 Task: Buy 4 Zesters from Graters, Peelers & Slicers section under best seller category for shipping address: Julie Green, 2771 Fieldcrest Road, New York, New York 10005, Cell Number 6318992398. Pay from credit card ending with 9757, CVV 798
Action: Mouse moved to (22, 88)
Screenshot: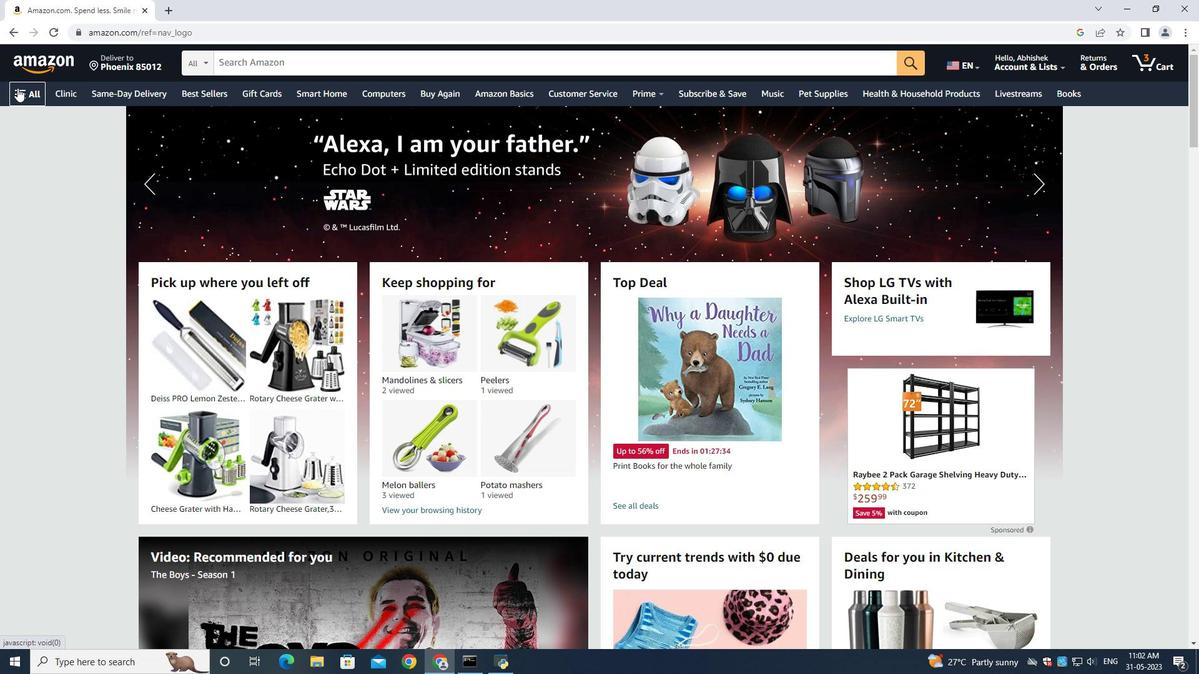
Action: Mouse pressed left at (22, 88)
Screenshot: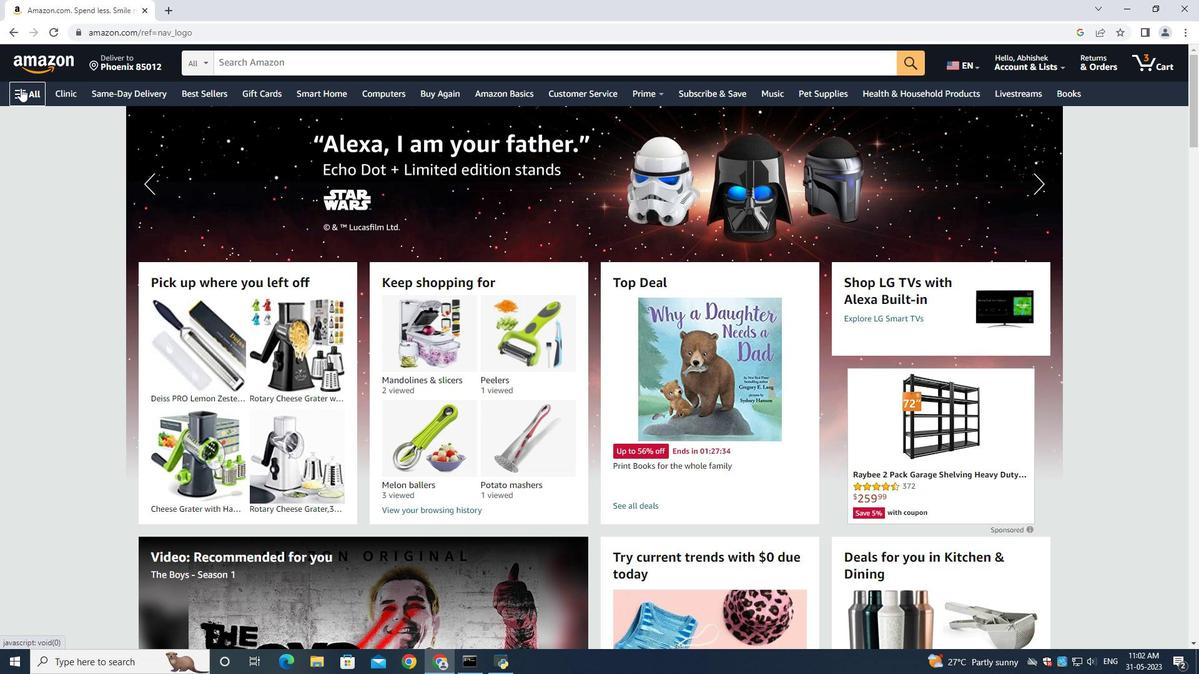 
Action: Mouse moved to (58, 119)
Screenshot: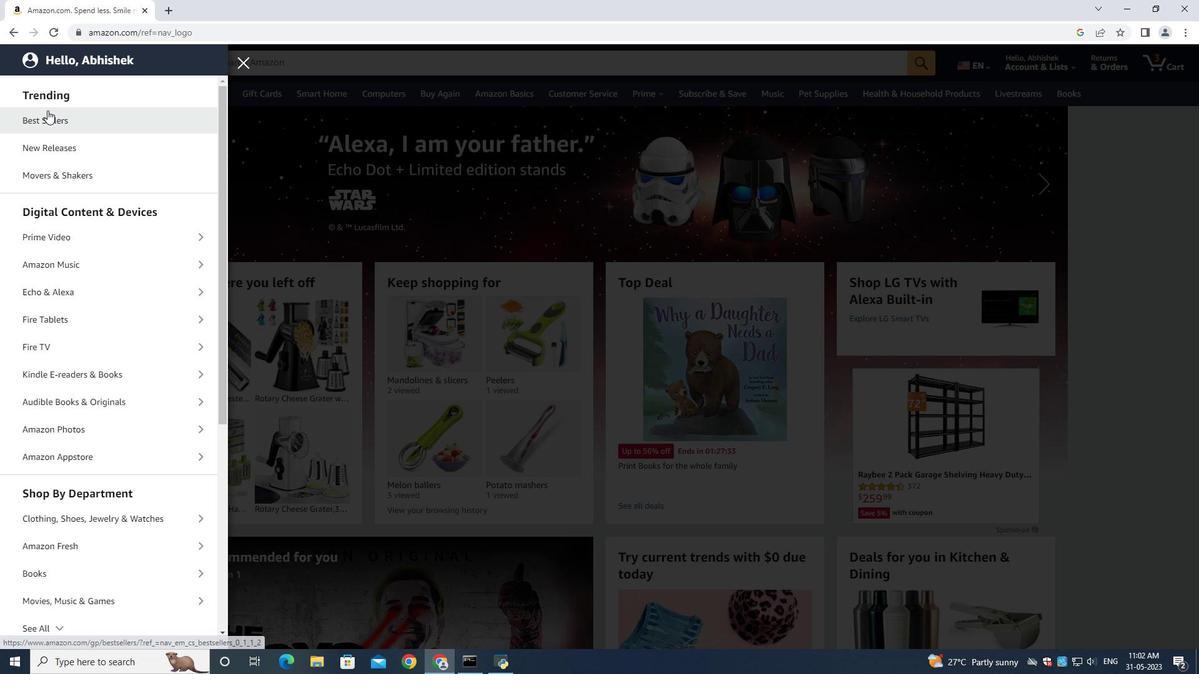 
Action: Mouse pressed left at (58, 119)
Screenshot: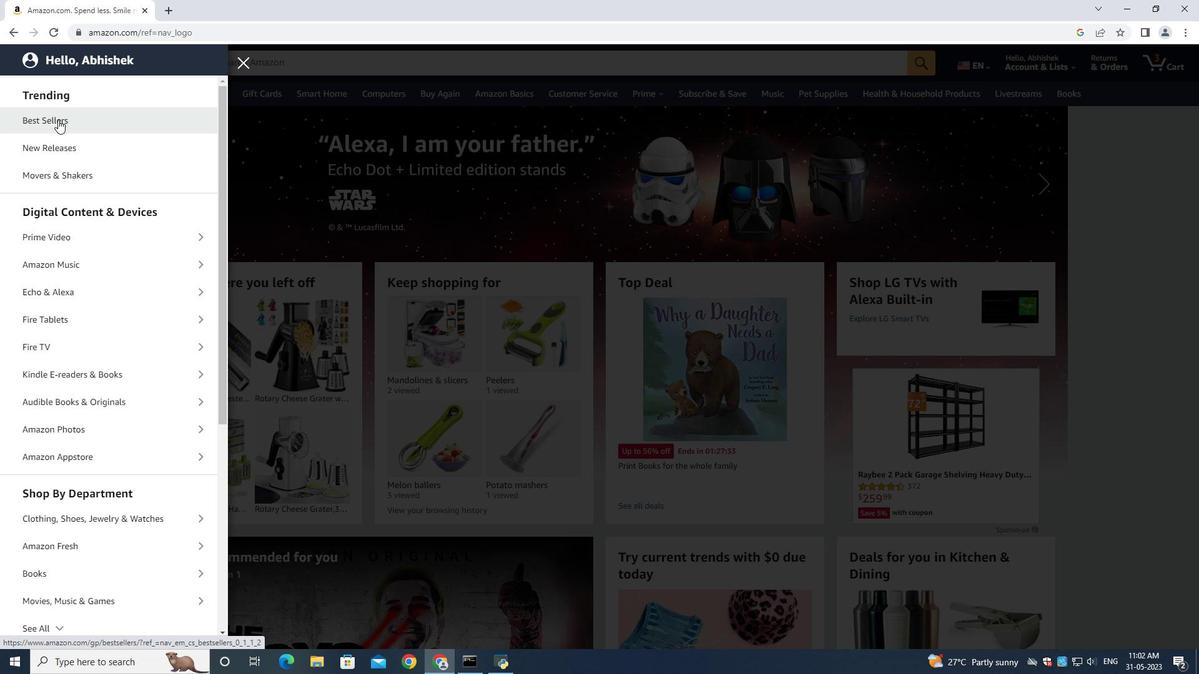 
Action: Mouse moved to (246, 66)
Screenshot: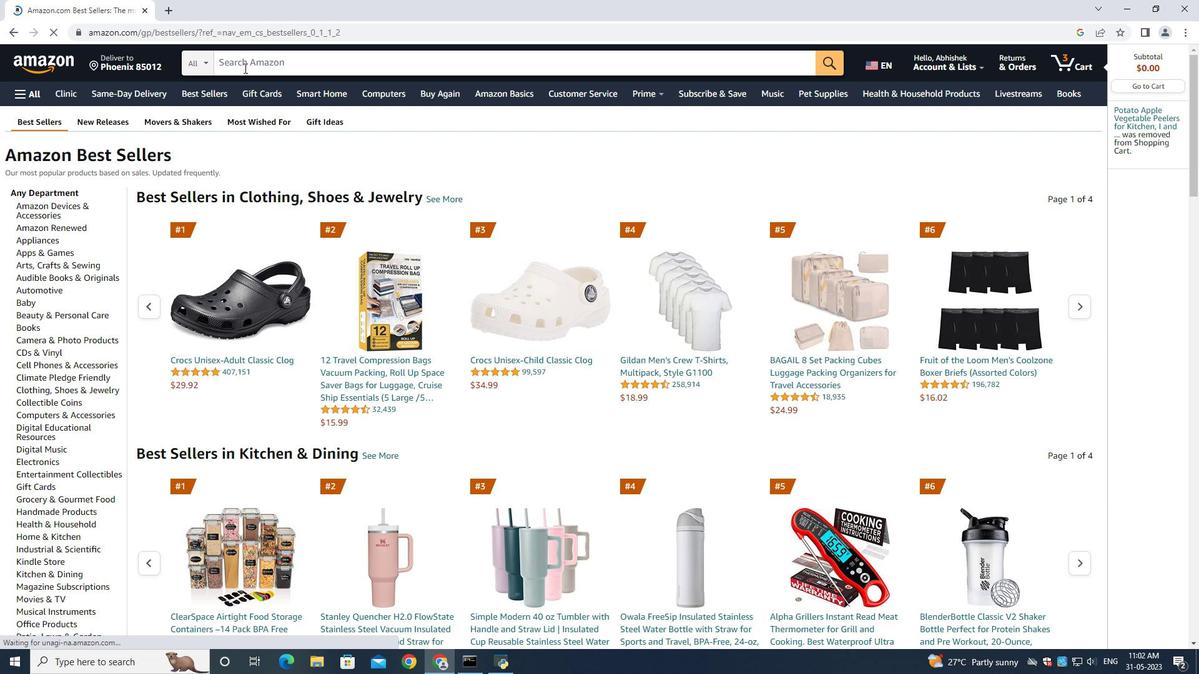 
Action: Mouse pressed left at (246, 66)
Screenshot: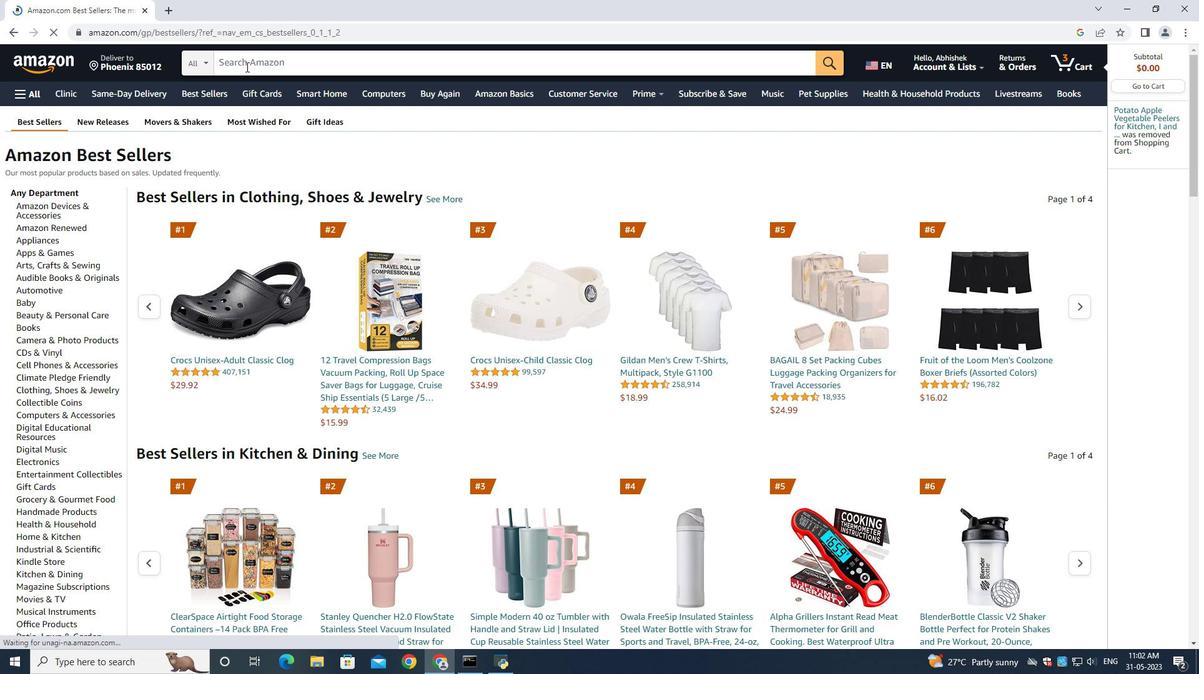 
Action: Mouse moved to (246, 64)
Screenshot: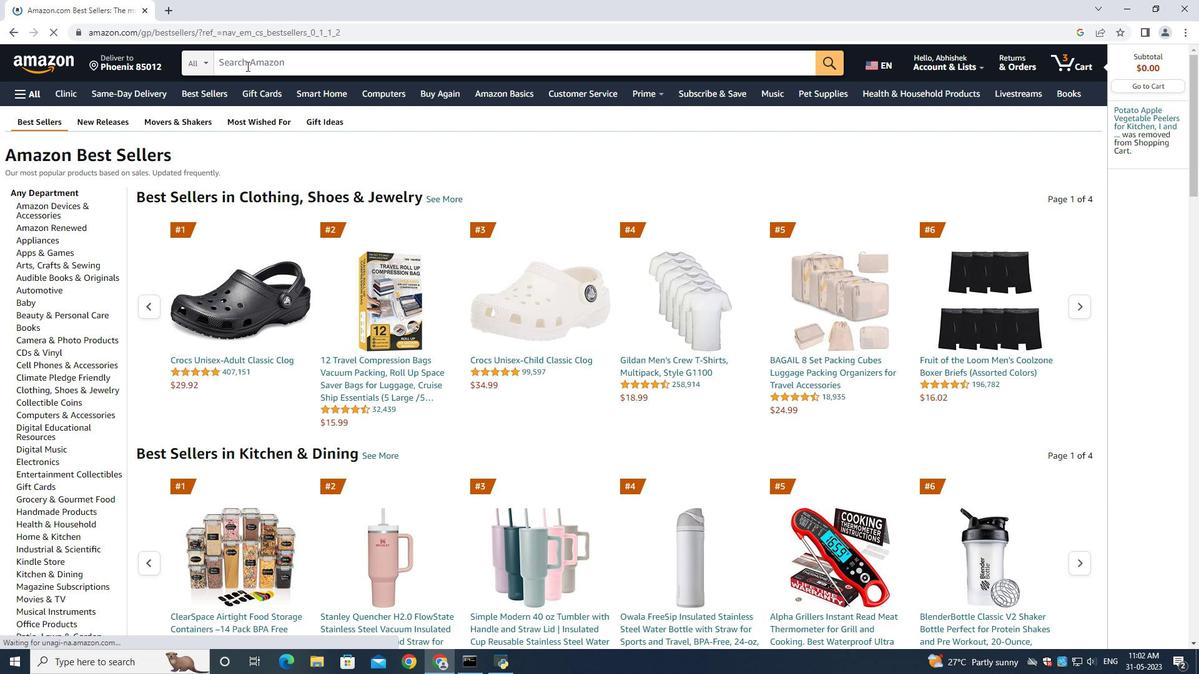 
Action: Key pressed <Key.shift>Zesters<Key.enter>
Screenshot: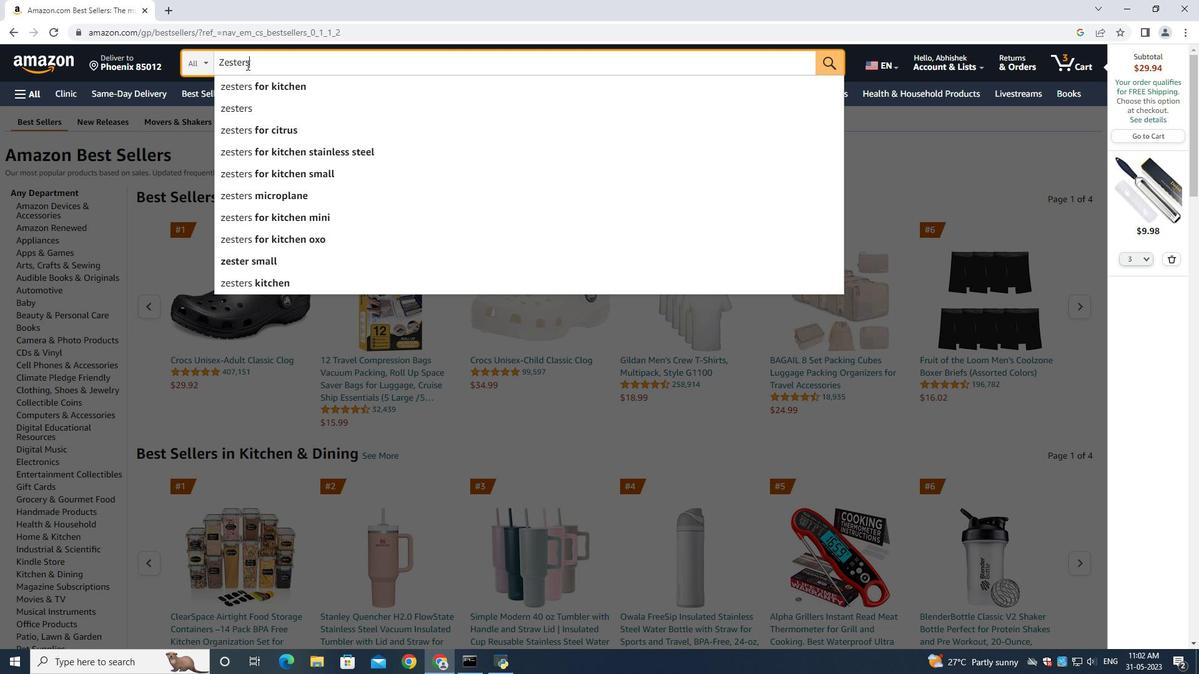 
Action: Mouse moved to (1173, 259)
Screenshot: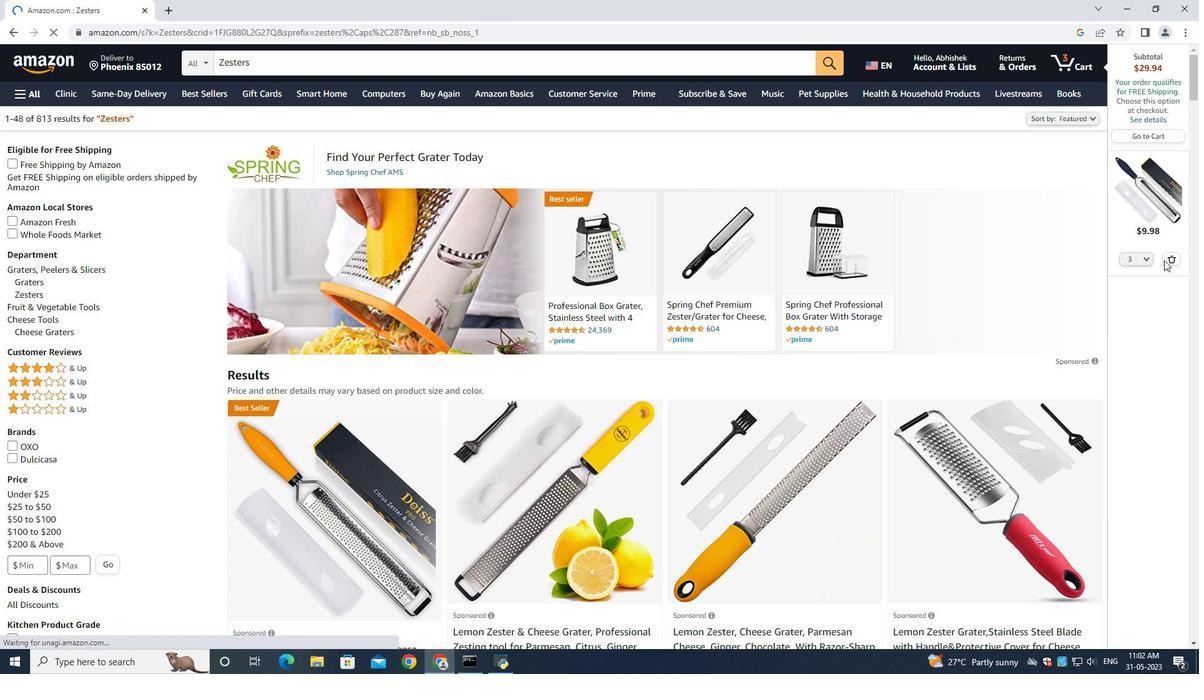 
Action: Mouse pressed left at (1173, 259)
Screenshot: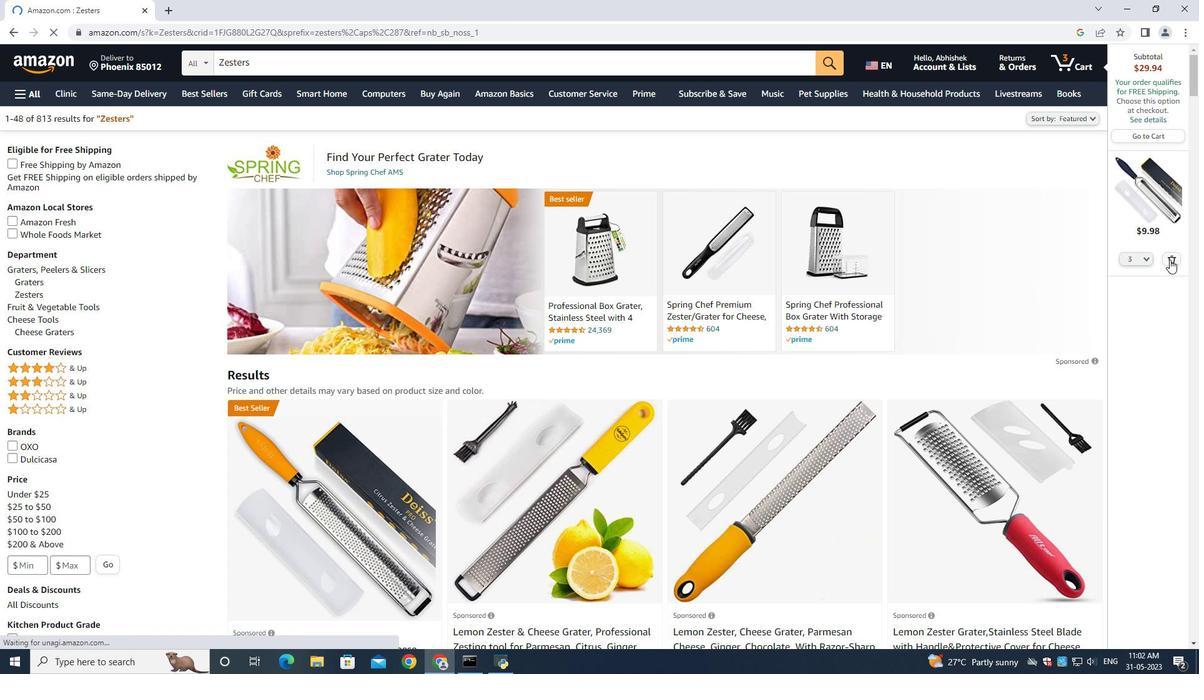 
Action: Mouse moved to (43, 267)
Screenshot: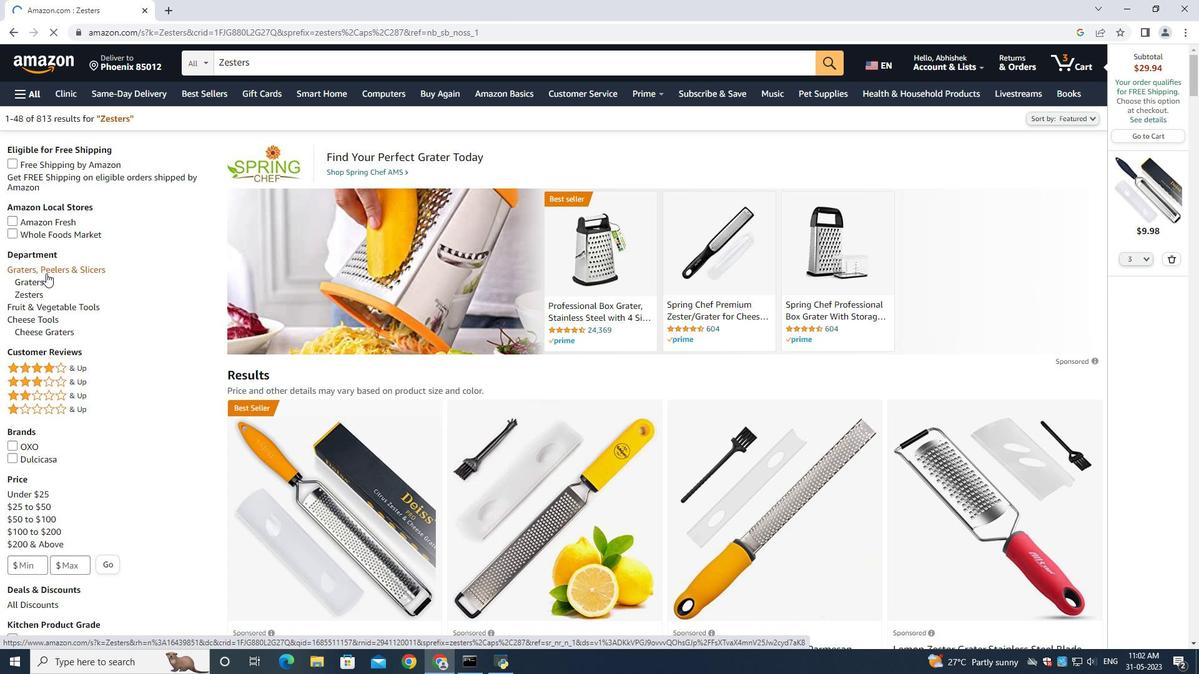 
Action: Mouse pressed left at (43, 267)
Screenshot: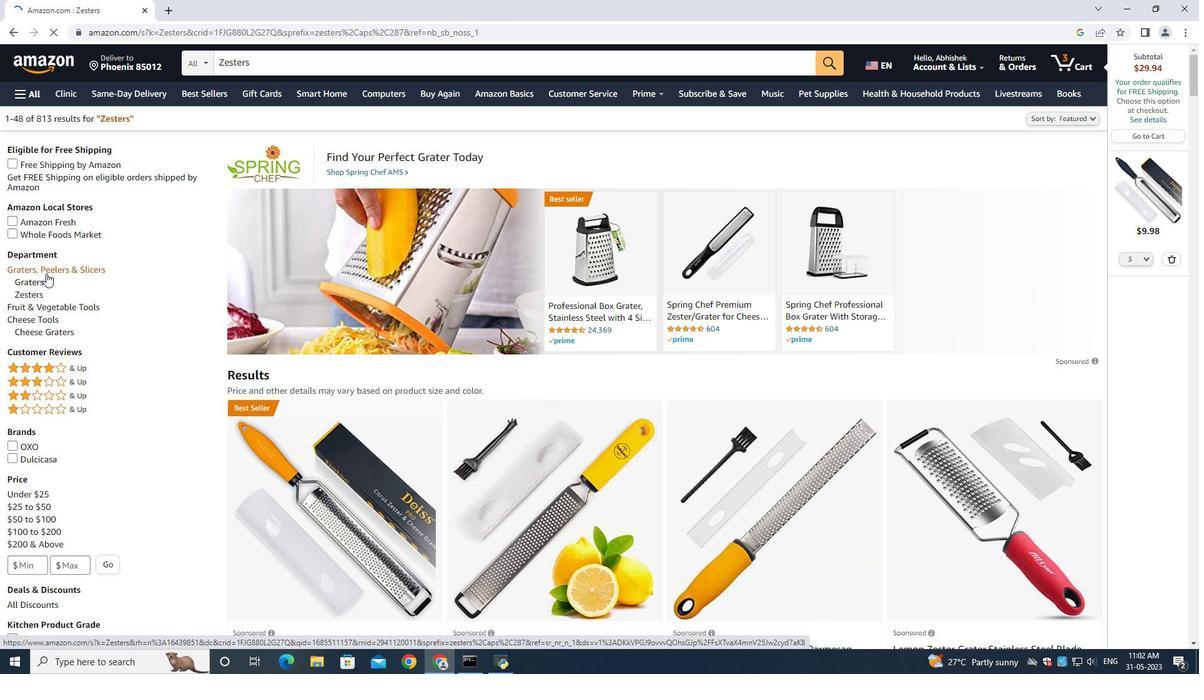 
Action: Mouse moved to (522, 380)
Screenshot: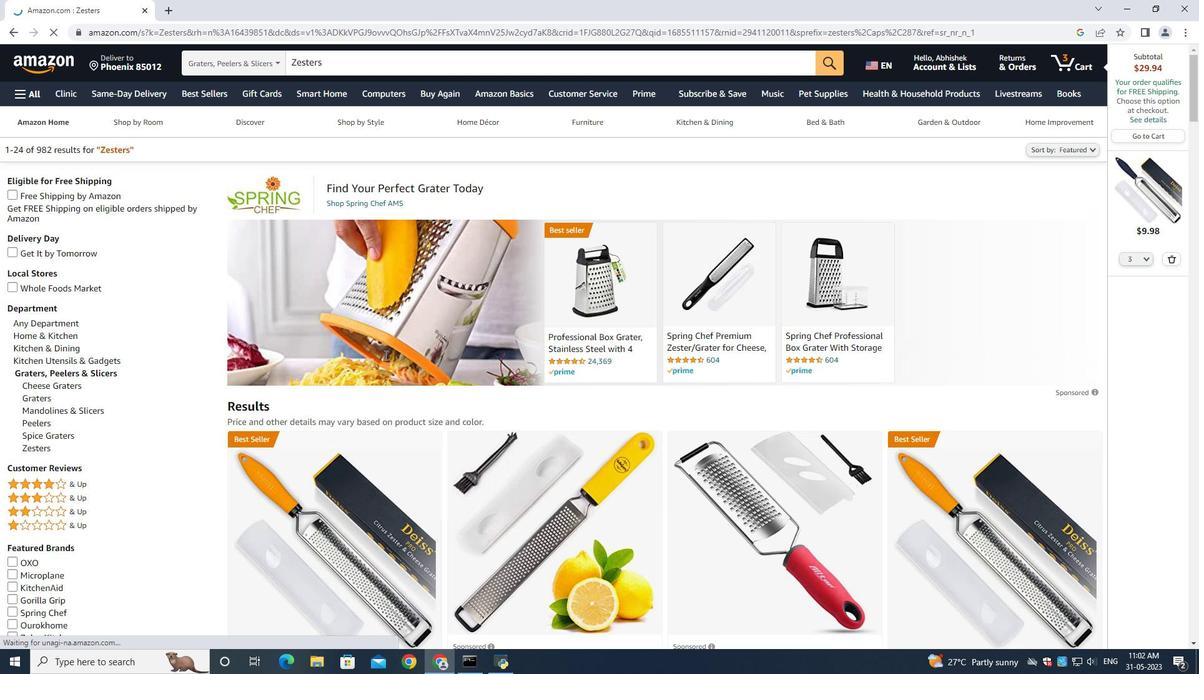 
Action: Mouse scrolled (522, 379) with delta (0, 0)
Screenshot: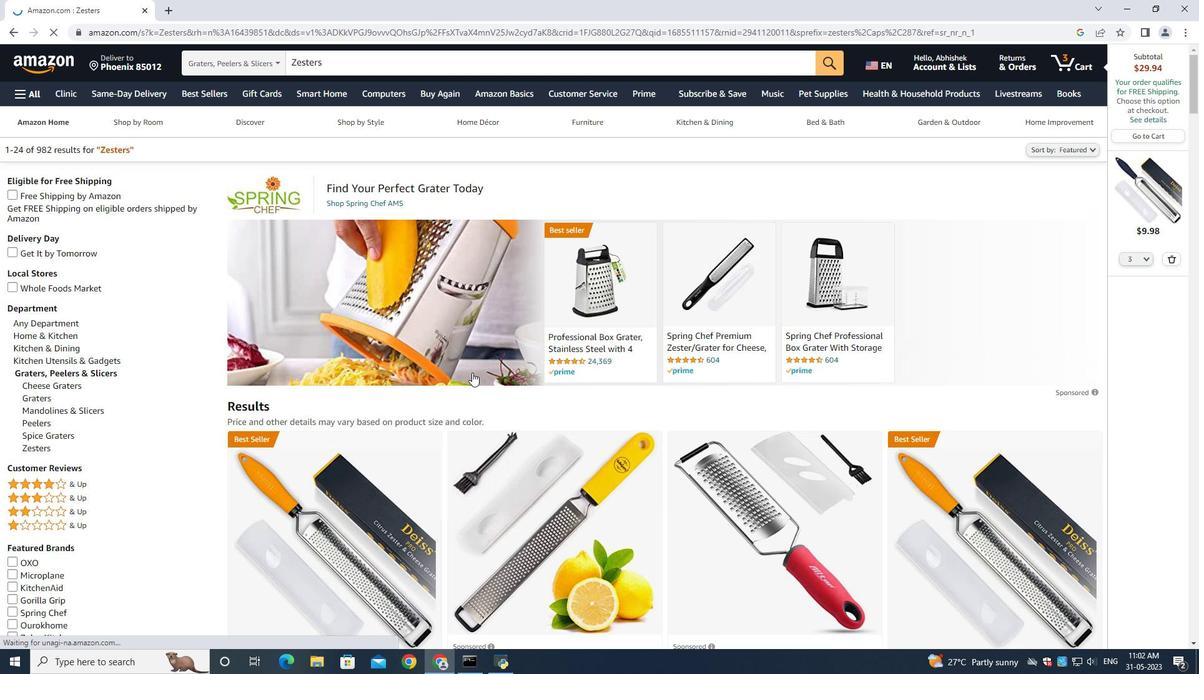 
Action: Mouse scrolled (522, 379) with delta (0, 0)
Screenshot: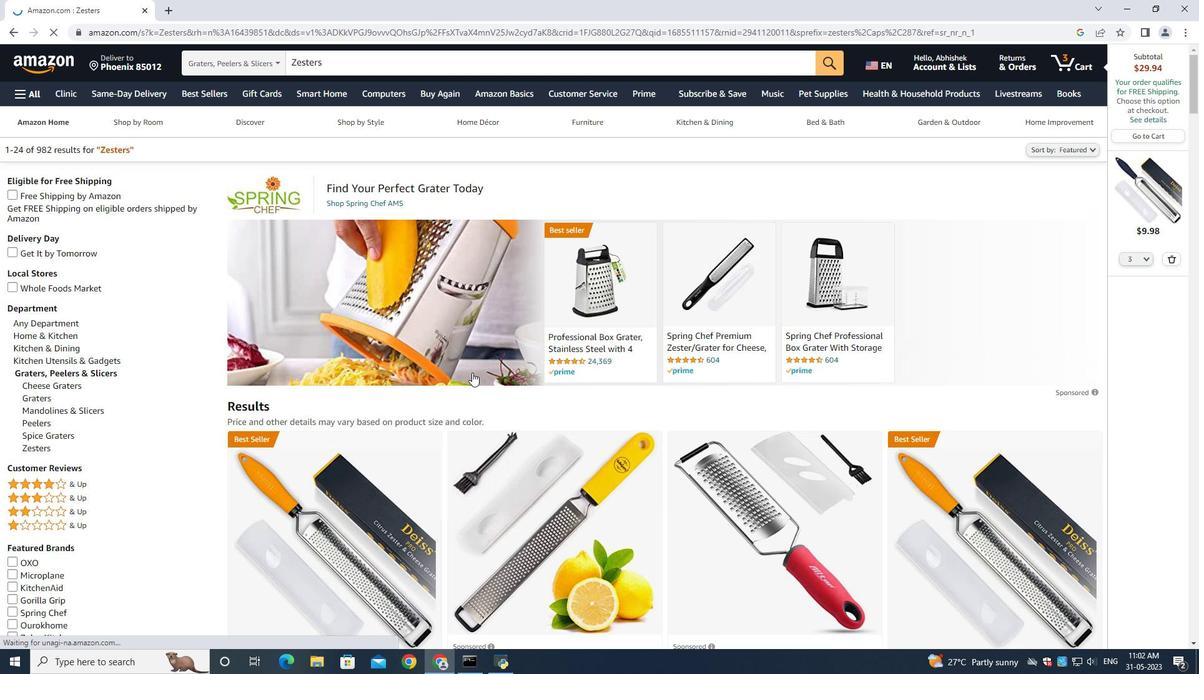 
Action: Mouse scrolled (522, 379) with delta (0, 0)
Screenshot: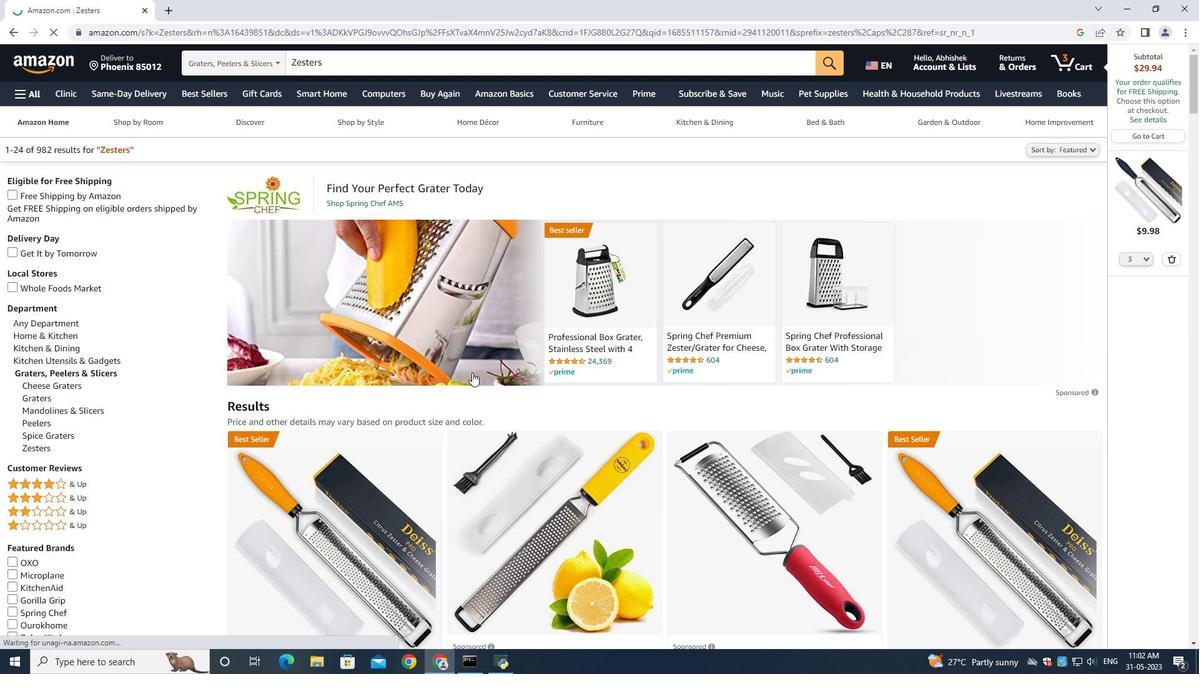 
Action: Mouse scrolled (522, 379) with delta (0, 0)
Screenshot: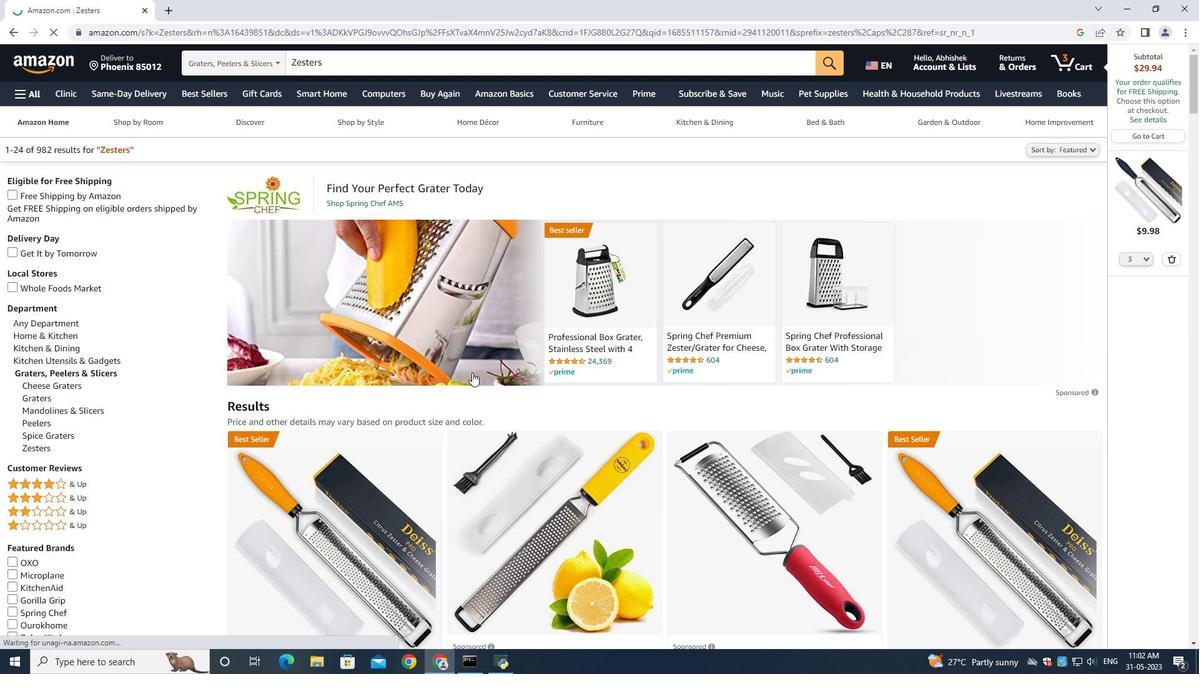 
Action: Mouse scrolled (522, 379) with delta (0, 0)
Screenshot: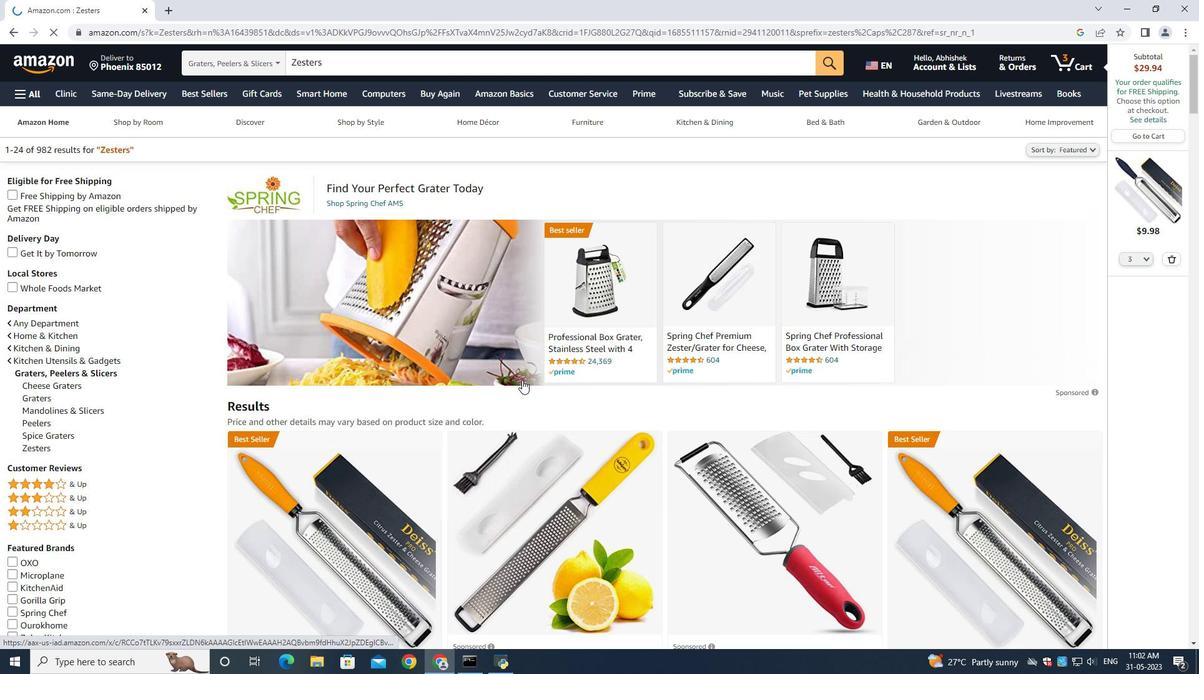 
Action: Mouse moved to (532, 382)
Screenshot: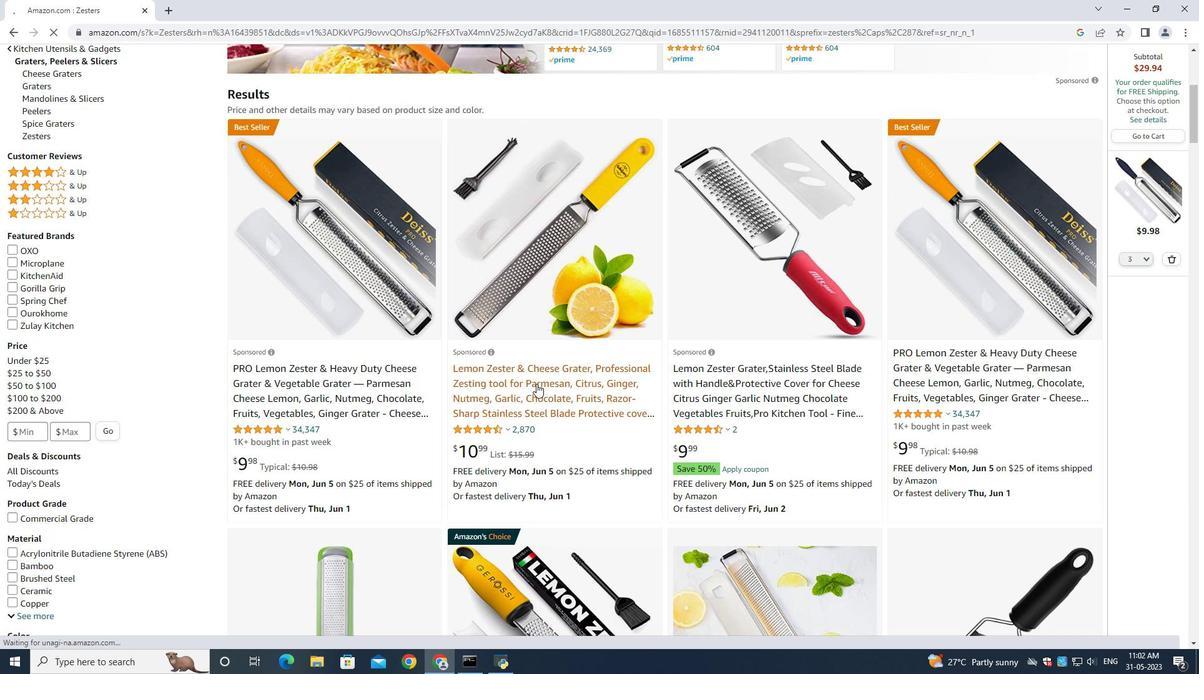 
Action: Mouse pressed left at (532, 382)
Screenshot: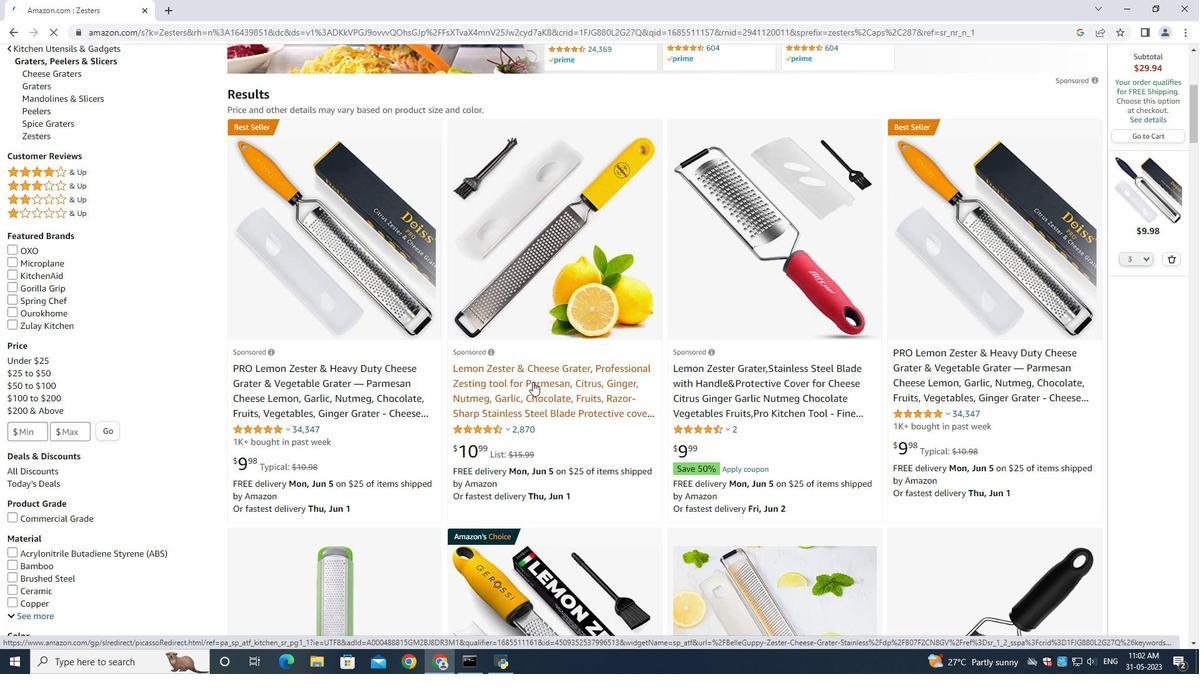 
Action: Mouse moved to (1169, 261)
Screenshot: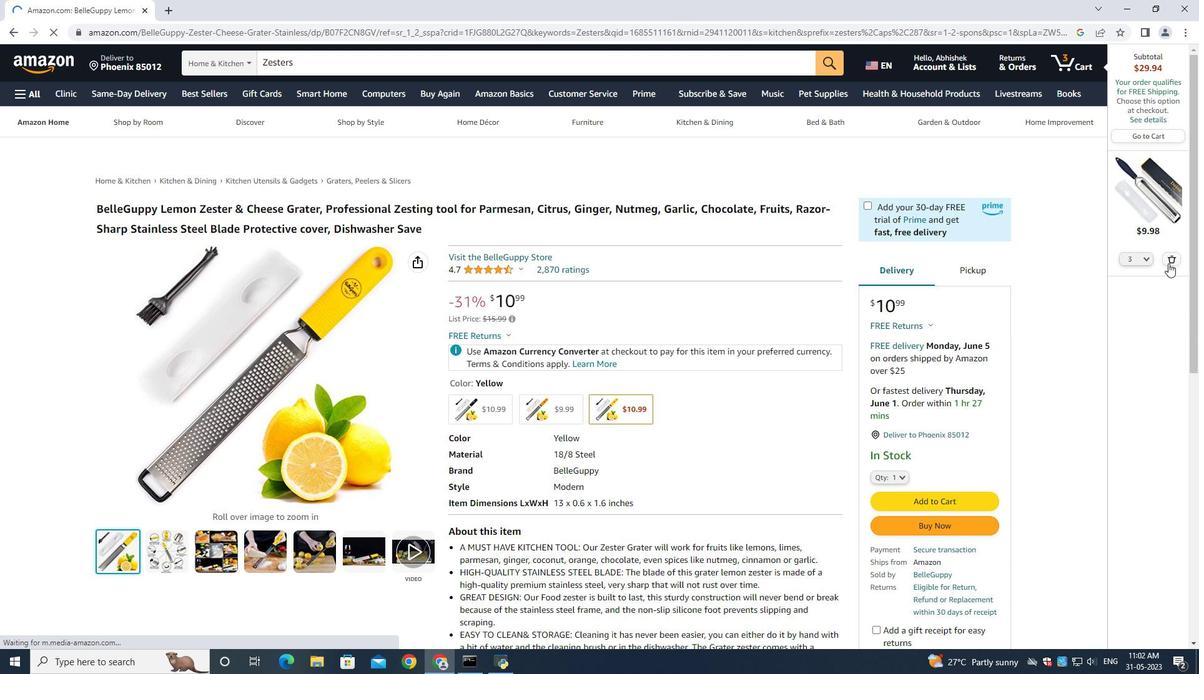 
Action: Mouse pressed left at (1169, 261)
Screenshot: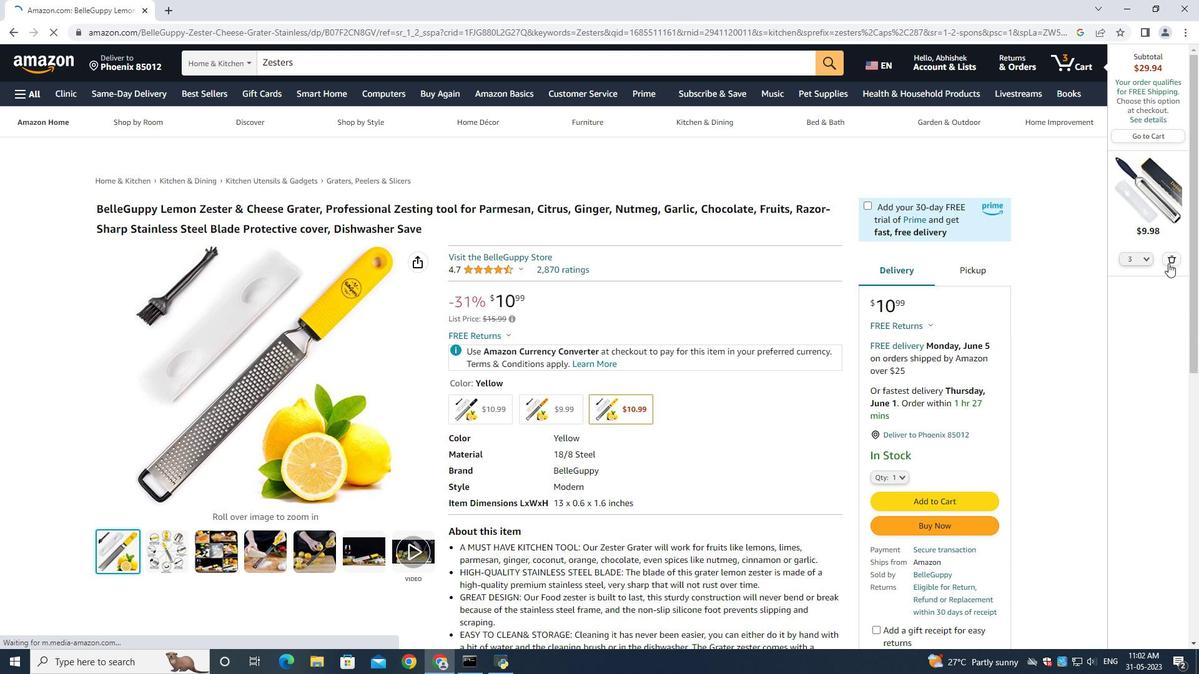 
Action: Mouse moved to (1173, 259)
Screenshot: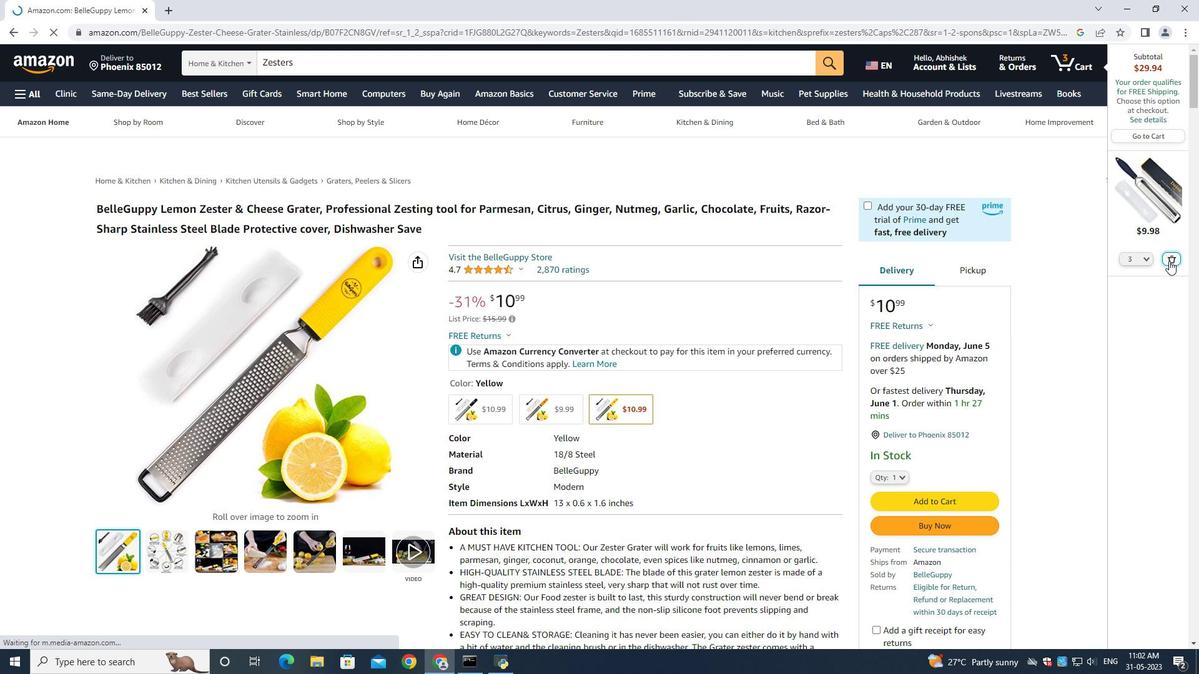 
Action: Mouse pressed left at (1173, 259)
Screenshot: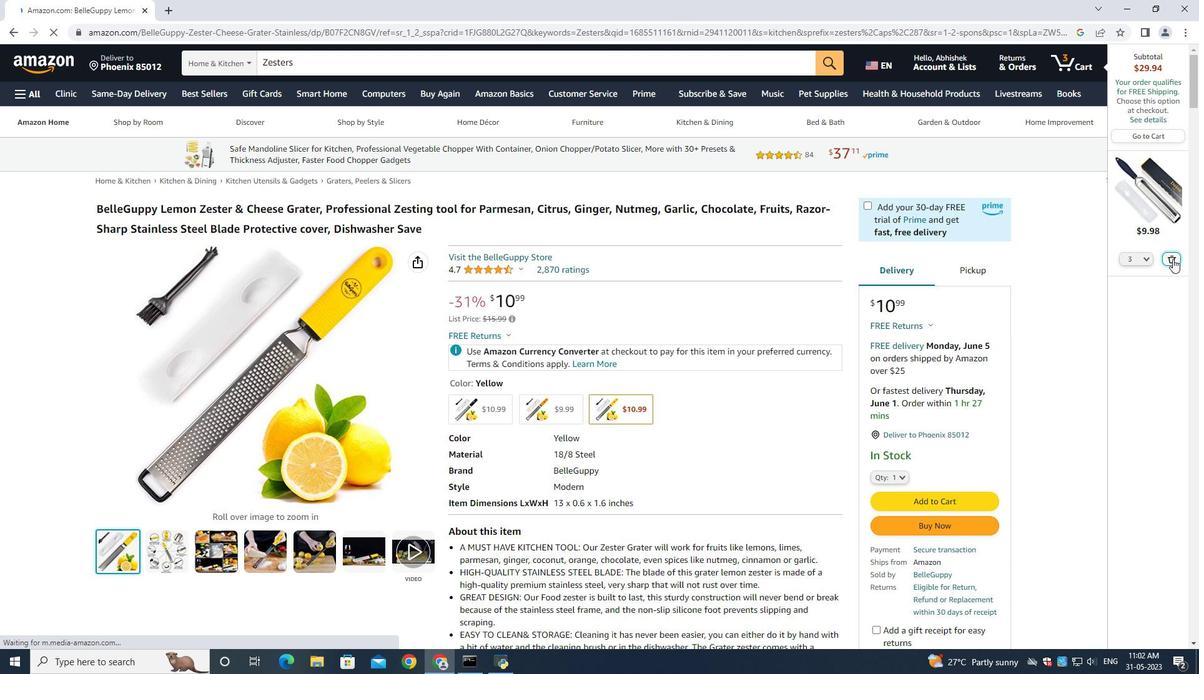 
Action: Mouse moved to (1169, 259)
Screenshot: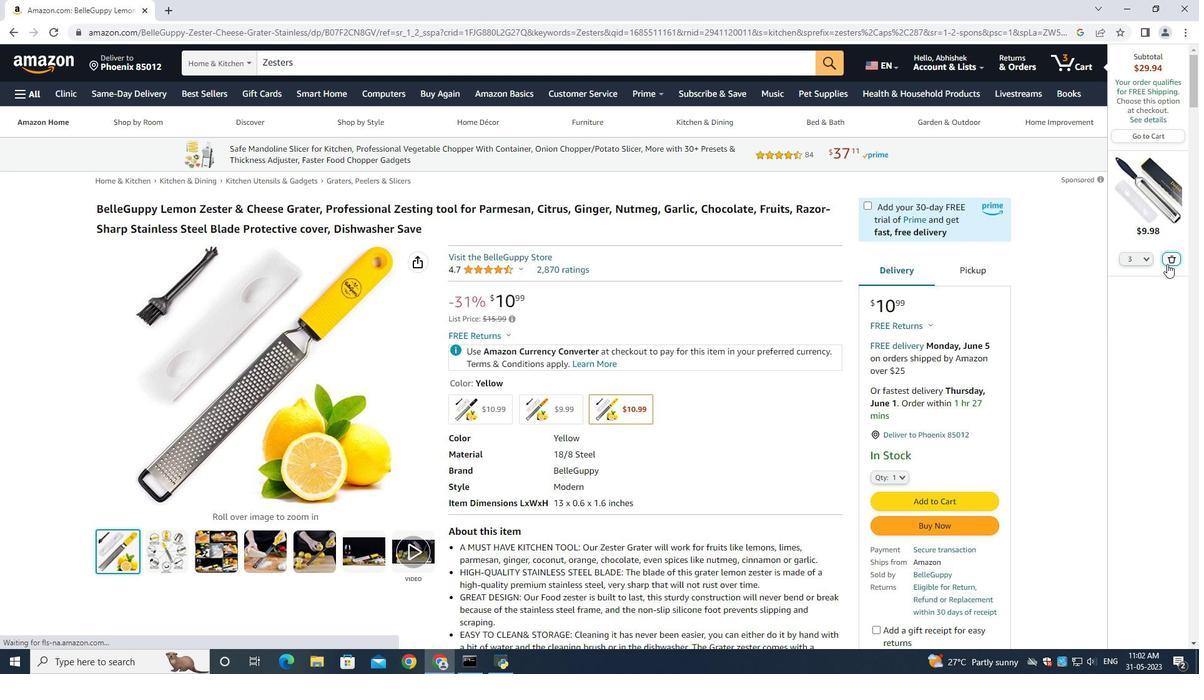 
Action: Mouse pressed left at (1169, 259)
Screenshot: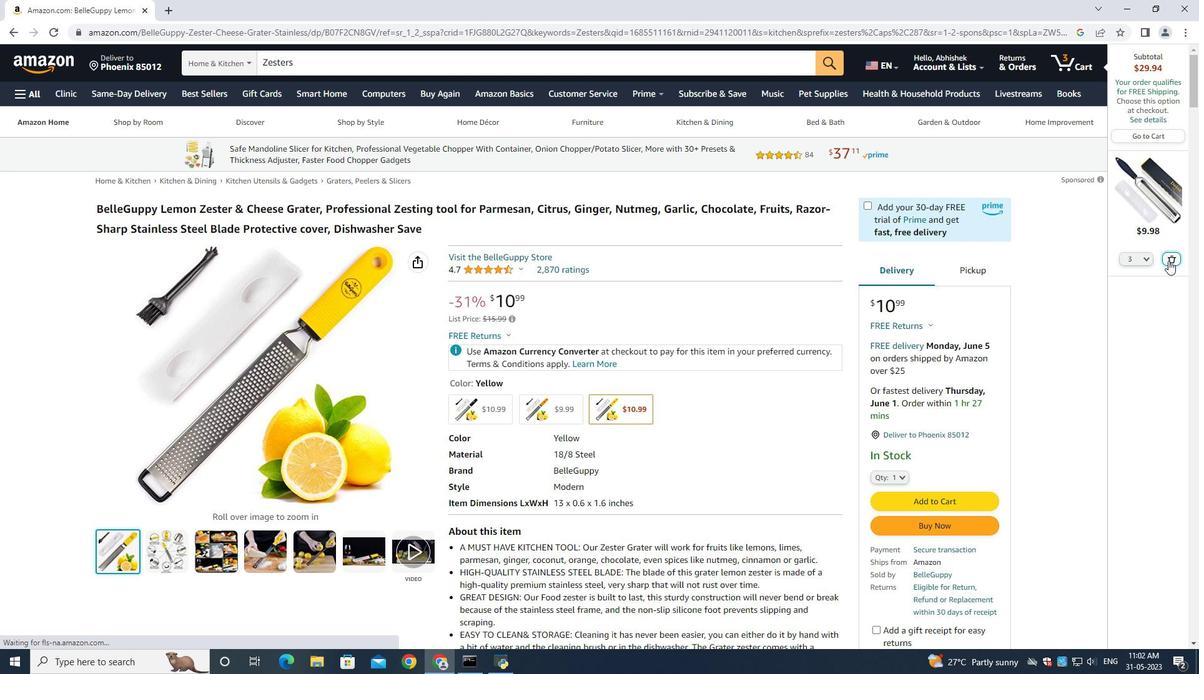 
Action: Mouse moved to (410, 559)
Screenshot: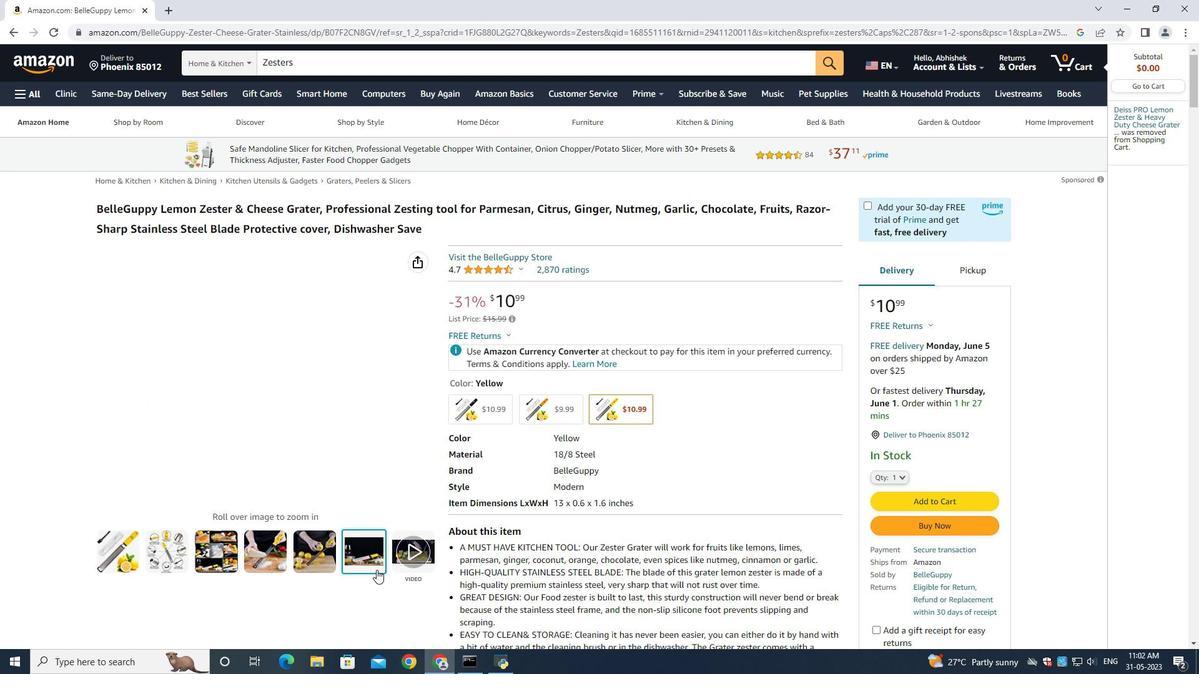 
Action: Mouse pressed left at (410, 559)
Screenshot: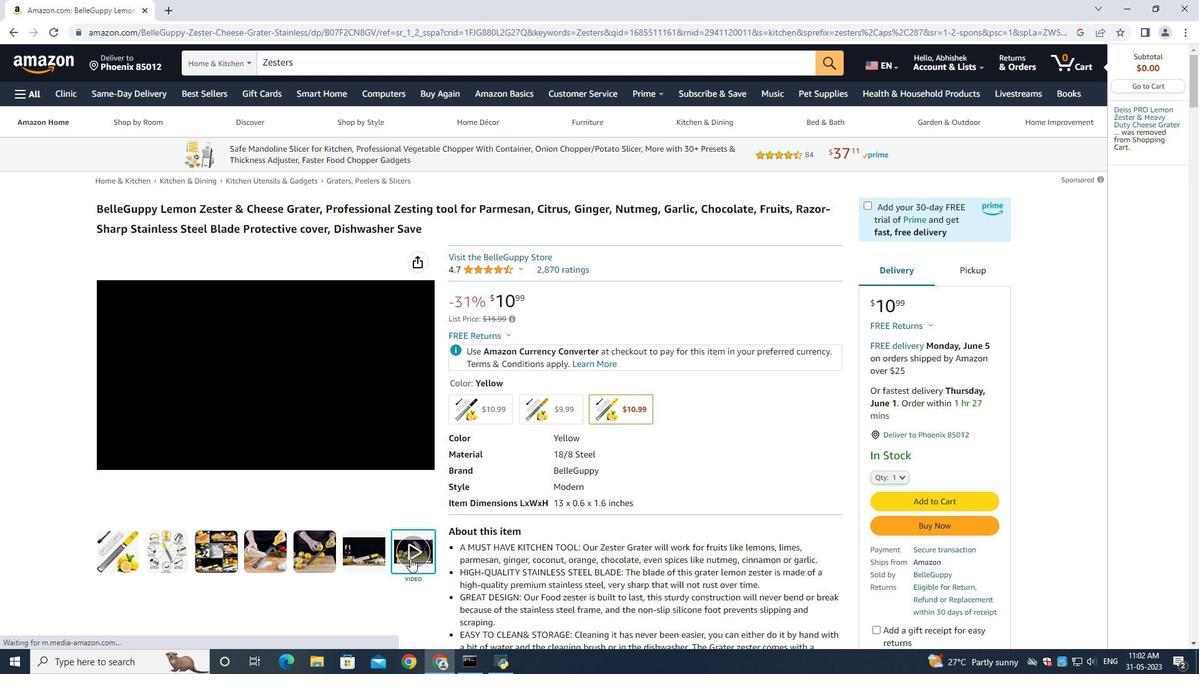 
Action: Mouse moved to (617, 529)
Screenshot: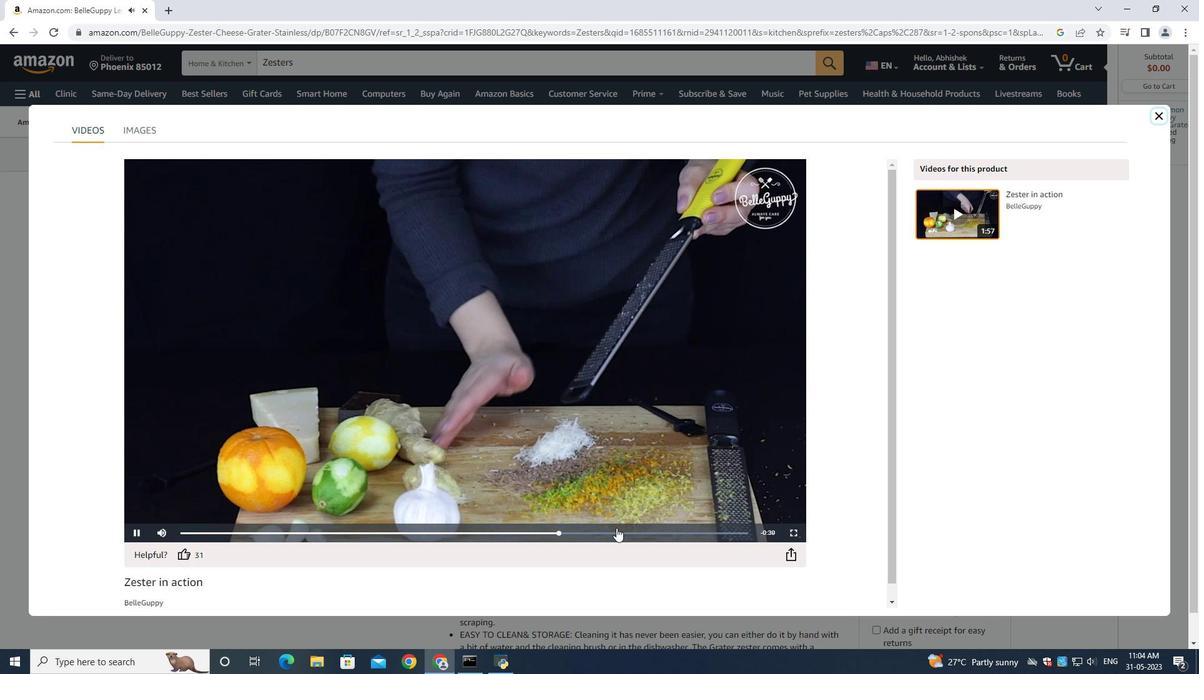 
Action: Mouse pressed left at (617, 529)
Screenshot: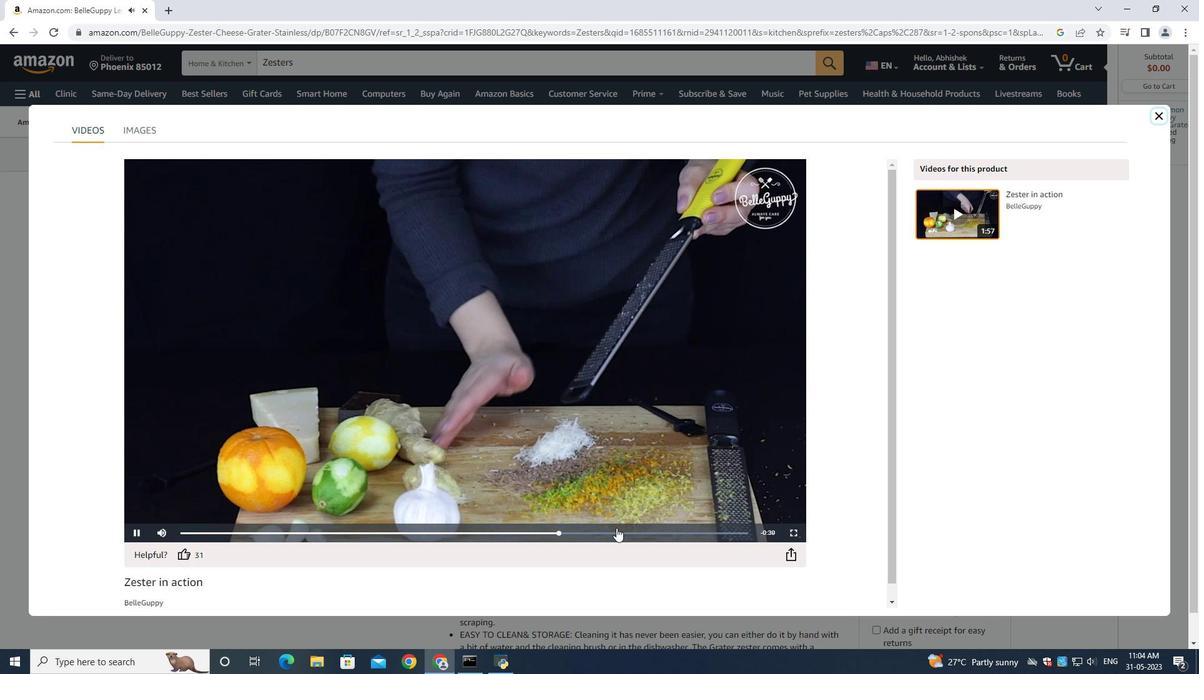 
Action: Mouse moved to (1155, 116)
Screenshot: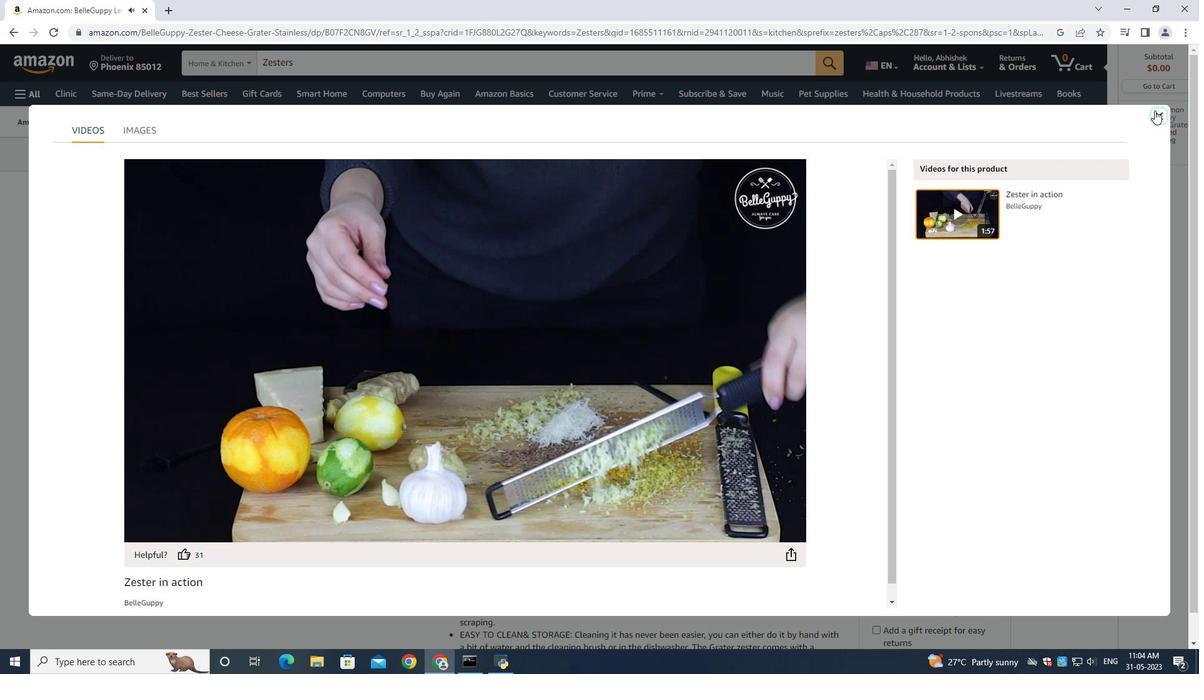 
Action: Mouse pressed left at (1155, 116)
Screenshot: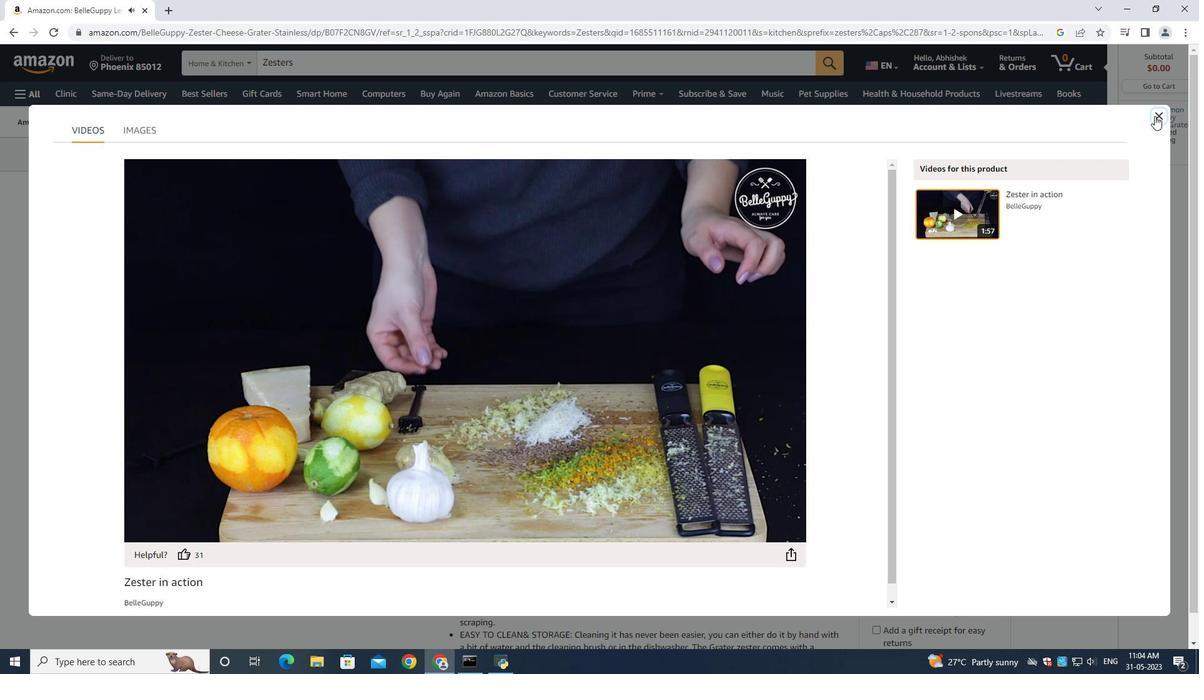 
Action: Mouse moved to (885, 478)
Screenshot: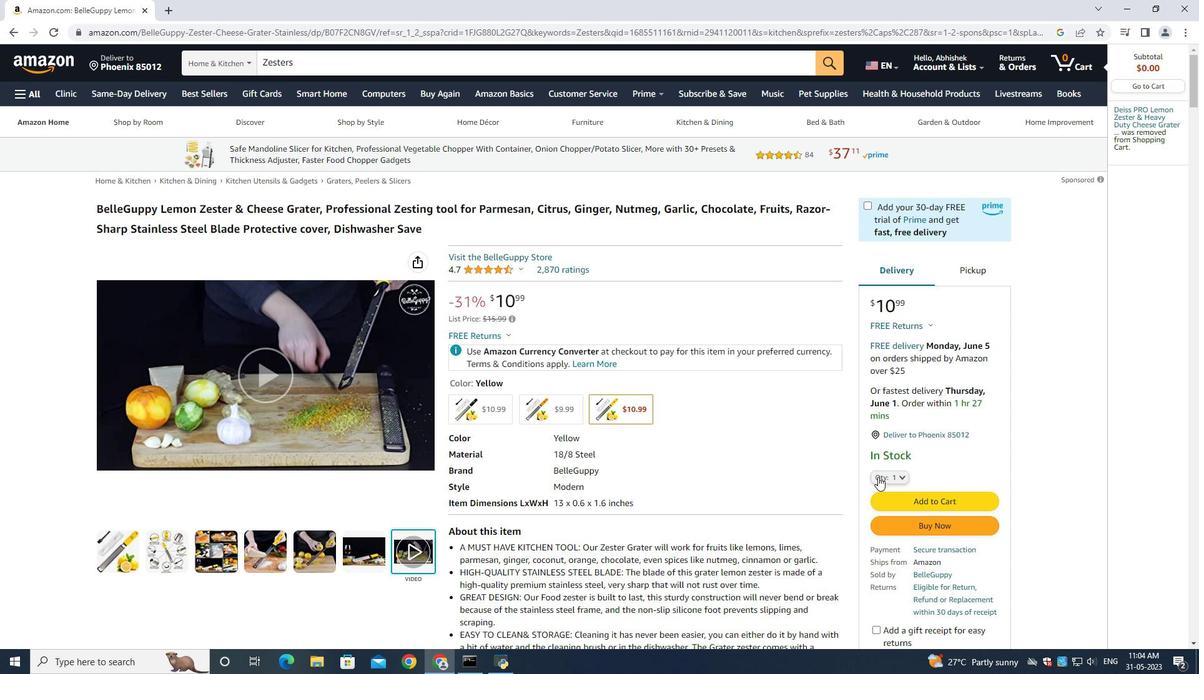 
Action: Mouse pressed left at (885, 478)
Screenshot: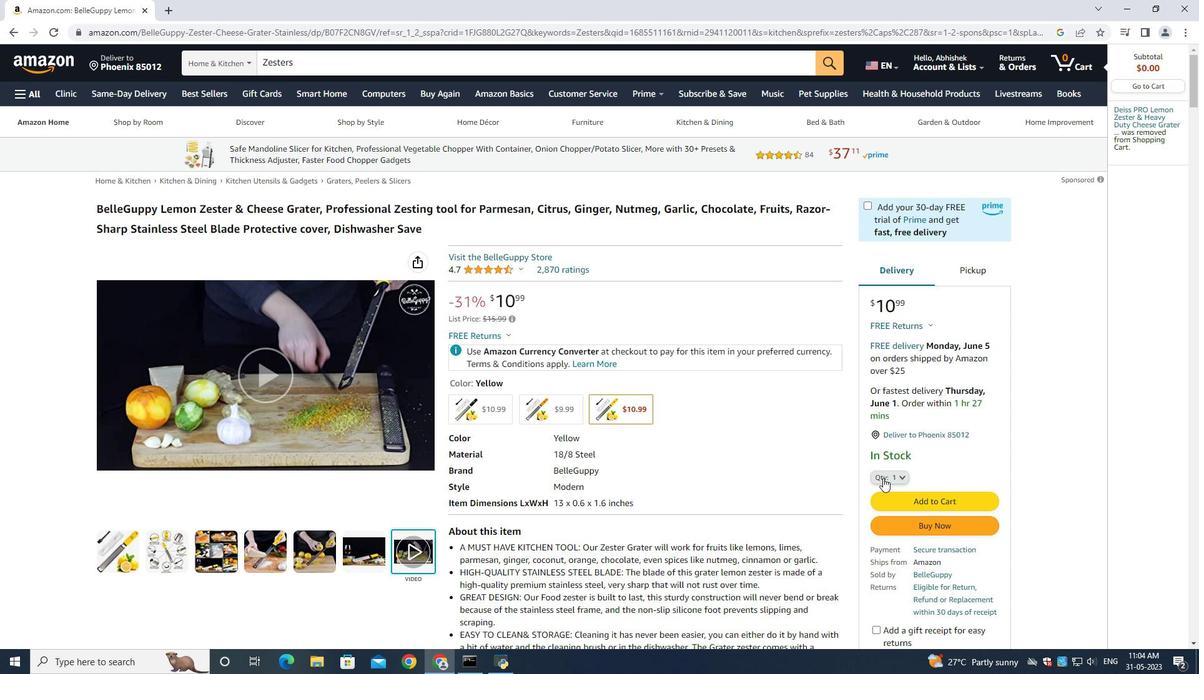 
Action: Mouse moved to (889, 374)
Screenshot: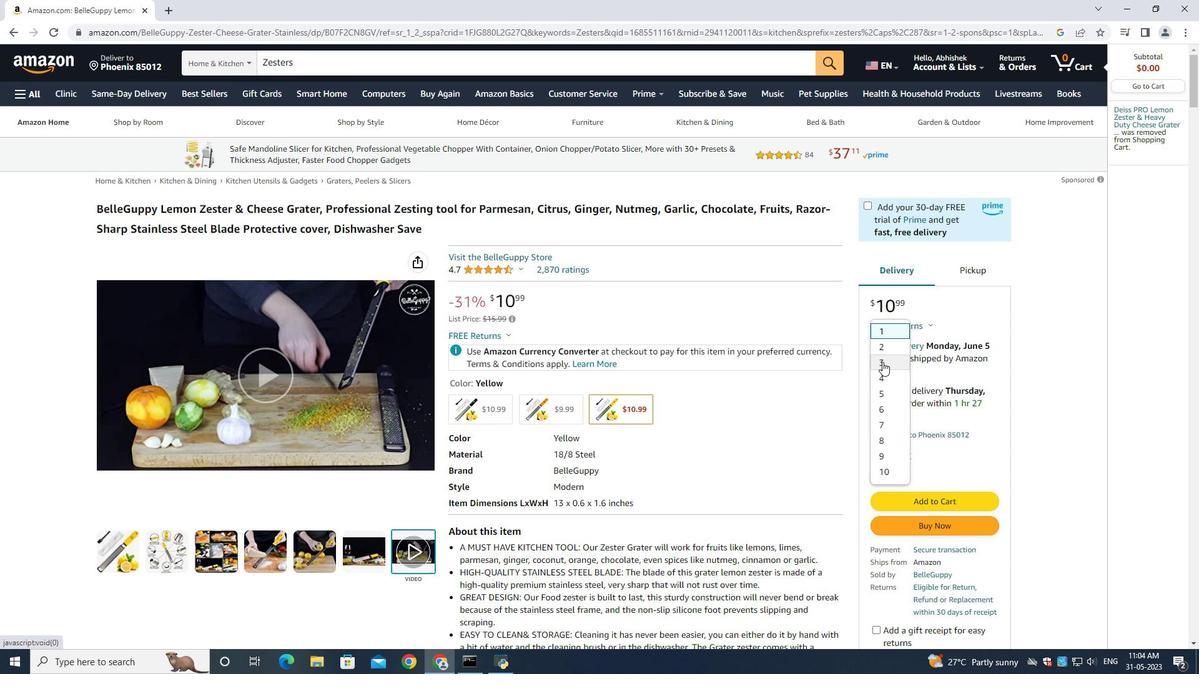 
Action: Mouse pressed left at (889, 374)
Screenshot: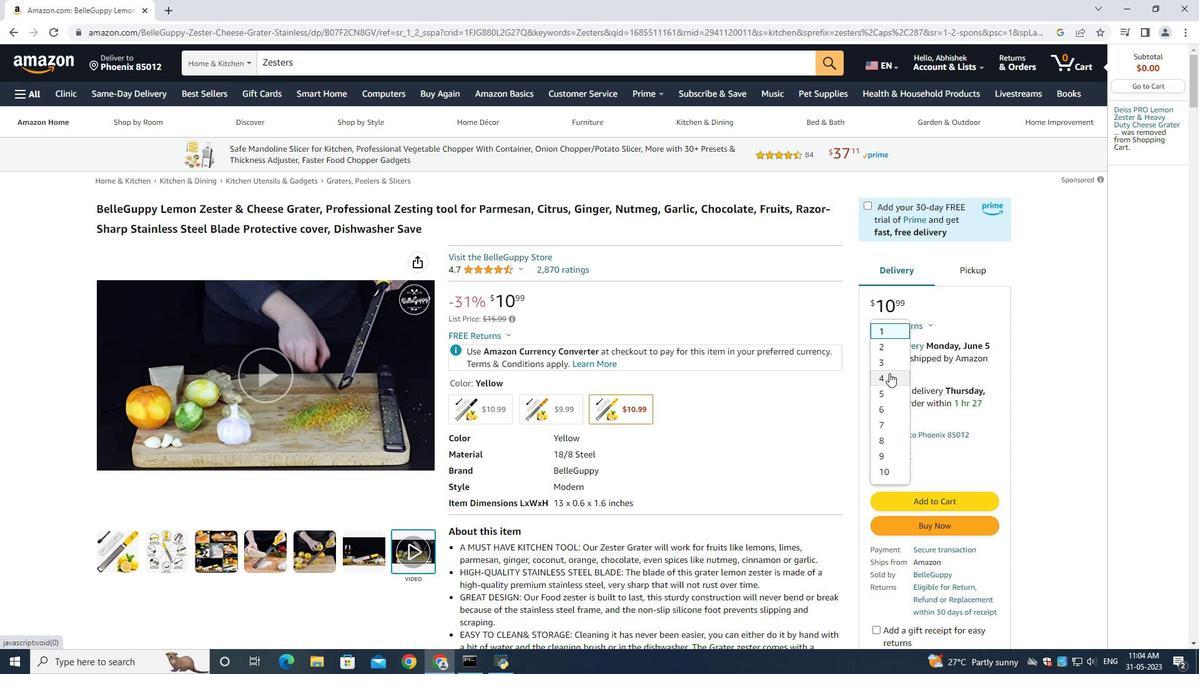 
Action: Mouse moved to (935, 502)
Screenshot: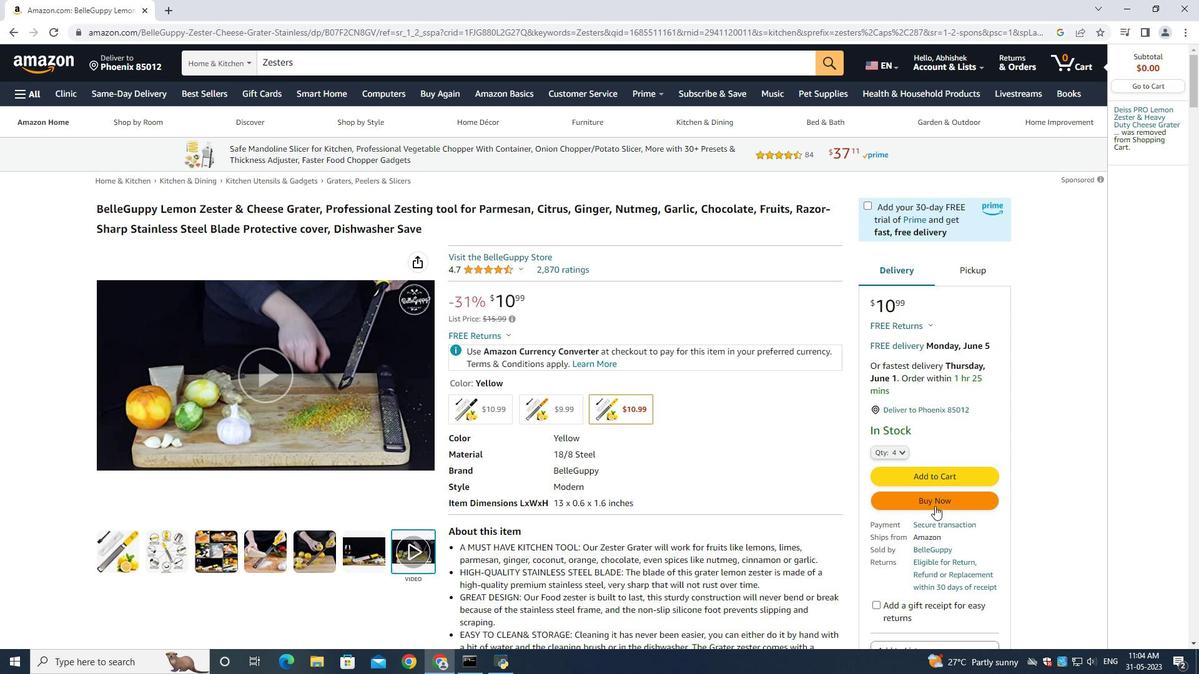 
Action: Mouse pressed left at (935, 502)
Screenshot: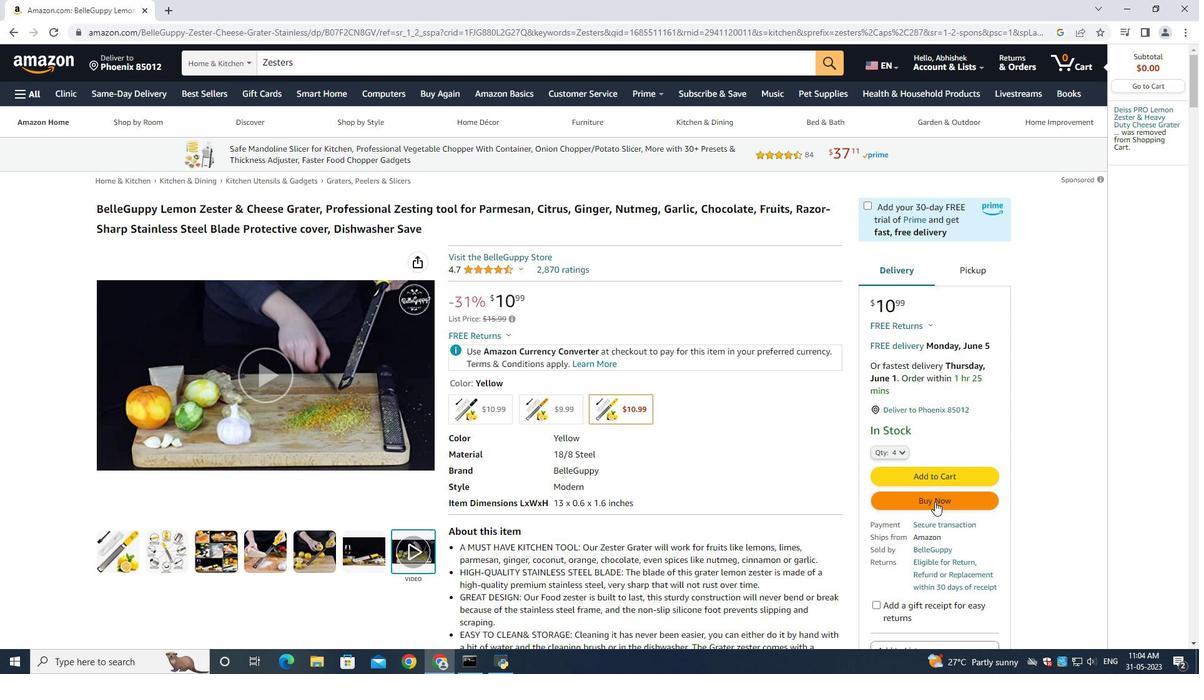 
Action: Mouse moved to (698, 279)
Screenshot: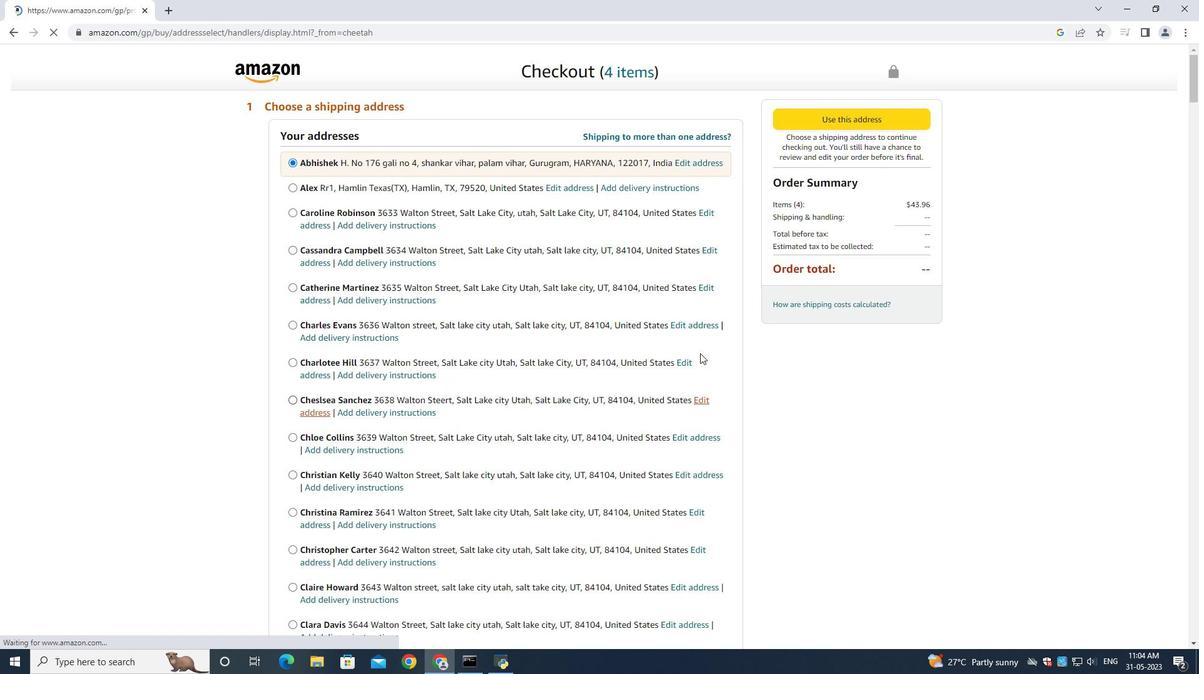 
Action: Mouse scrolled (698, 278) with delta (0, 0)
Screenshot: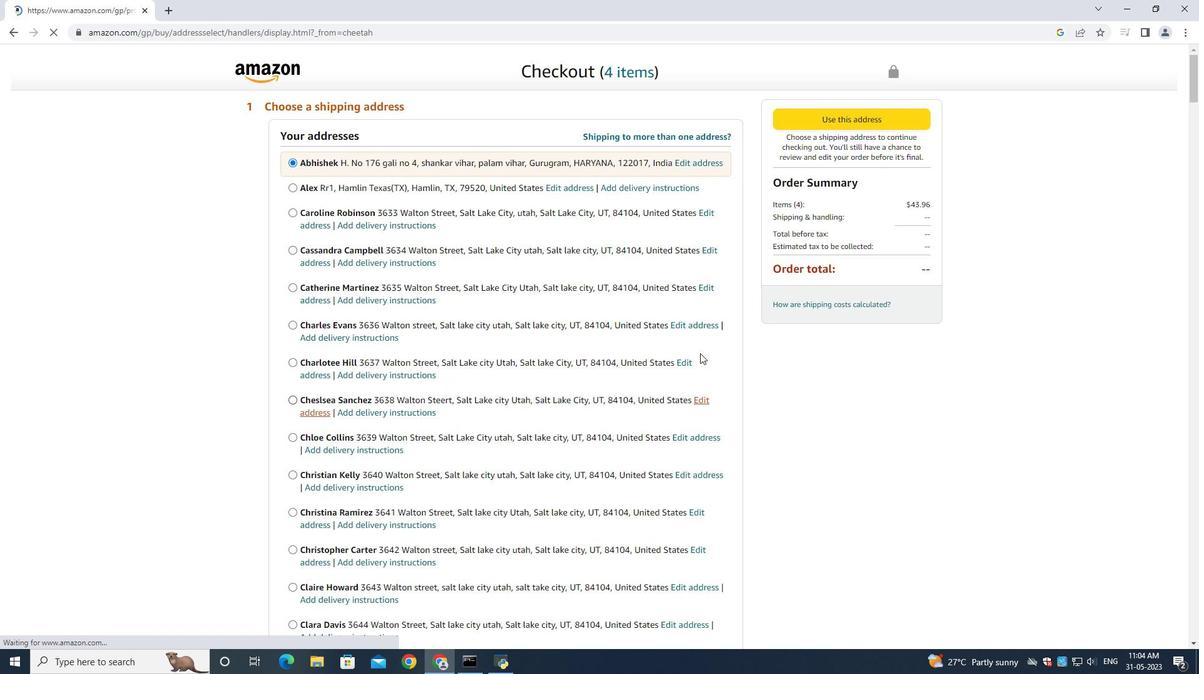 
Action: Mouse moved to (698, 279)
Screenshot: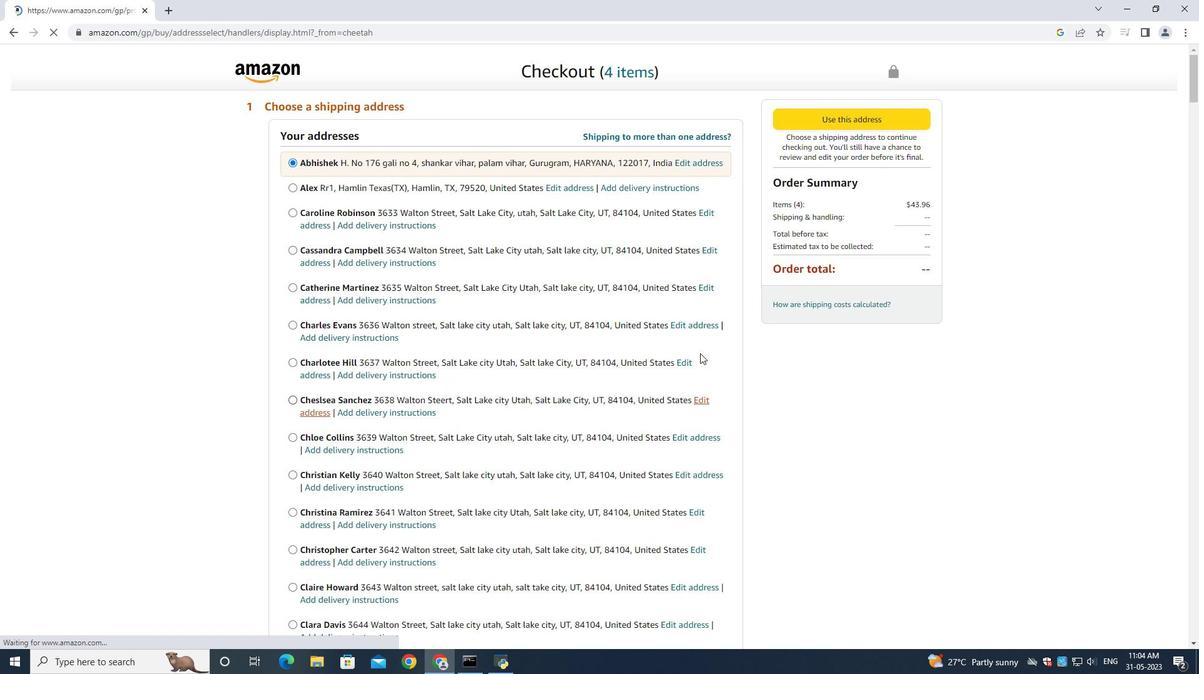 
Action: Mouse scrolled (698, 278) with delta (0, 0)
Screenshot: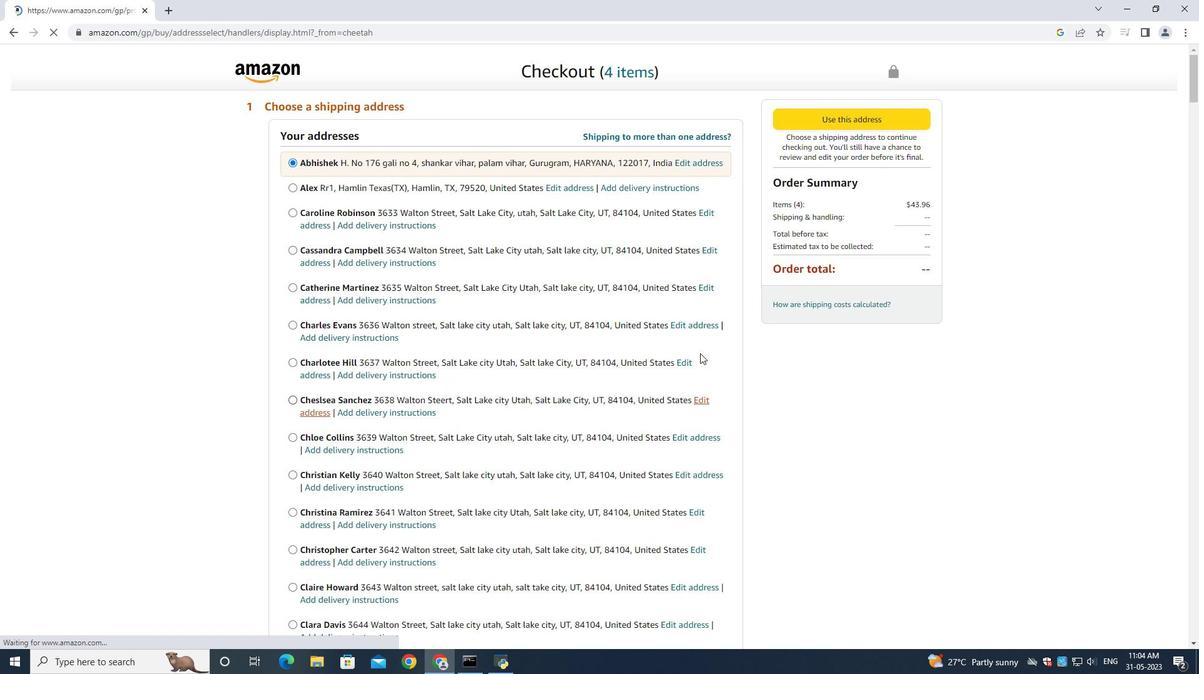 
Action: Mouse moved to (699, 279)
Screenshot: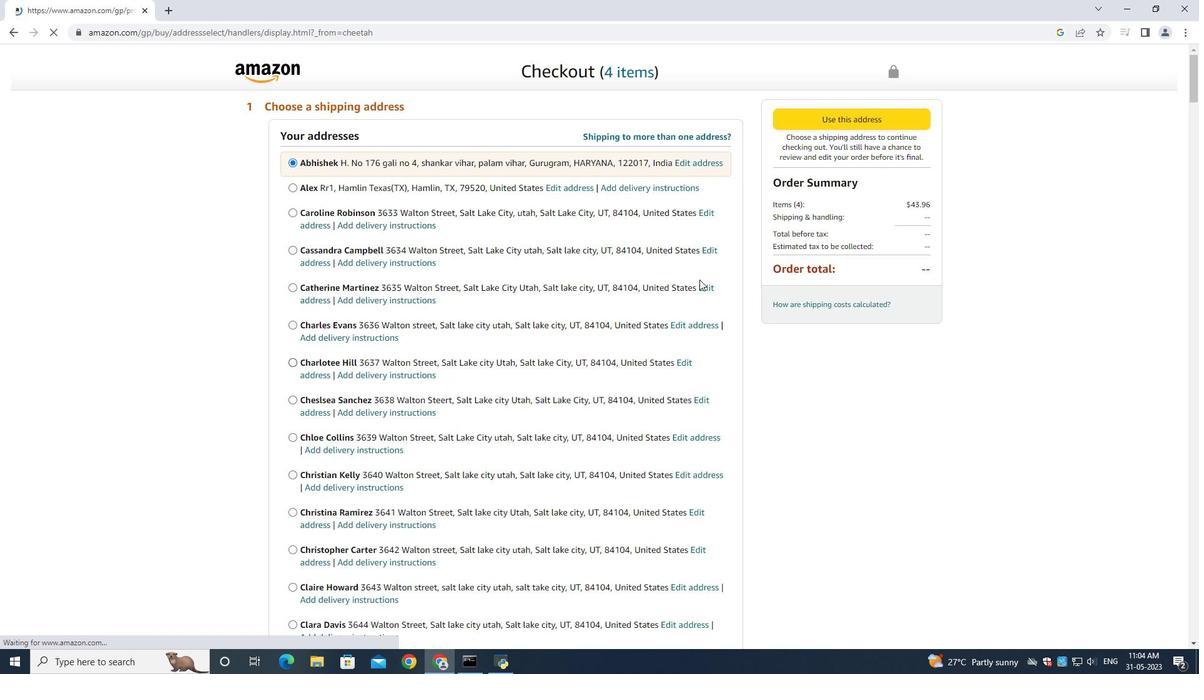 
Action: Mouse scrolled (698, 278) with delta (0, 0)
Screenshot: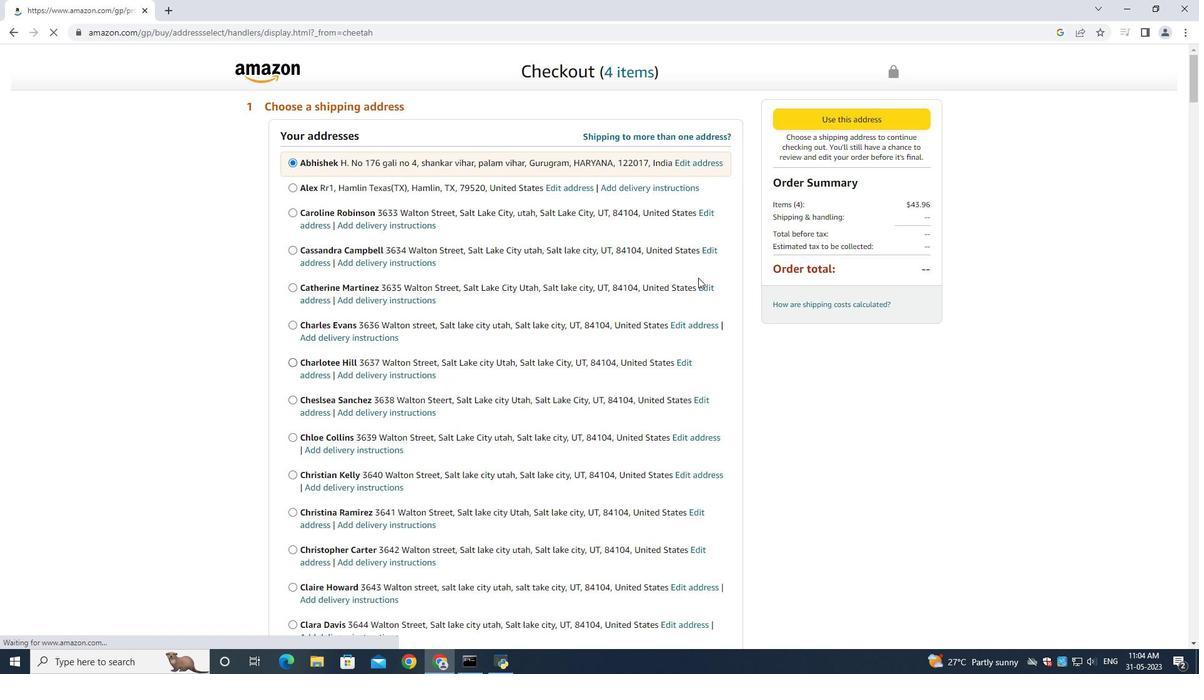 
Action: Mouse moved to (698, 279)
Screenshot: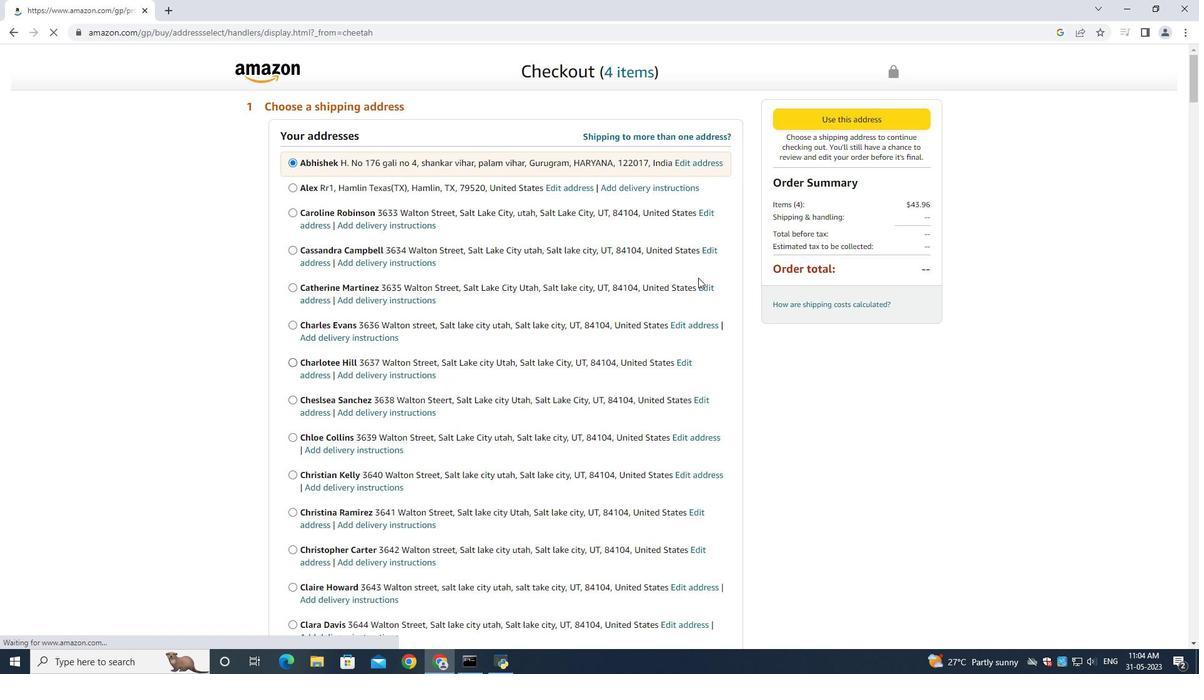 
Action: Mouse scrolled (698, 278) with delta (0, 0)
Screenshot: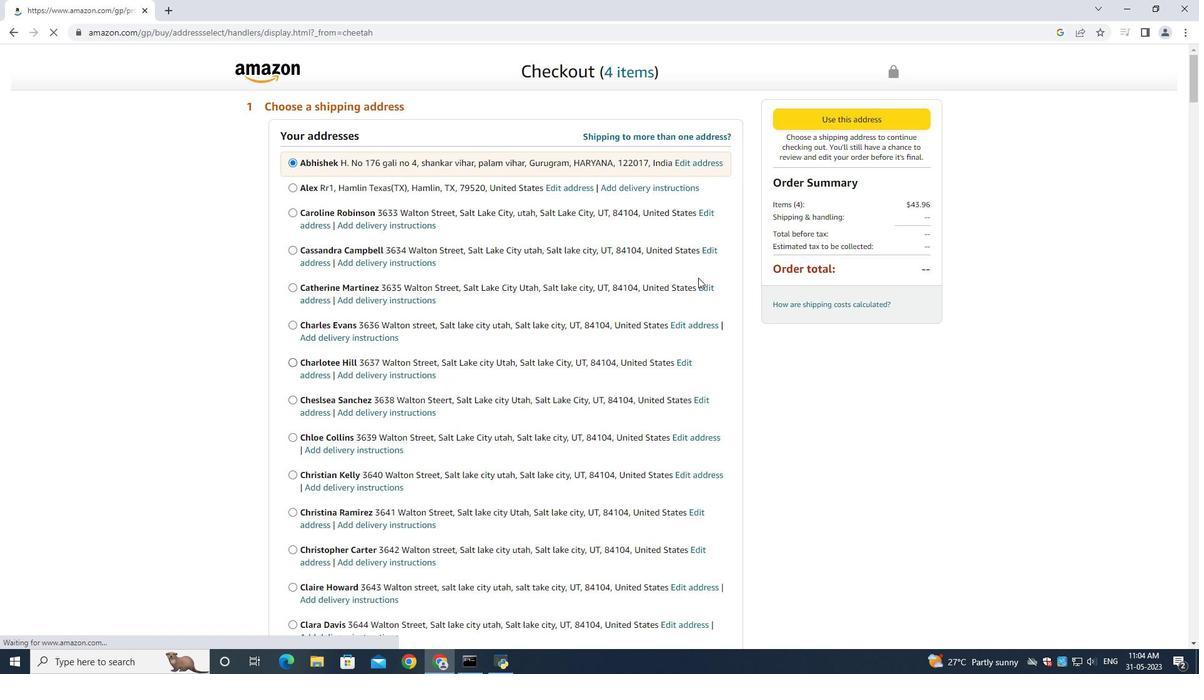 
Action: Mouse moved to (697, 279)
Screenshot: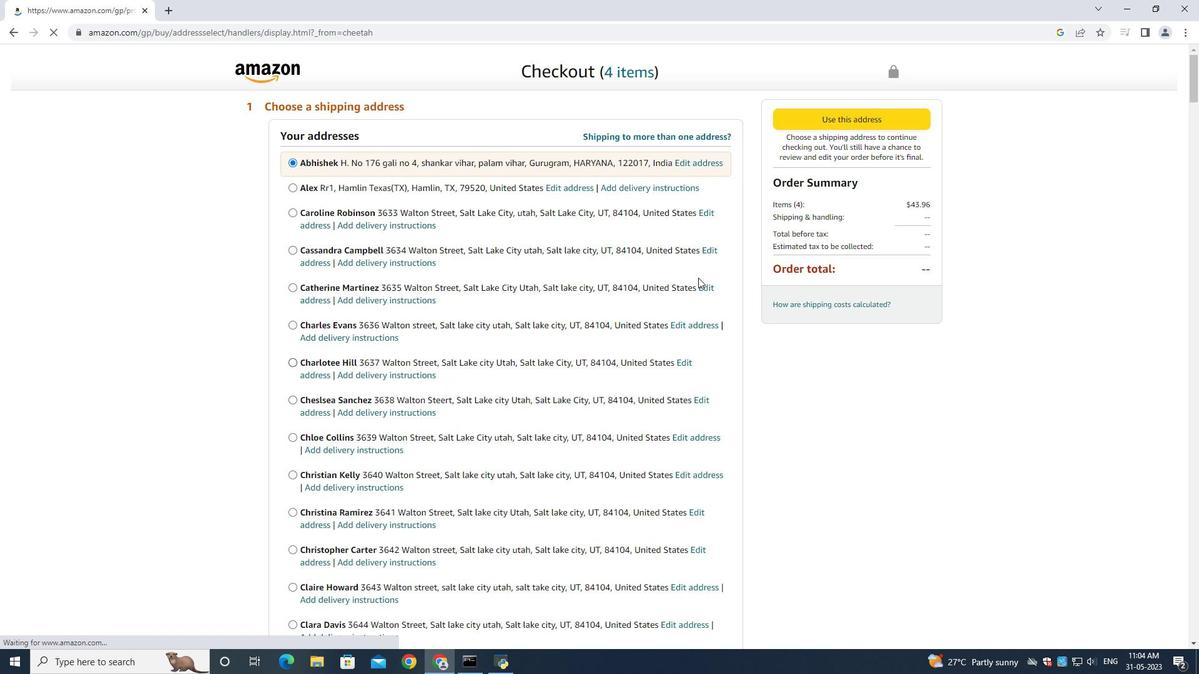 
Action: Mouse scrolled (698, 278) with delta (0, 0)
Screenshot: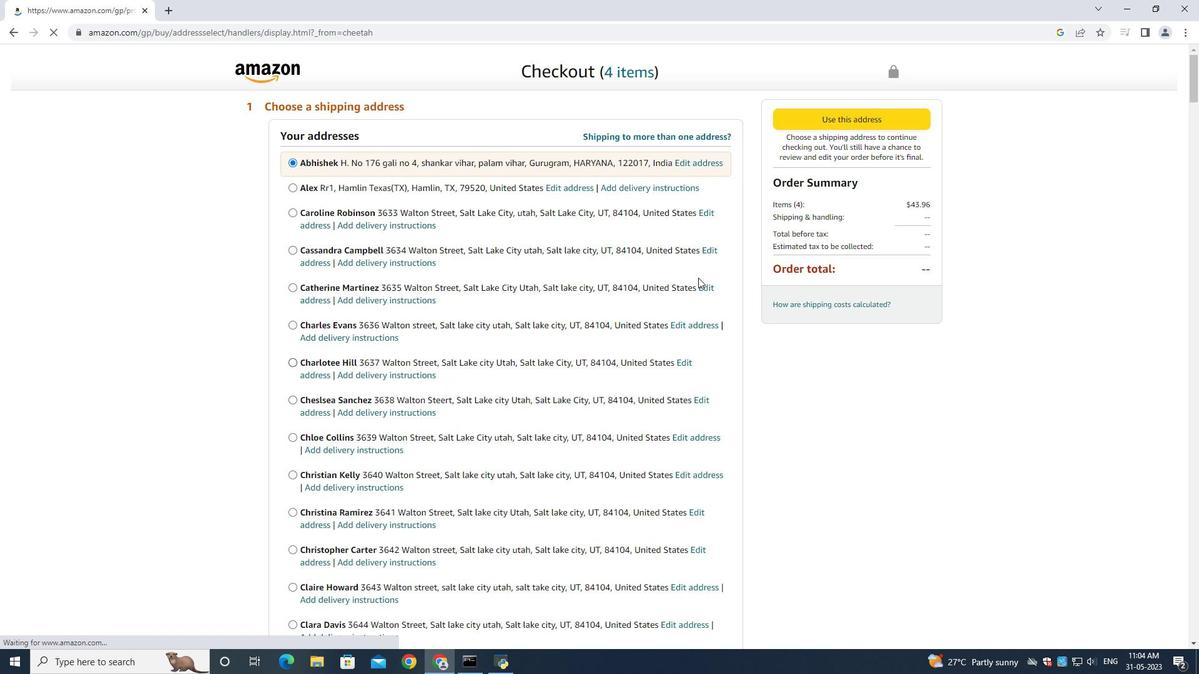 
Action: Mouse moved to (695, 278)
Screenshot: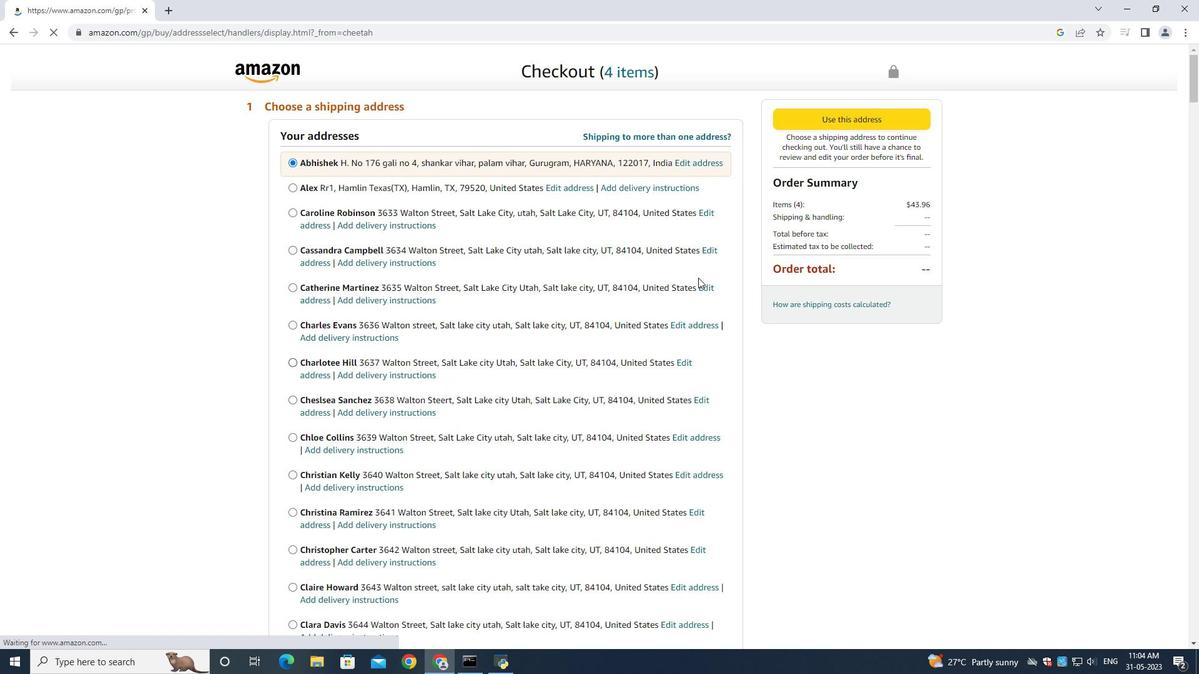
Action: Mouse scrolled (698, 278) with delta (0, 0)
Screenshot: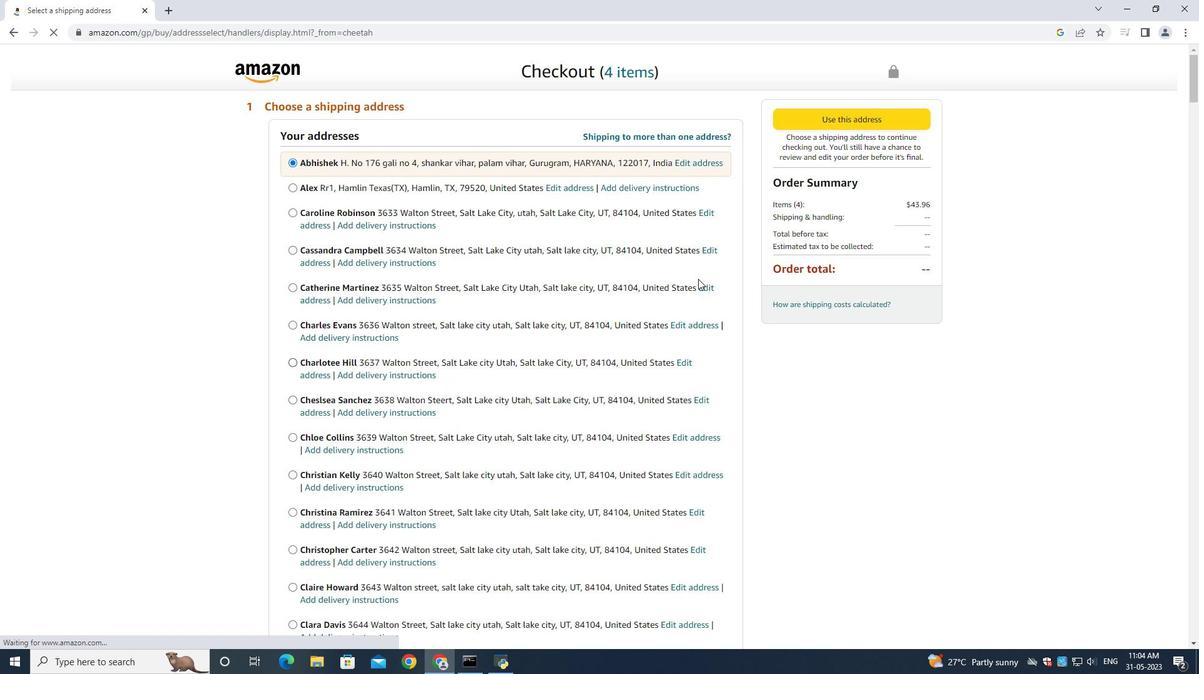 
Action: Mouse moved to (694, 278)
Screenshot: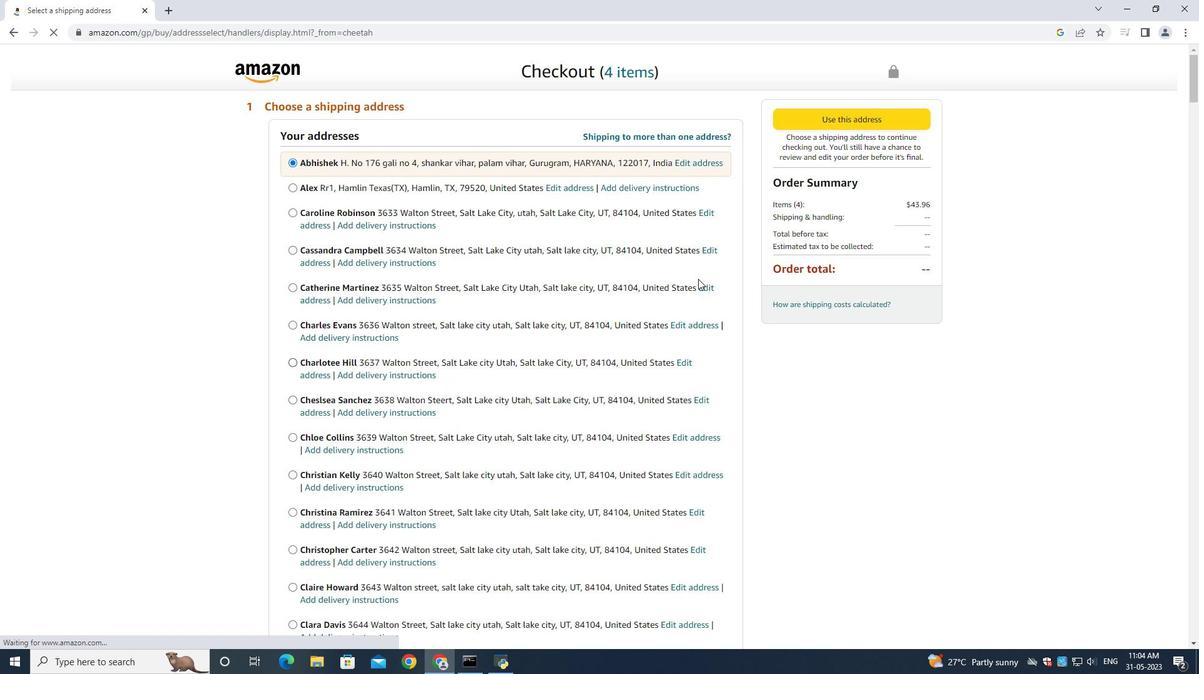 
Action: Mouse scrolled (698, 278) with delta (0, 0)
Screenshot: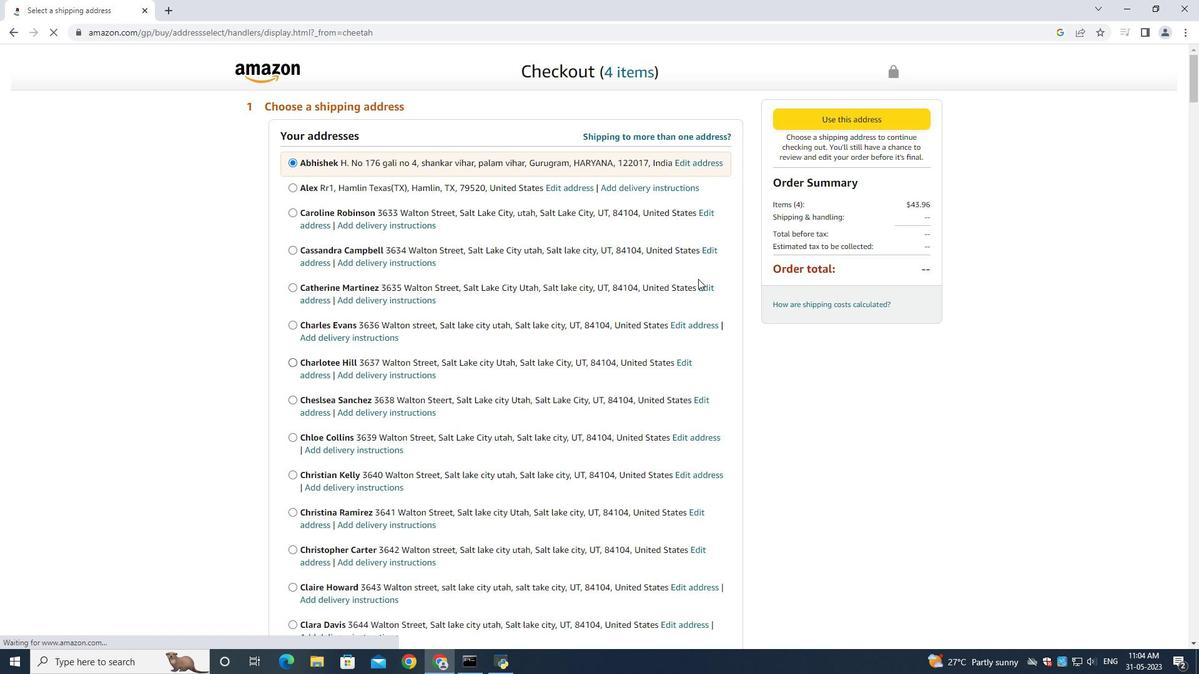 
Action: Mouse moved to (680, 289)
Screenshot: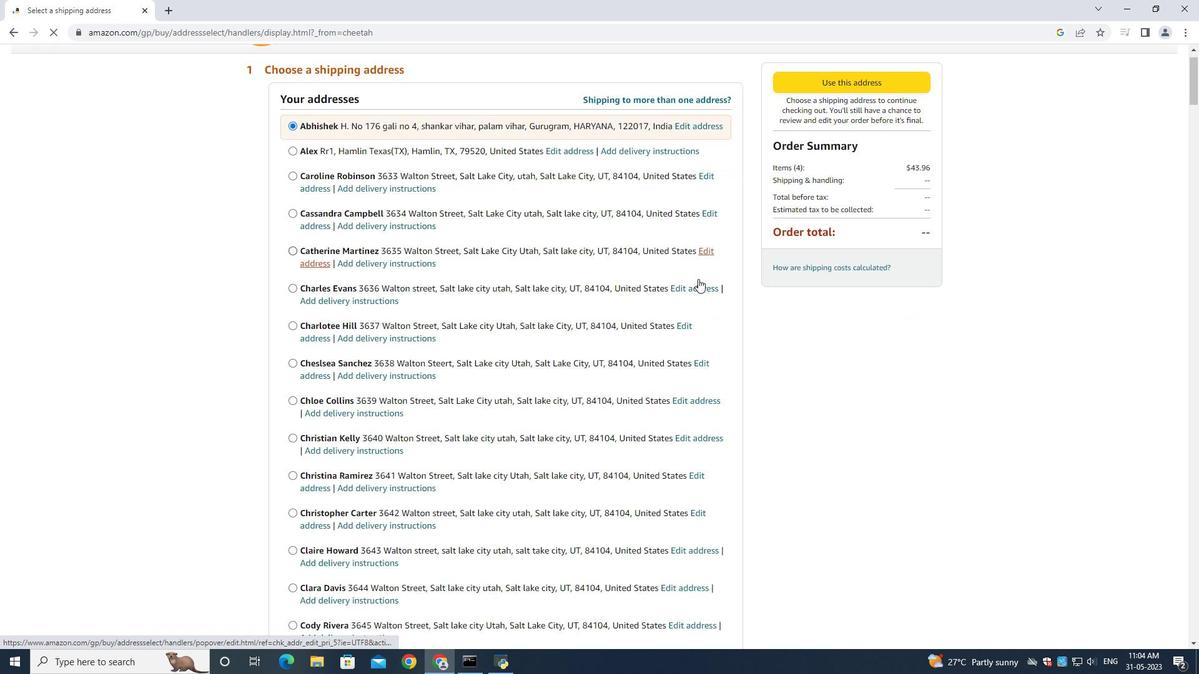 
Action: Mouse scrolled (682, 285) with delta (0, 0)
Screenshot: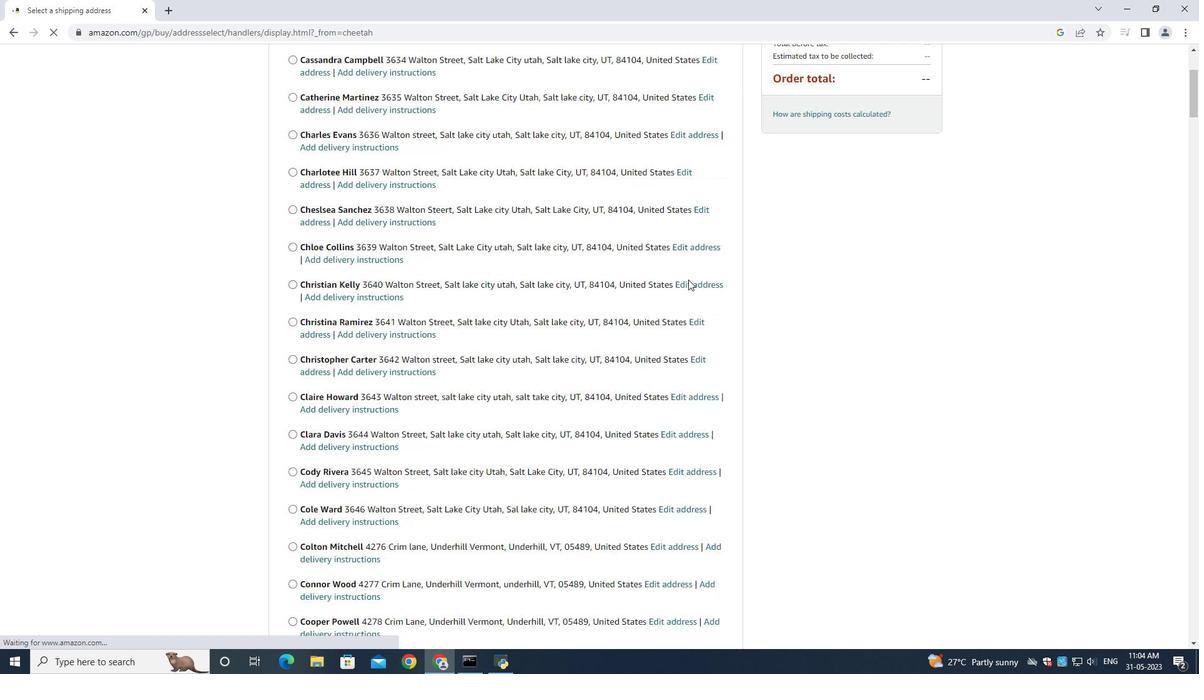 
Action: Mouse moved to (676, 292)
Screenshot: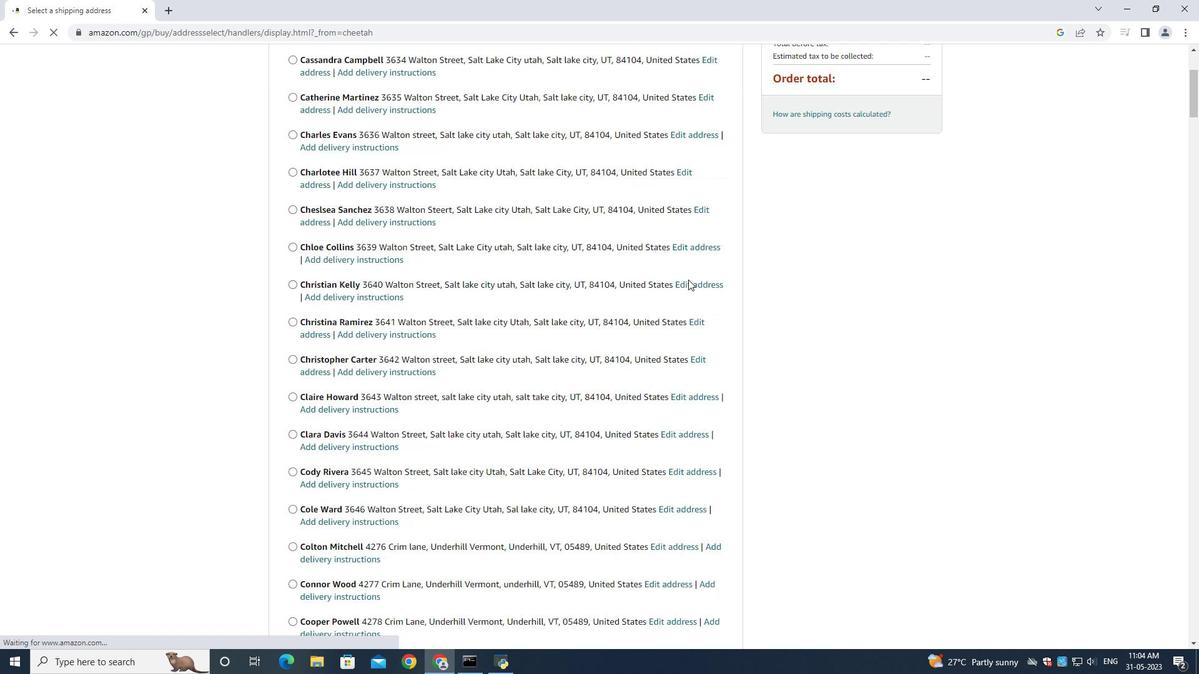 
Action: Mouse scrolled (678, 290) with delta (0, 0)
Screenshot: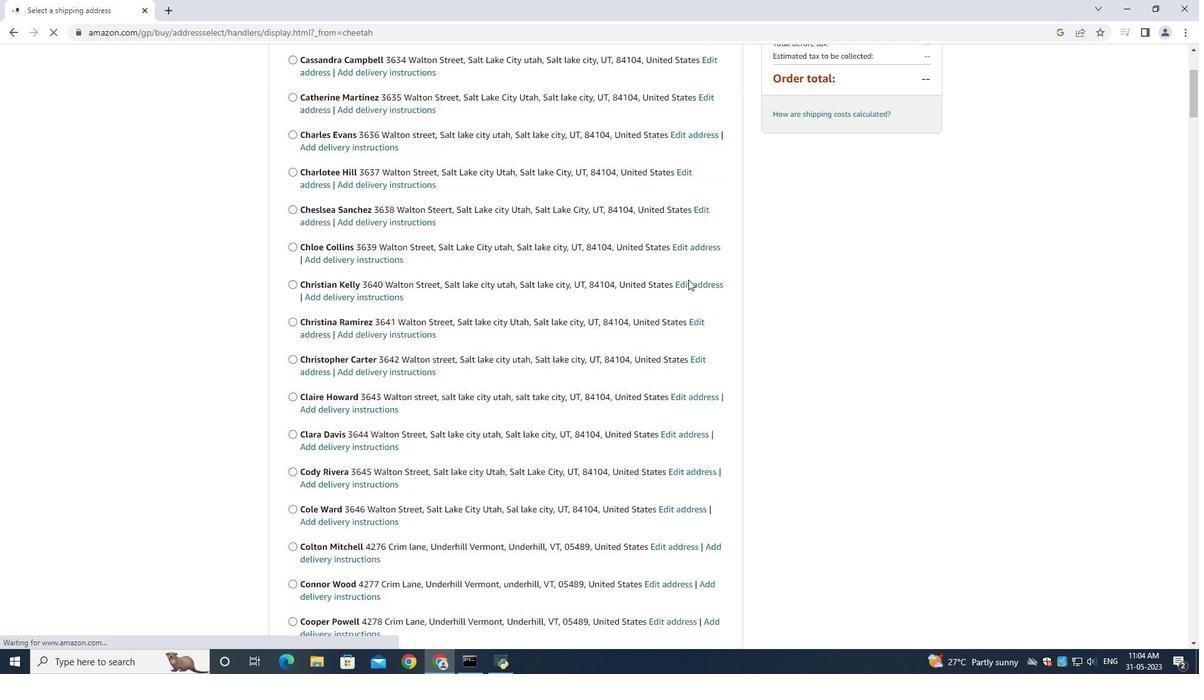 
Action: Mouse moved to (674, 292)
Screenshot: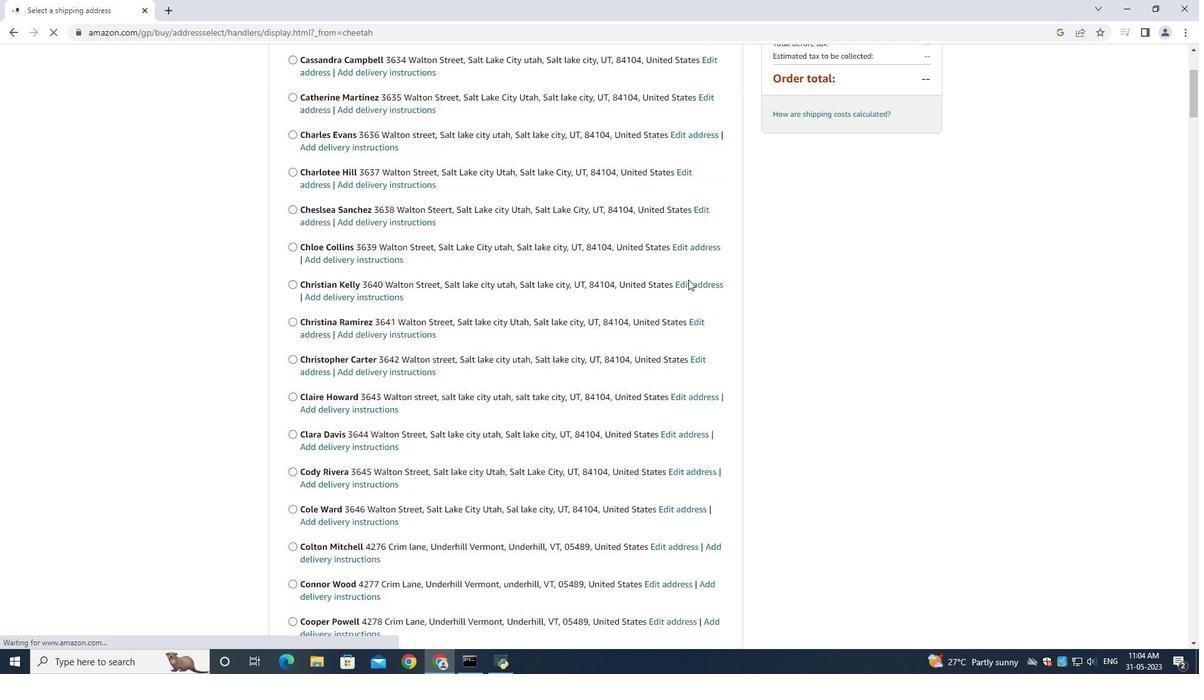
Action: Mouse scrolled (677, 291) with delta (0, 0)
Screenshot: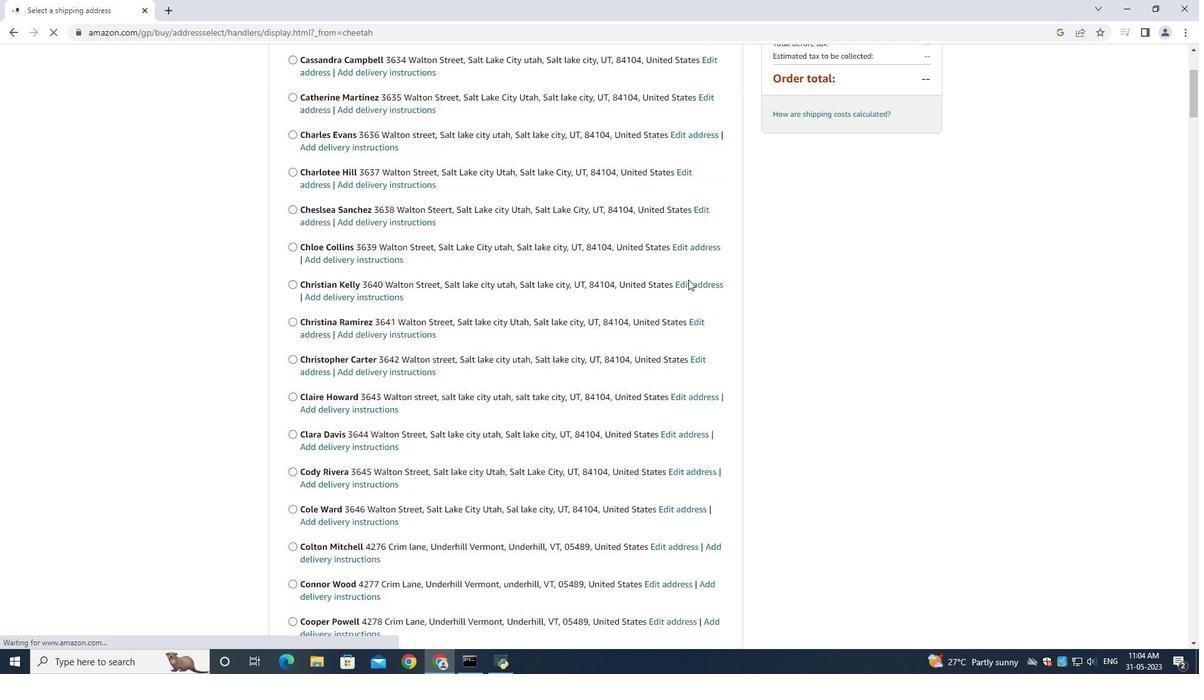 
Action: Mouse moved to (672, 292)
Screenshot: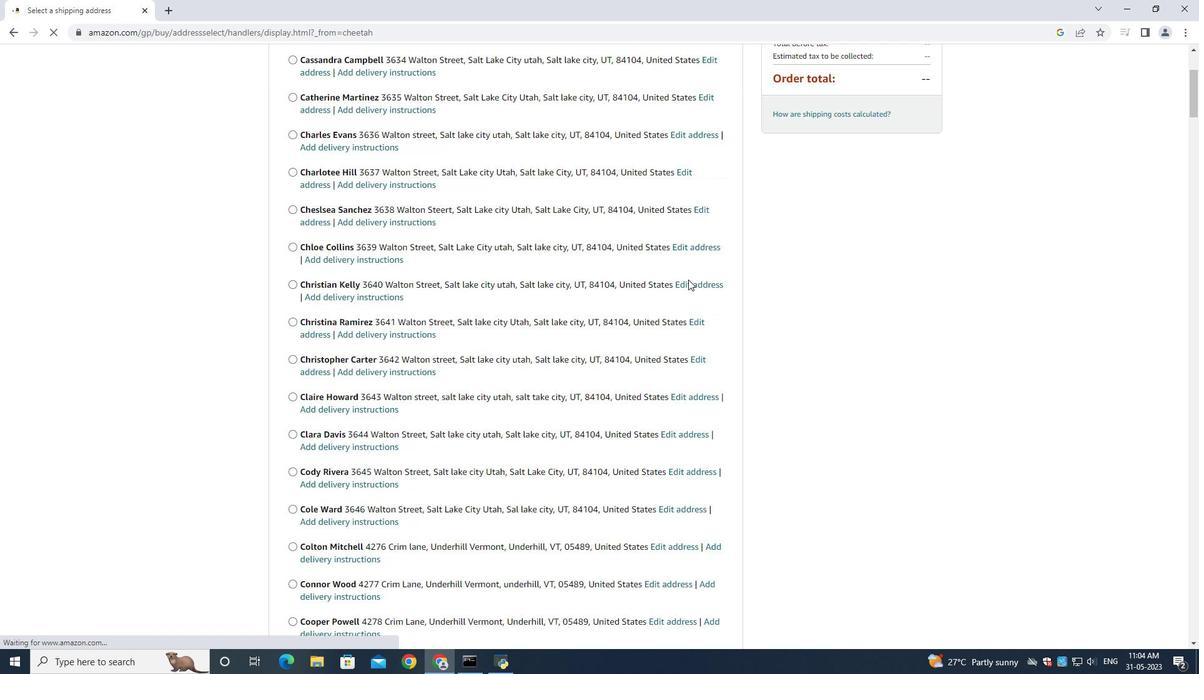 
Action: Mouse scrolled (677, 291) with delta (0, 0)
Screenshot: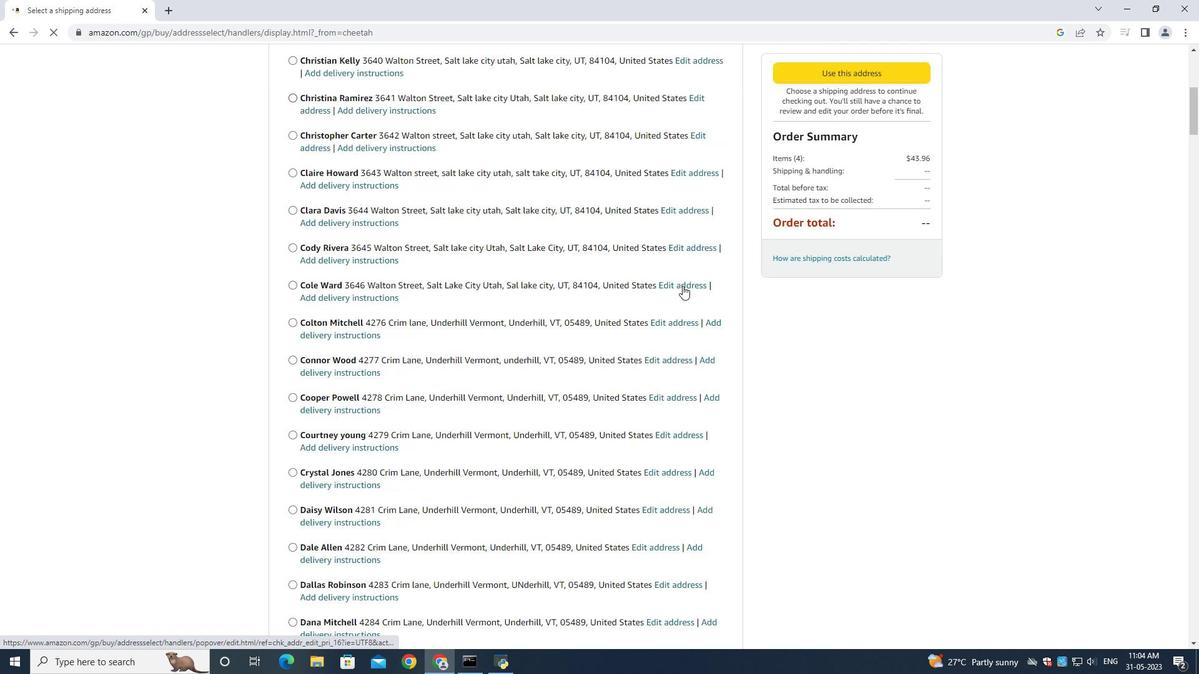 
Action: Mouse moved to (663, 292)
Screenshot: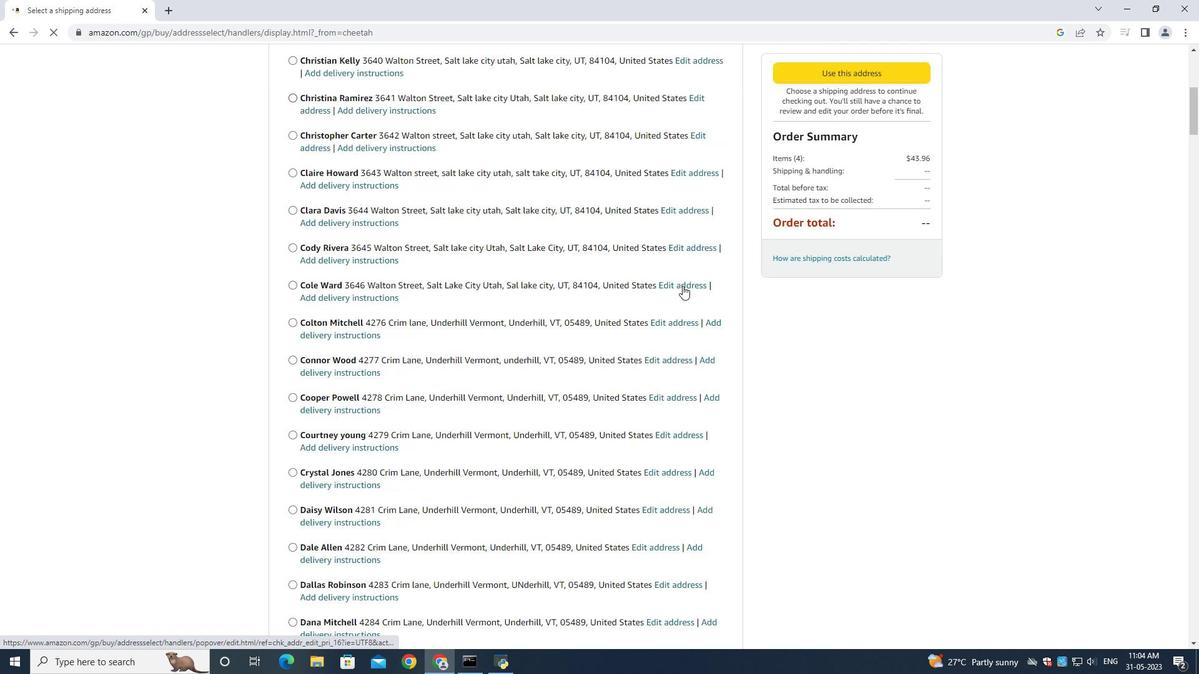 
Action: Mouse scrolled (677, 291) with delta (0, 0)
Screenshot: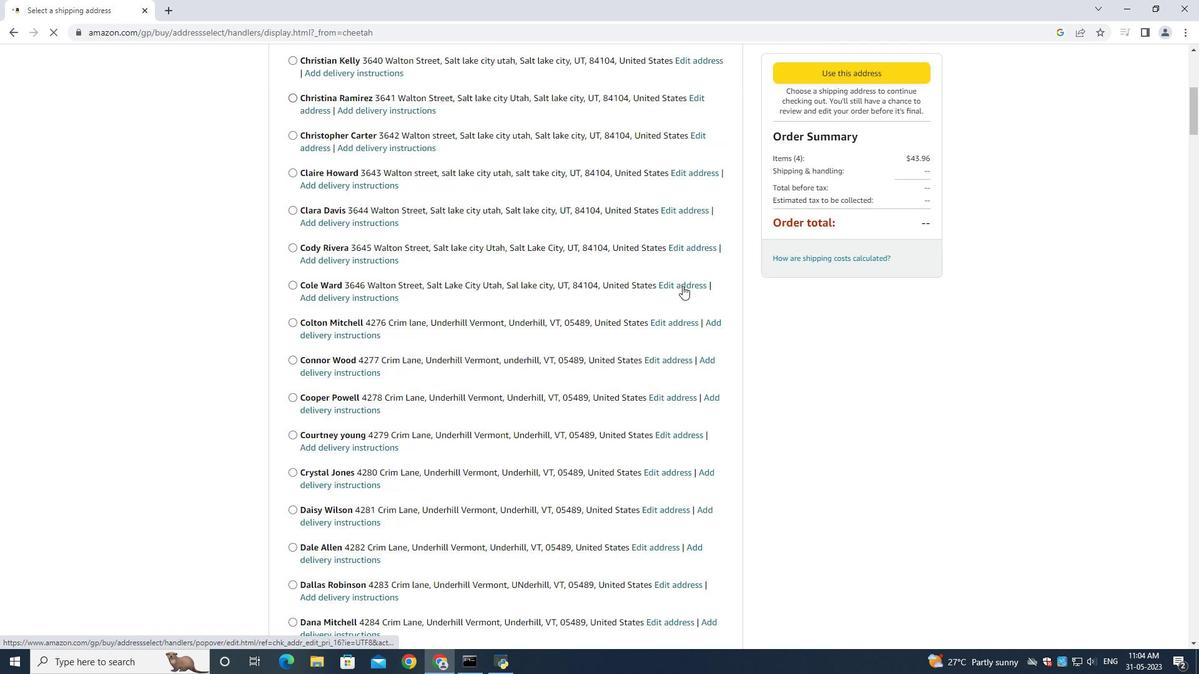
Action: Mouse moved to (658, 293)
Screenshot: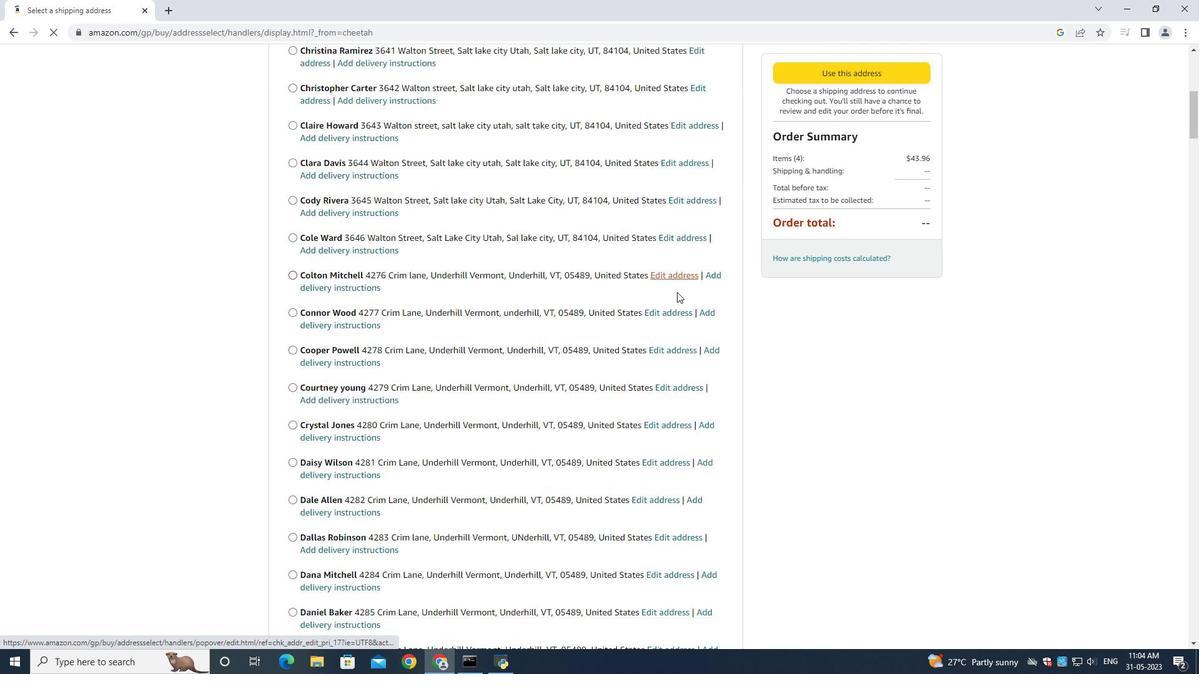 
Action: Mouse scrolled (676, 291) with delta (0, 0)
Screenshot: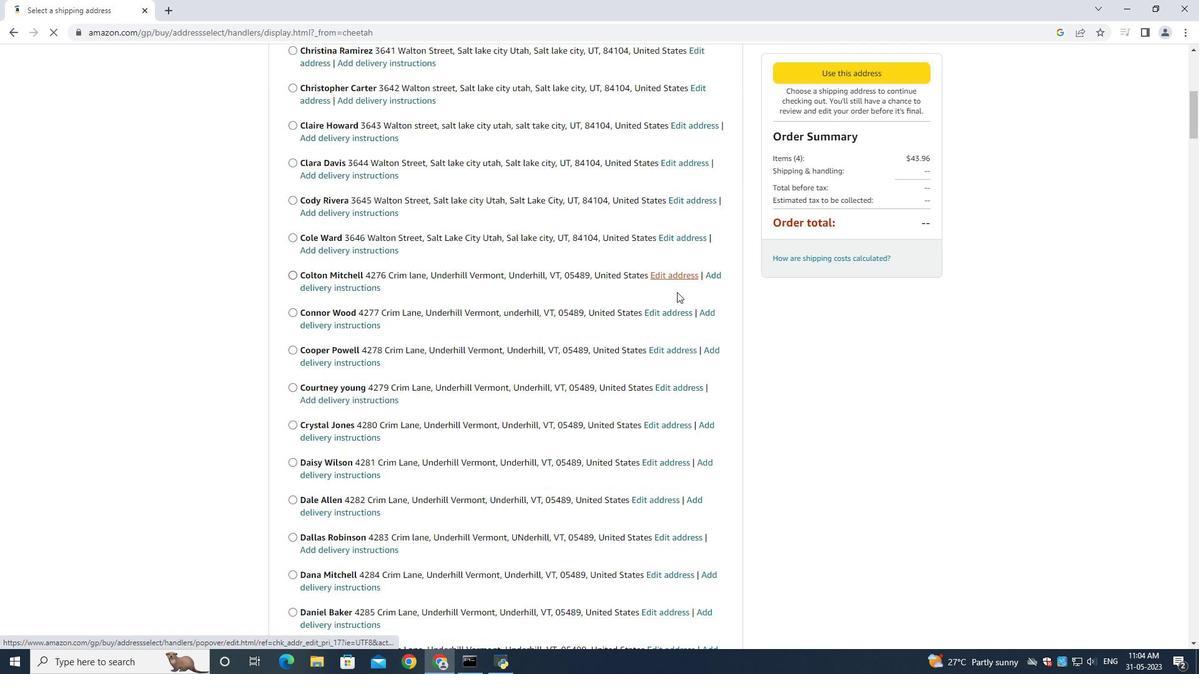 
Action: Mouse moved to (657, 294)
Screenshot: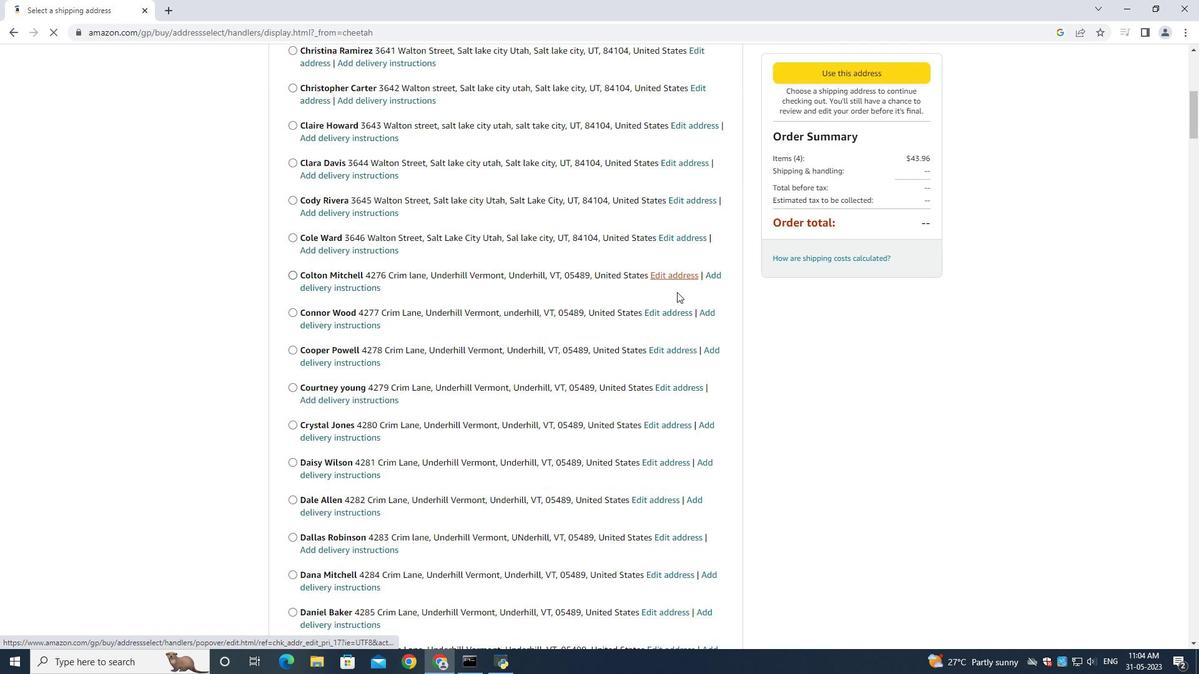 
Action: Mouse scrolled (674, 291) with delta (0, 0)
Screenshot: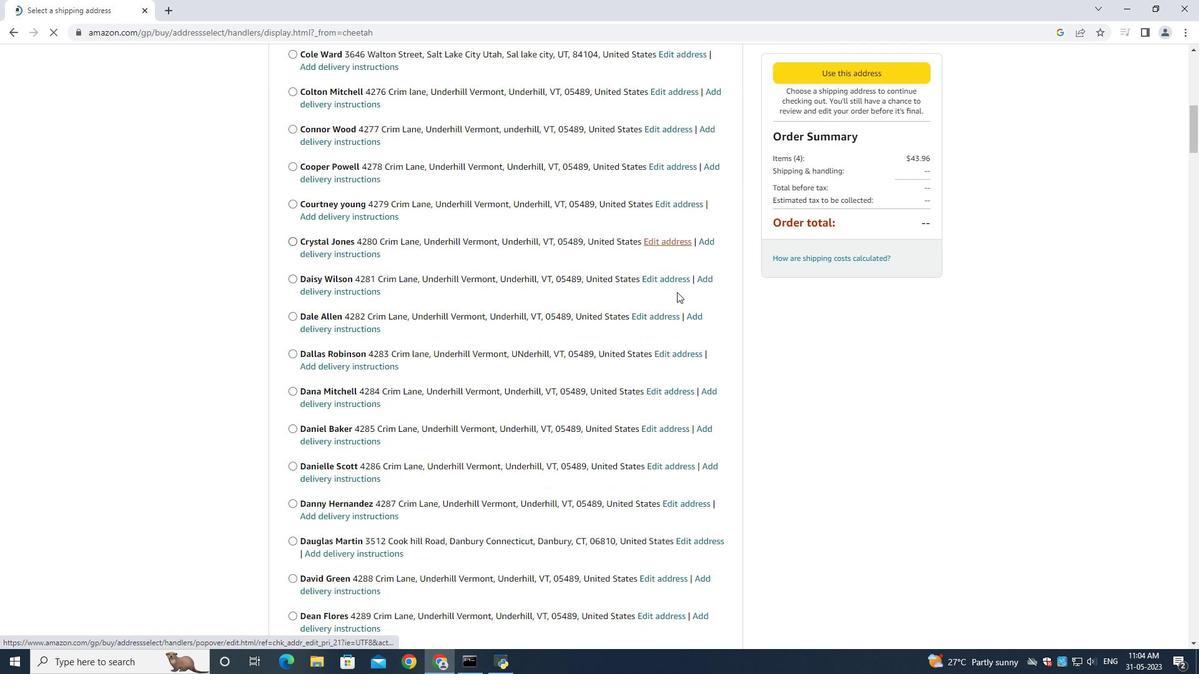
Action: Mouse moved to (655, 297)
Screenshot: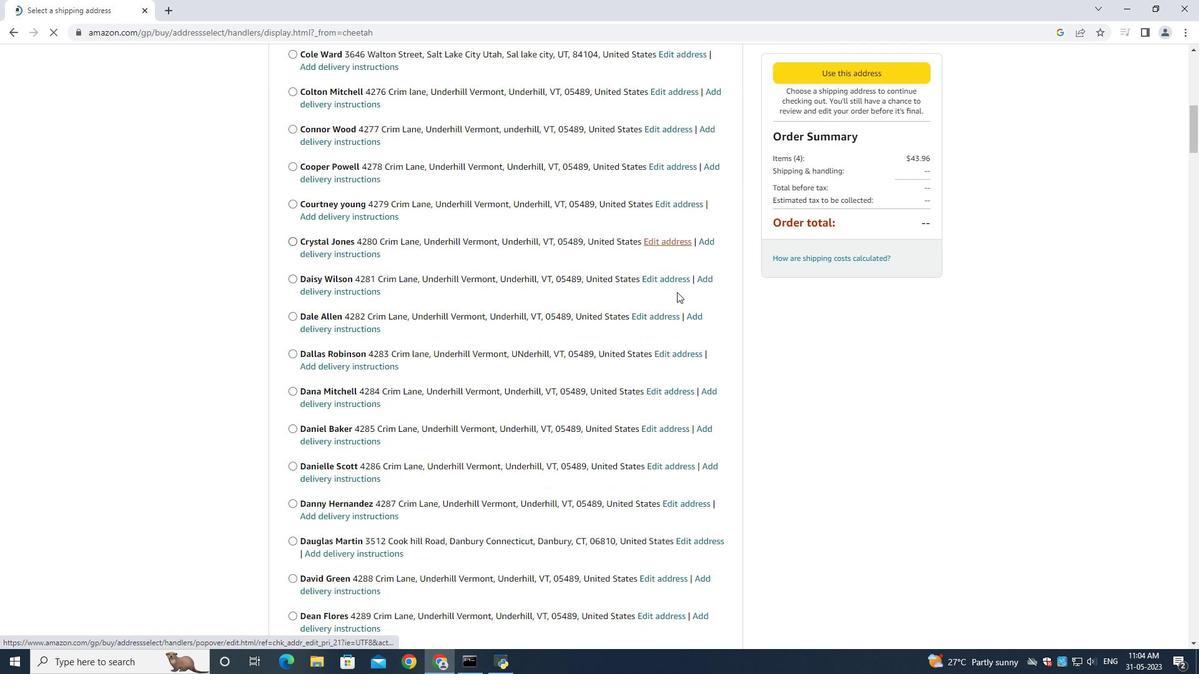 
Action: Mouse scrolled (672, 291) with delta (0, 0)
Screenshot: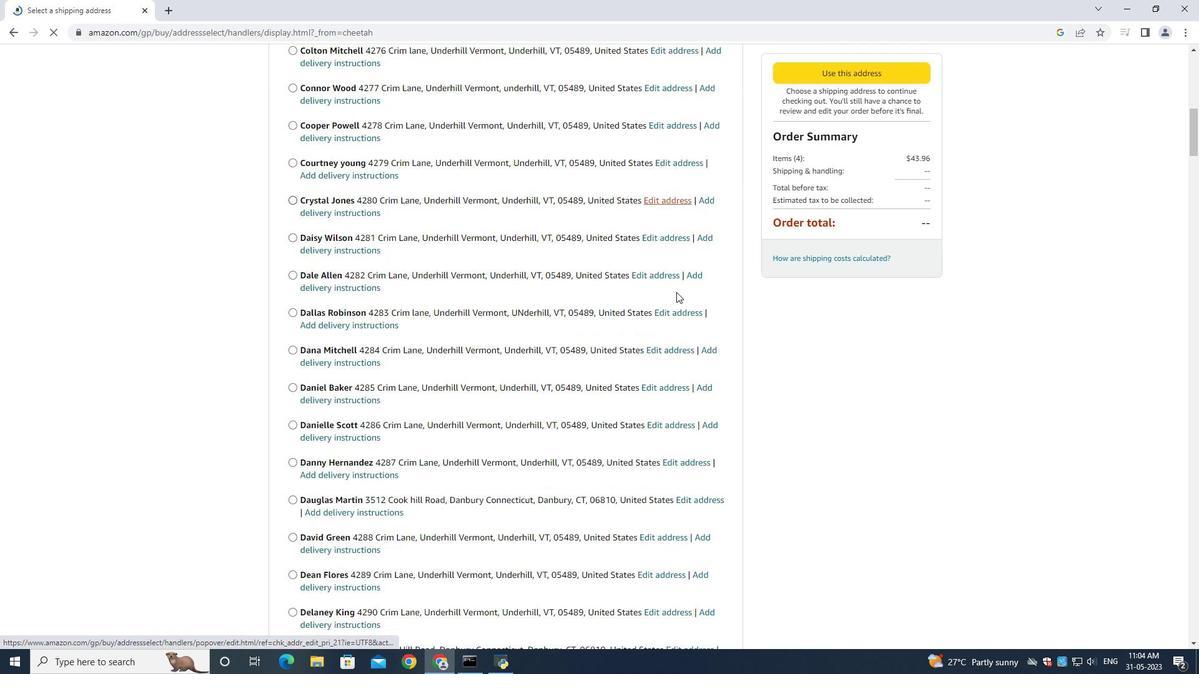 
Action: Mouse moved to (654, 299)
Screenshot: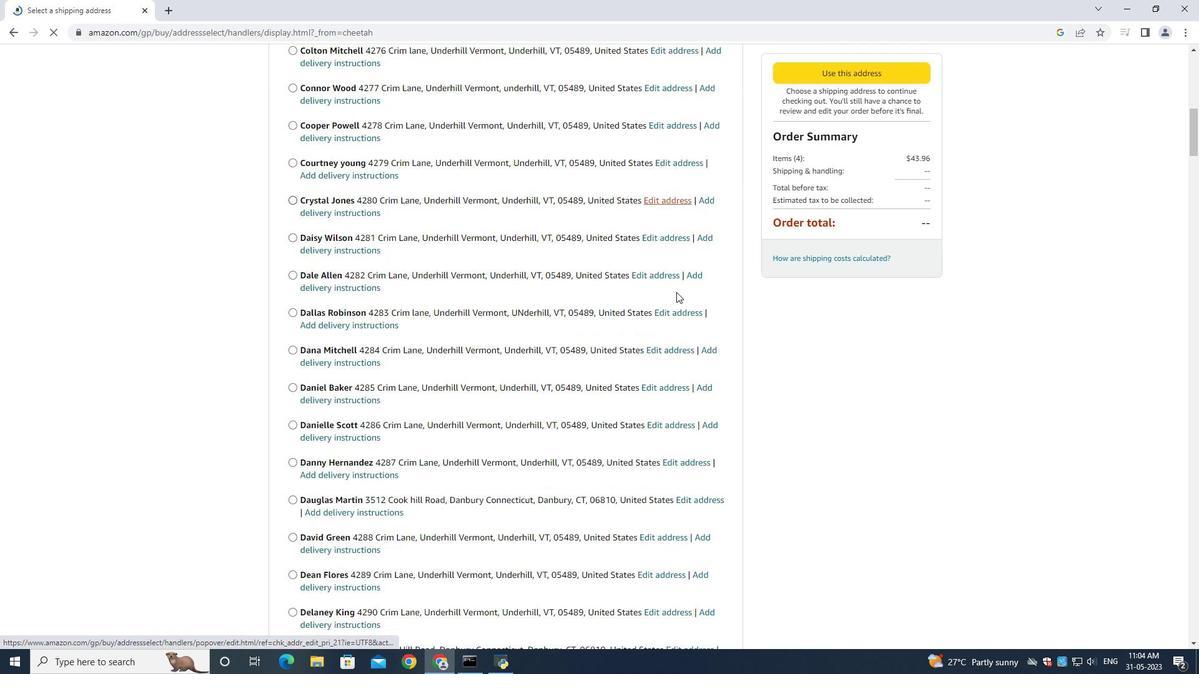 
Action: Mouse scrolled (655, 296) with delta (0, 0)
Screenshot: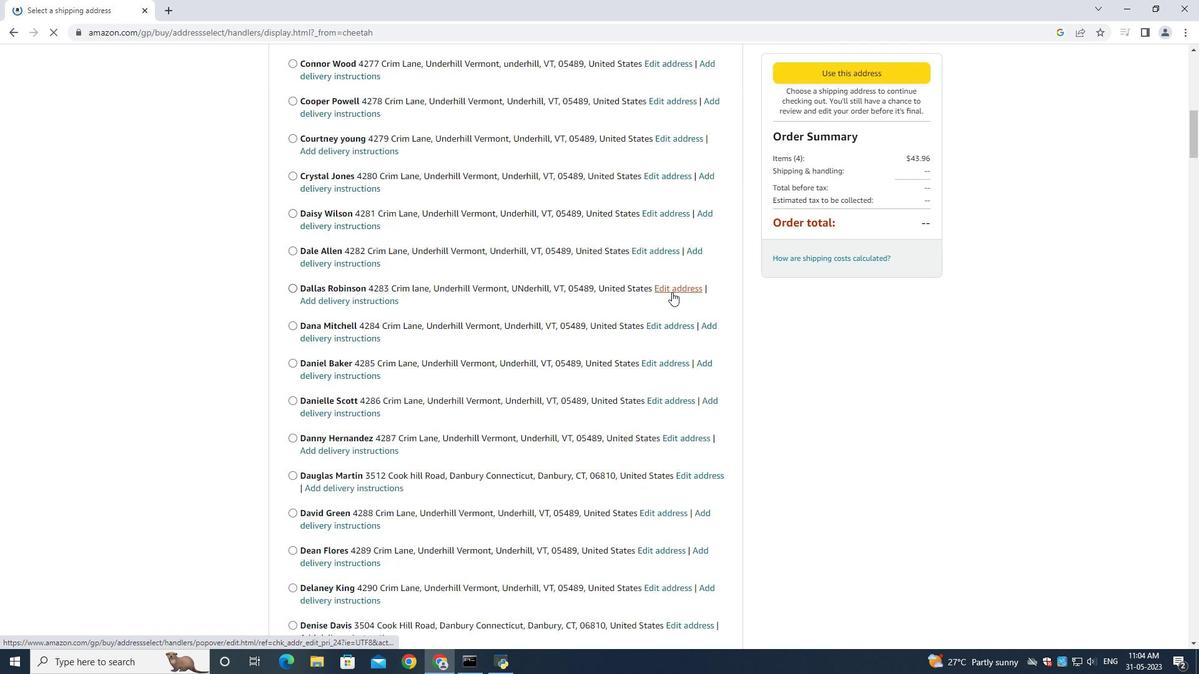 
Action: Mouse moved to (612, 299)
Screenshot: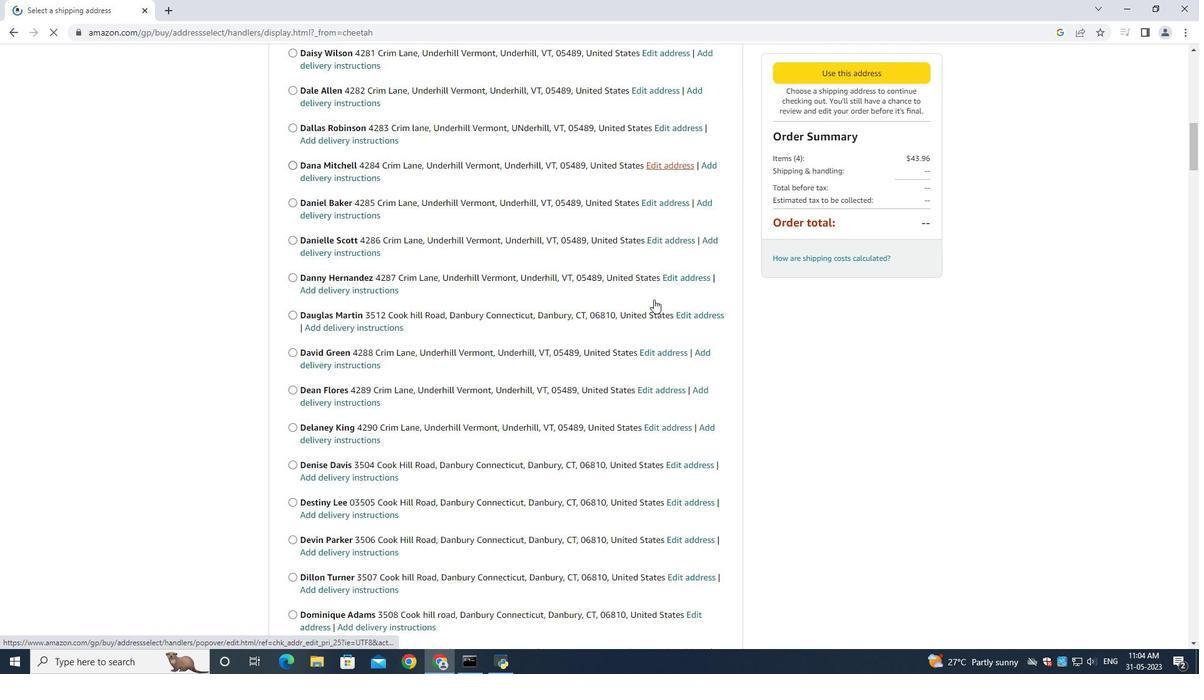 
Action: Mouse scrolled (652, 301) with delta (0, 0)
Screenshot: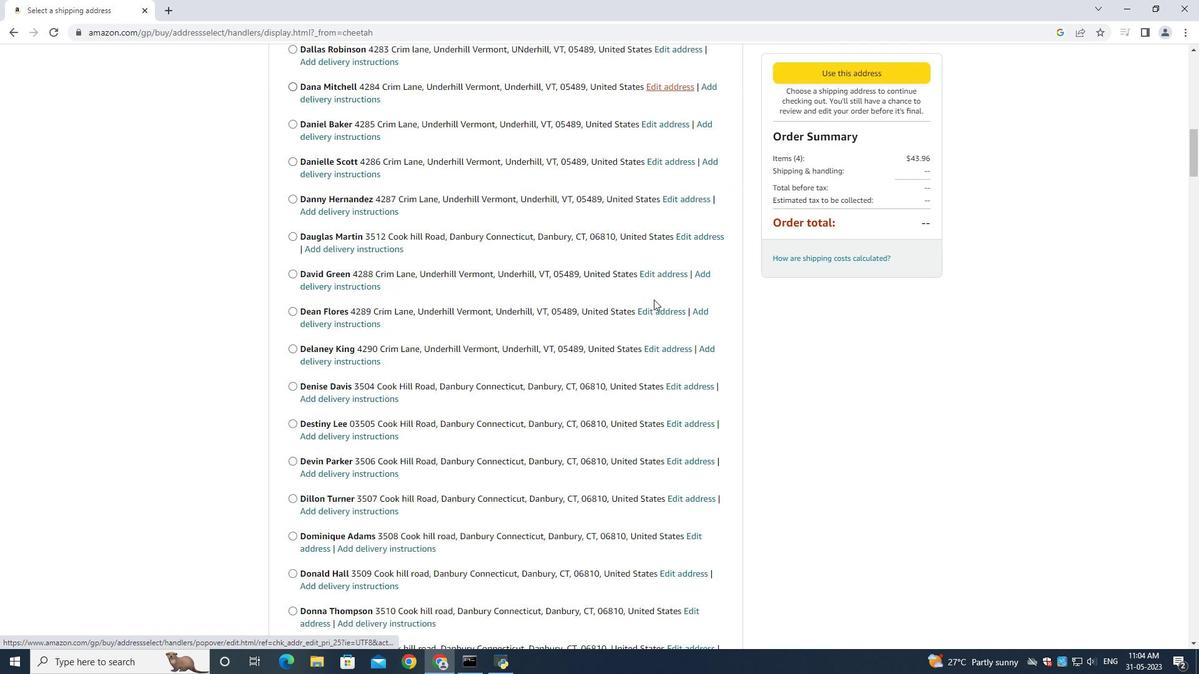 
Action: Mouse moved to (608, 300)
Screenshot: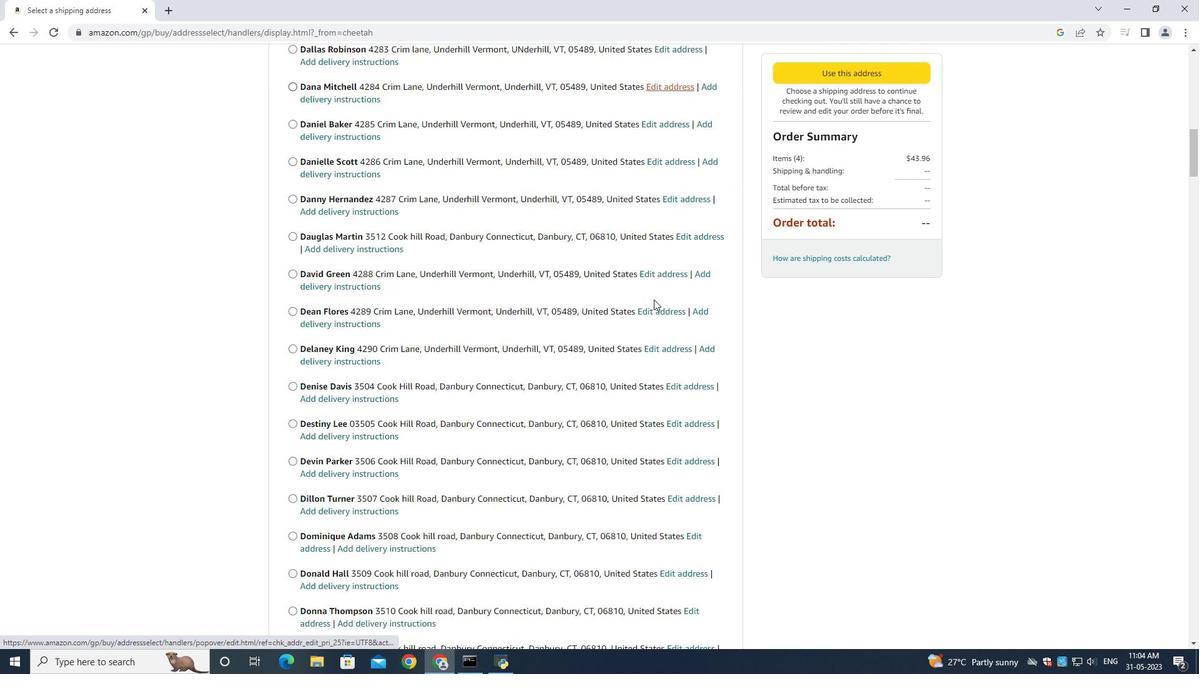 
Action: Mouse scrolled (650, 301) with delta (0, 0)
Screenshot: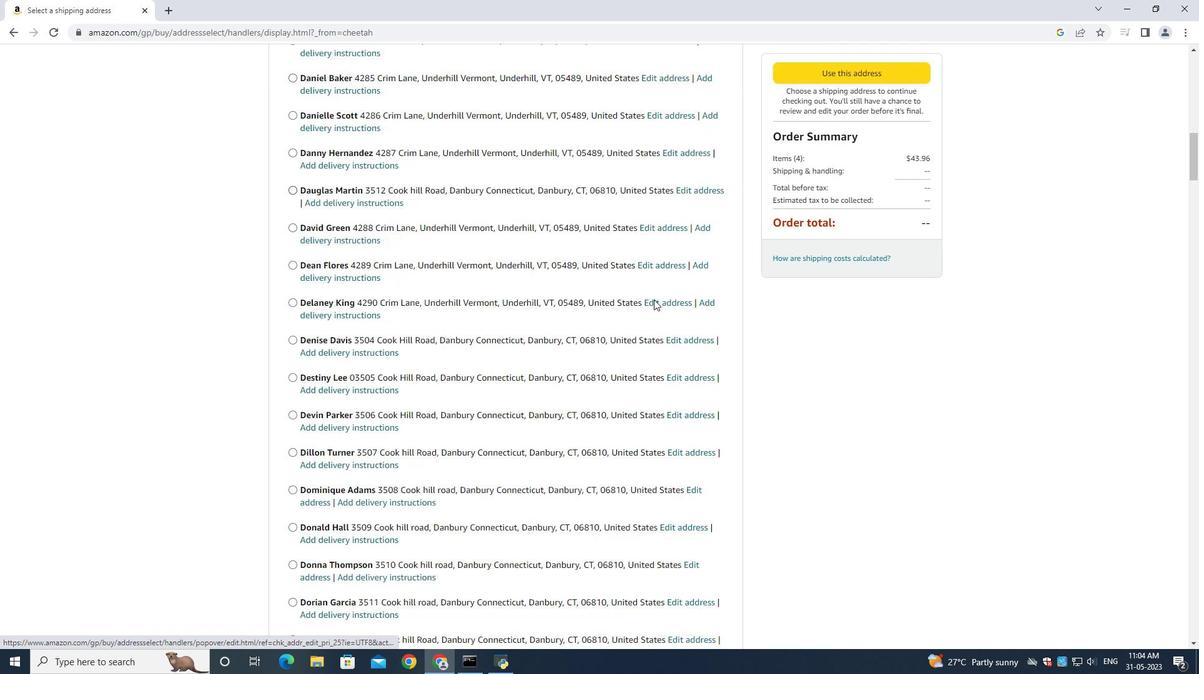 
Action: Mouse moved to (608, 301)
Screenshot: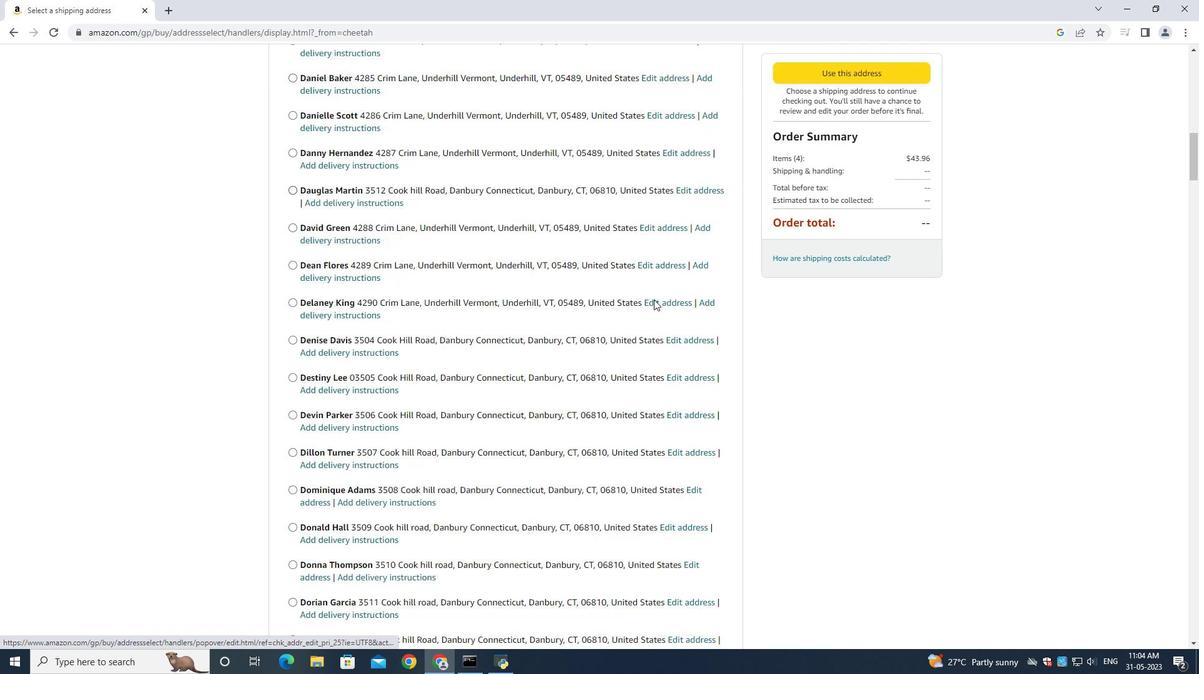
Action: Mouse scrolled (650, 301) with delta (0, -1)
Screenshot: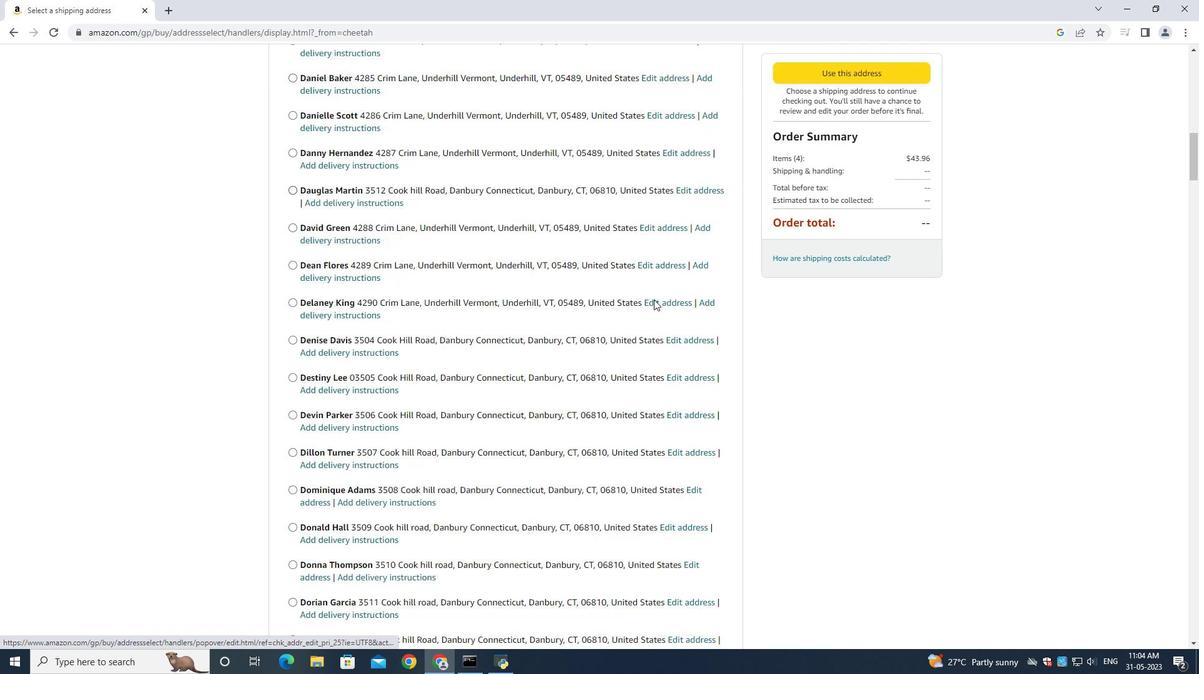 
Action: Mouse moved to (607, 301)
Screenshot: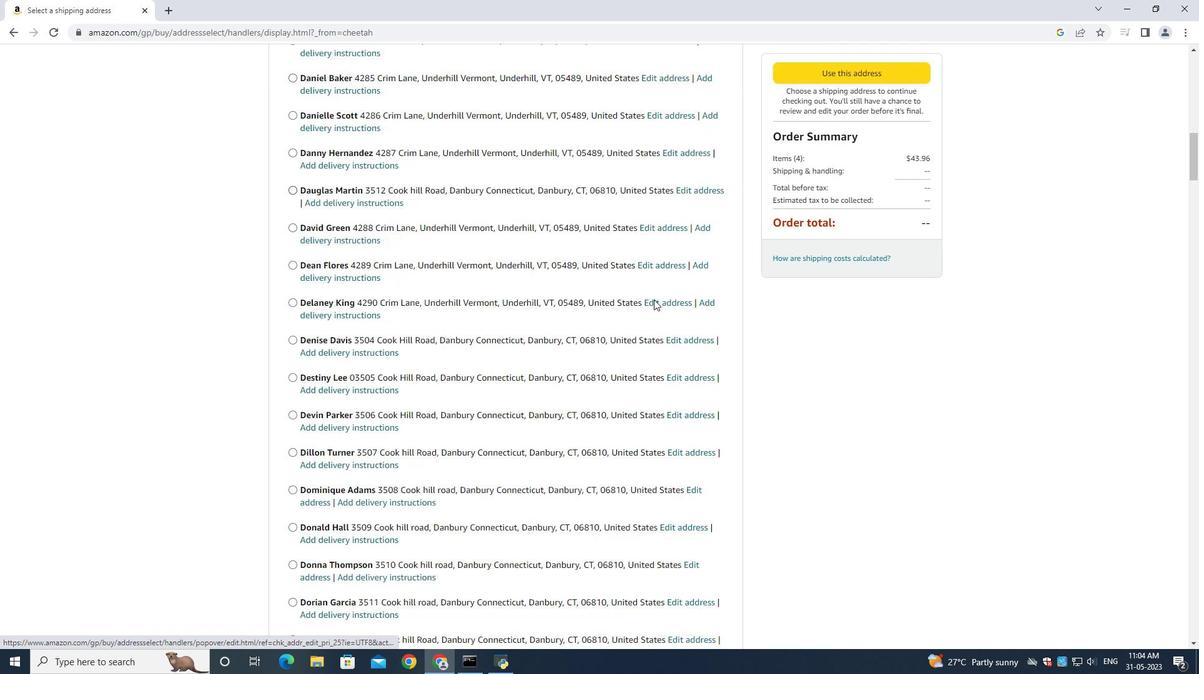 
Action: Mouse scrolled (650, 301) with delta (0, 0)
Screenshot: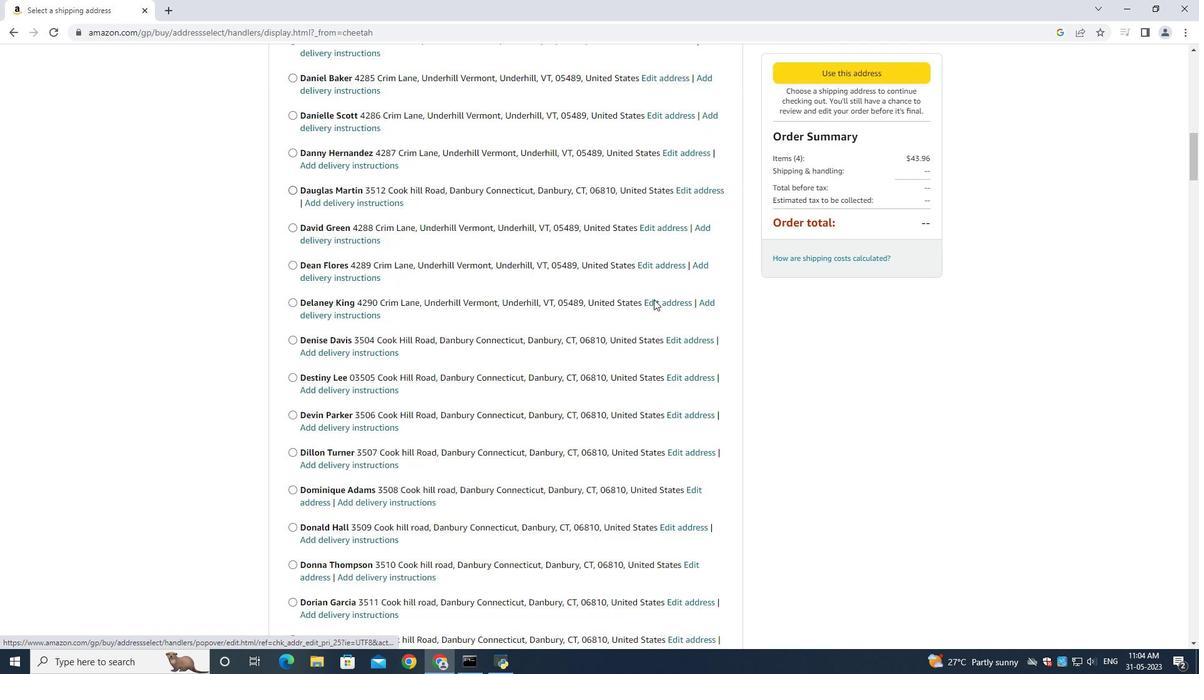 
Action: Mouse moved to (607, 302)
Screenshot: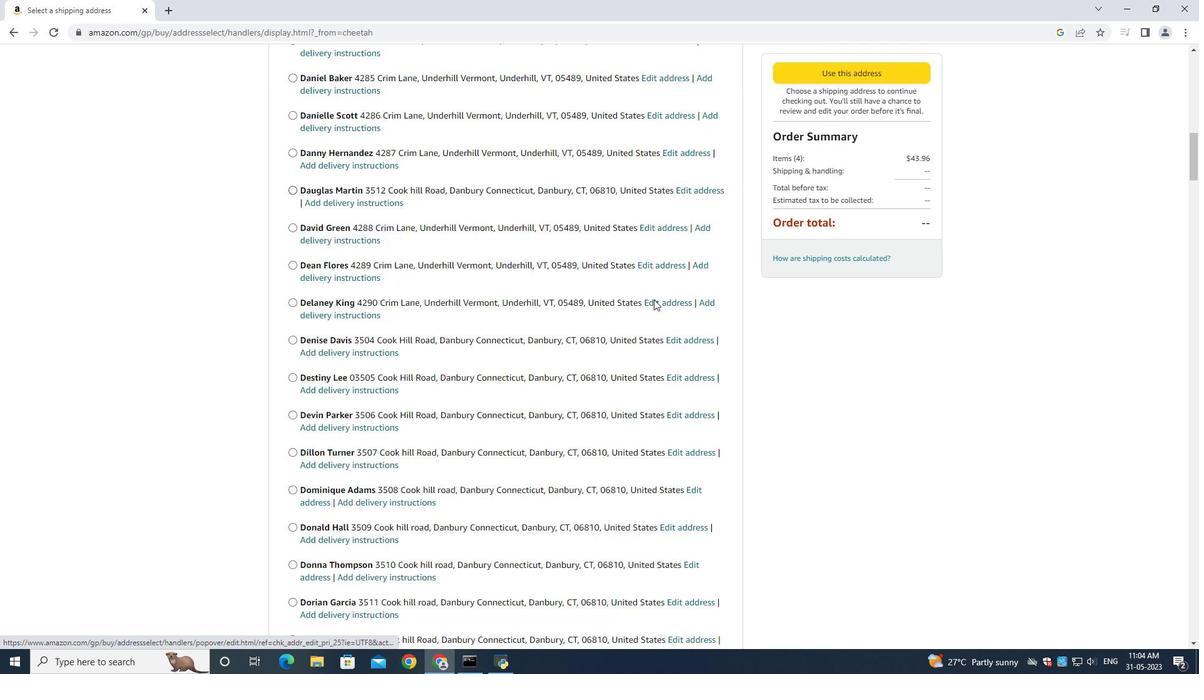 
Action: Mouse scrolled (650, 301) with delta (0, 0)
Screenshot: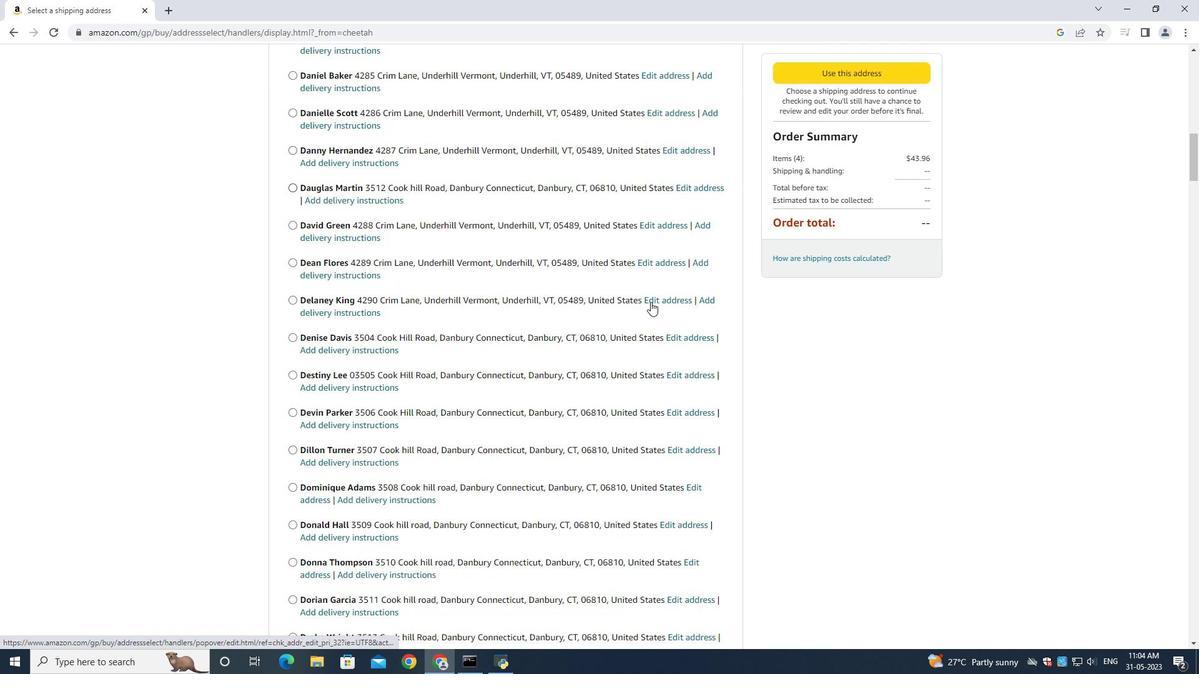 
Action: Mouse moved to (607, 302)
Screenshot: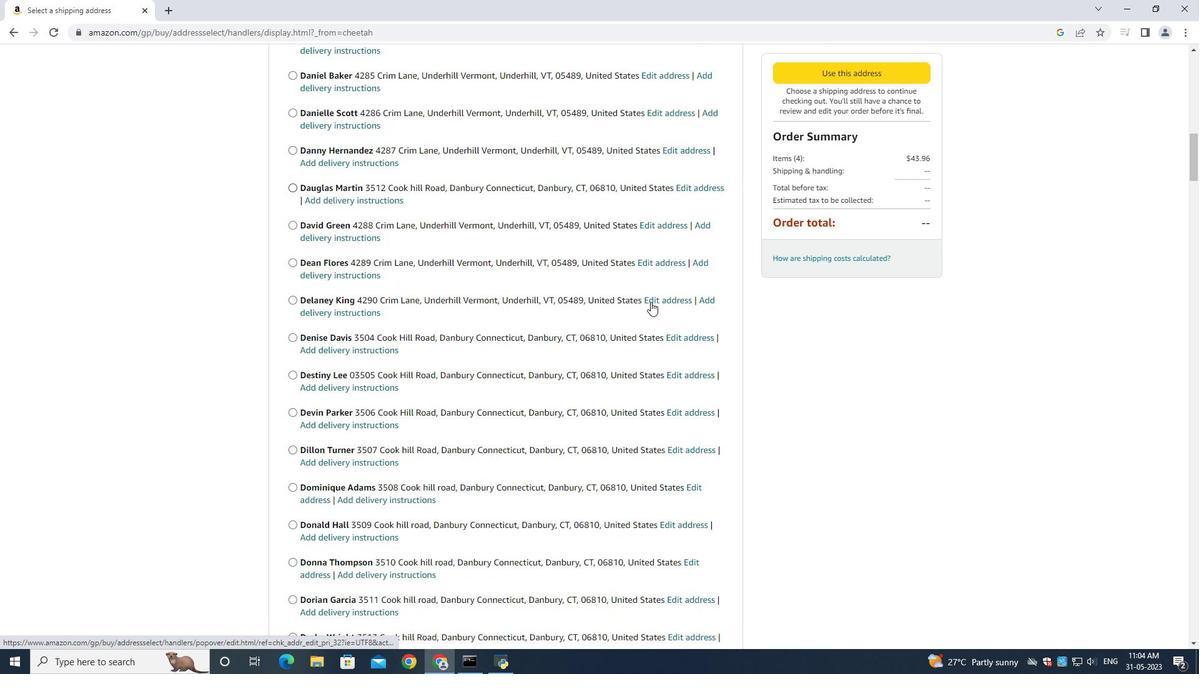 
Action: Mouse scrolled (645, 301) with delta (0, 0)
Screenshot: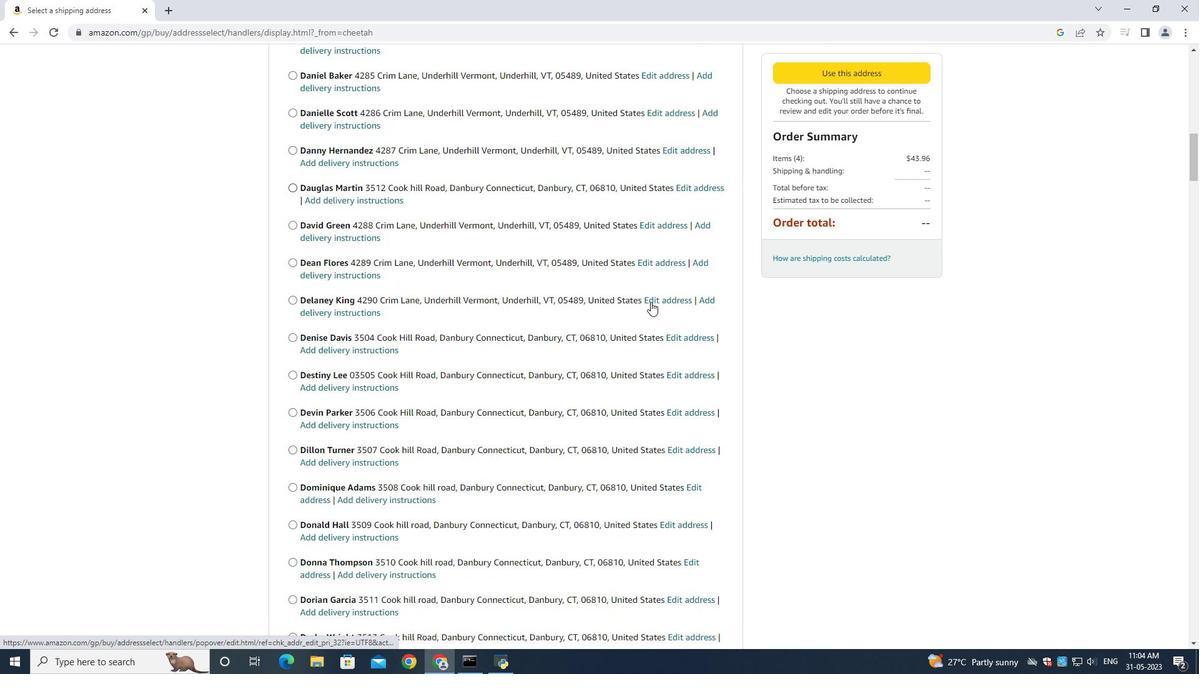
Action: Mouse moved to (591, 302)
Screenshot: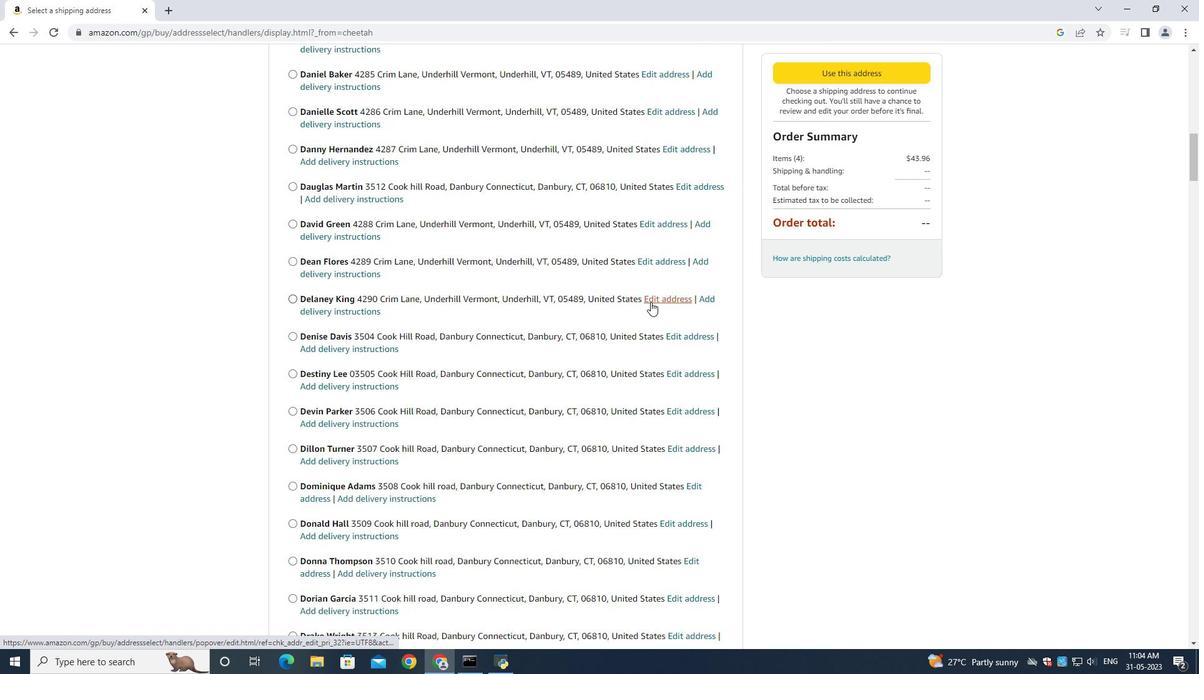 
Action: Mouse scrolled (640, 301) with delta (0, 0)
Screenshot: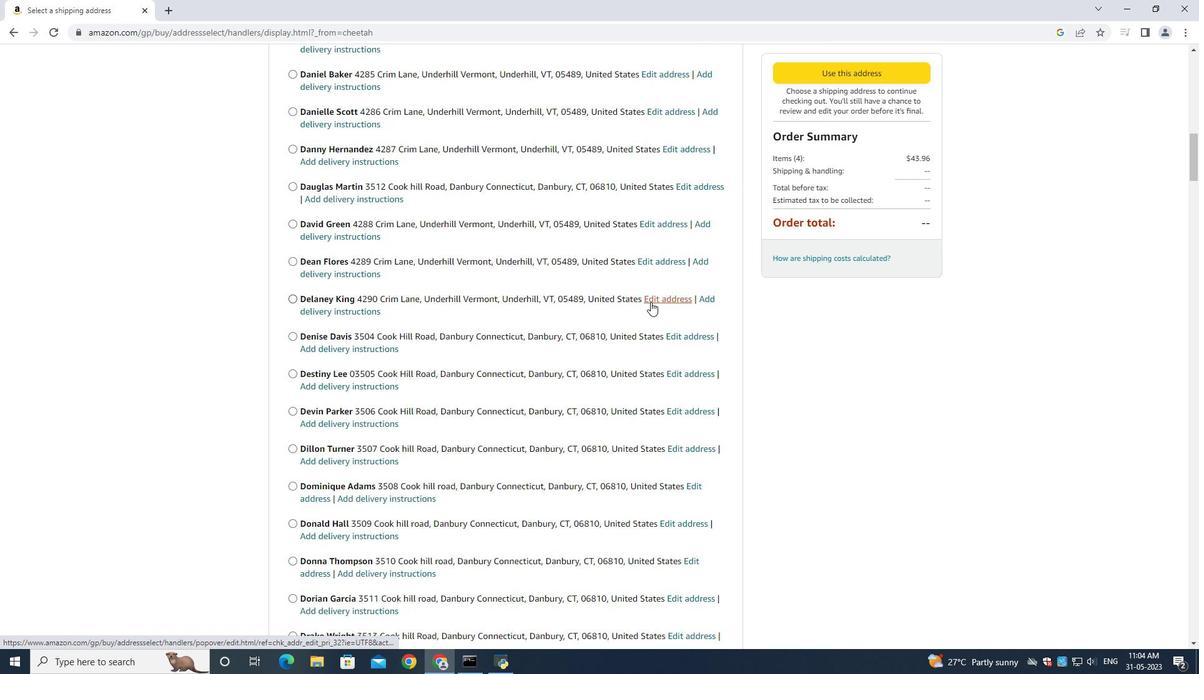
Action: Mouse moved to (587, 304)
Screenshot: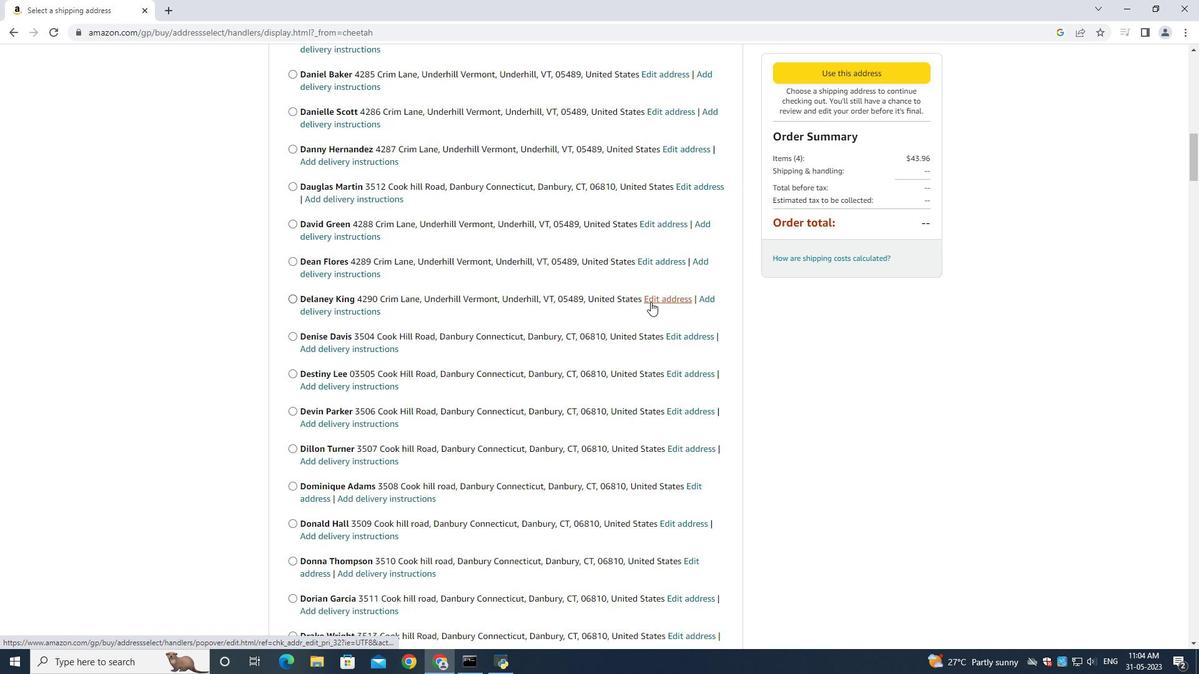 
Action: Mouse scrolled (608, 300) with delta (0, 0)
Screenshot: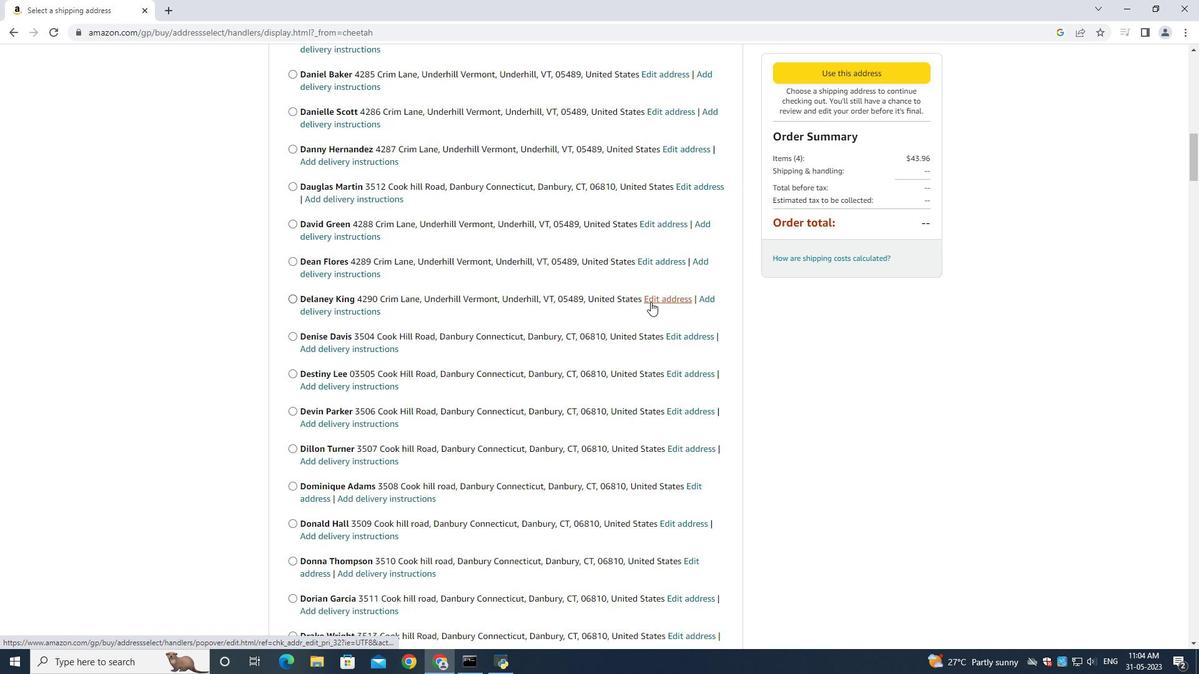 
Action: Mouse moved to (586, 304)
Screenshot: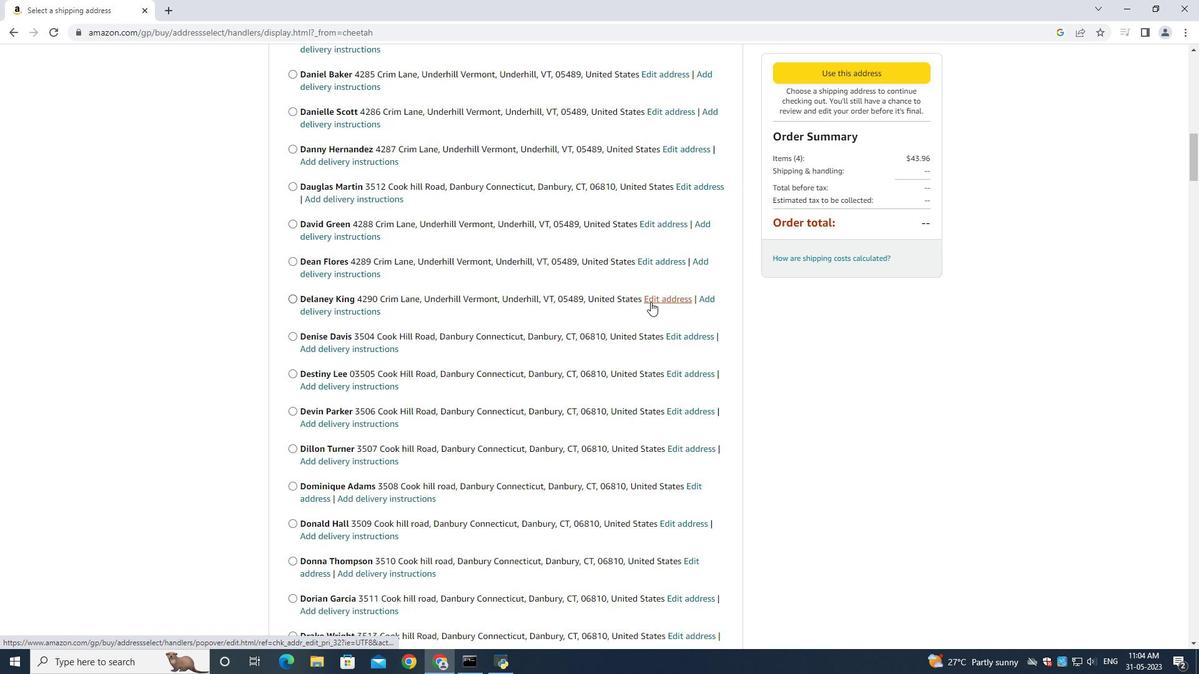 
Action: Mouse scrolled (607, 301) with delta (0, 0)
Screenshot: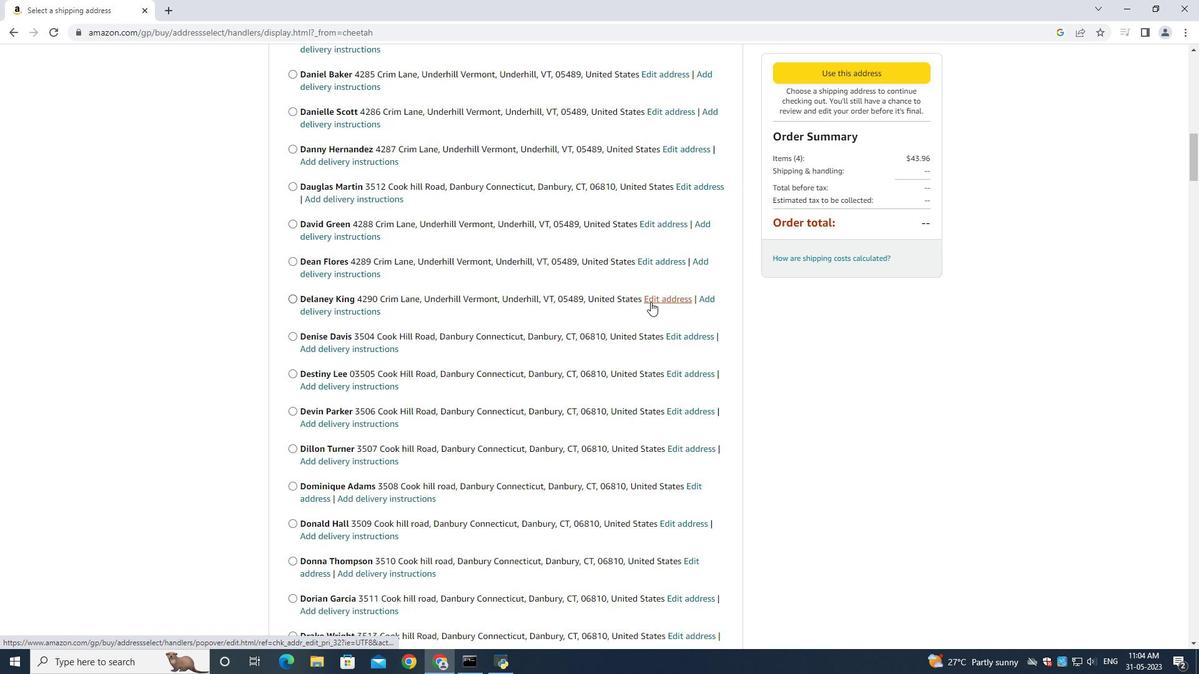 
Action: Mouse moved to (586, 305)
Screenshot: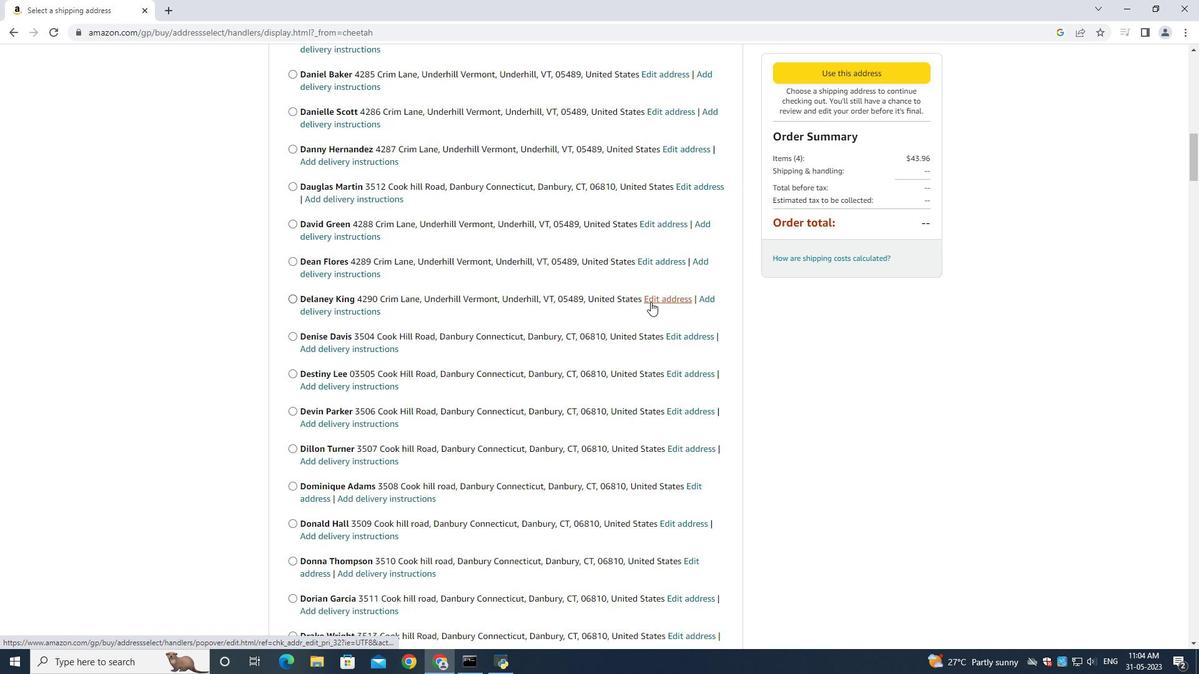 
Action: Mouse scrolled (607, 301) with delta (0, 0)
Screenshot: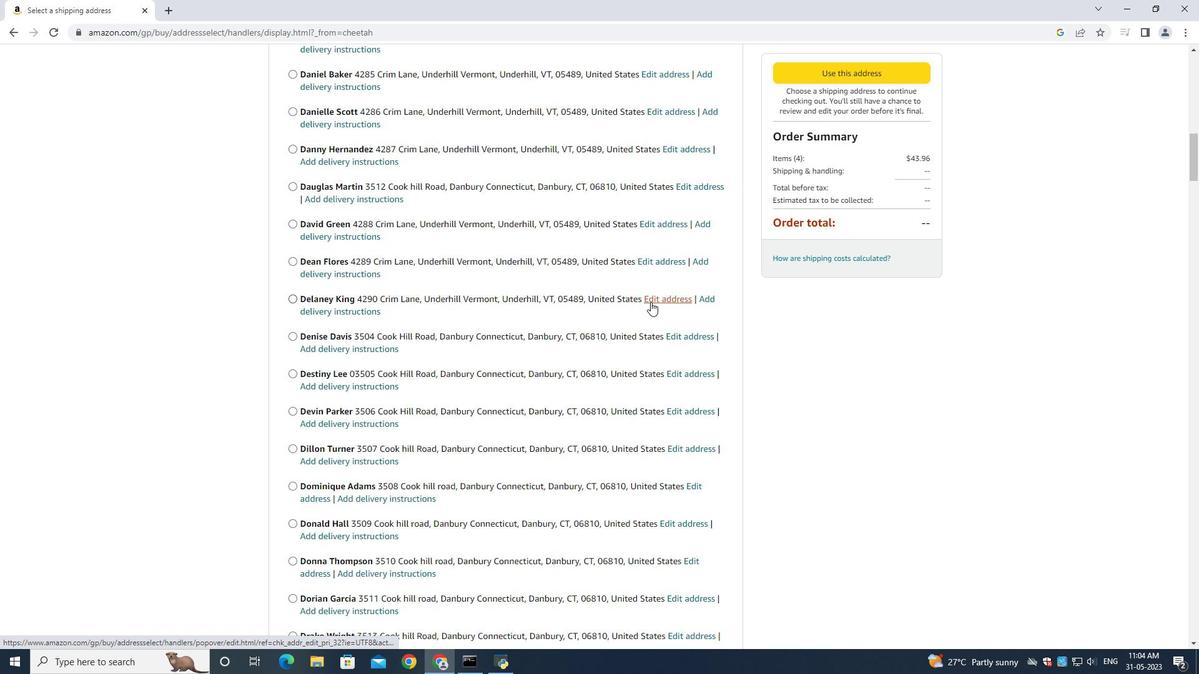 
Action: Mouse moved to (585, 306)
Screenshot: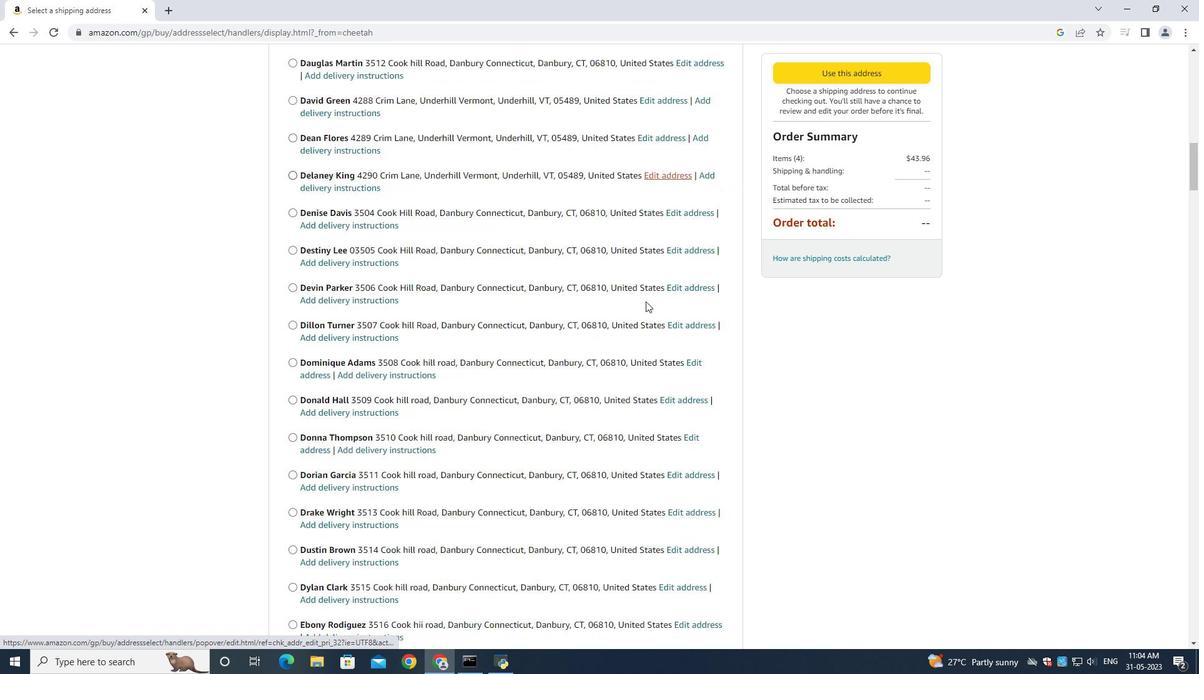 
Action: Mouse scrolled (607, 301) with delta (0, 0)
Screenshot: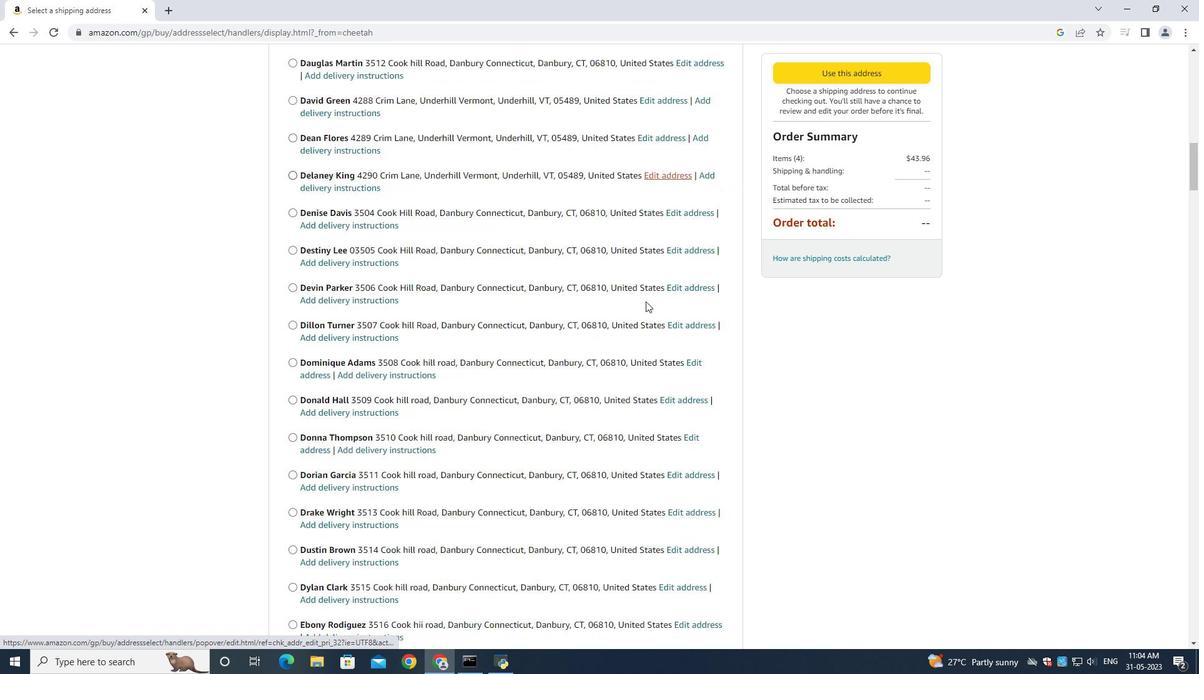 
Action: Mouse moved to (584, 306)
Screenshot: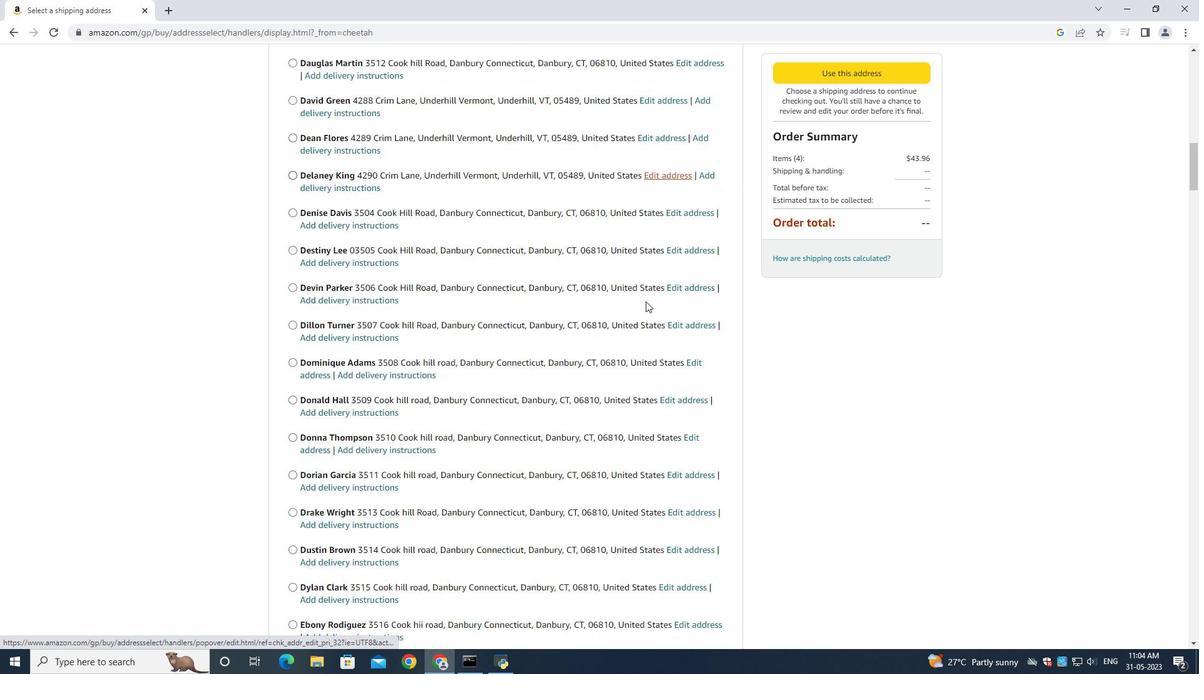 
Action: Mouse scrolled (607, 301) with delta (0, 0)
Screenshot: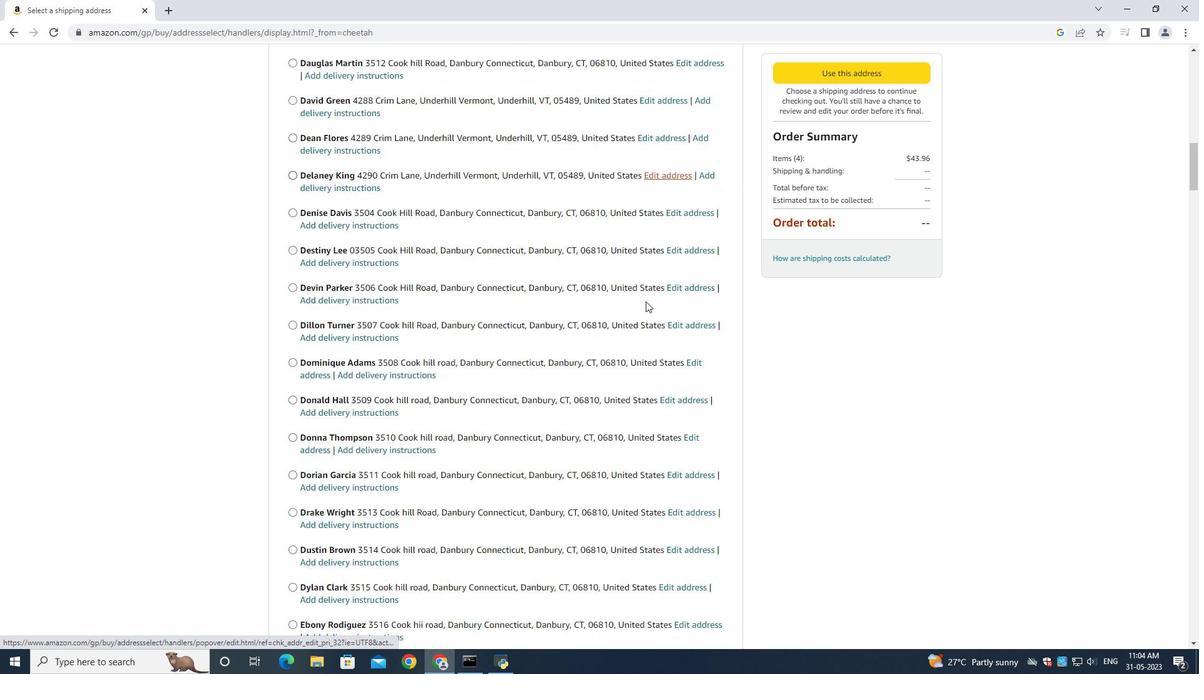 
Action: Mouse moved to (583, 307)
Screenshot: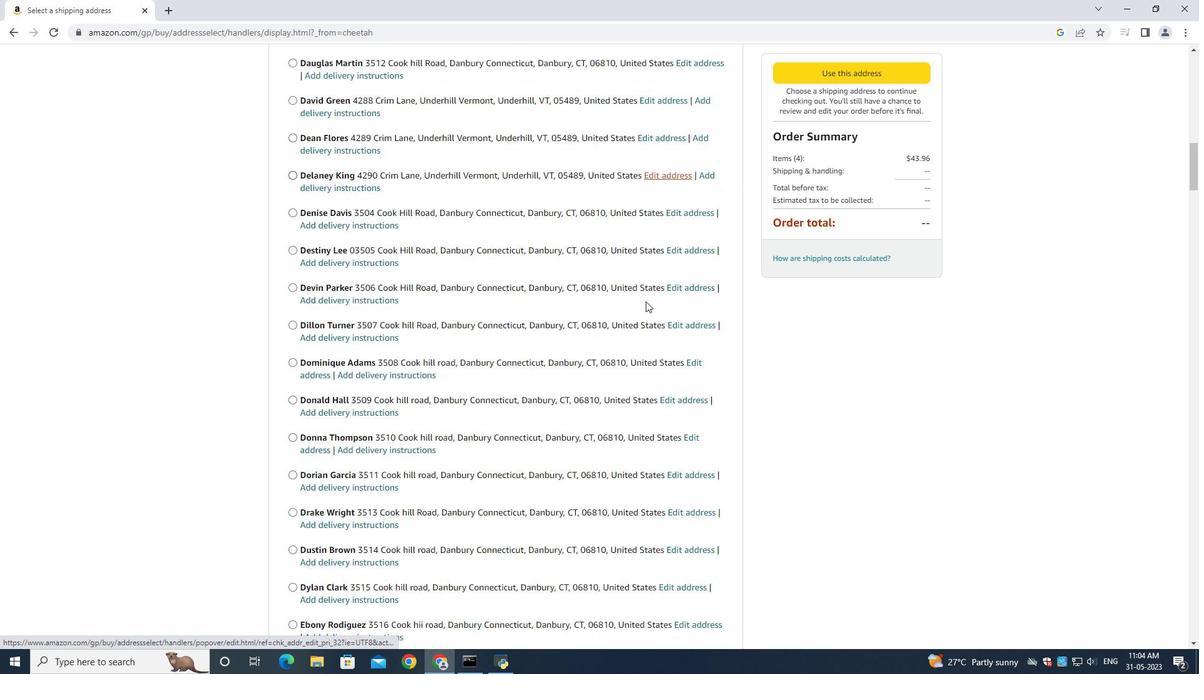 
Action: Mouse scrolled (607, 301) with delta (0, 0)
Screenshot: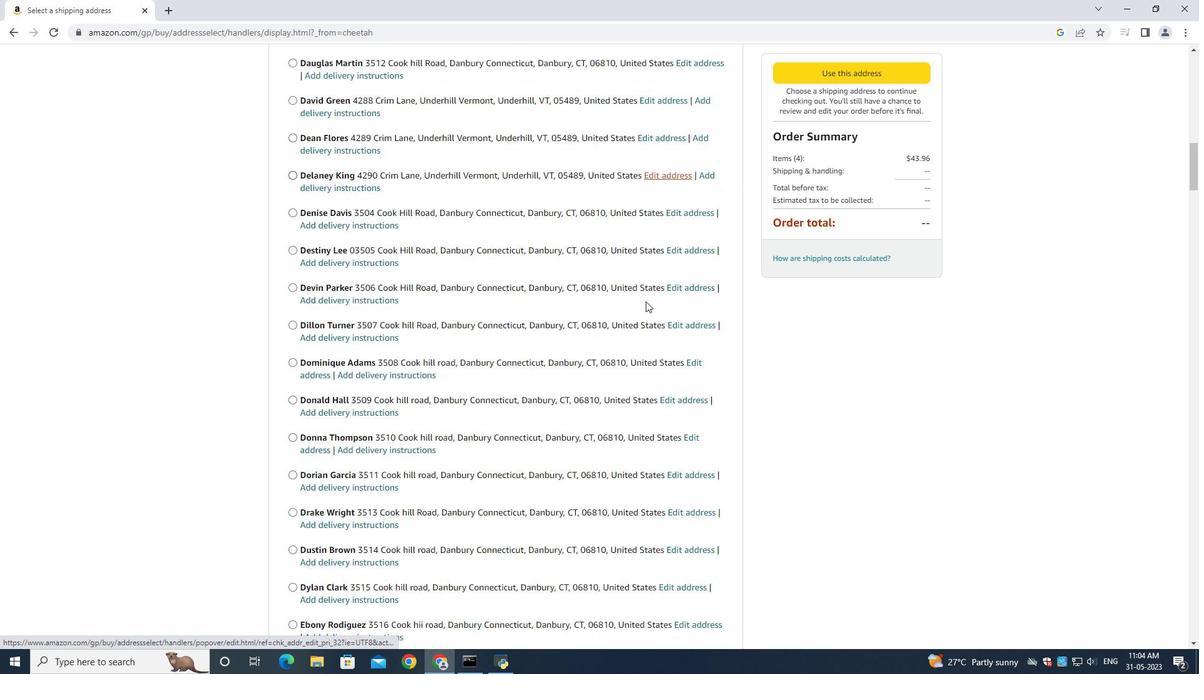
Action: Mouse moved to (582, 308)
Screenshot: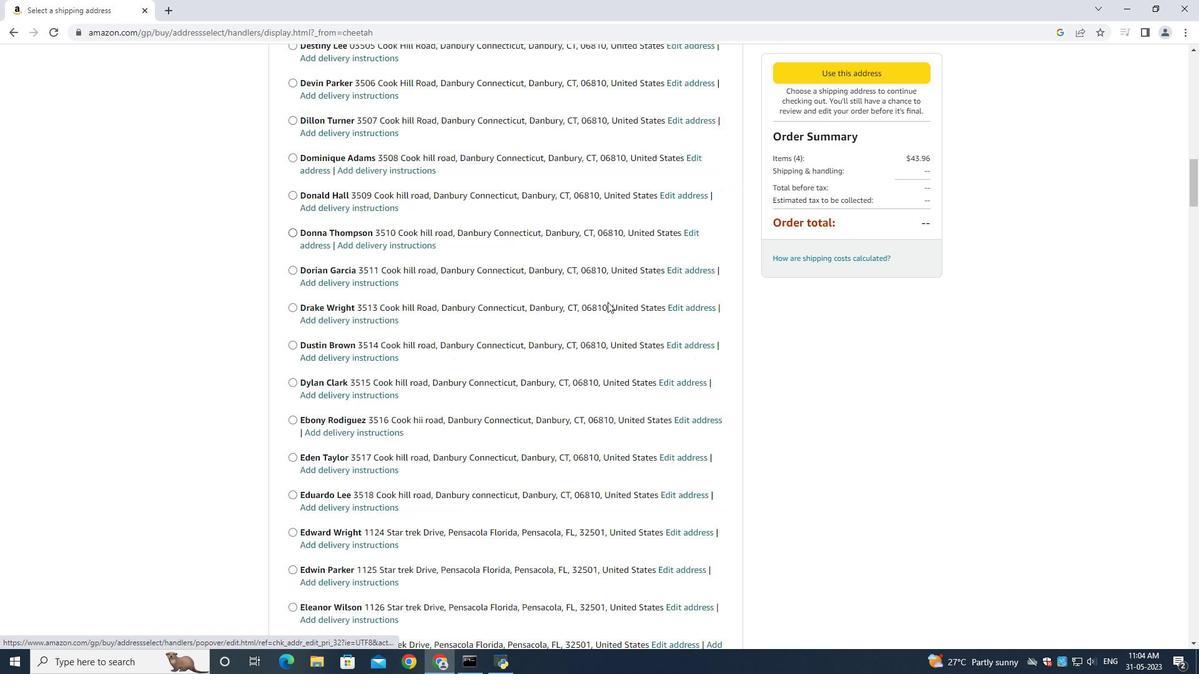 
Action: Mouse scrolled (607, 301) with delta (0, 0)
Screenshot: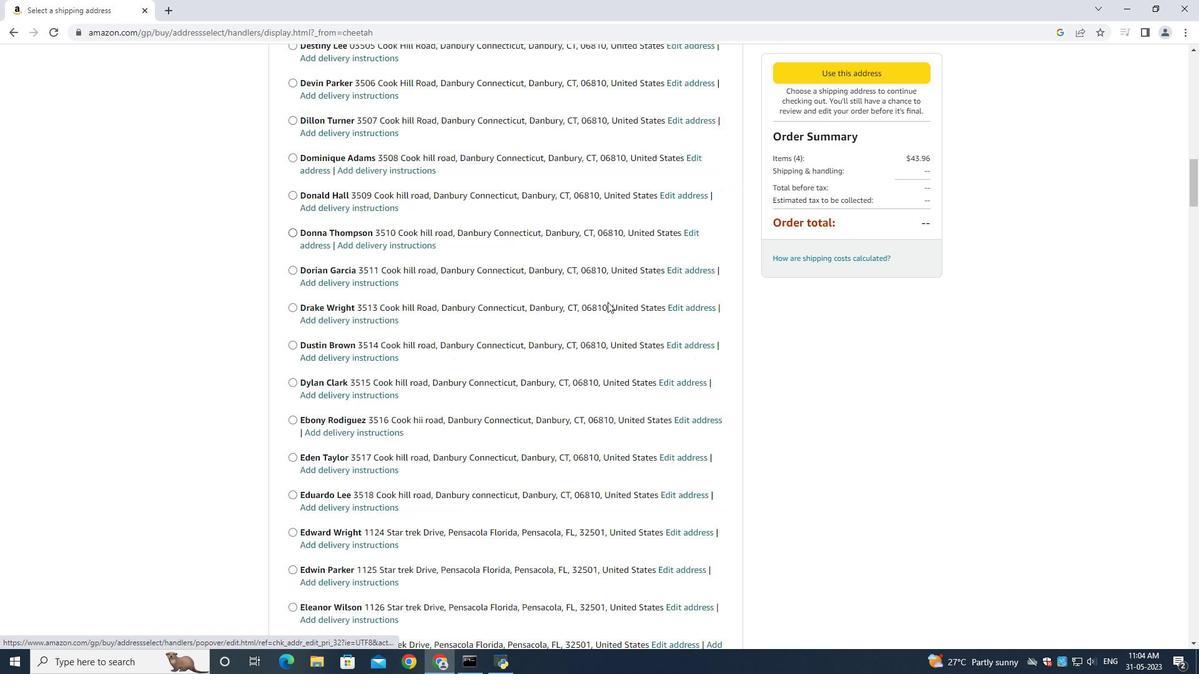 
Action: Mouse moved to (582, 308)
Screenshot: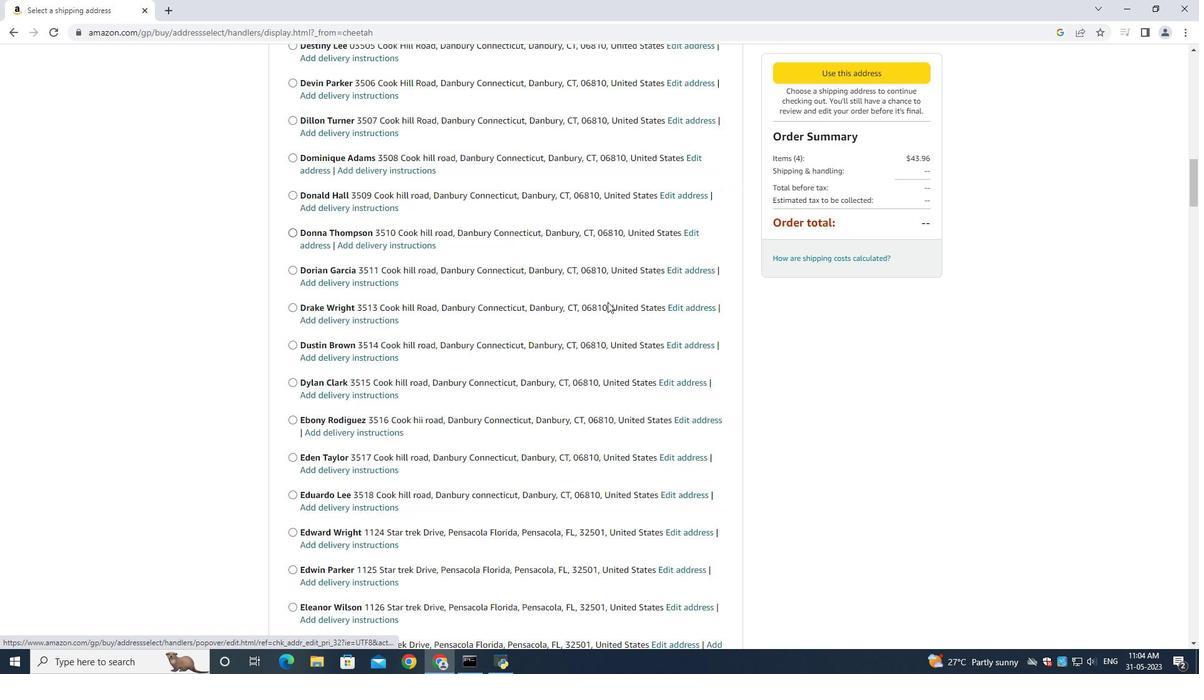 
Action: Mouse scrolled (607, 301) with delta (0, 0)
Screenshot: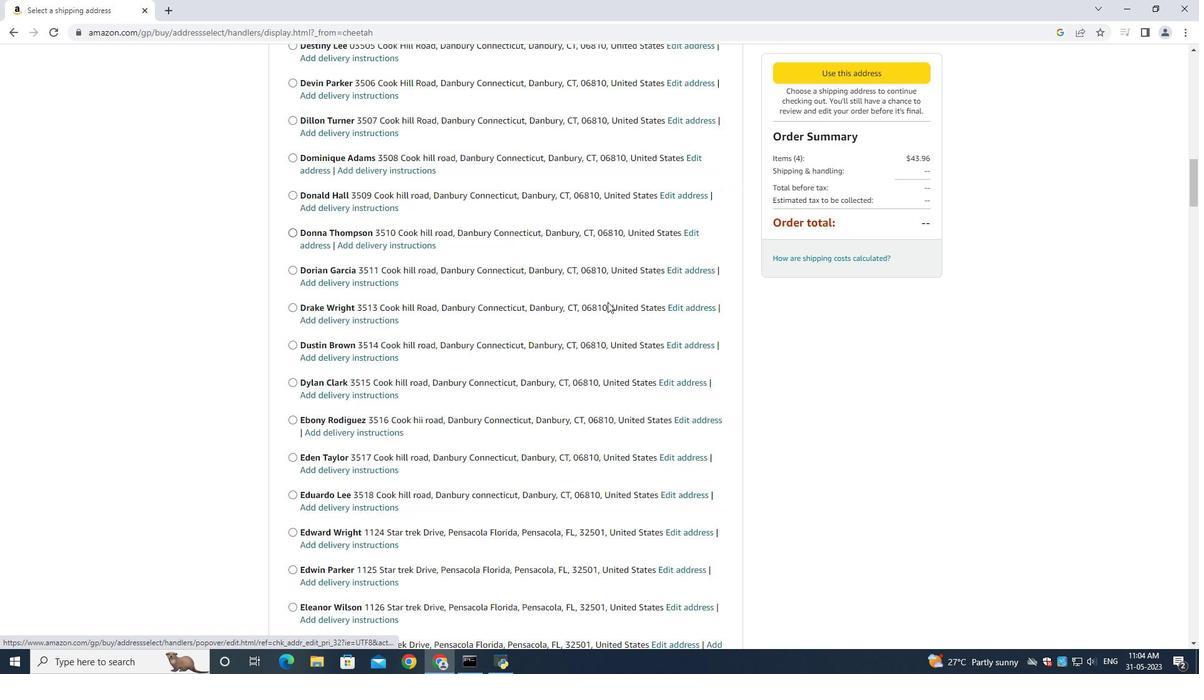 
Action: Mouse moved to (580, 308)
Screenshot: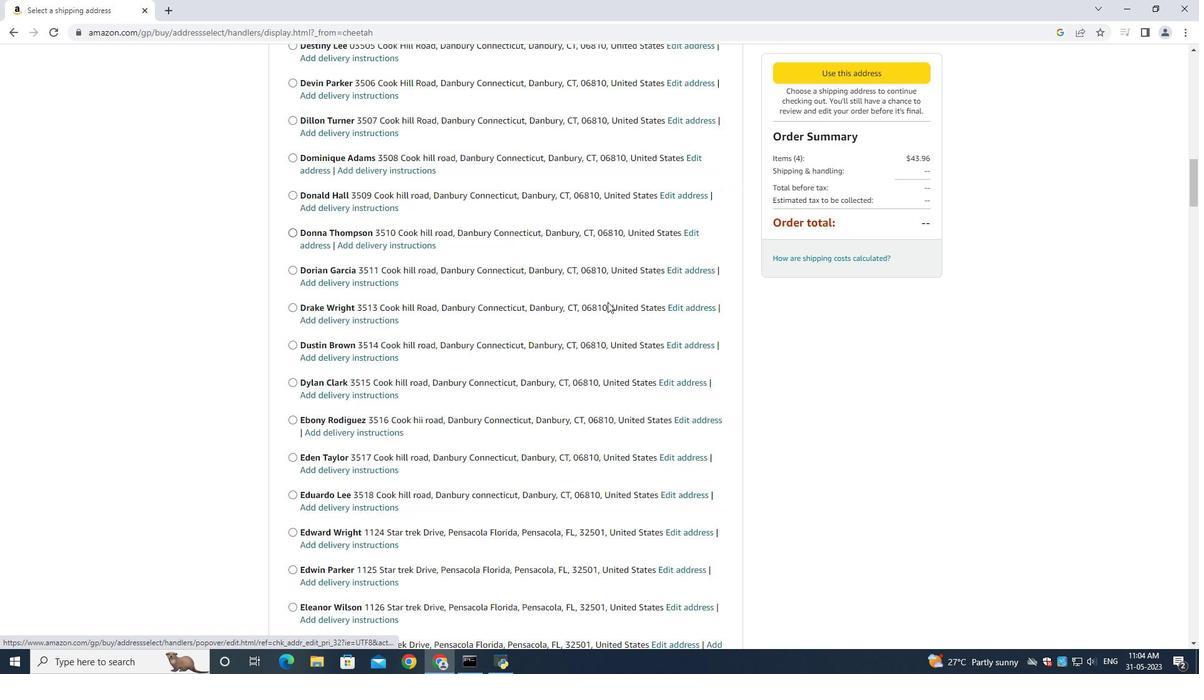 
Action: Mouse scrolled (586, 304) with delta (0, 0)
Screenshot: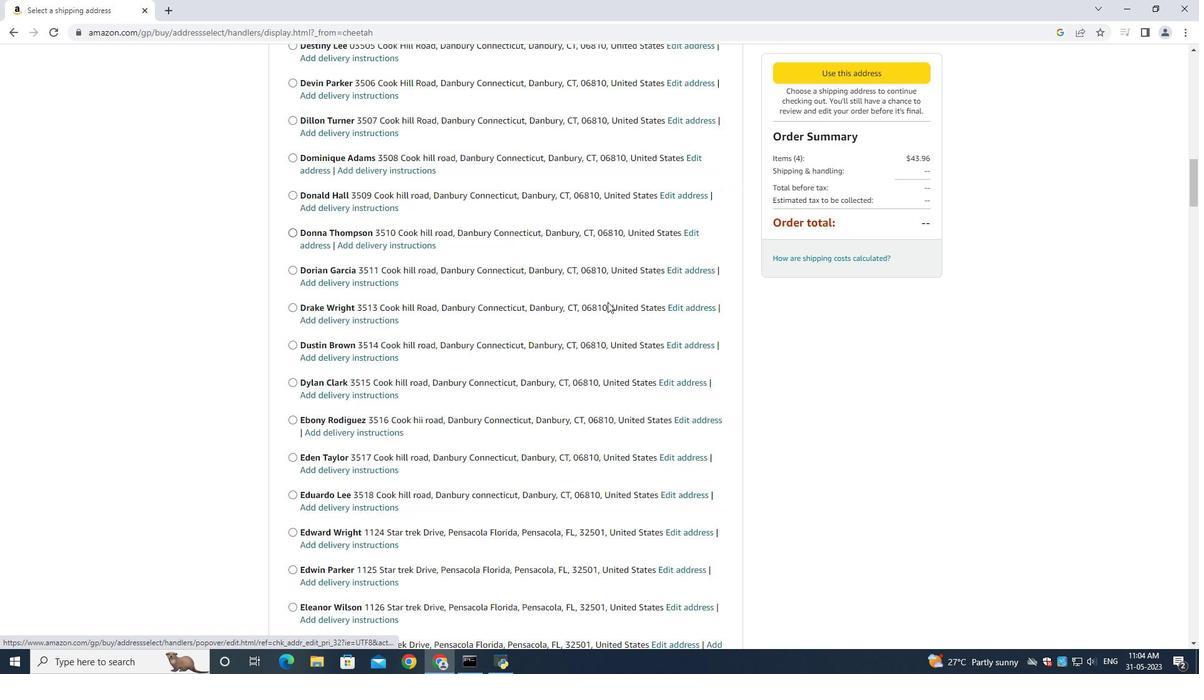 
Action: Mouse moved to (579, 308)
Screenshot: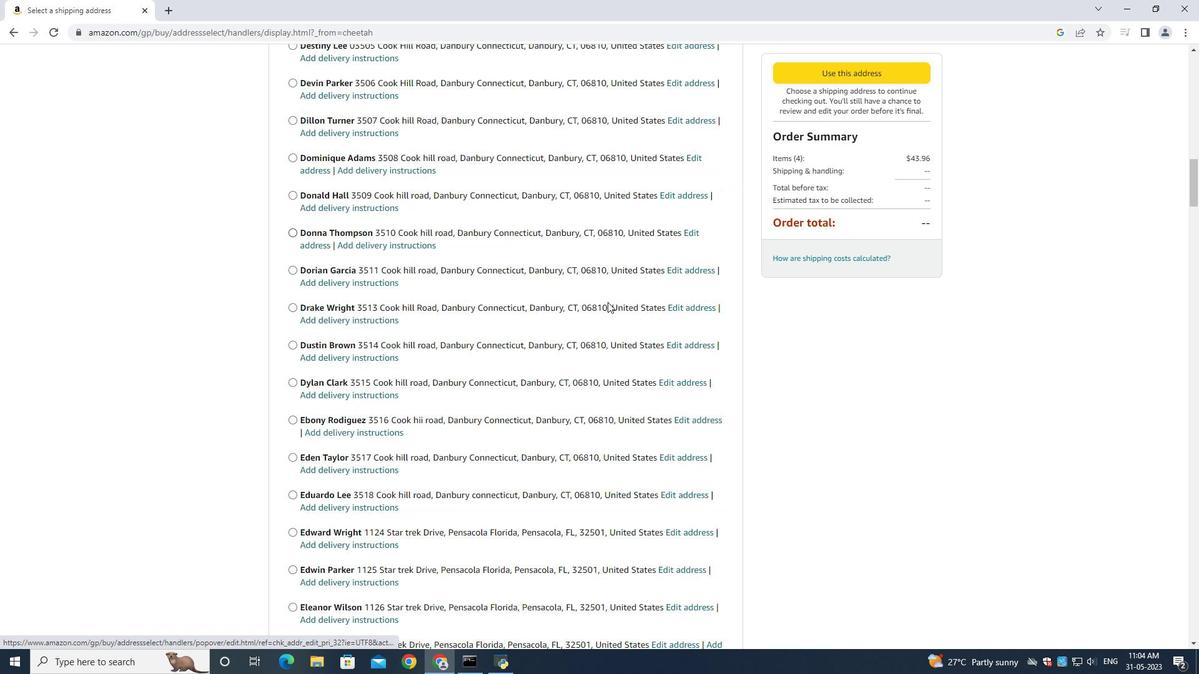 
Action: Mouse scrolled (586, 304) with delta (0, 0)
Screenshot: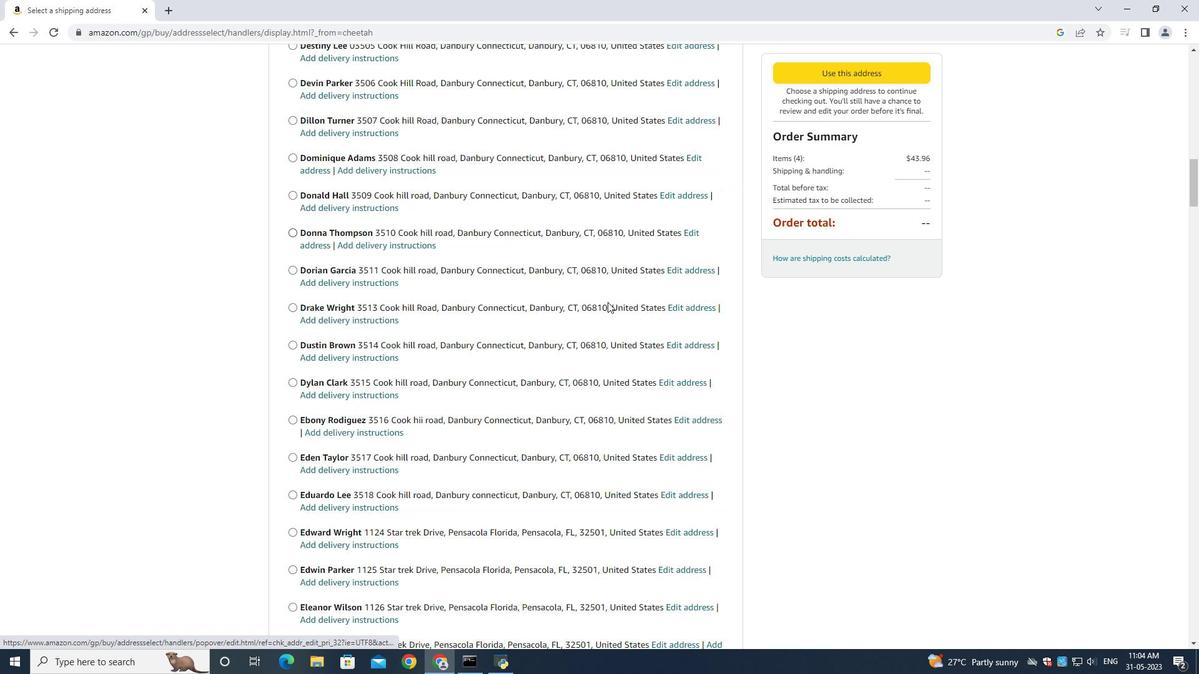 
Action: Mouse moved to (576, 308)
Screenshot: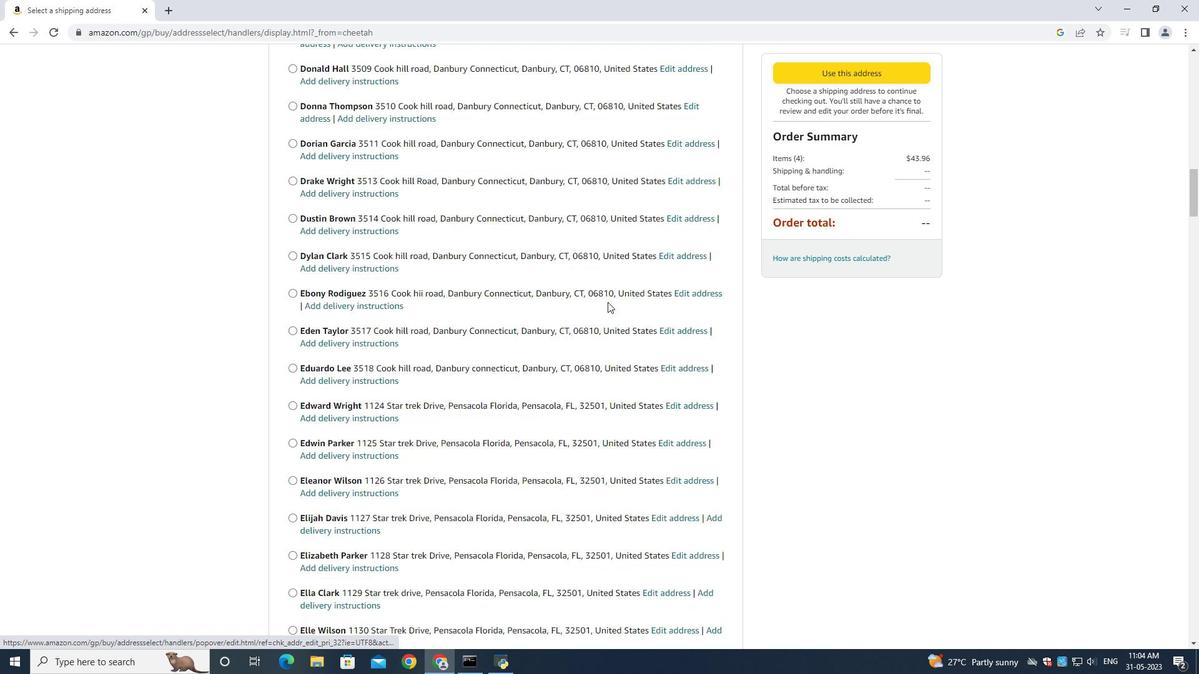 
Action: Mouse scrolled (586, 304) with delta (0, 0)
Screenshot: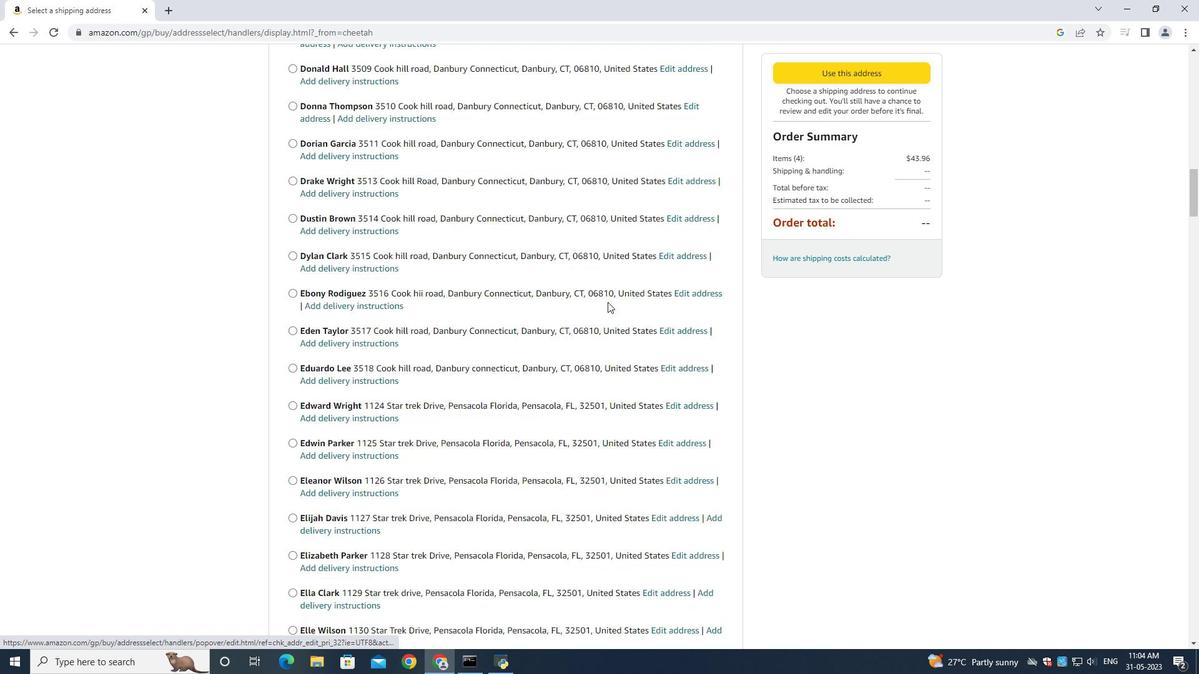 
Action: Mouse moved to (572, 308)
Screenshot: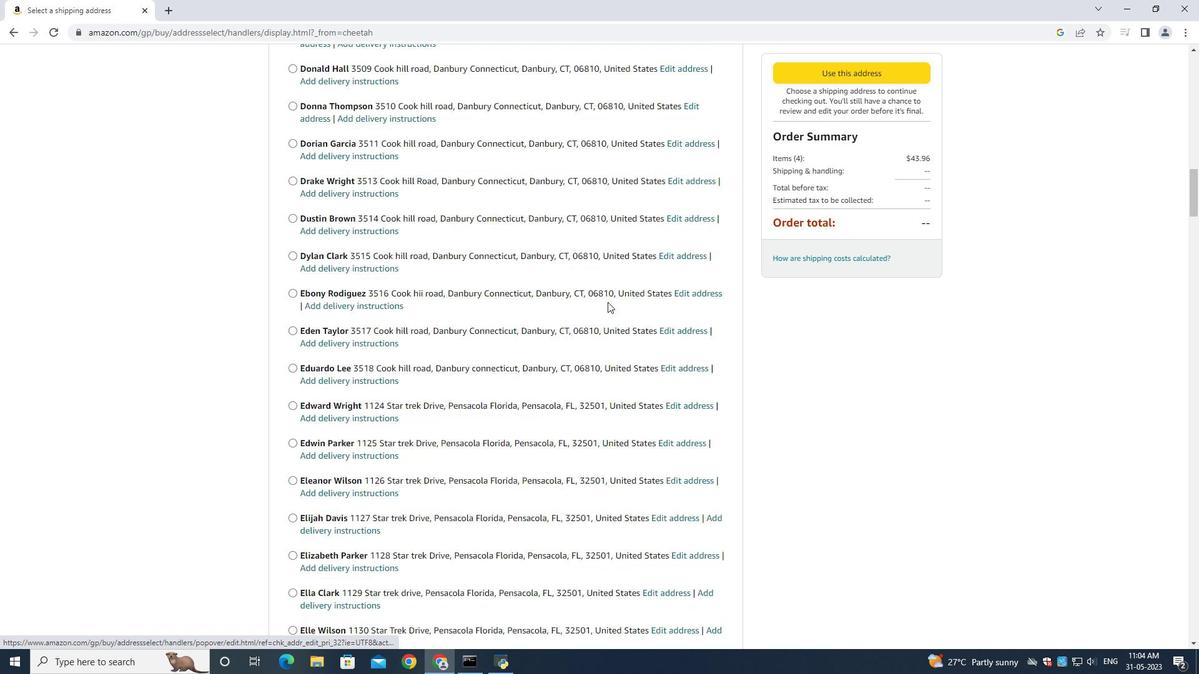 
Action: Mouse scrolled (586, 304) with delta (0, -1)
Screenshot: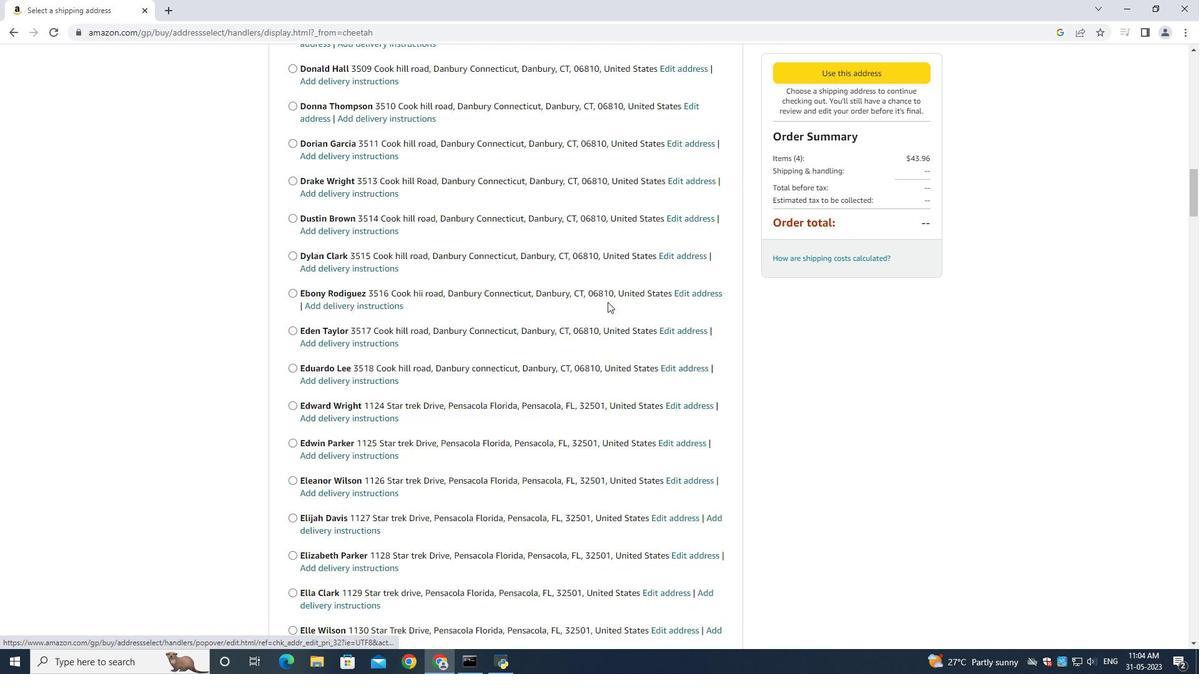 
Action: Mouse scrolled (586, 304) with delta (0, 0)
Screenshot: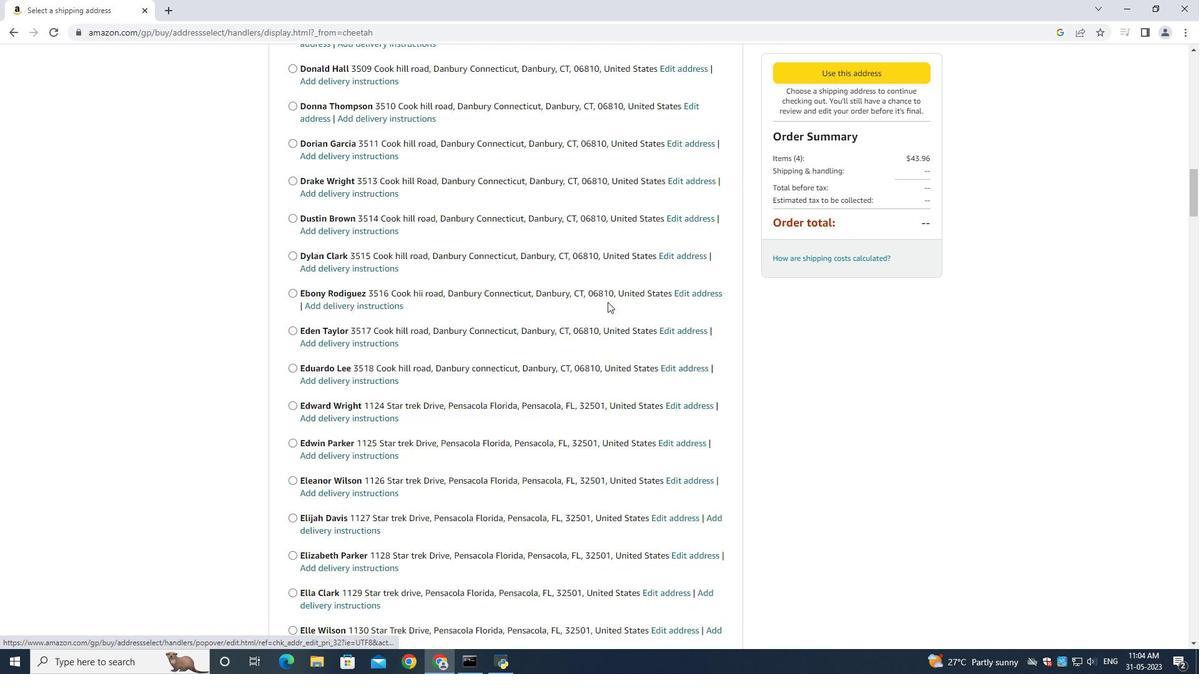 
Action: Mouse scrolled (586, 304) with delta (0, 0)
Screenshot: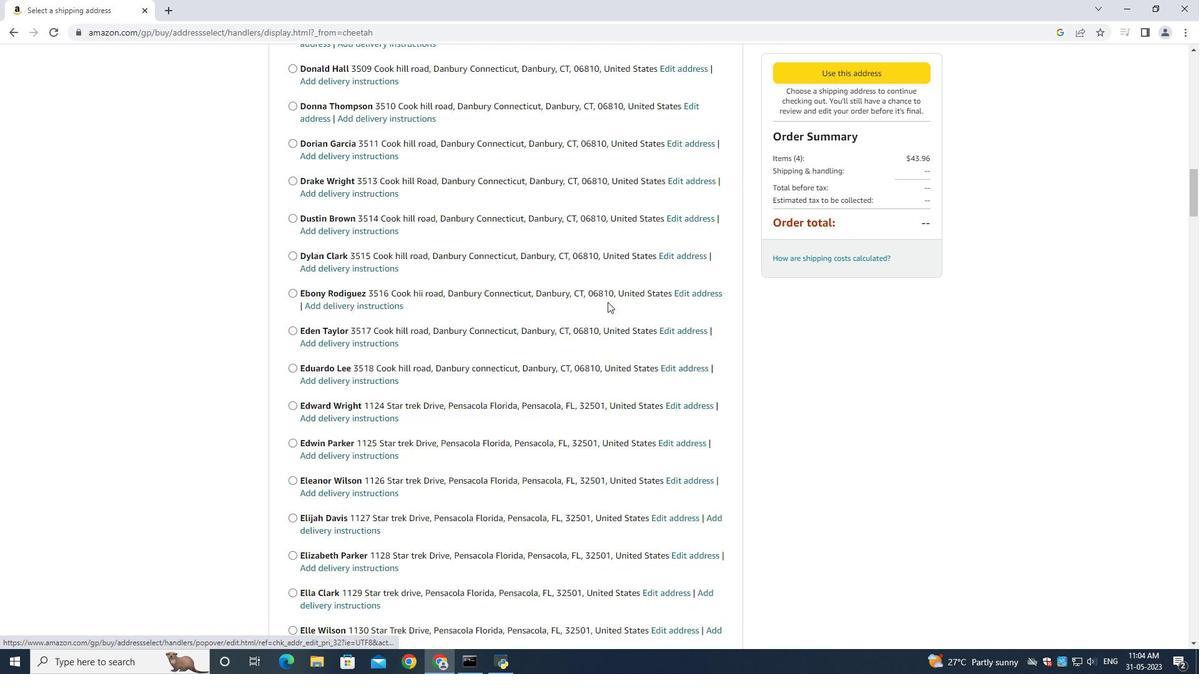 
Action: Mouse scrolled (586, 304) with delta (0, 0)
Screenshot: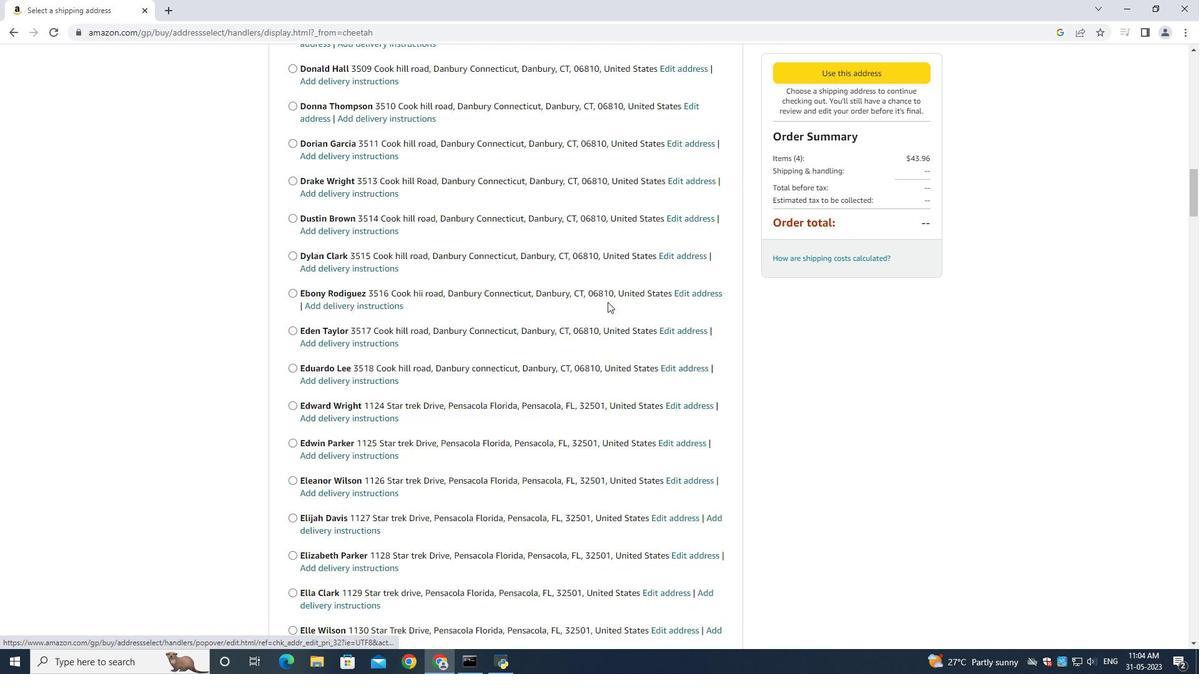 
Action: Mouse scrolled (585, 305) with delta (0, 0)
Screenshot: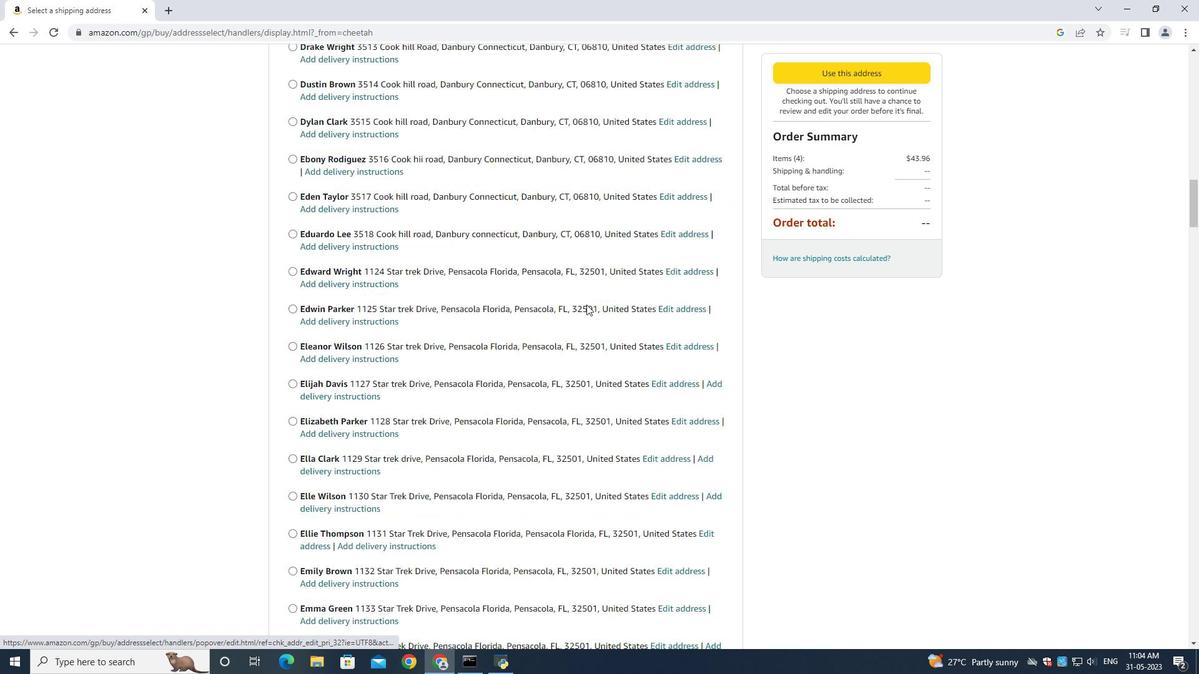 
Action: Mouse scrolled (583, 307) with delta (0, 0)
Screenshot: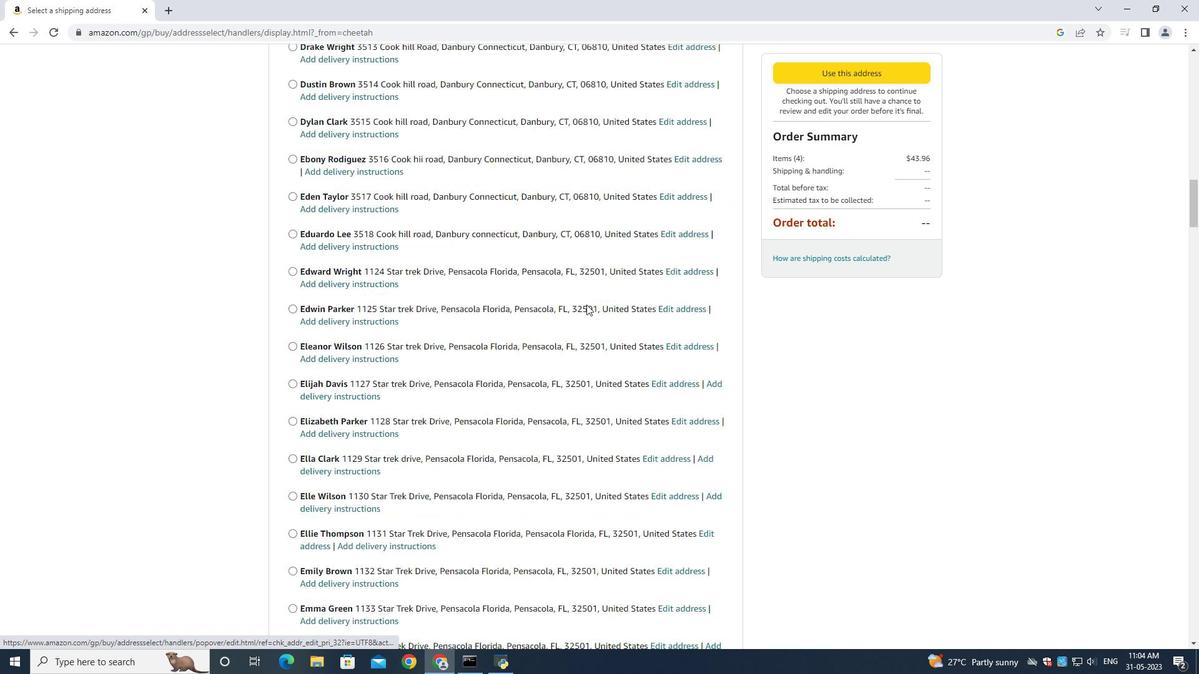 
Action: Mouse moved to (572, 308)
Screenshot: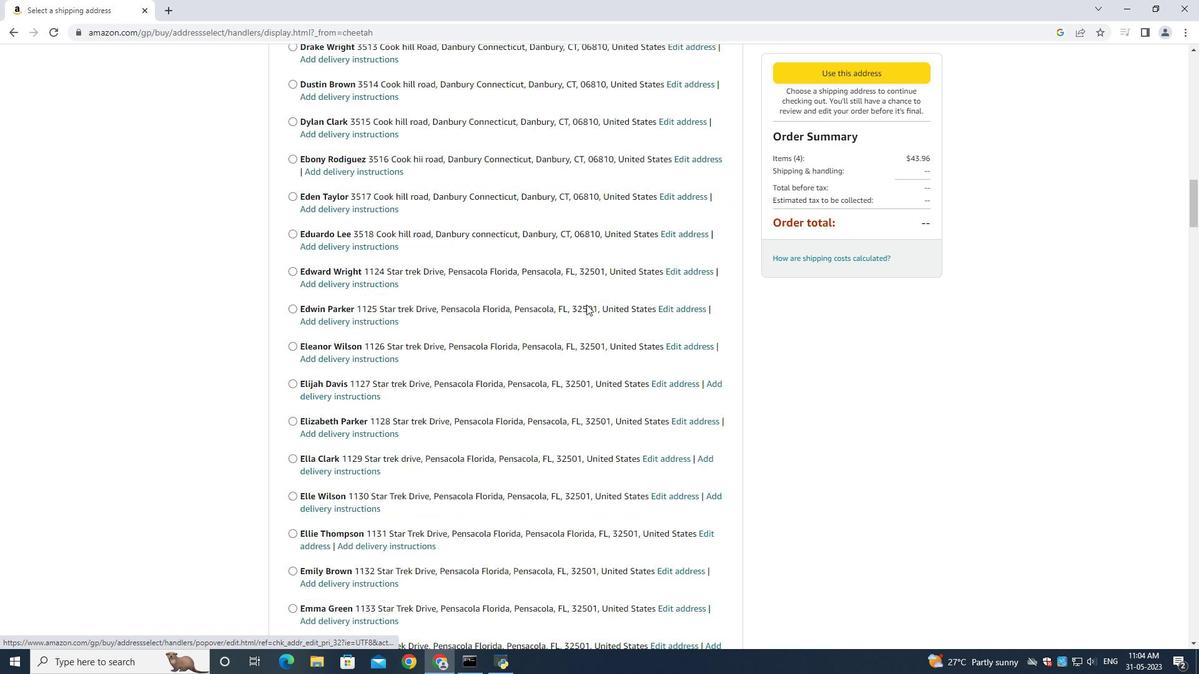
Action: Mouse scrolled (582, 307) with delta (0, 0)
Screenshot: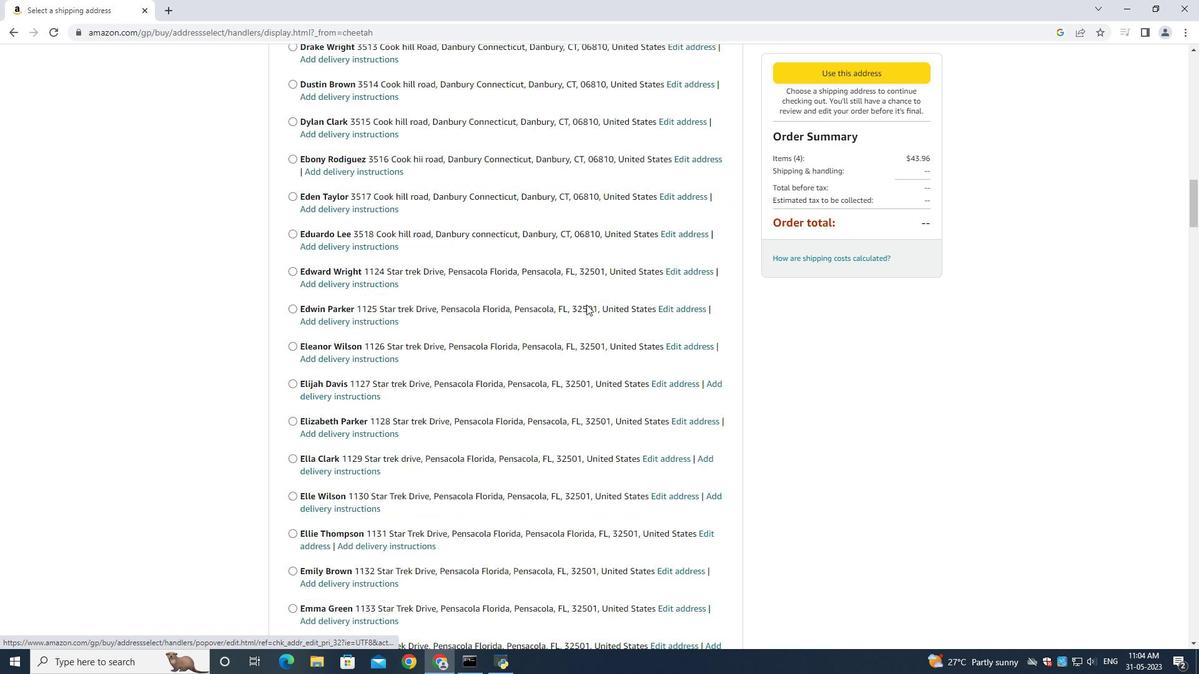 
Action: Mouse moved to (572, 308)
Screenshot: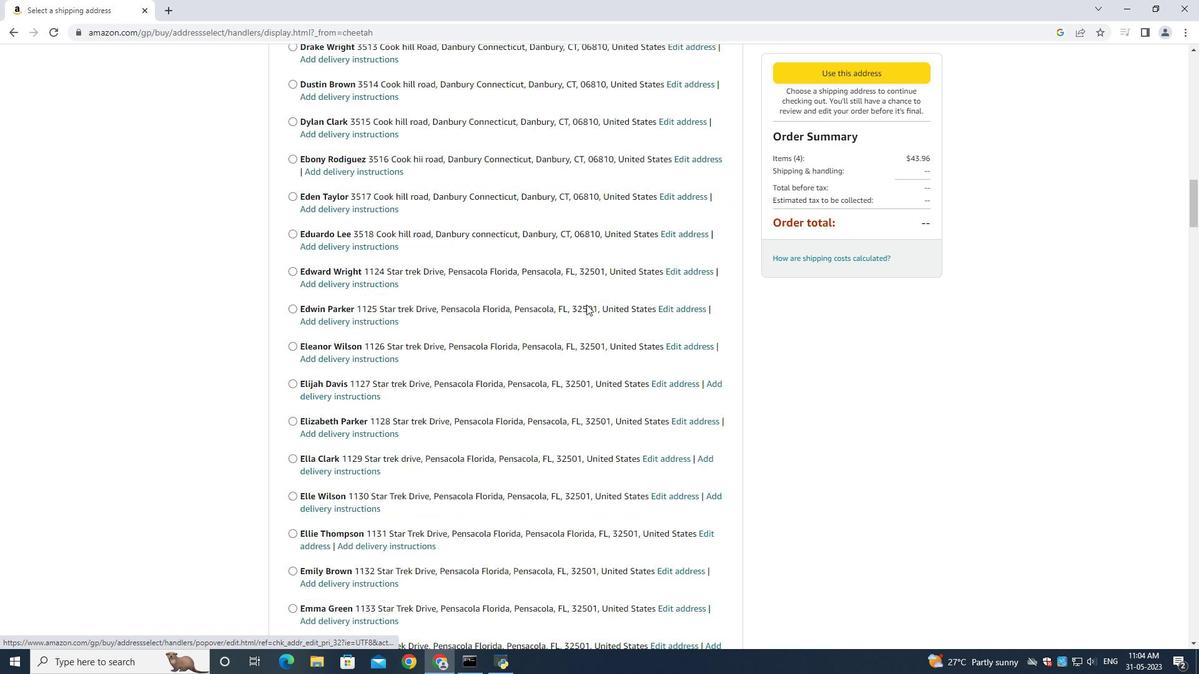 
Action: Mouse scrolled (582, 307) with delta (0, -1)
Screenshot: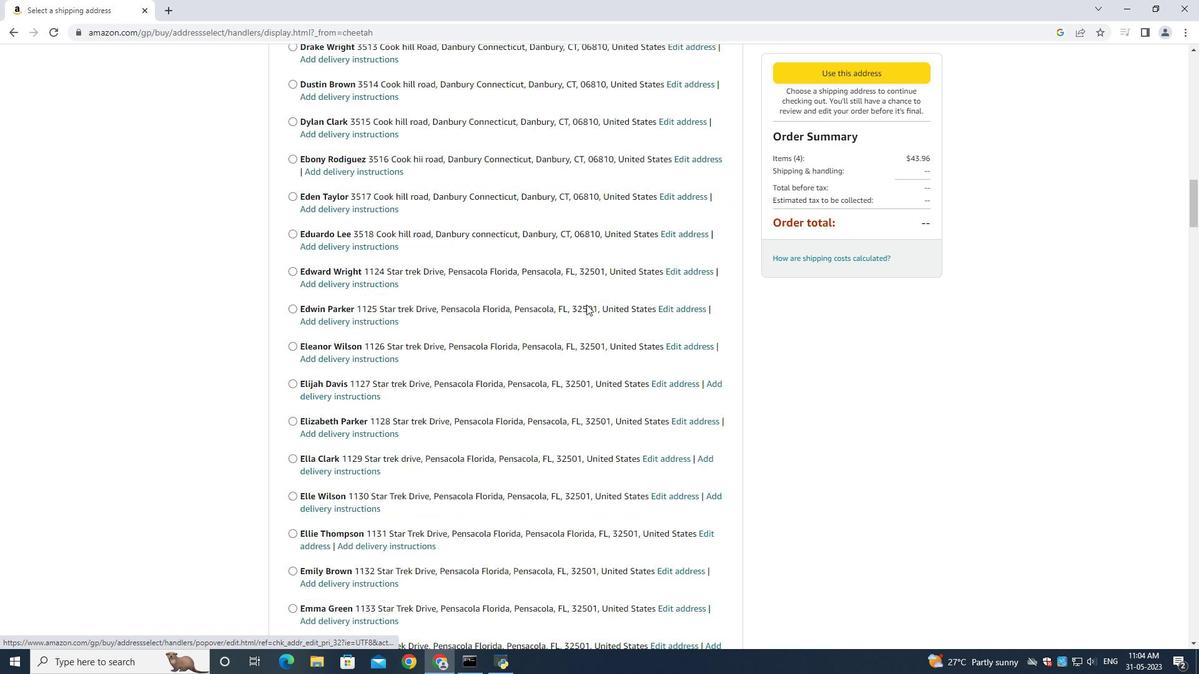 
Action: Mouse moved to (572, 309)
Screenshot: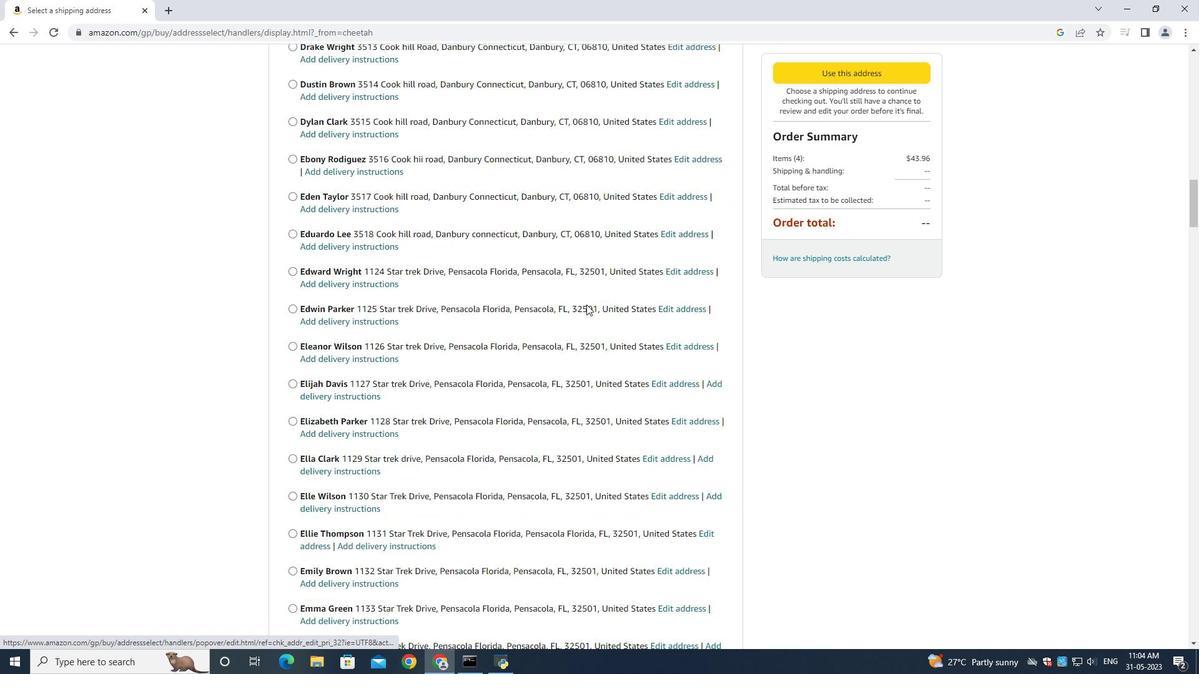 
Action: Mouse scrolled (582, 307) with delta (0, 0)
Screenshot: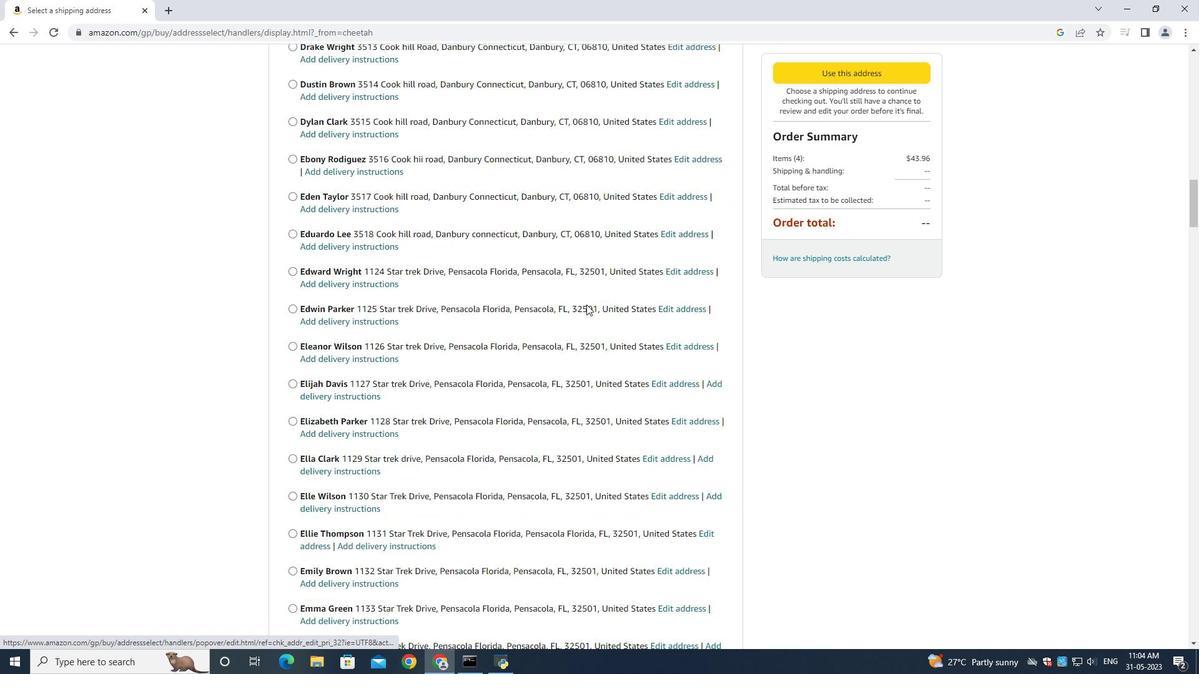 
Action: Mouse moved to (572, 309)
Screenshot: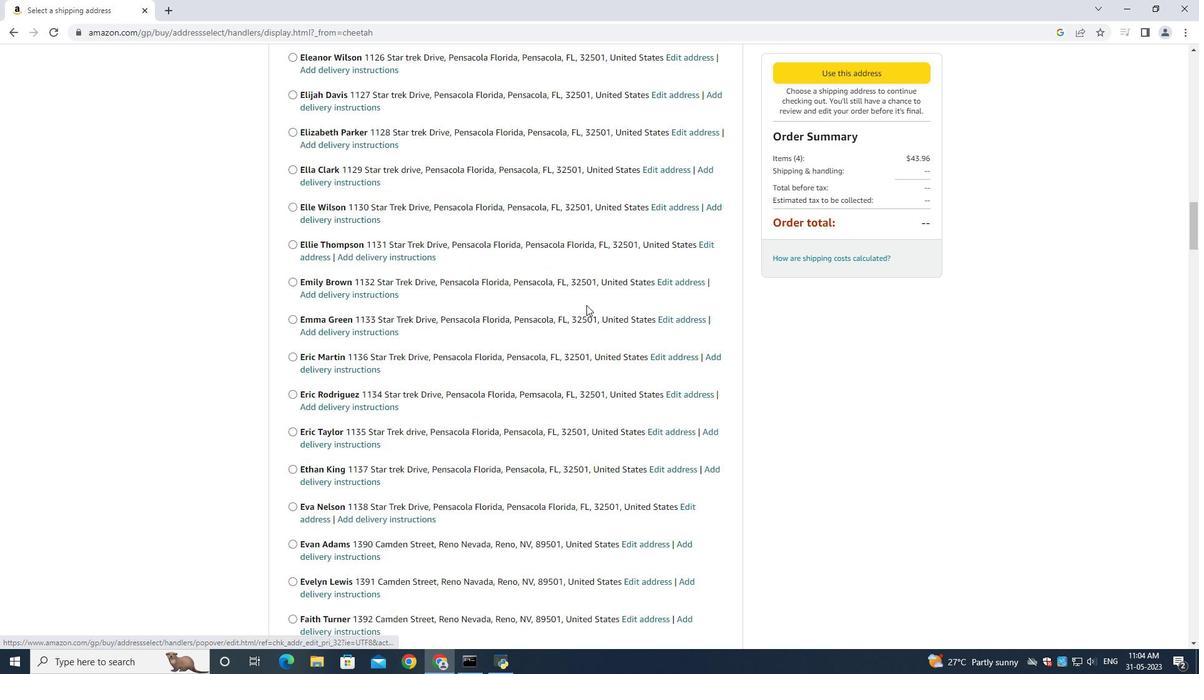 
Action: Mouse scrolled (580, 307) with delta (0, 0)
Screenshot: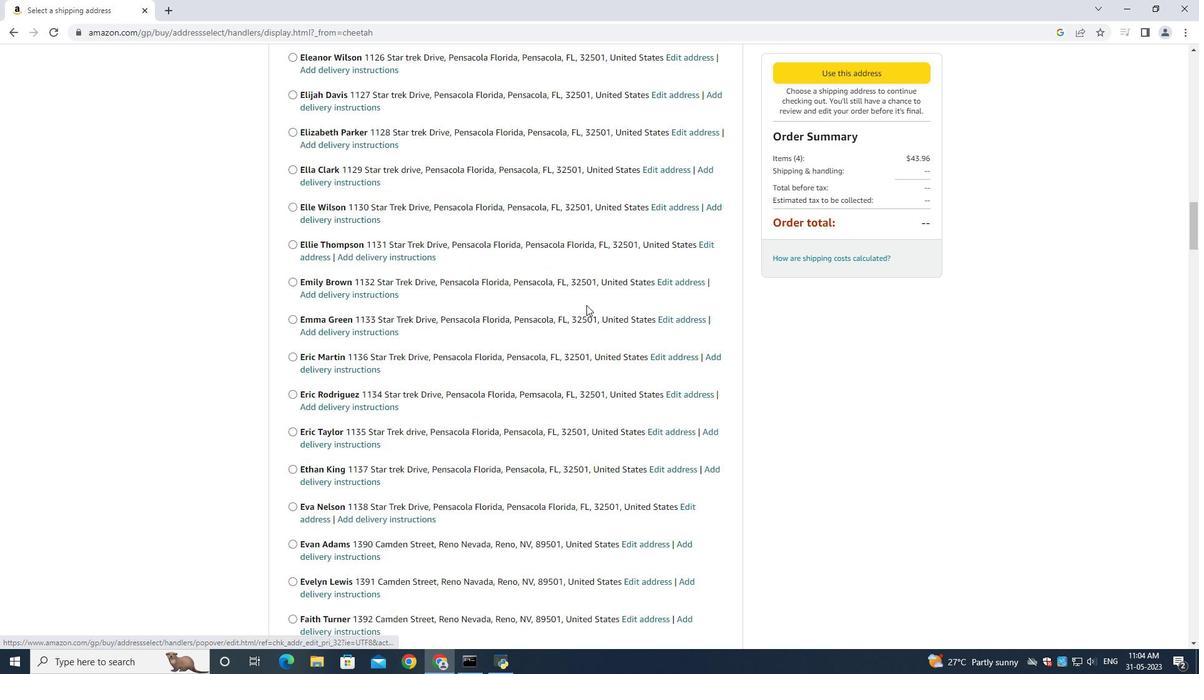 
Action: Mouse moved to (572, 309)
Screenshot: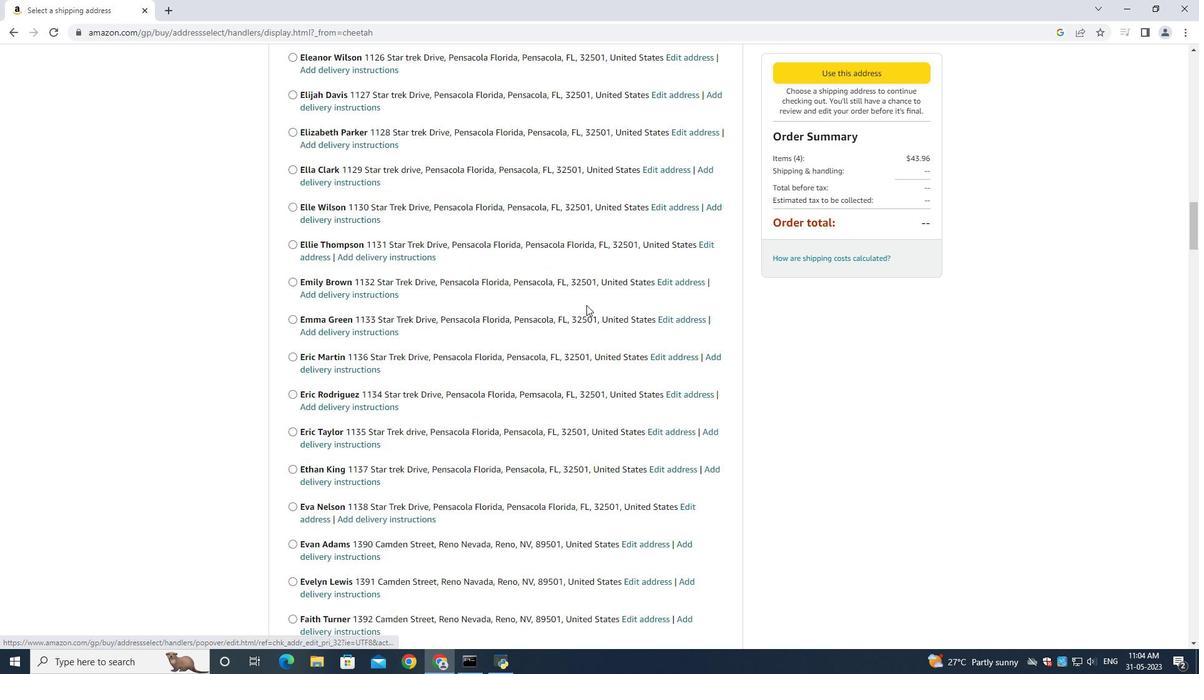 
Action: Mouse scrolled (576, 307) with delta (0, 0)
Screenshot: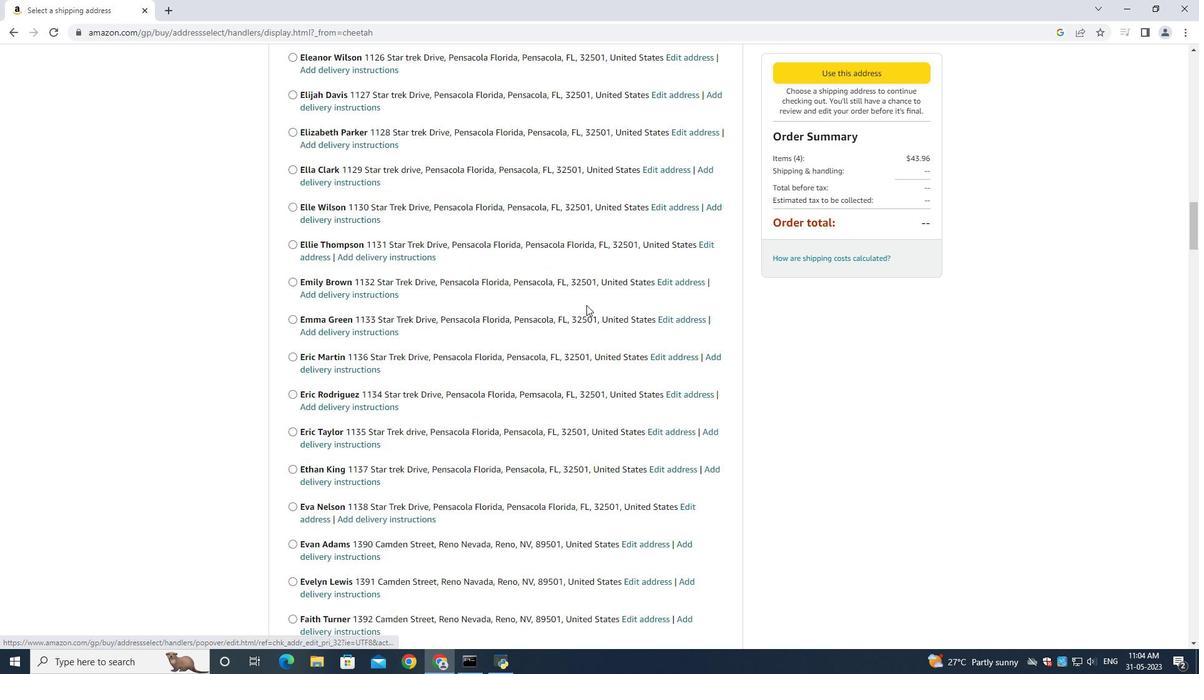 
Action: Mouse moved to (571, 311)
Screenshot: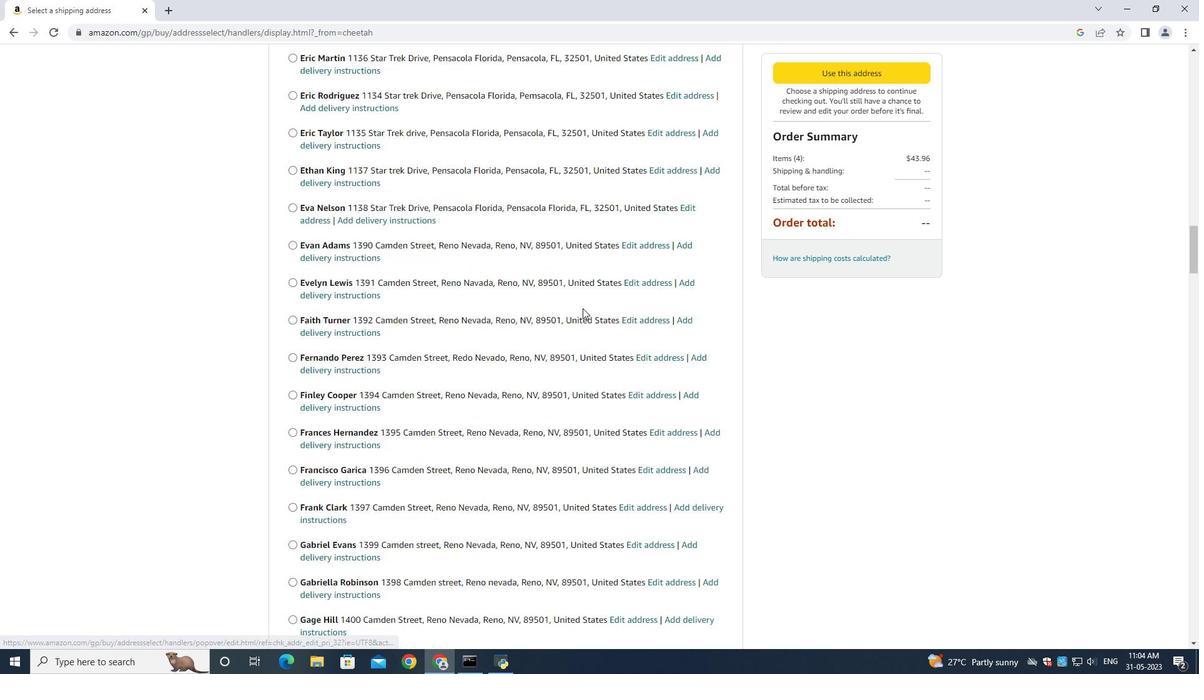 
Action: Mouse scrolled (572, 307) with delta (0, 0)
Screenshot: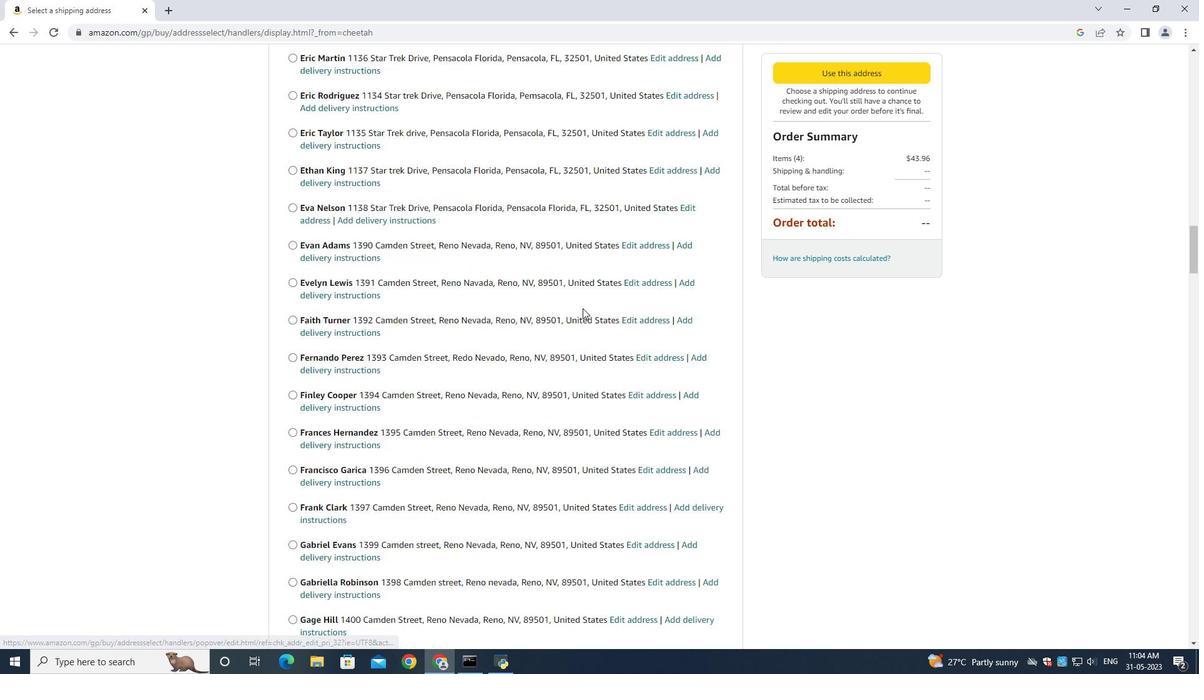 
Action: Mouse moved to (571, 311)
Screenshot: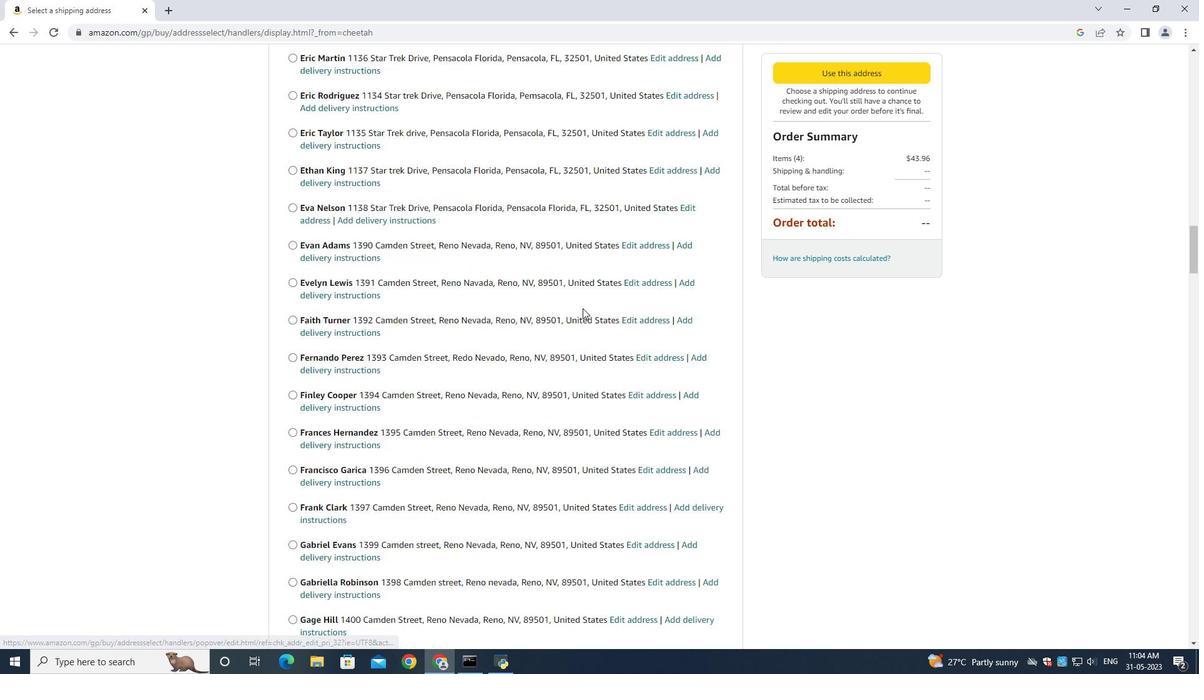 
Action: Mouse scrolled (572, 307) with delta (0, 0)
Screenshot: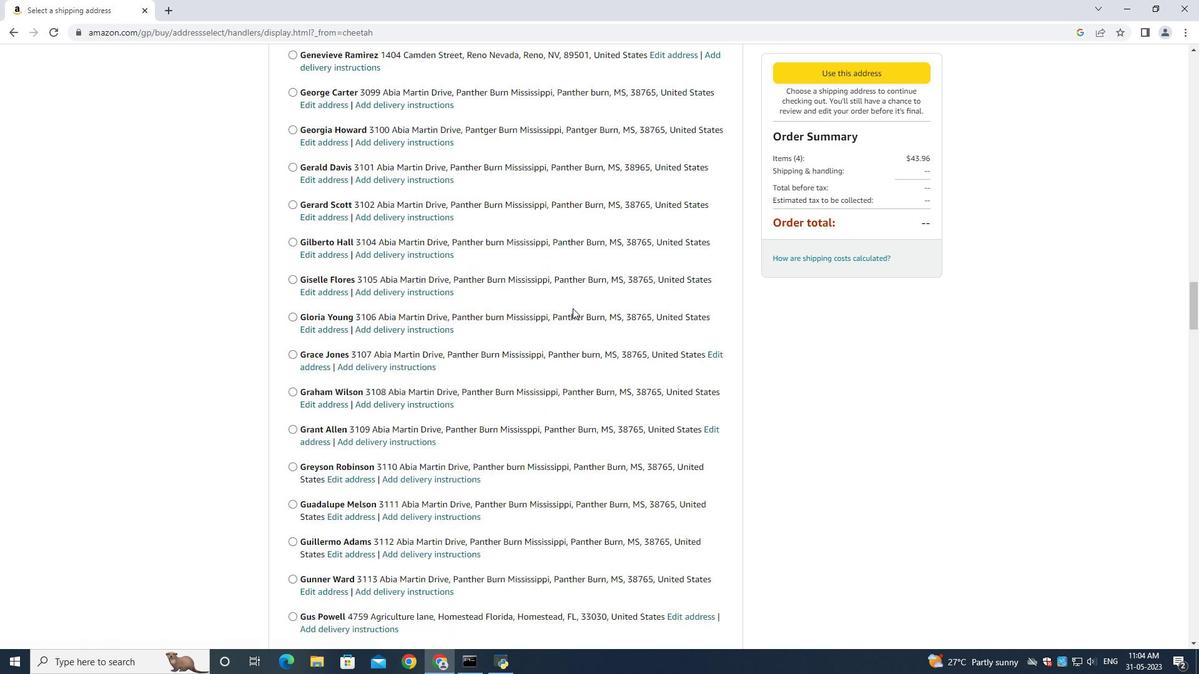 
Action: Mouse scrolled (572, 308) with delta (0, 0)
Screenshot: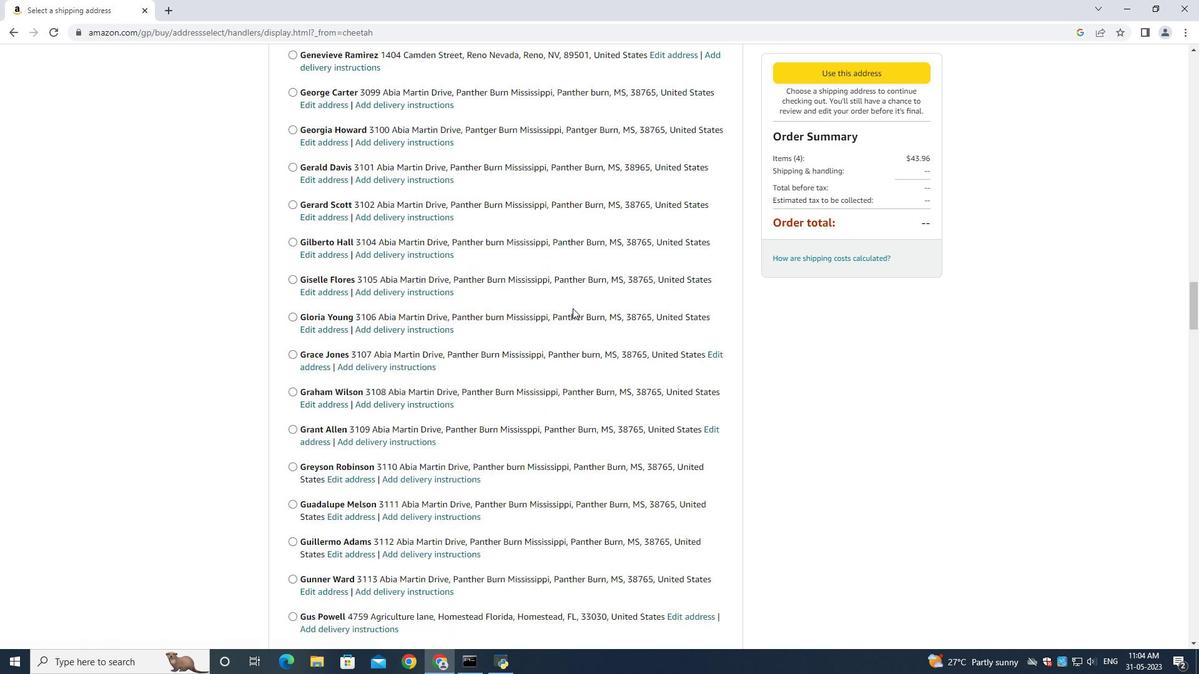 
Action: Mouse scrolled (572, 308) with delta (0, 0)
Screenshot: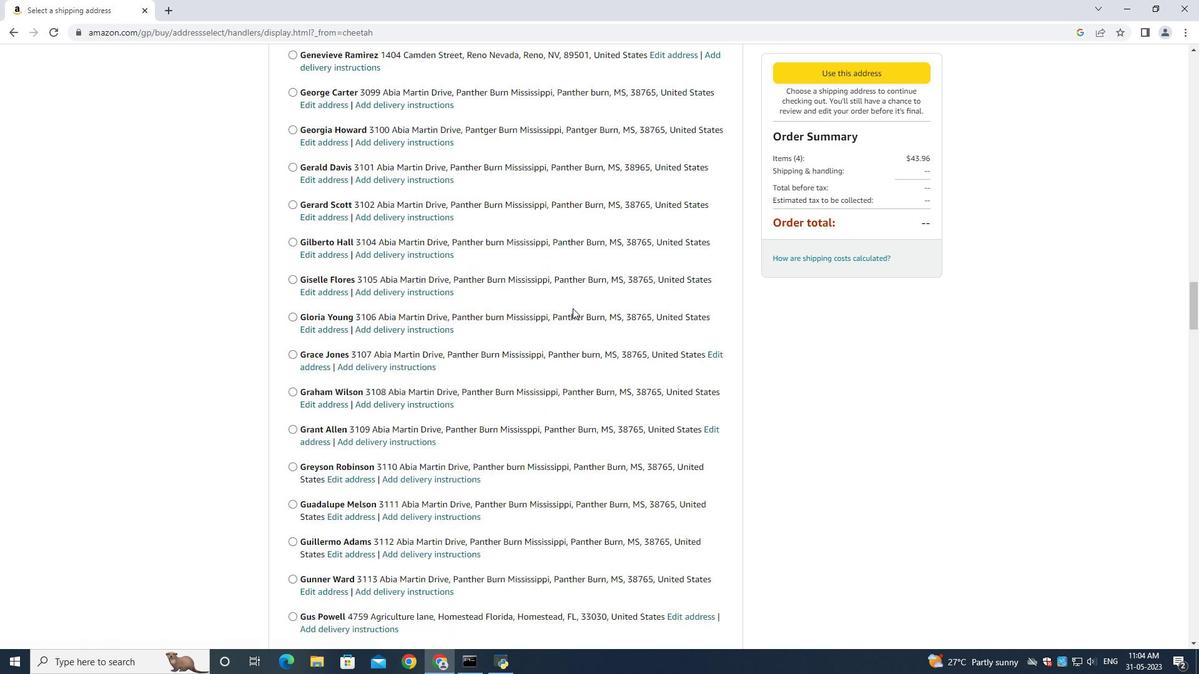 
Action: Mouse scrolled (572, 308) with delta (0, 0)
Screenshot: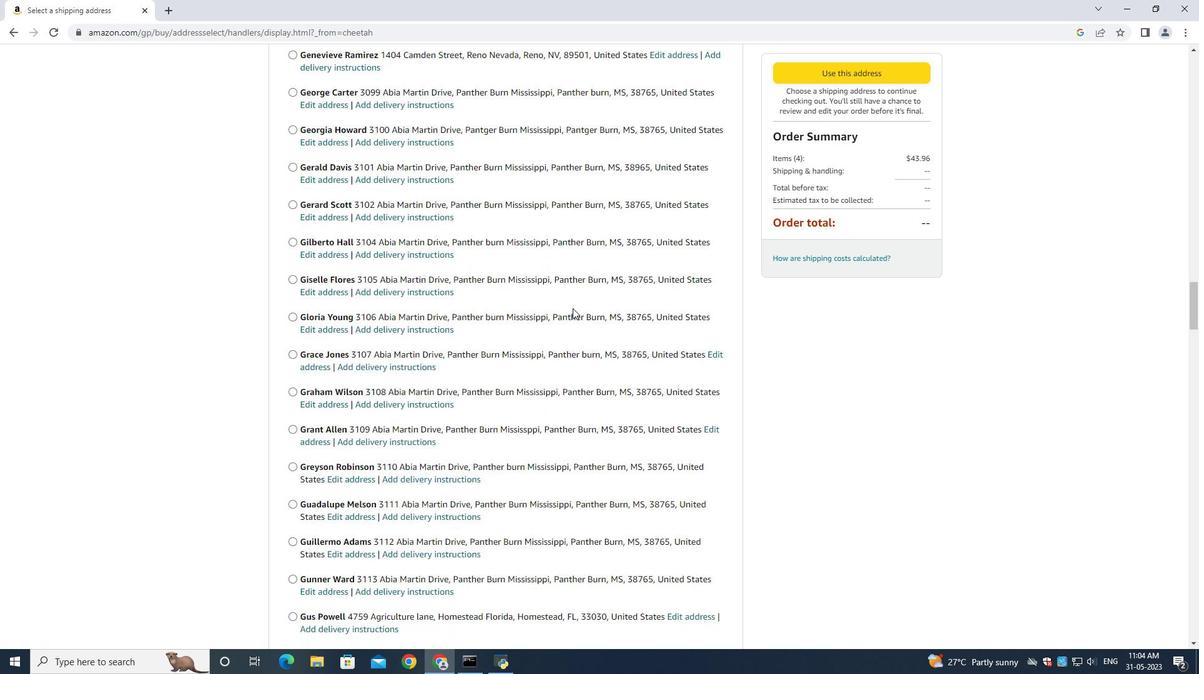 
Action: Mouse scrolled (572, 308) with delta (0, 0)
Screenshot: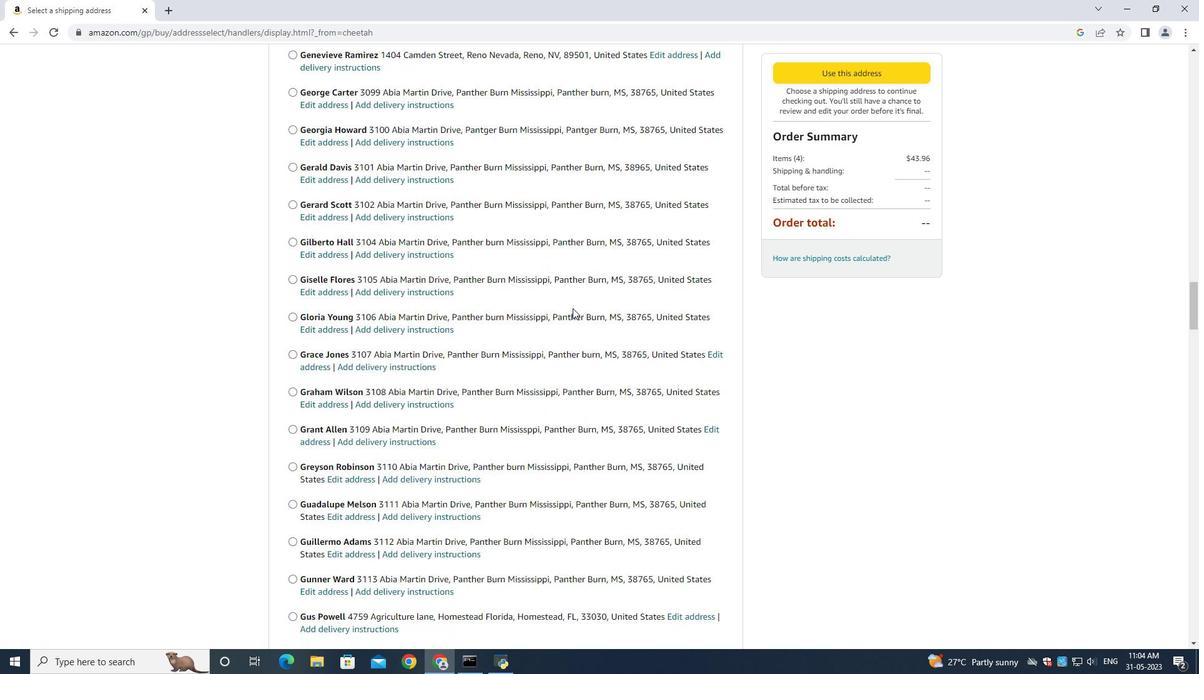
Action: Mouse scrolled (571, 310) with delta (0, 0)
Screenshot: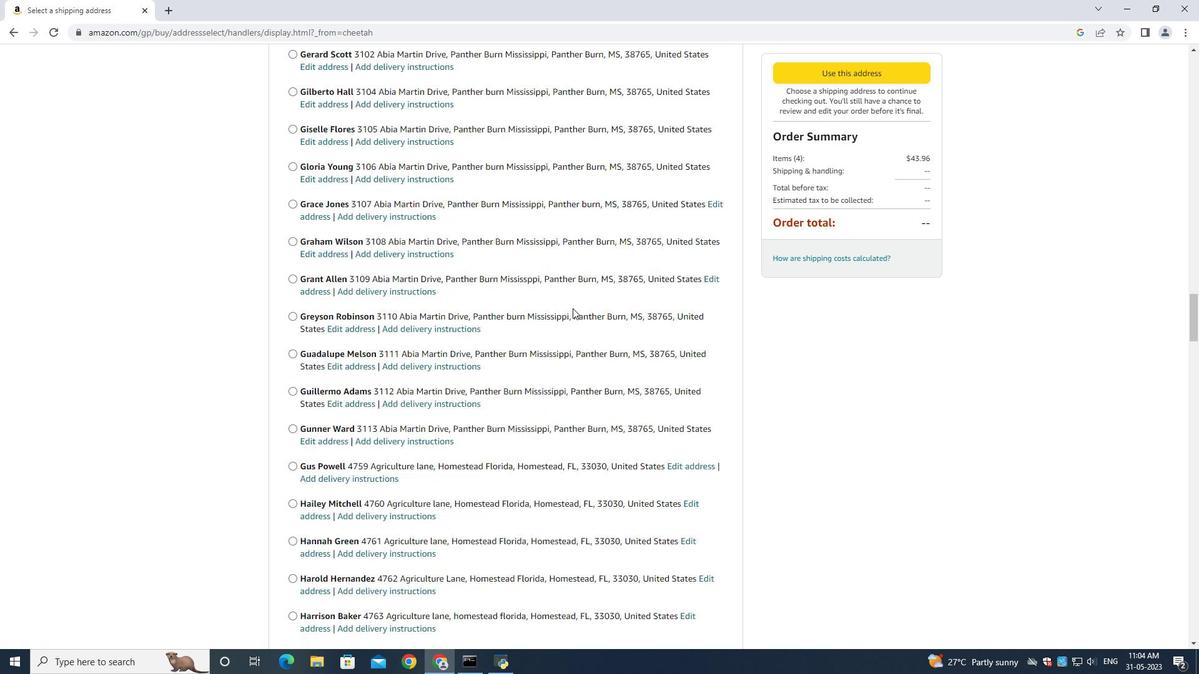 
Action: Mouse scrolled (571, 310) with delta (0, 0)
Screenshot: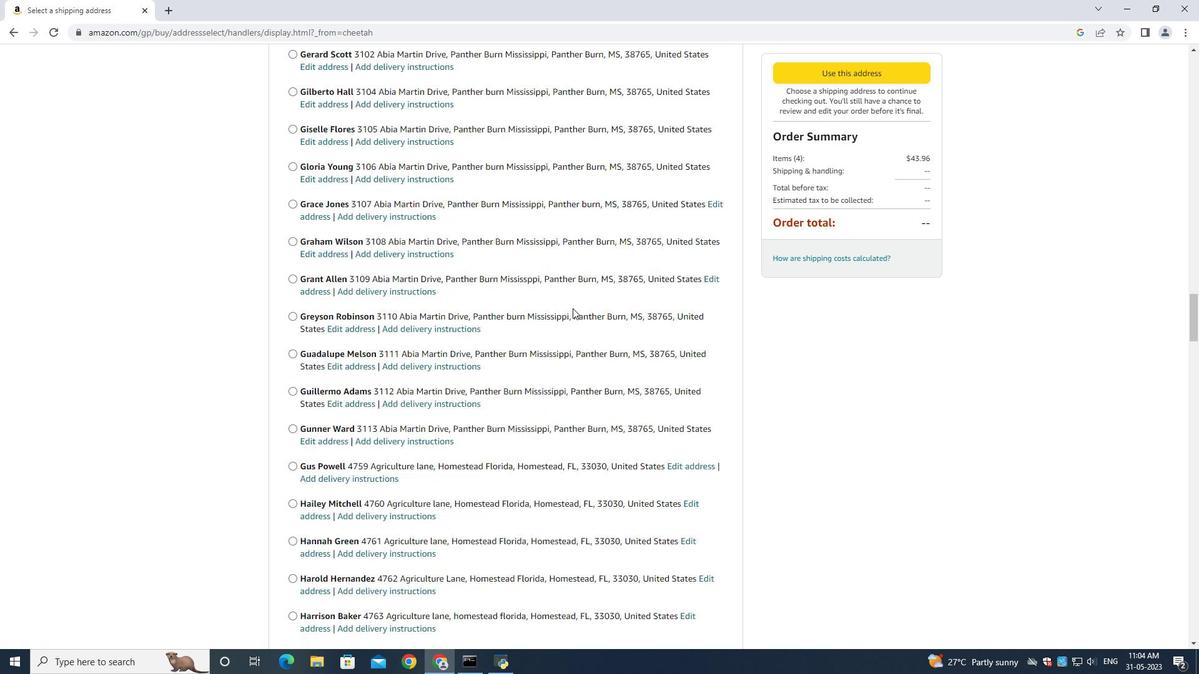 
Action: Mouse scrolled (571, 310) with delta (0, 0)
Screenshot: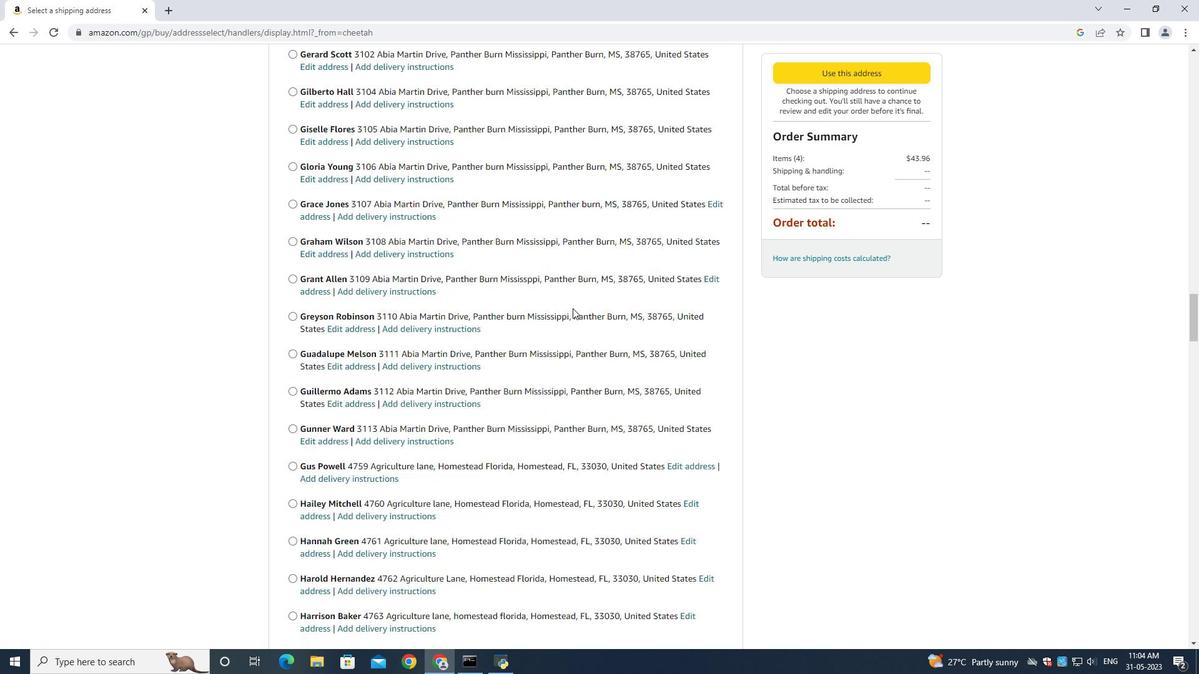 
Action: Mouse scrolled (571, 310) with delta (0, 0)
Screenshot: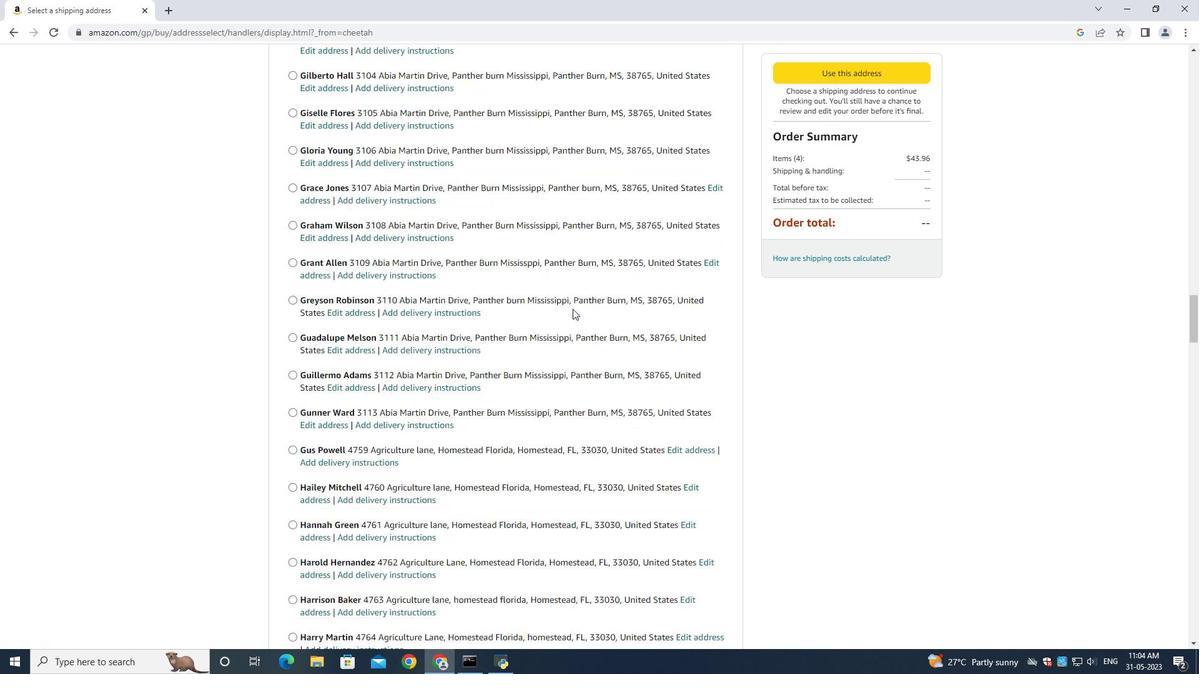 
Action: Mouse scrolled (571, 309) with delta (0, -1)
Screenshot: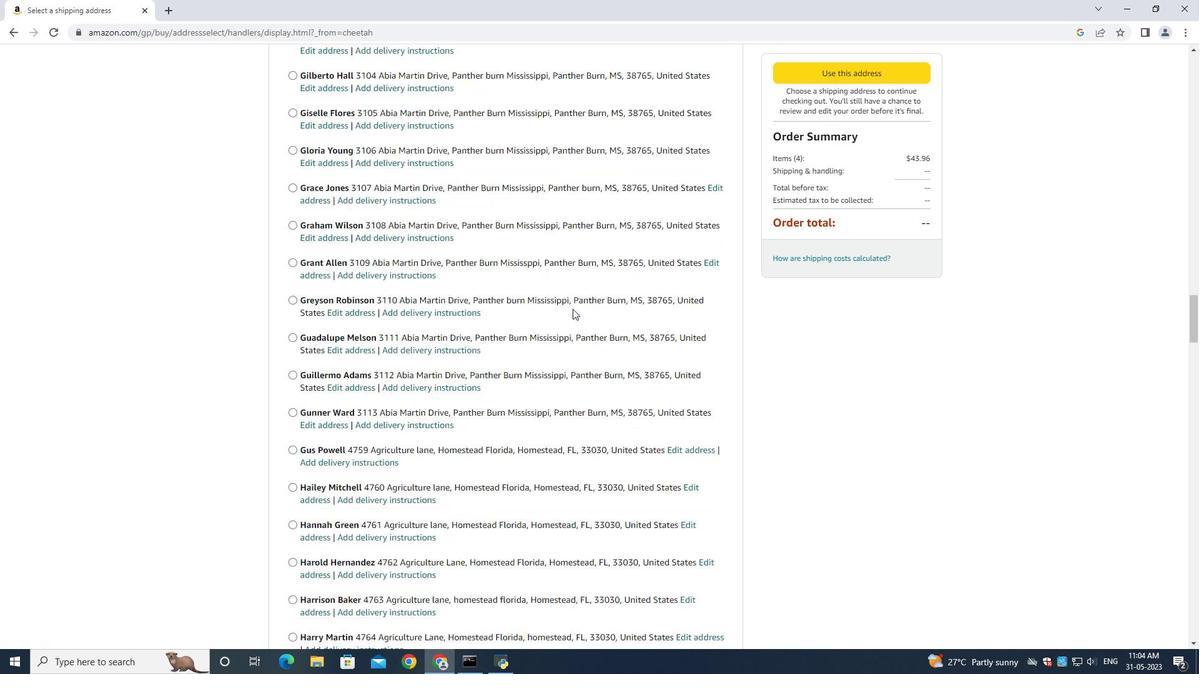 
Action: Mouse scrolled (571, 310) with delta (0, 0)
Screenshot: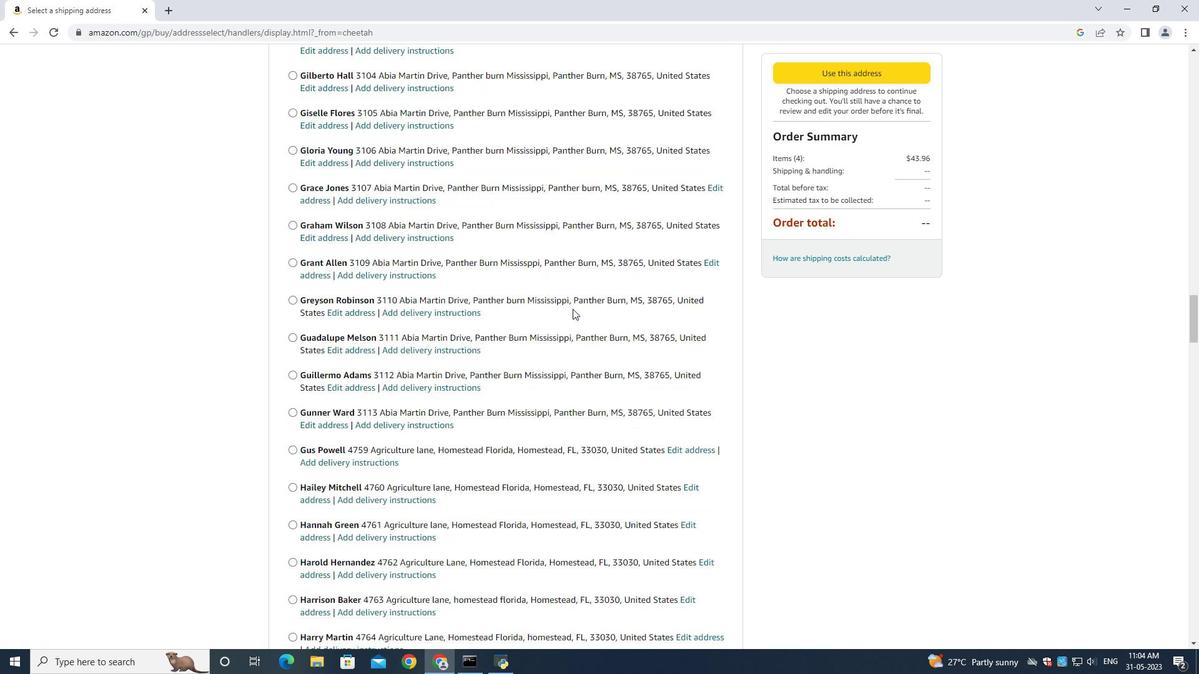 
Action: Mouse scrolled (571, 310) with delta (0, 0)
Screenshot: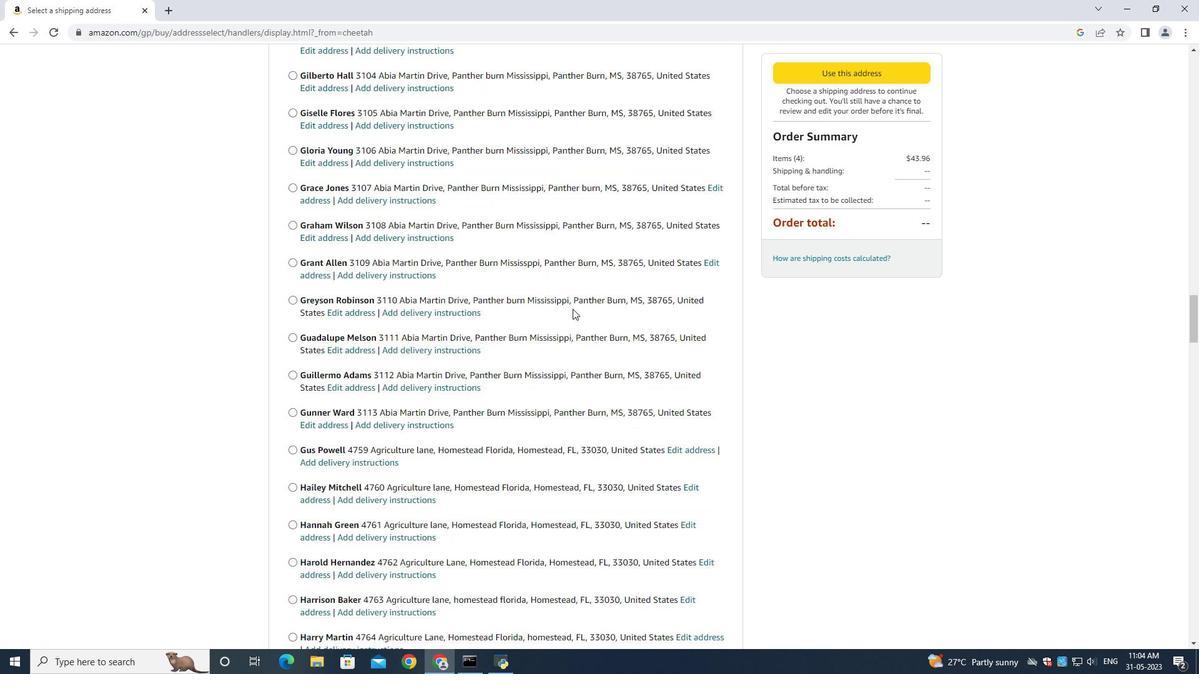 
Action: Mouse moved to (561, 315)
Screenshot: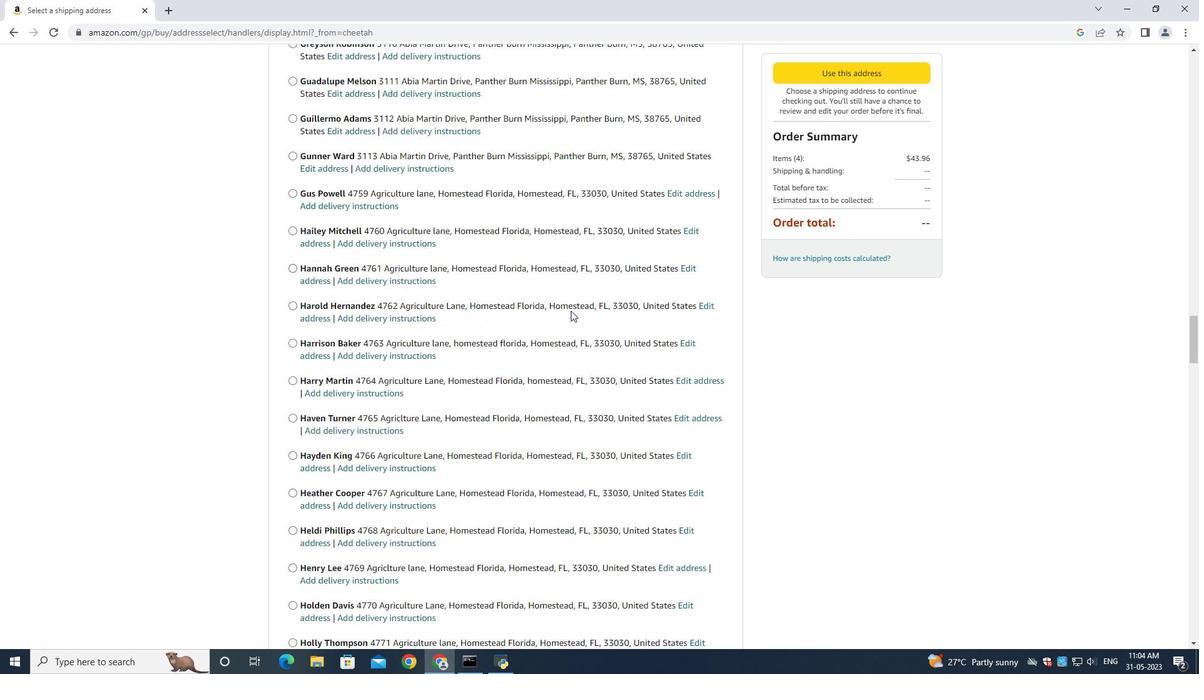 
Action: Mouse scrolled (564, 313) with delta (0, 0)
Screenshot: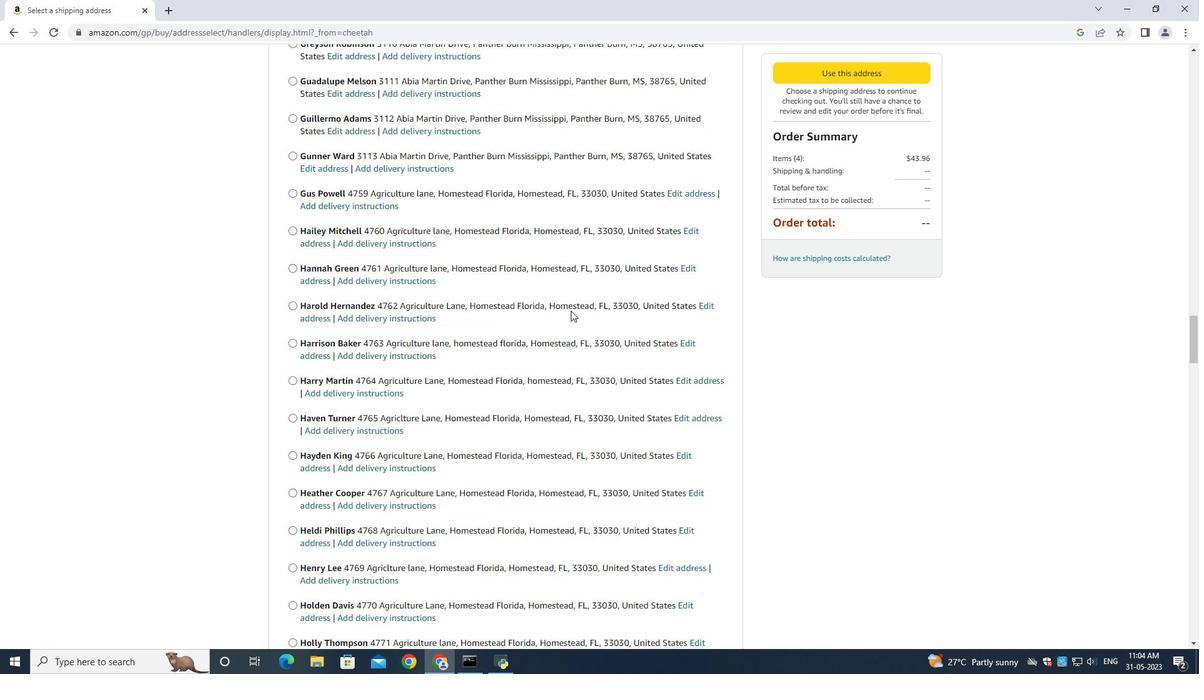 
Action: Mouse moved to (556, 317)
Screenshot: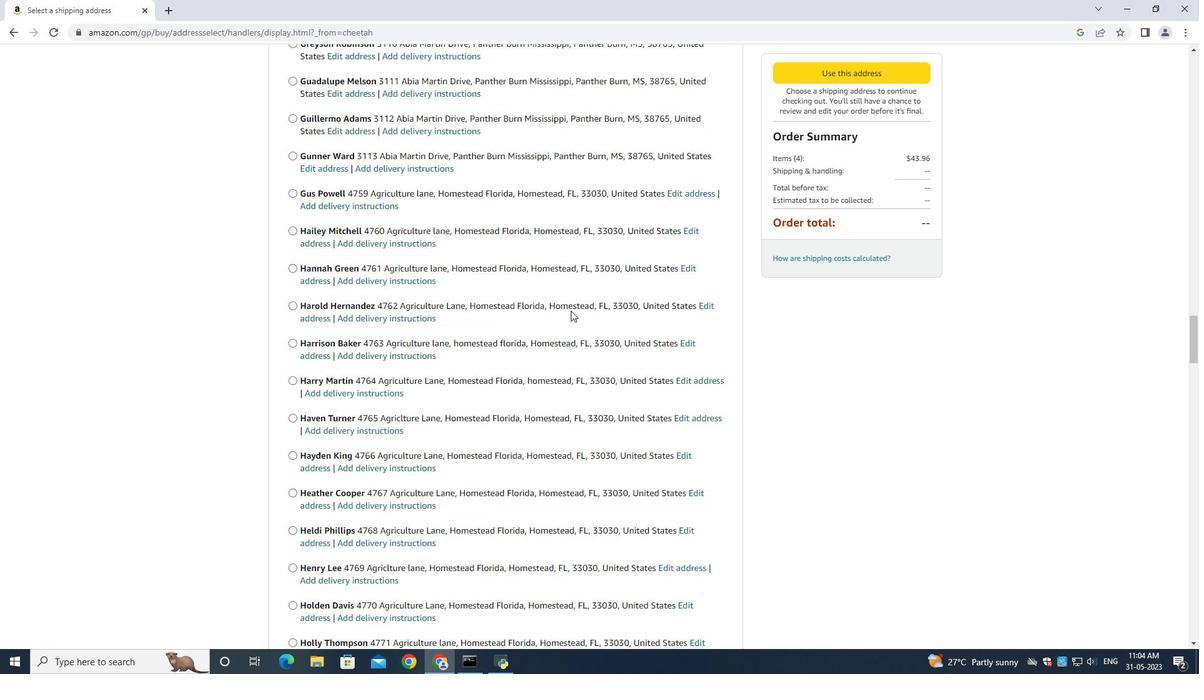 
Action: Mouse scrolled (558, 316) with delta (0, 0)
Screenshot: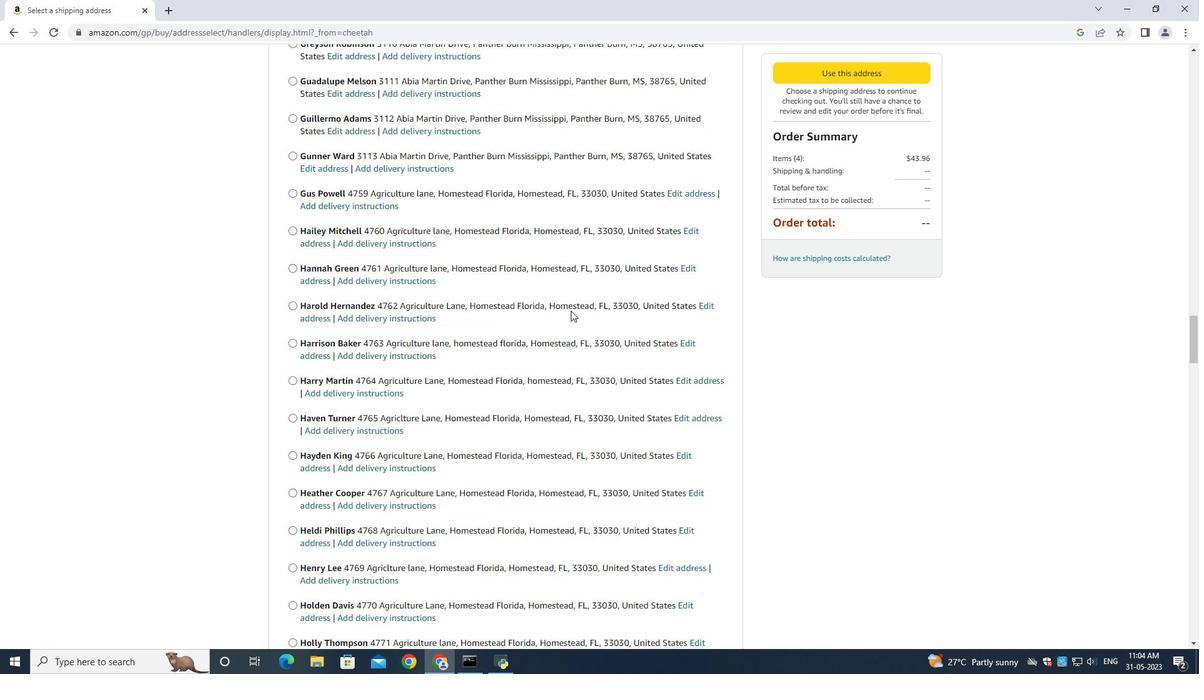
Action: Mouse moved to (555, 317)
Screenshot: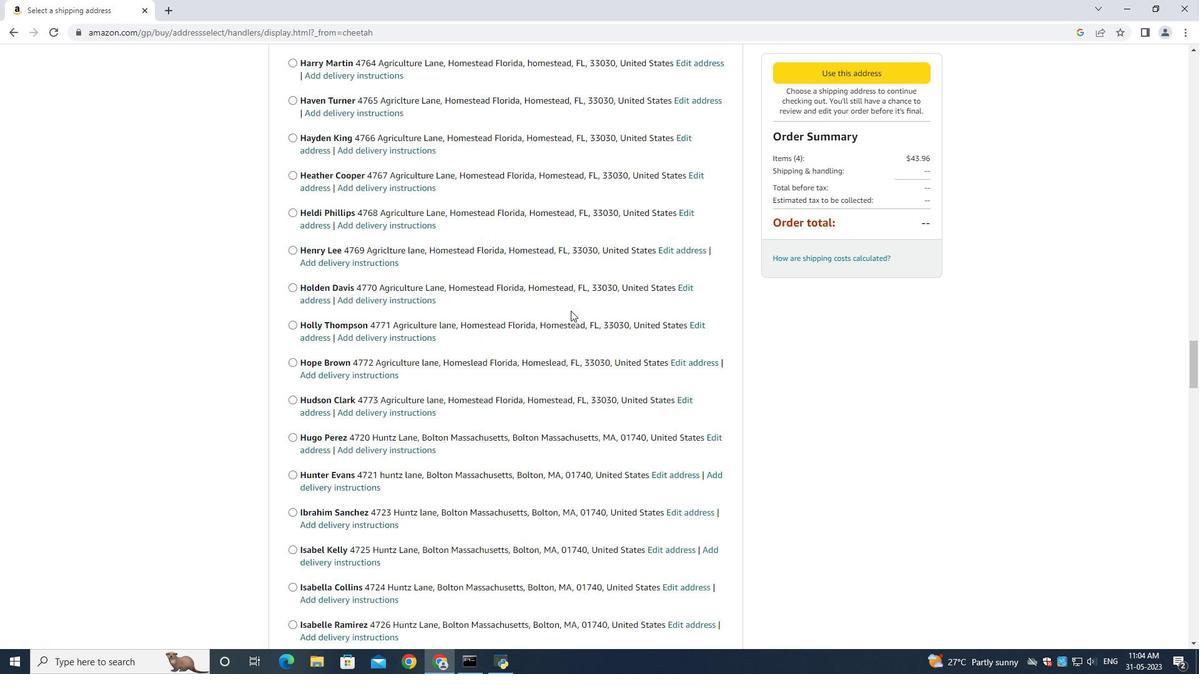 
Action: Mouse scrolled (556, 316) with delta (0, 0)
Screenshot: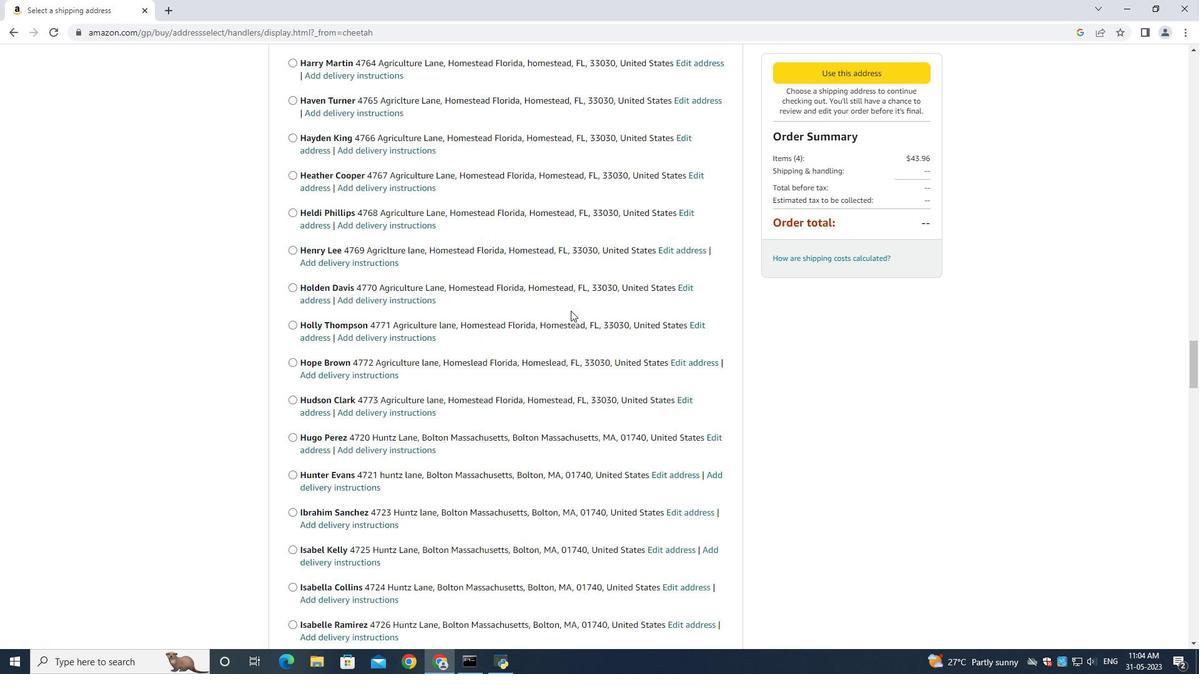 
Action: Mouse moved to (554, 317)
Screenshot: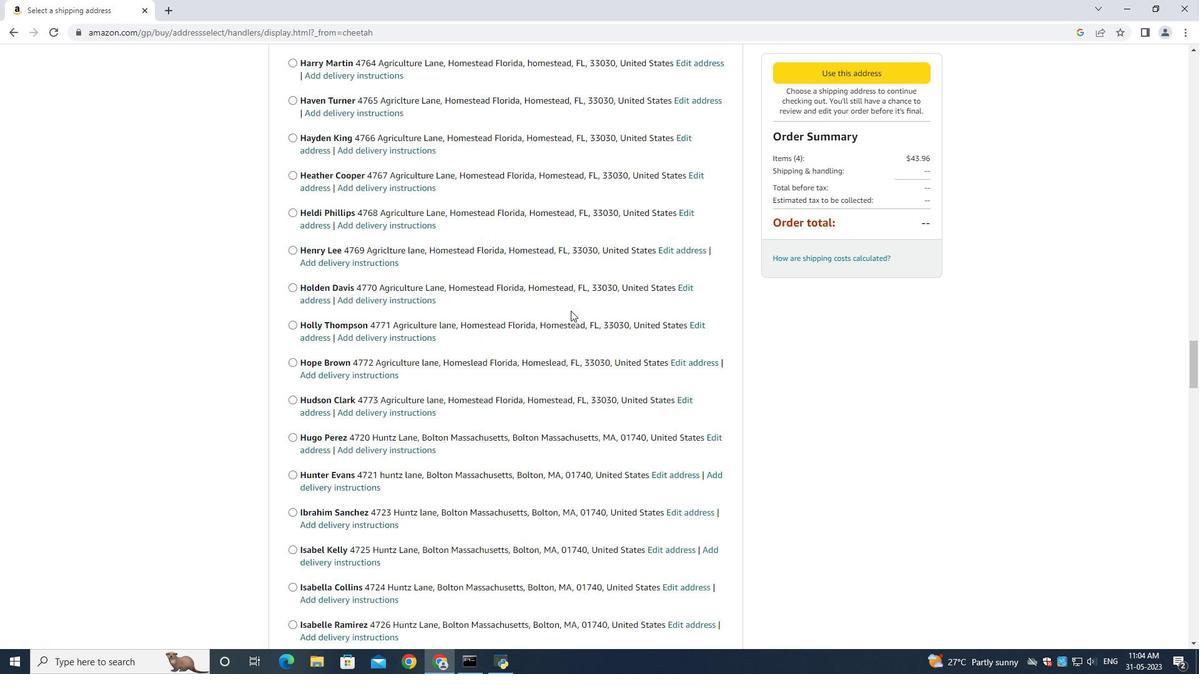 
Action: Mouse scrolled (555, 316) with delta (0, 0)
Screenshot: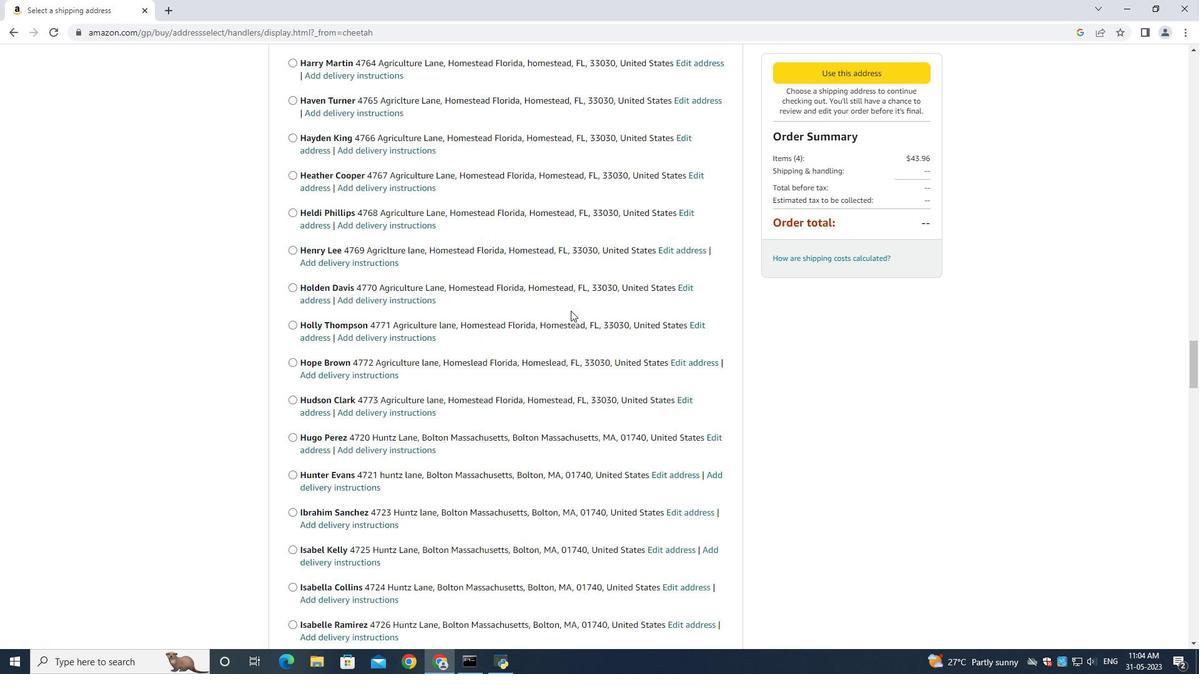 
Action: Mouse moved to (554, 317)
Screenshot: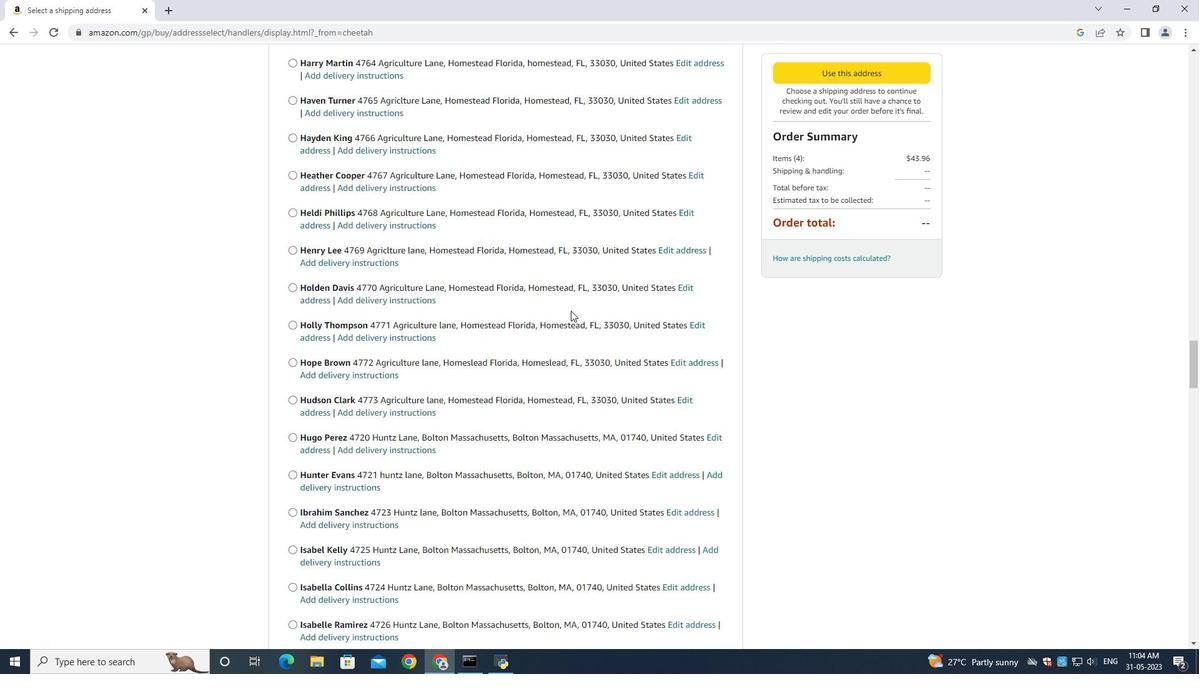 
Action: Mouse scrolled (554, 316) with delta (0, 0)
Screenshot: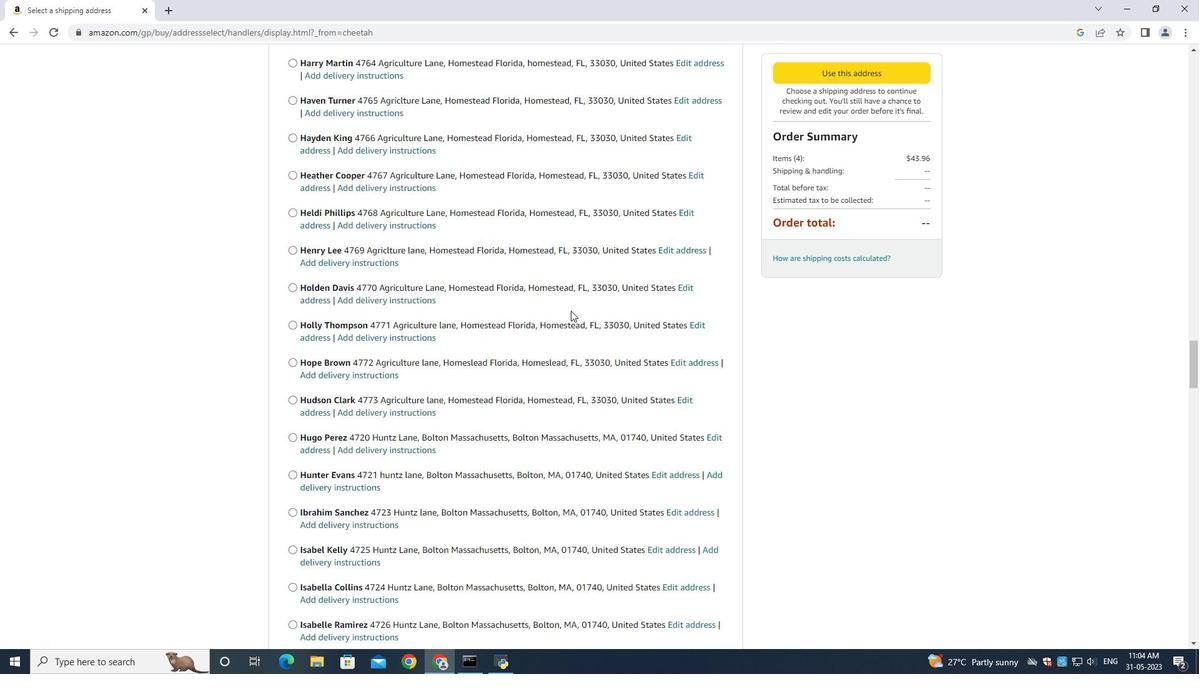 
Action: Mouse moved to (551, 316)
Screenshot: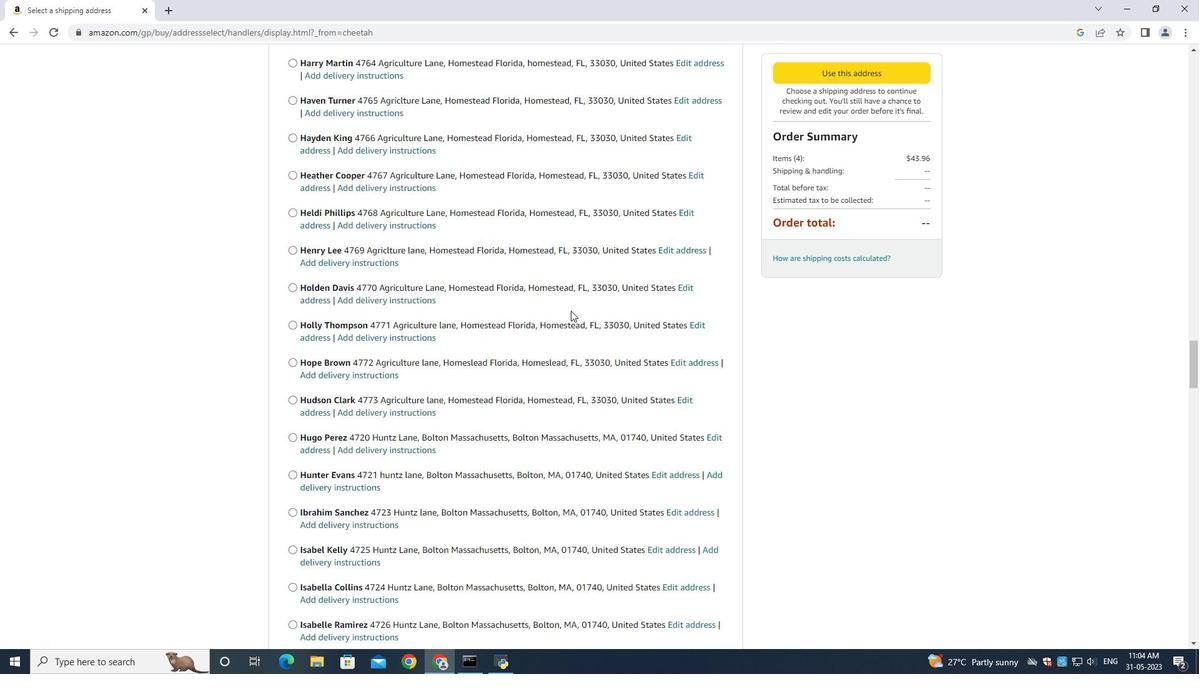 
Action: Mouse scrolled (554, 316) with delta (0, 0)
Screenshot: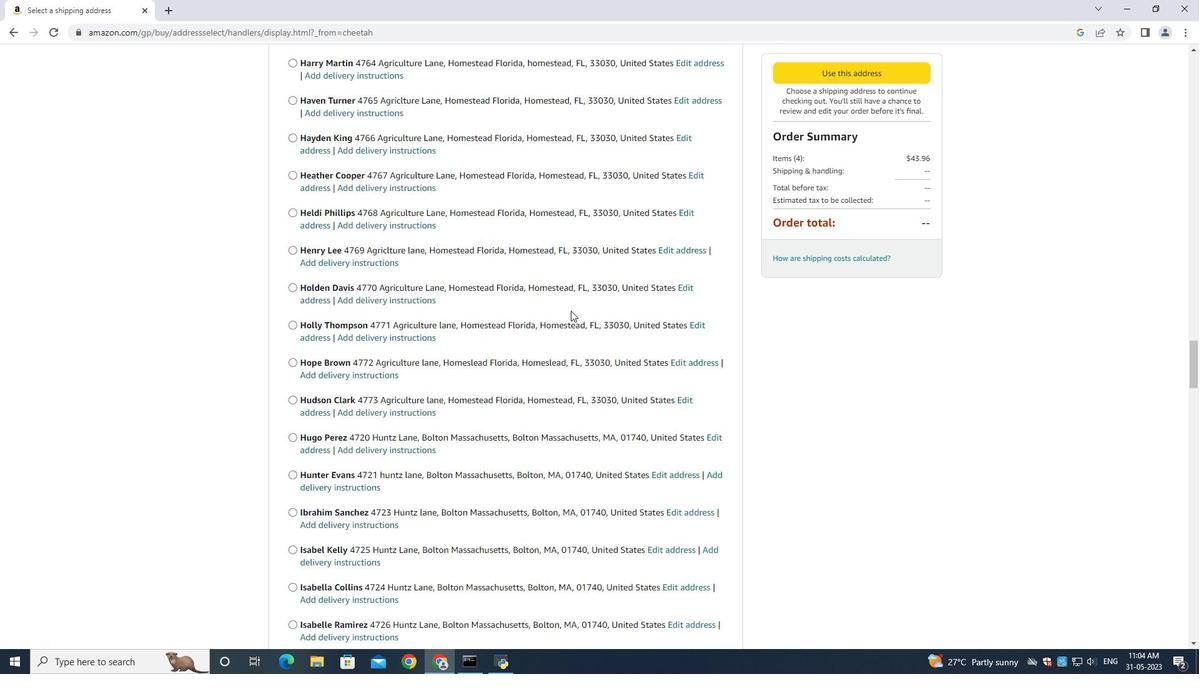 
Action: Mouse moved to (539, 312)
Screenshot: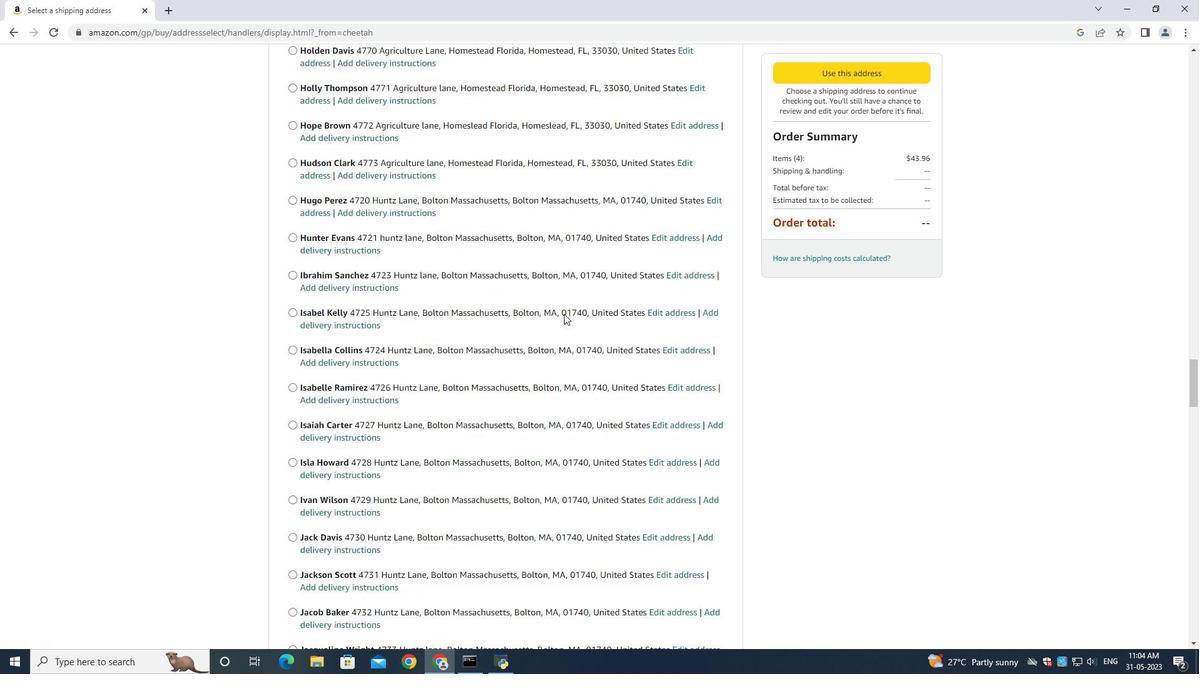 
Action: Mouse scrolled (549, 315) with delta (0, 0)
Screenshot: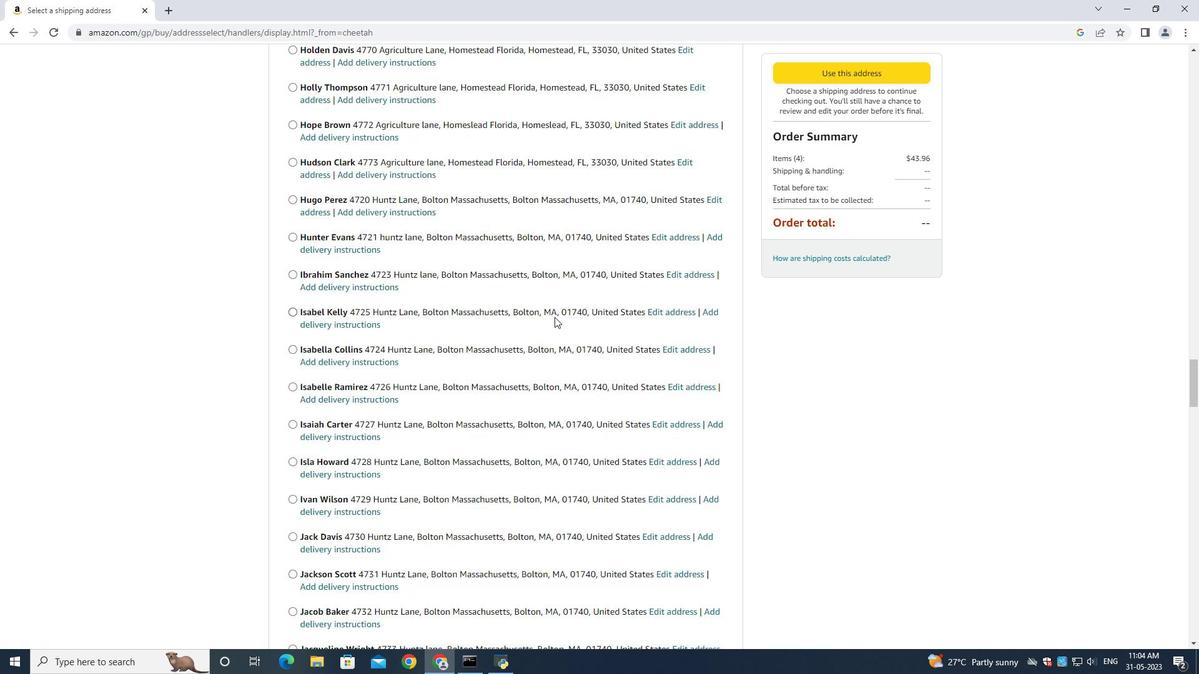 
Action: Mouse moved to (532, 309)
Screenshot: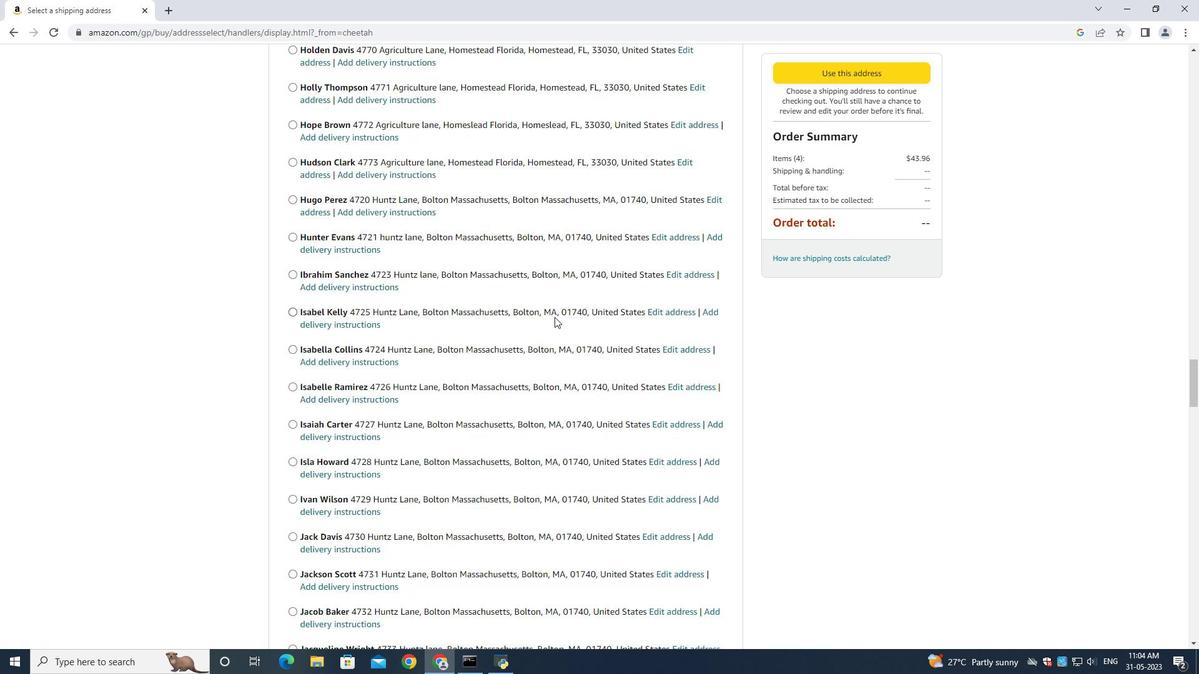 
Action: Mouse scrolled (539, 312) with delta (0, 0)
Screenshot: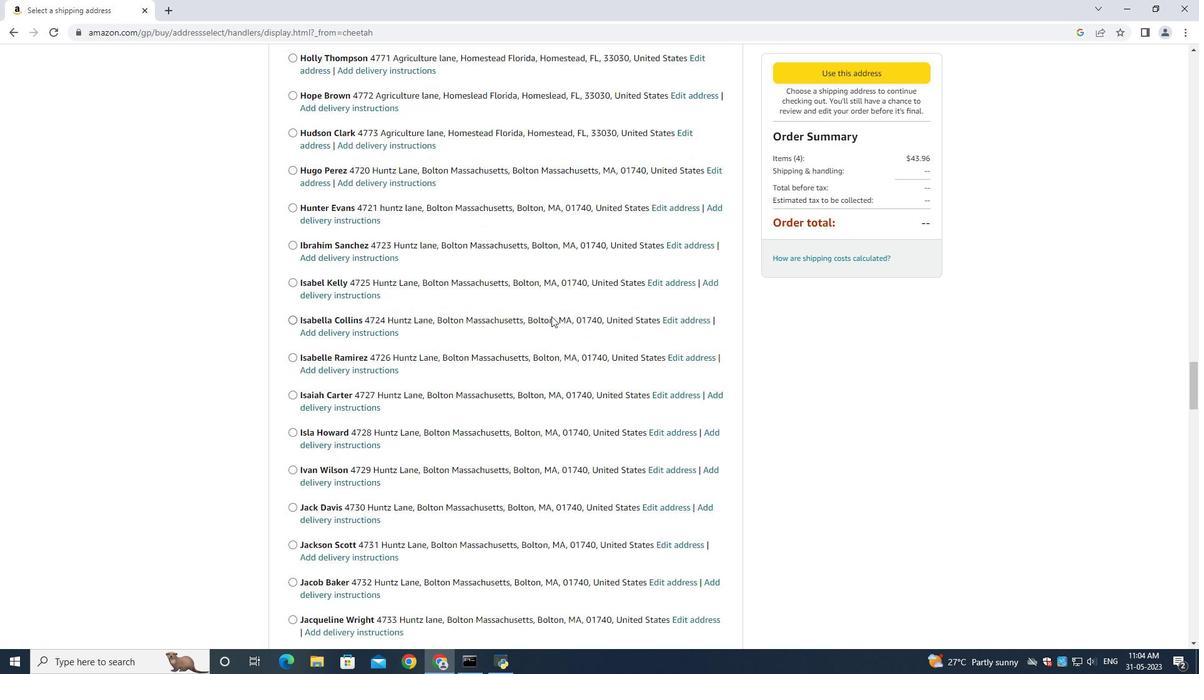 
Action: Mouse scrolled (532, 309) with delta (0, 0)
Screenshot: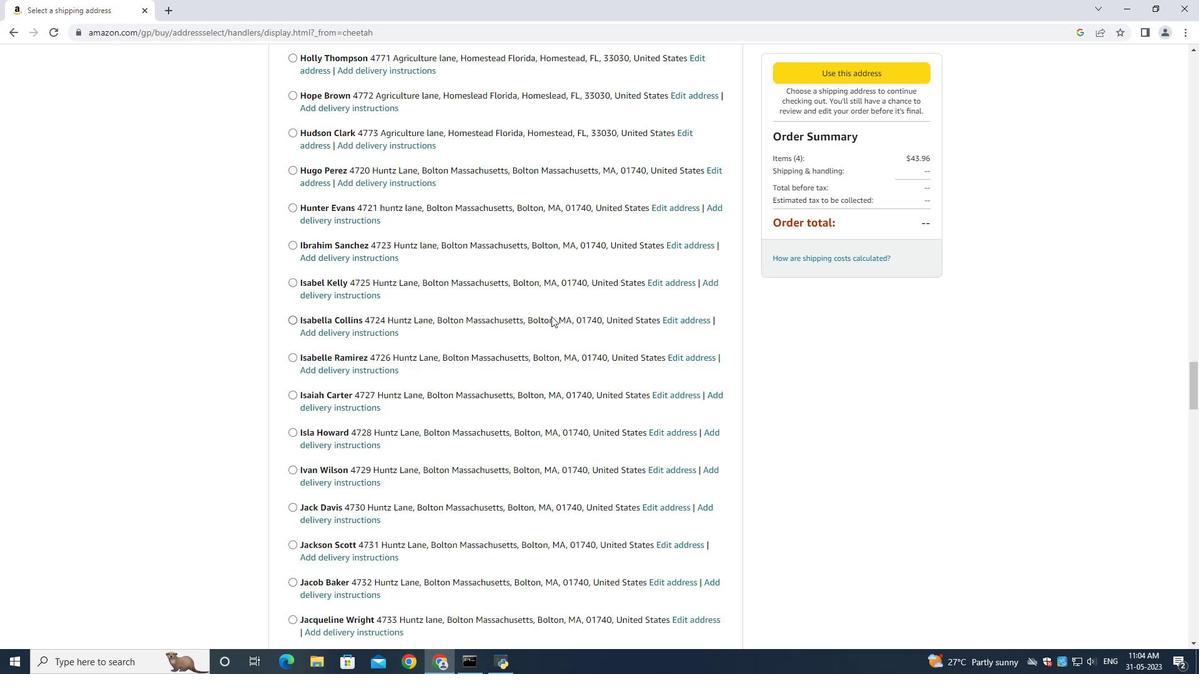 
Action: Mouse scrolled (532, 309) with delta (0, 0)
Screenshot: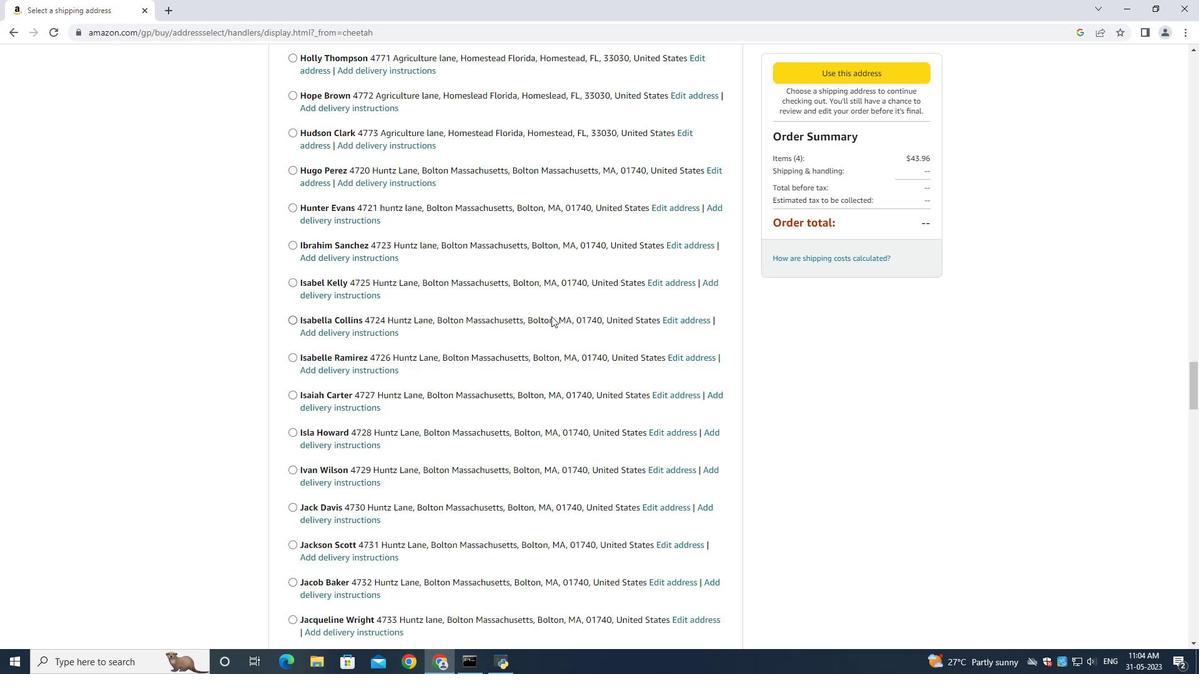 
Action: Mouse moved to (532, 309)
Screenshot: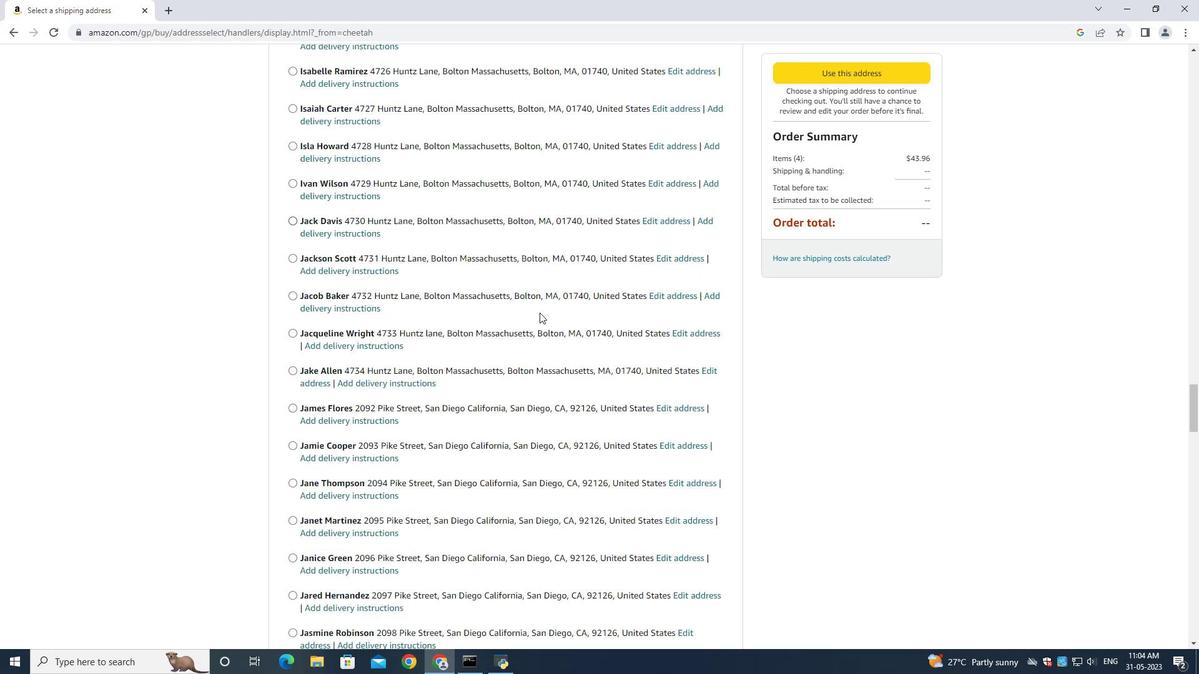 
Action: Mouse scrolled (532, 309) with delta (0, 0)
Screenshot: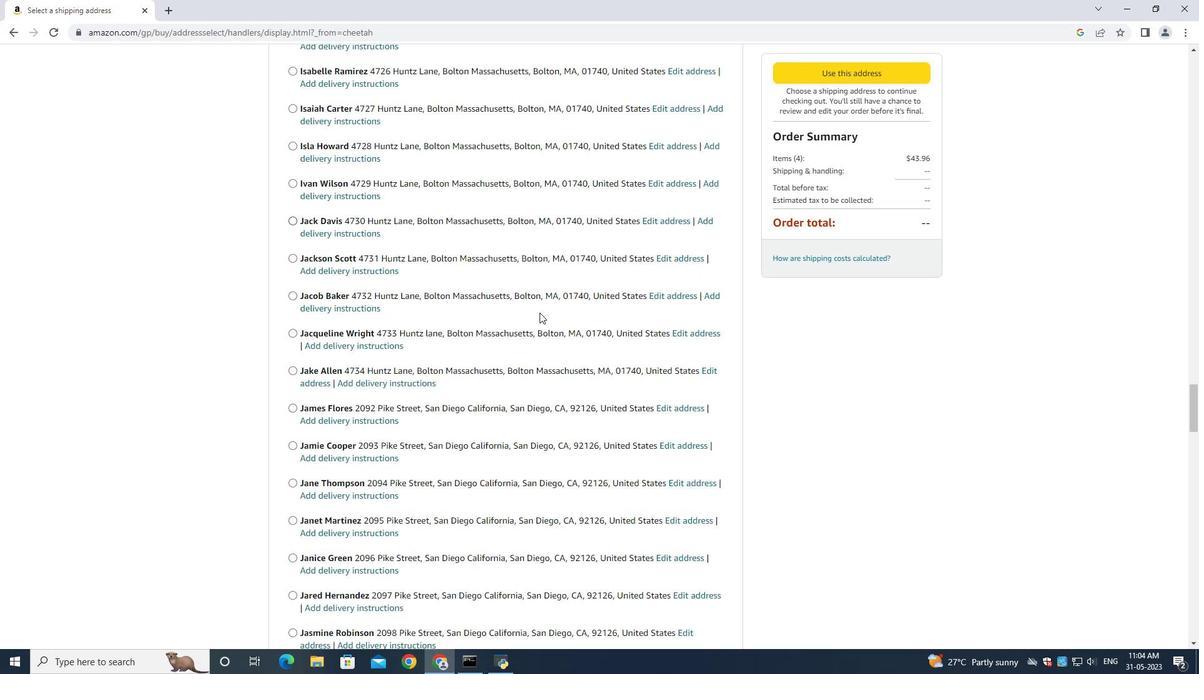 
Action: Mouse moved to (531, 309)
Screenshot: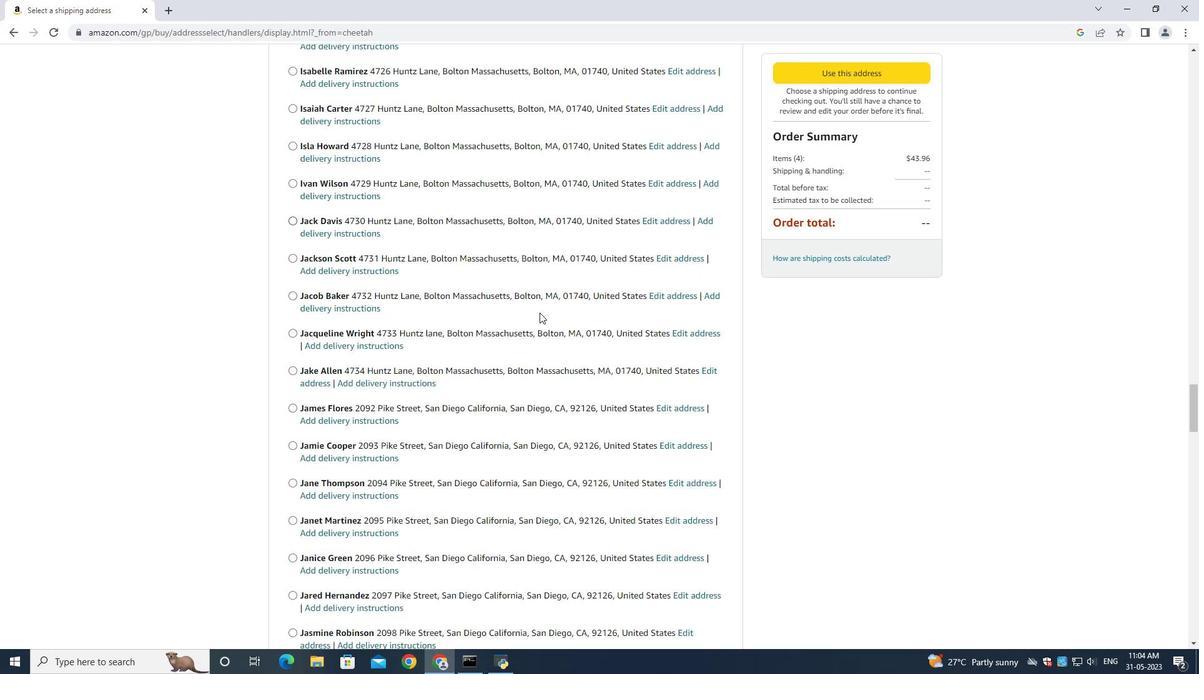 
Action: Mouse scrolled (532, 309) with delta (0, 0)
Screenshot: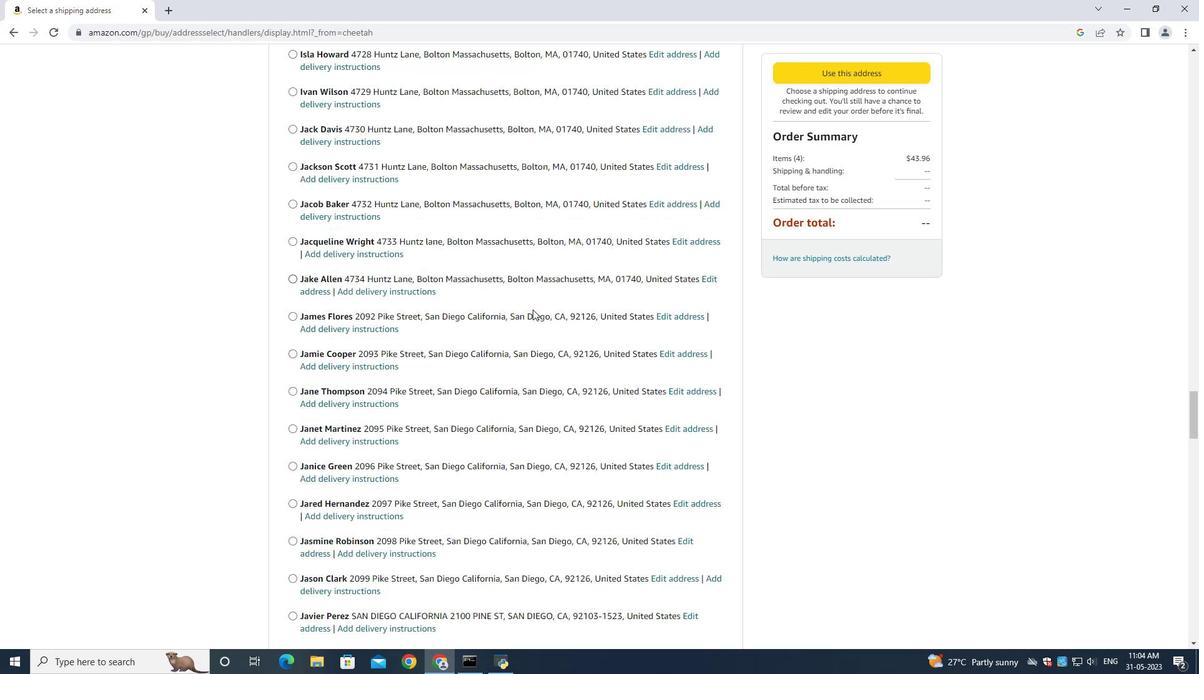 
Action: Mouse moved to (530, 309)
Screenshot: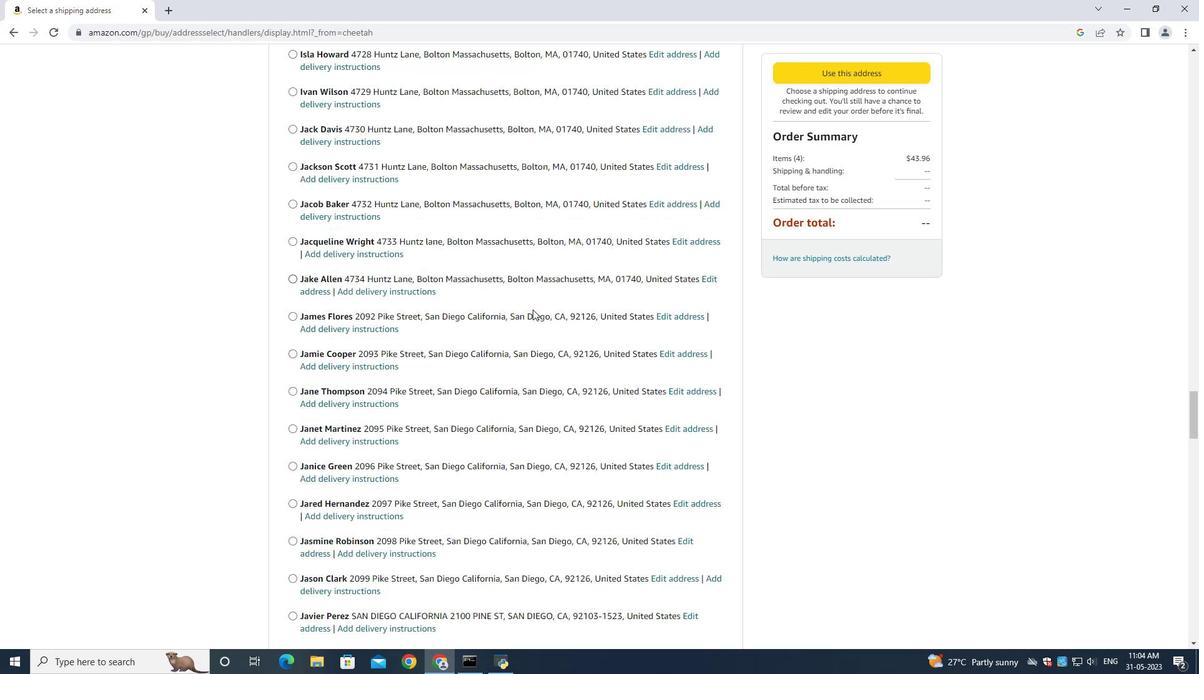 
Action: Mouse scrolled (532, 309) with delta (0, 0)
Screenshot: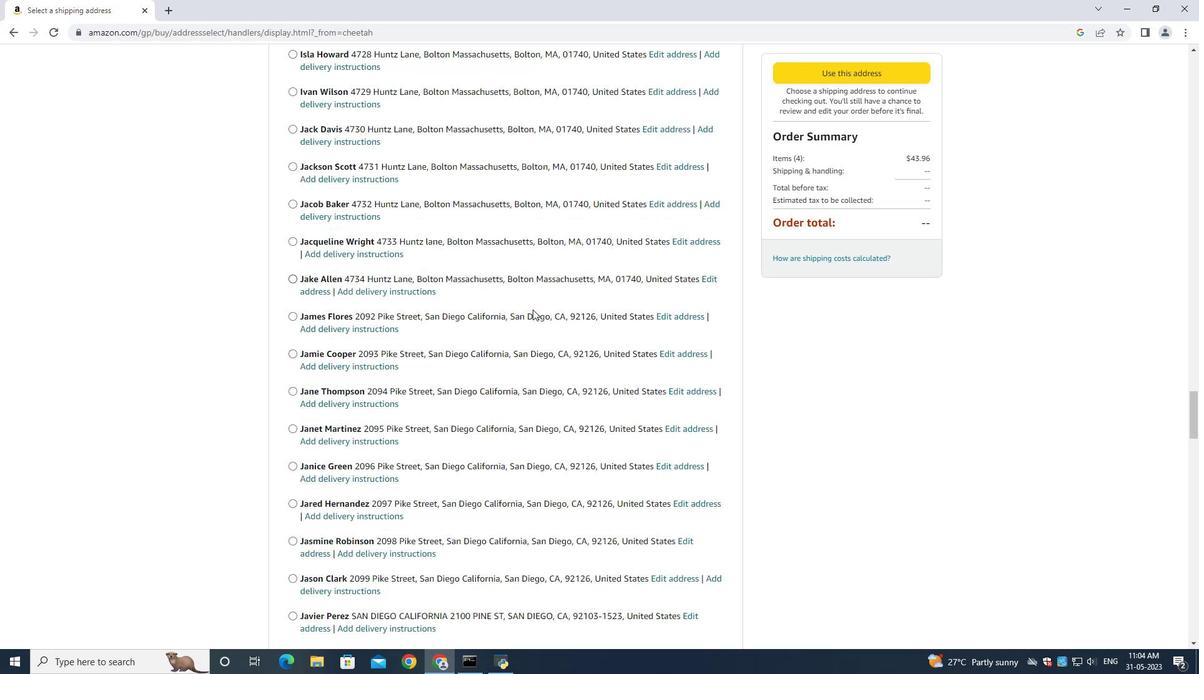 
Action: Mouse moved to (530, 309)
Screenshot: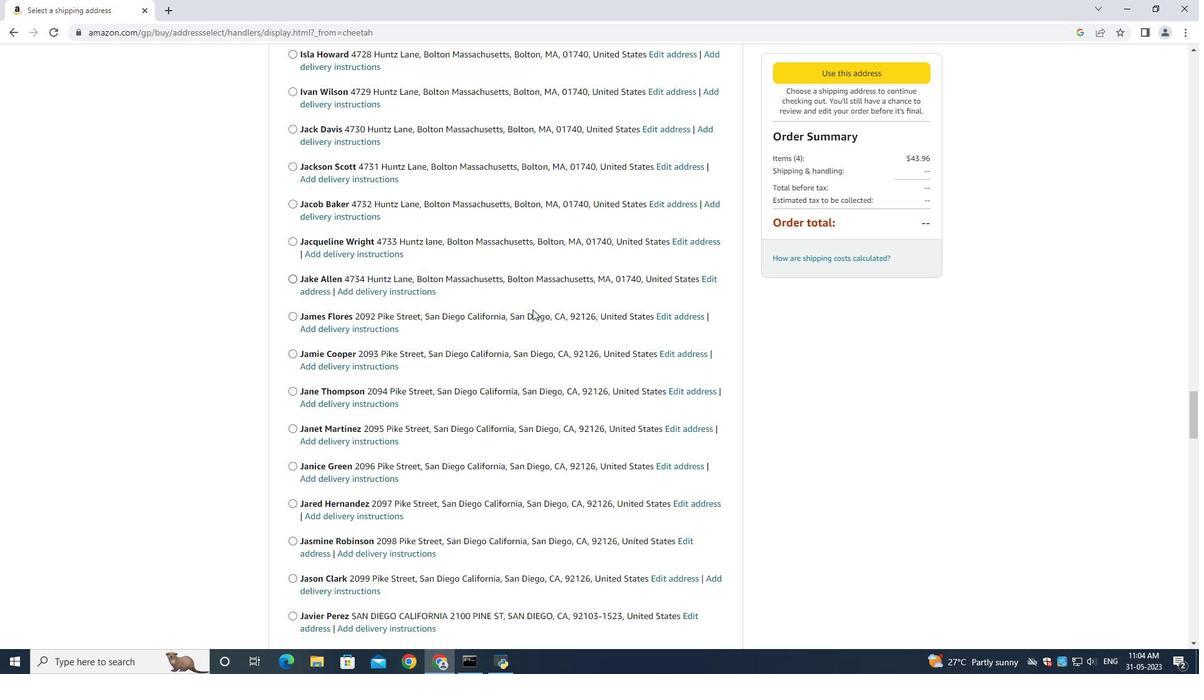 
Action: Mouse scrolled (532, 309) with delta (0, 0)
Screenshot: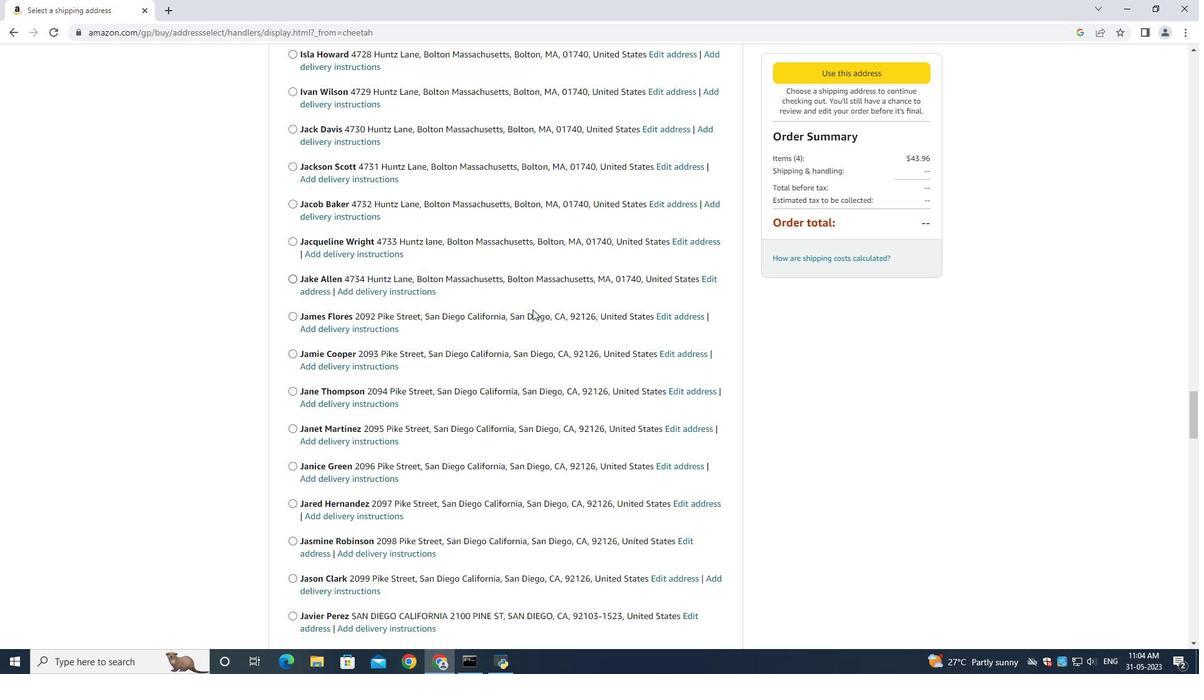 
Action: Mouse scrolled (530, 308) with delta (0, 0)
Screenshot: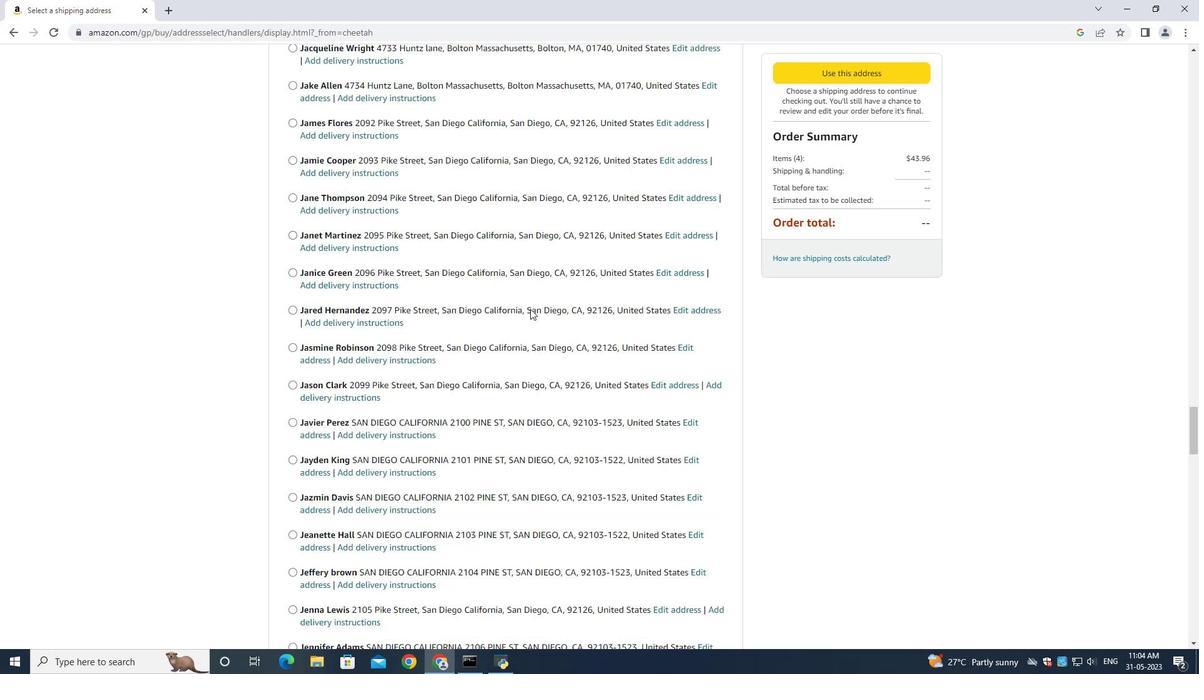 
Action: Mouse scrolled (530, 308) with delta (0, 0)
Screenshot: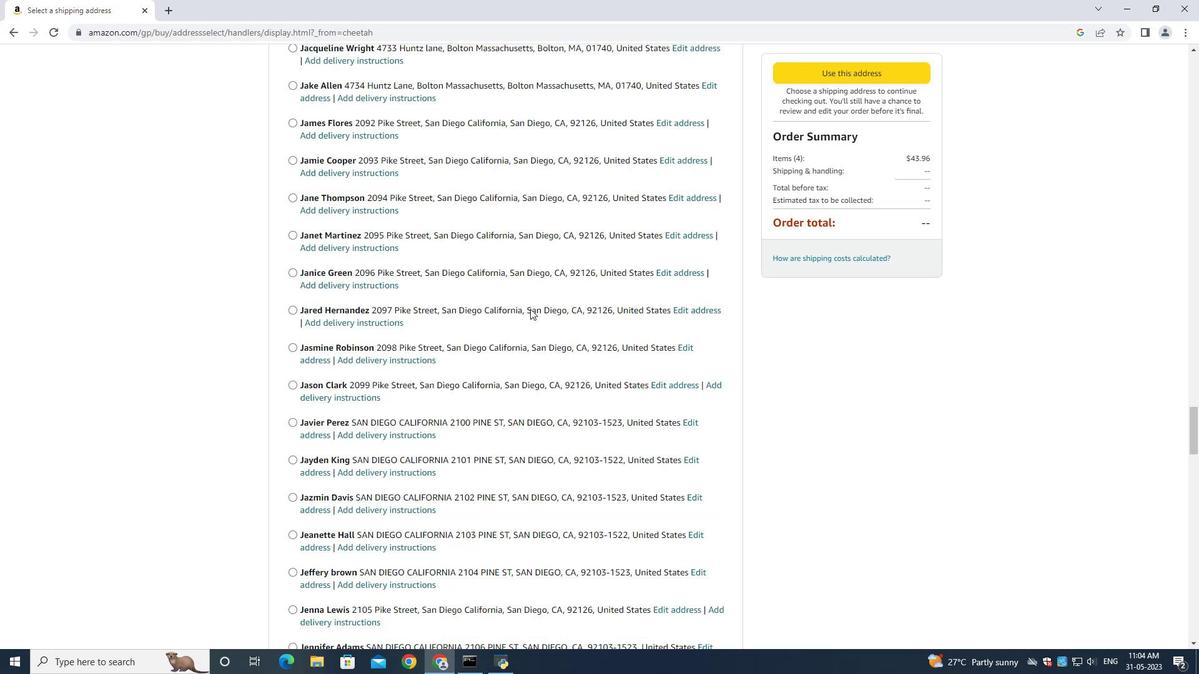 
Action: Mouse scrolled (530, 308) with delta (0, 0)
Screenshot: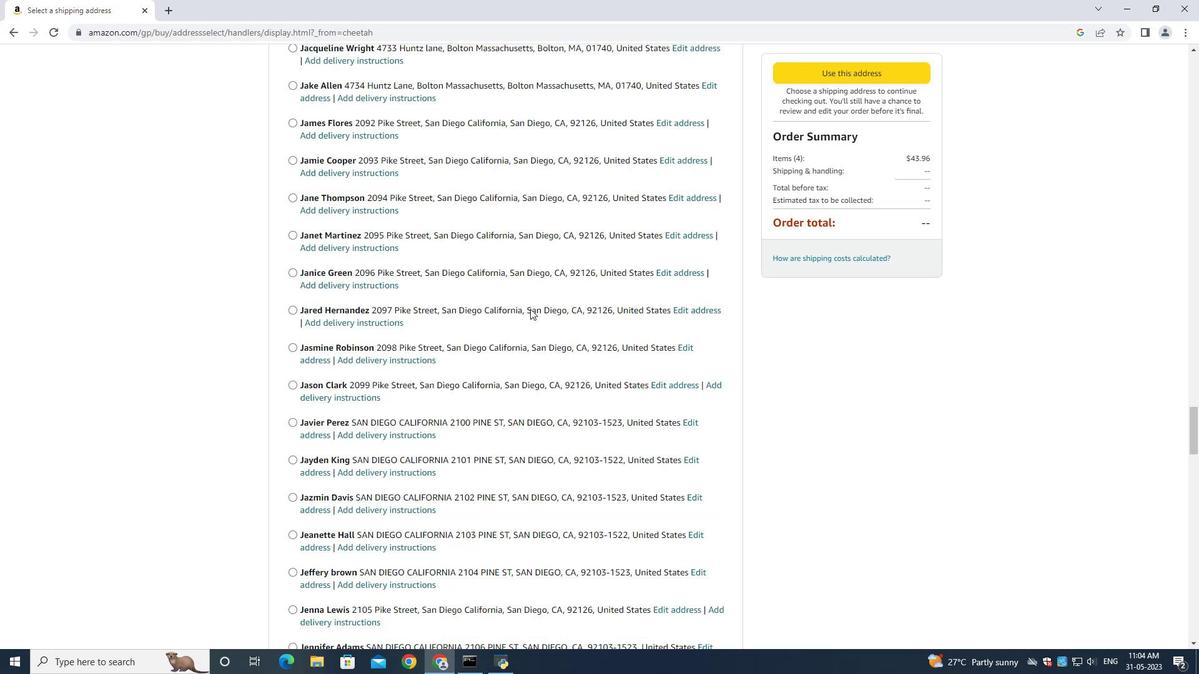 
Action: Mouse scrolled (530, 308) with delta (0, 0)
Screenshot: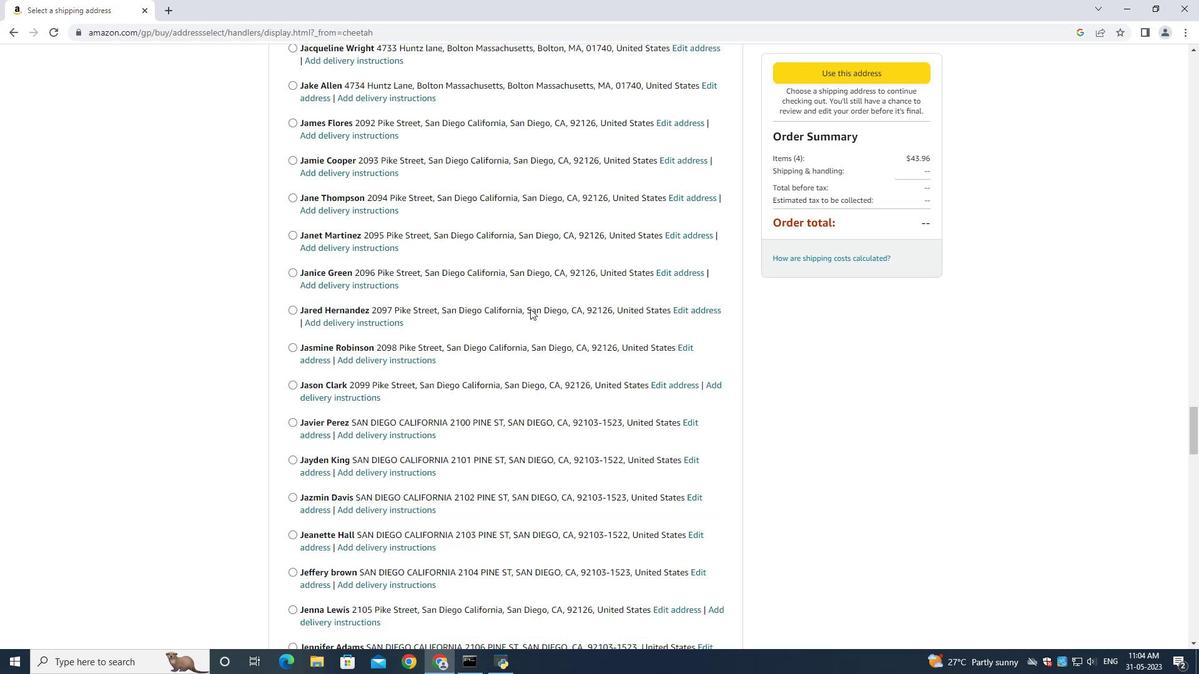 
Action: Mouse scrolled (530, 308) with delta (0, 0)
Screenshot: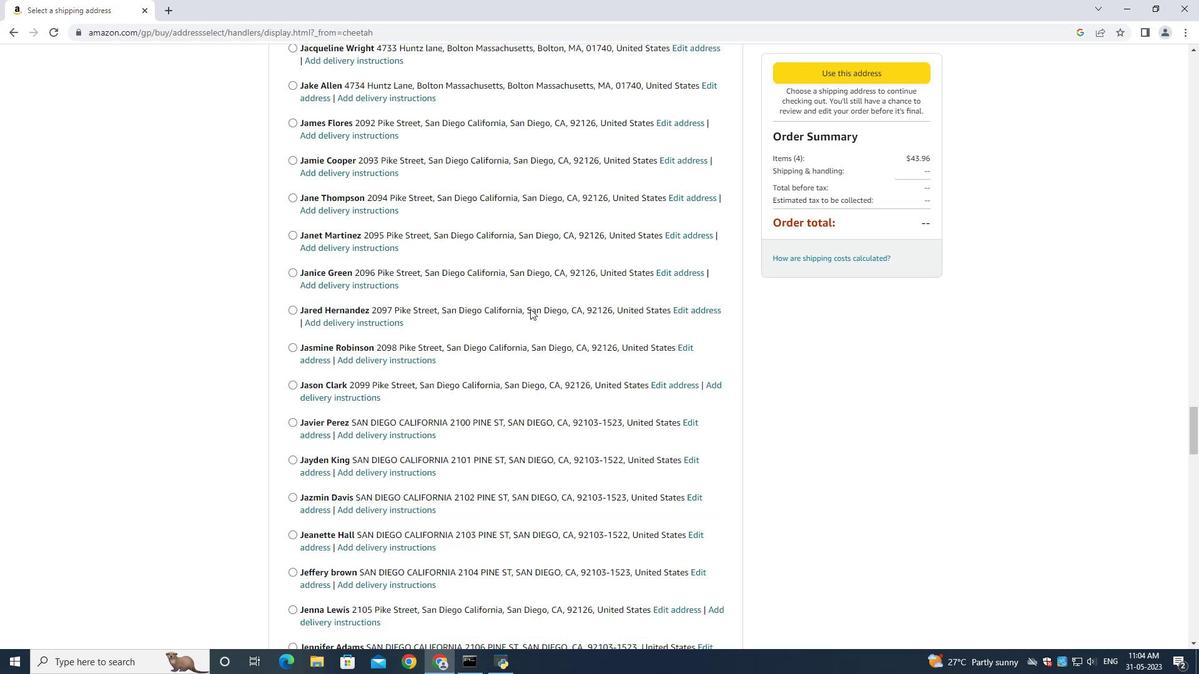 
Action: Mouse scrolled (530, 308) with delta (0, 0)
Screenshot: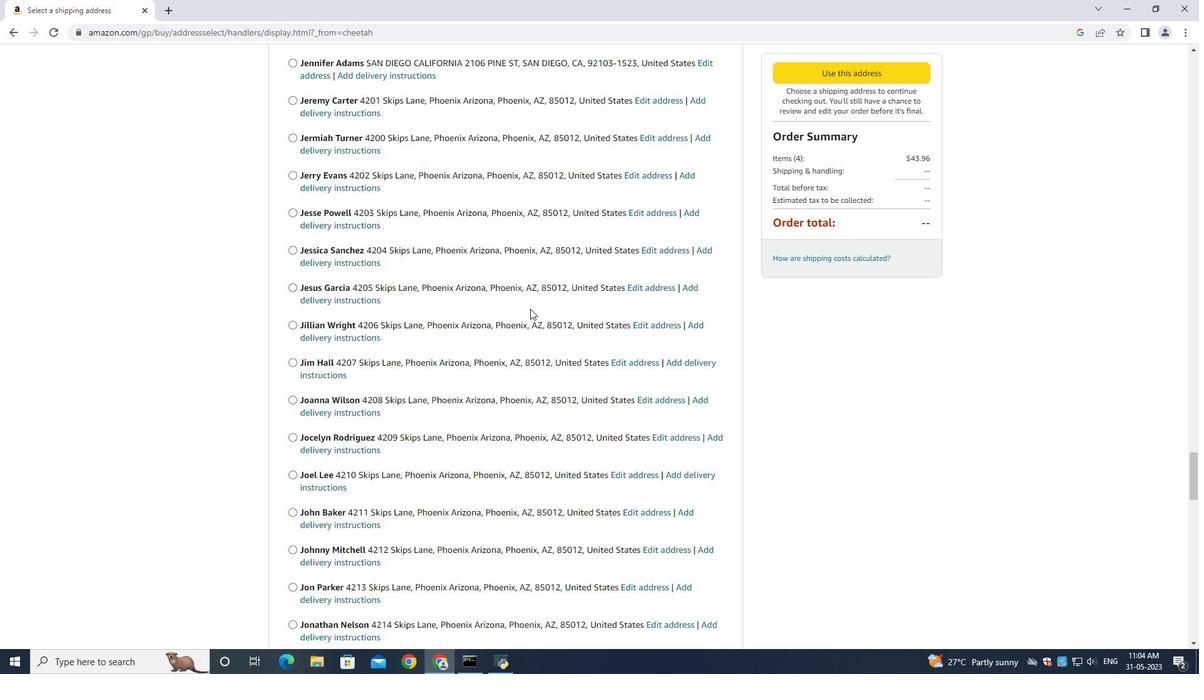 
Action: Mouse scrolled (530, 308) with delta (0, 0)
Screenshot: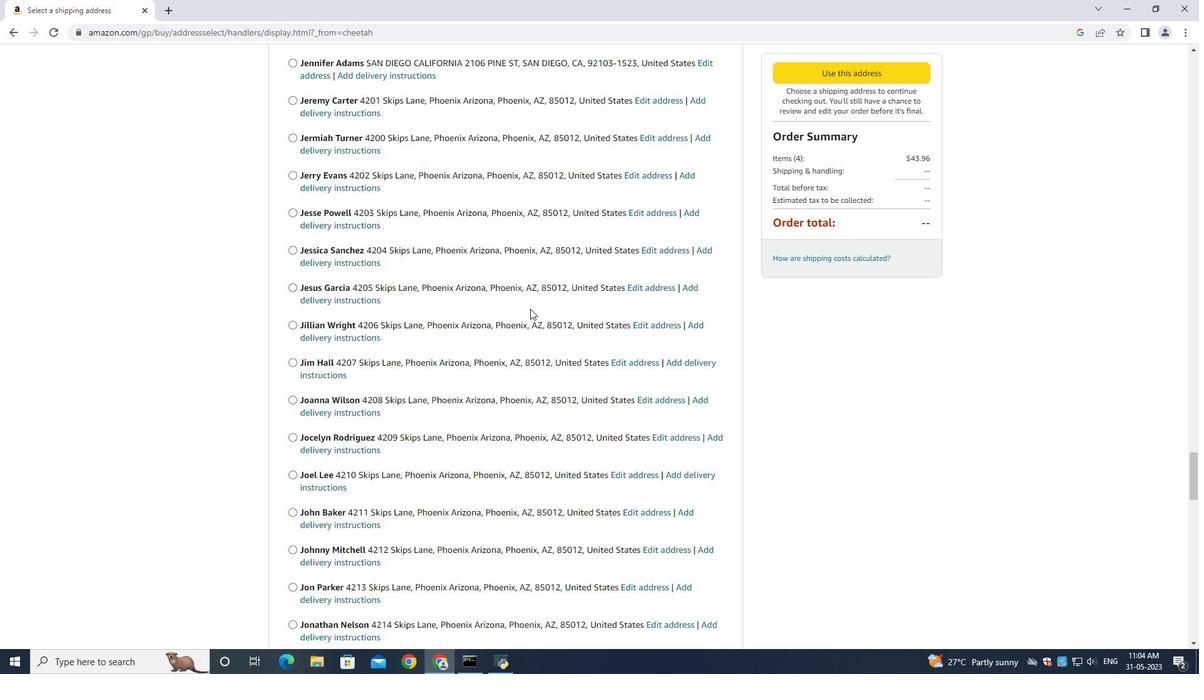 
Action: Mouse scrolled (530, 308) with delta (0, 0)
Screenshot: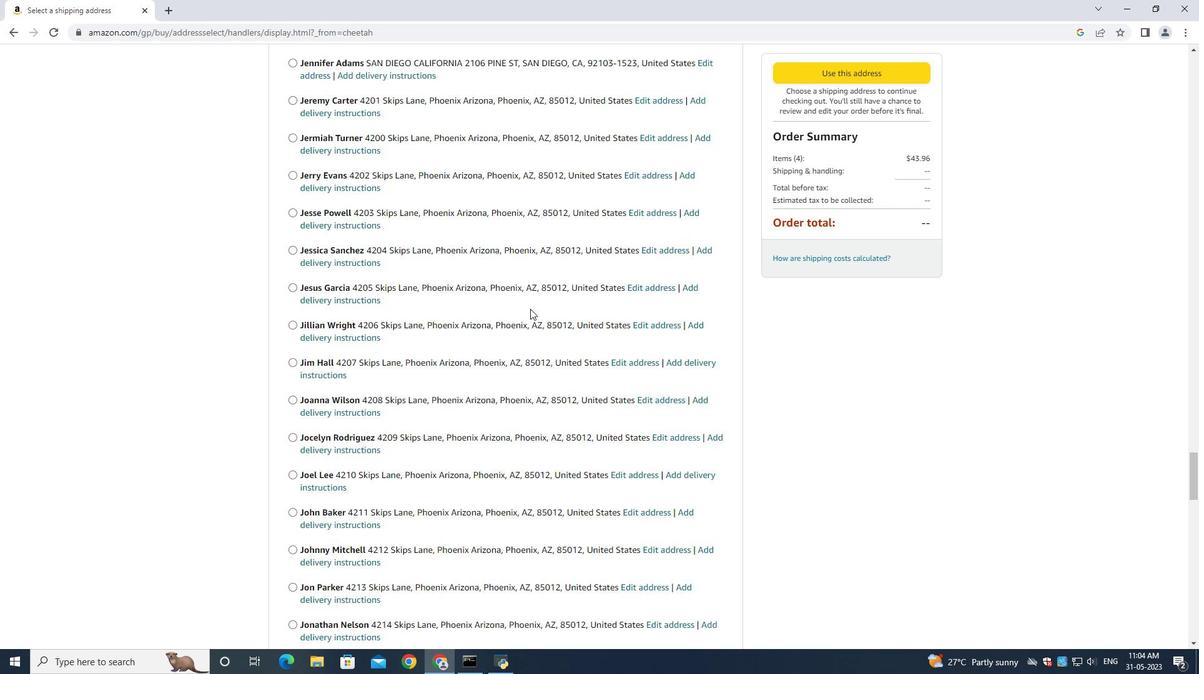 
Action: Mouse scrolled (530, 308) with delta (0, 0)
Screenshot: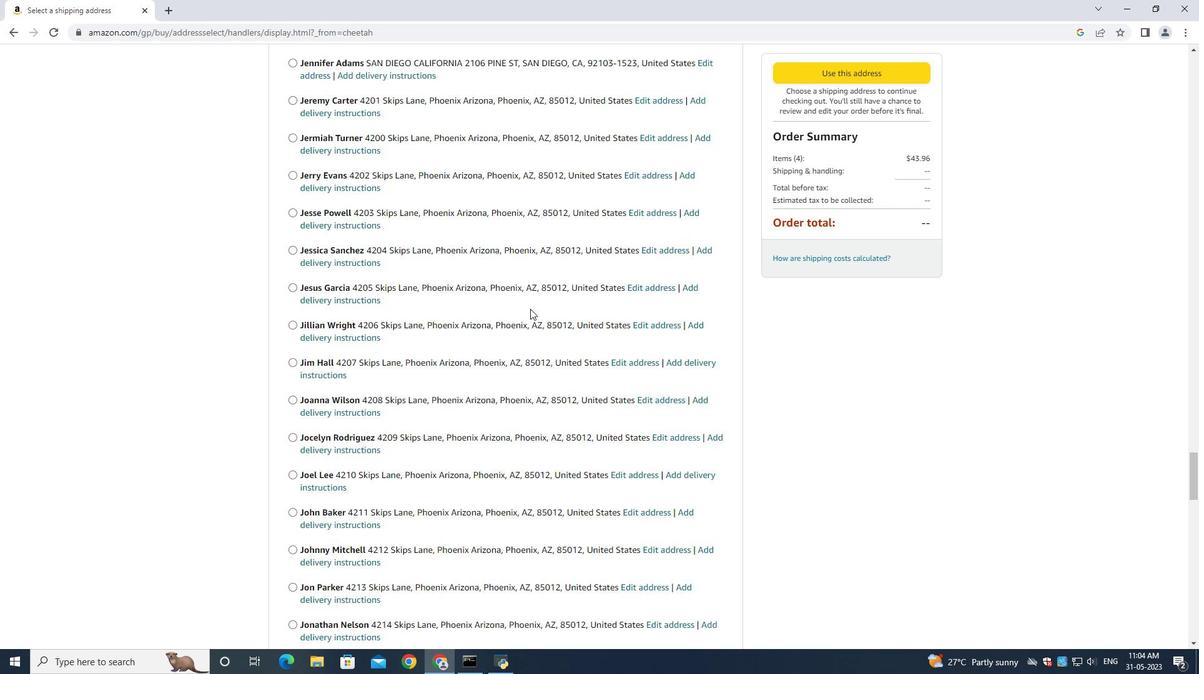 
Action: Mouse scrolled (530, 308) with delta (0, 0)
Screenshot: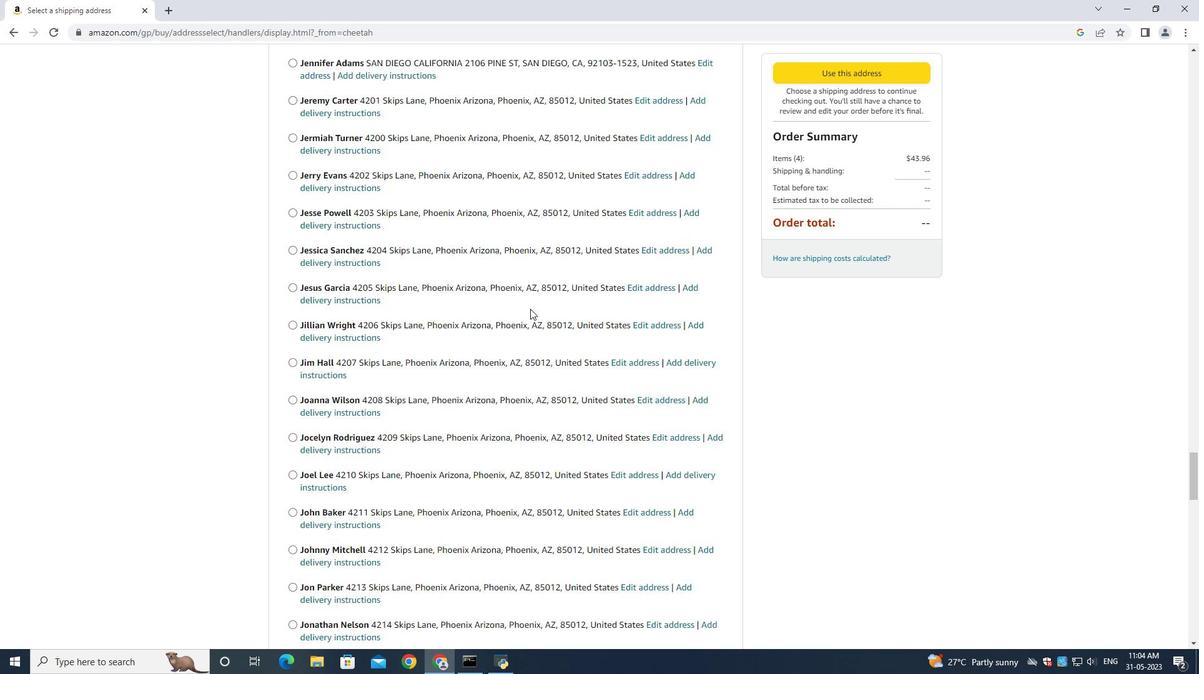 
Action: Mouse moved to (529, 308)
Screenshot: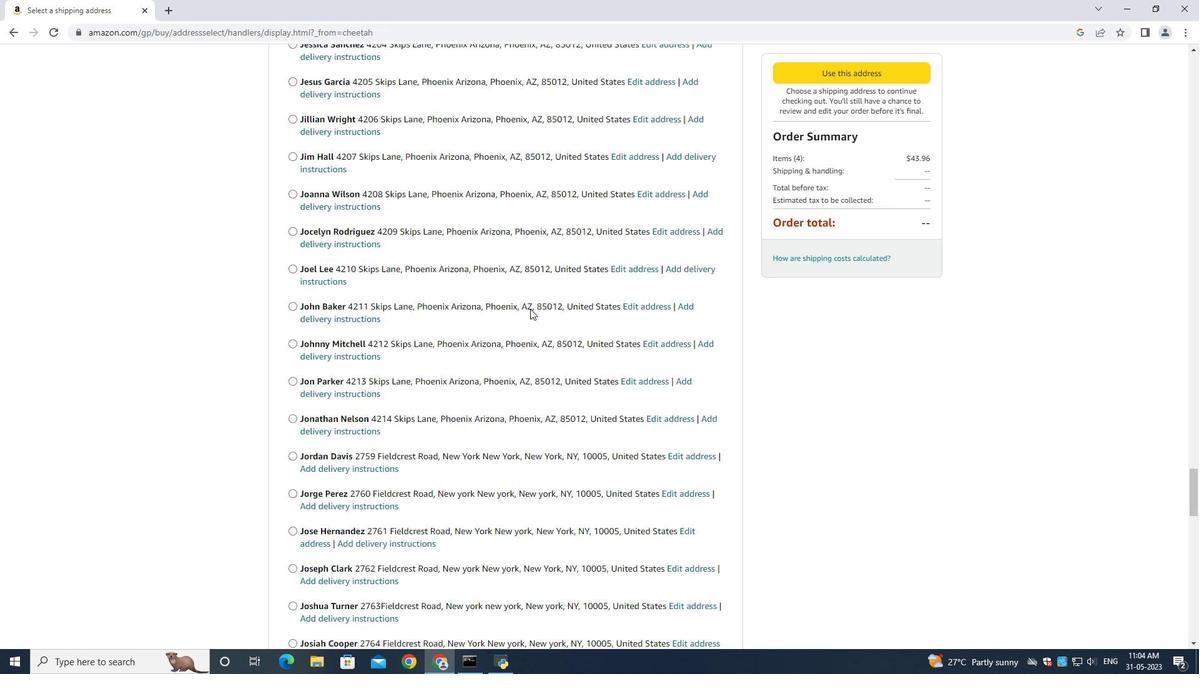
Action: Mouse scrolled (529, 307) with delta (0, 0)
Screenshot: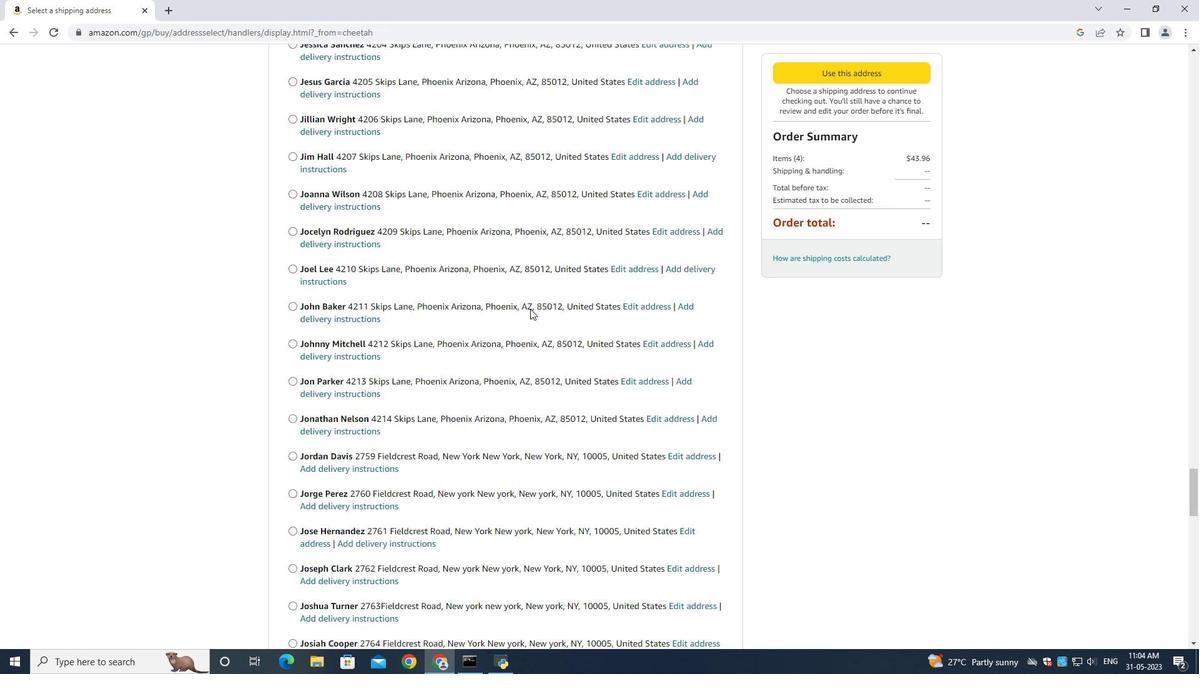 
Action: Mouse scrolled (529, 307) with delta (0, 0)
Screenshot: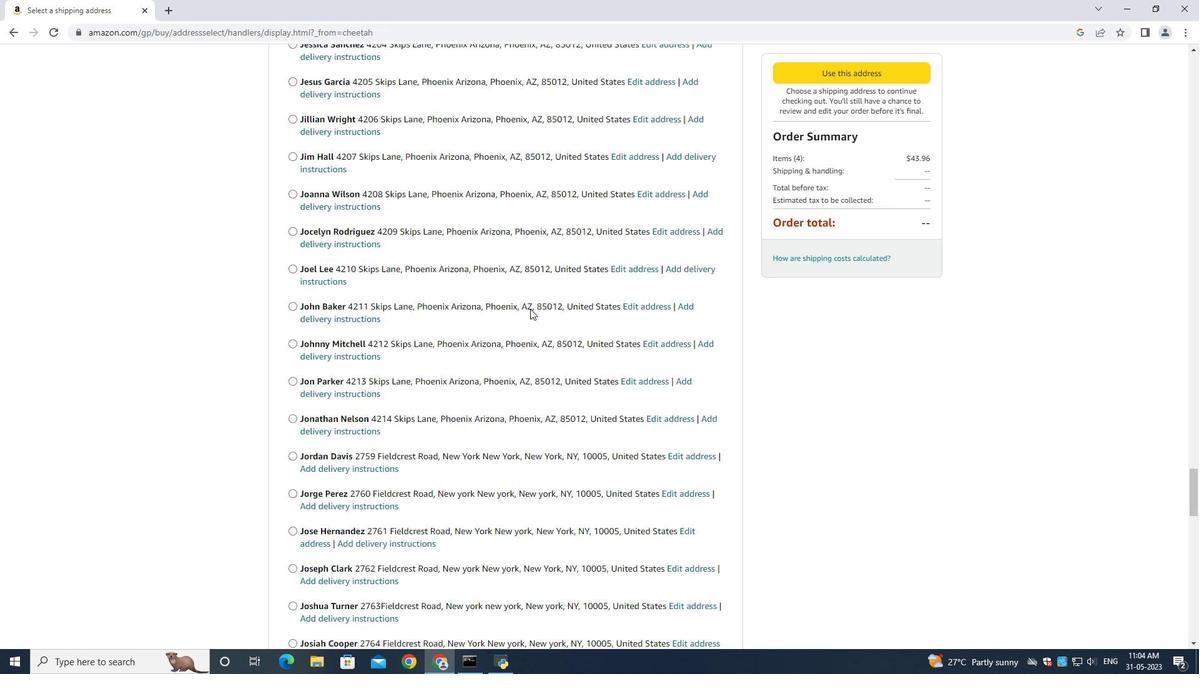 
Action: Mouse scrolled (529, 307) with delta (0, 0)
Screenshot: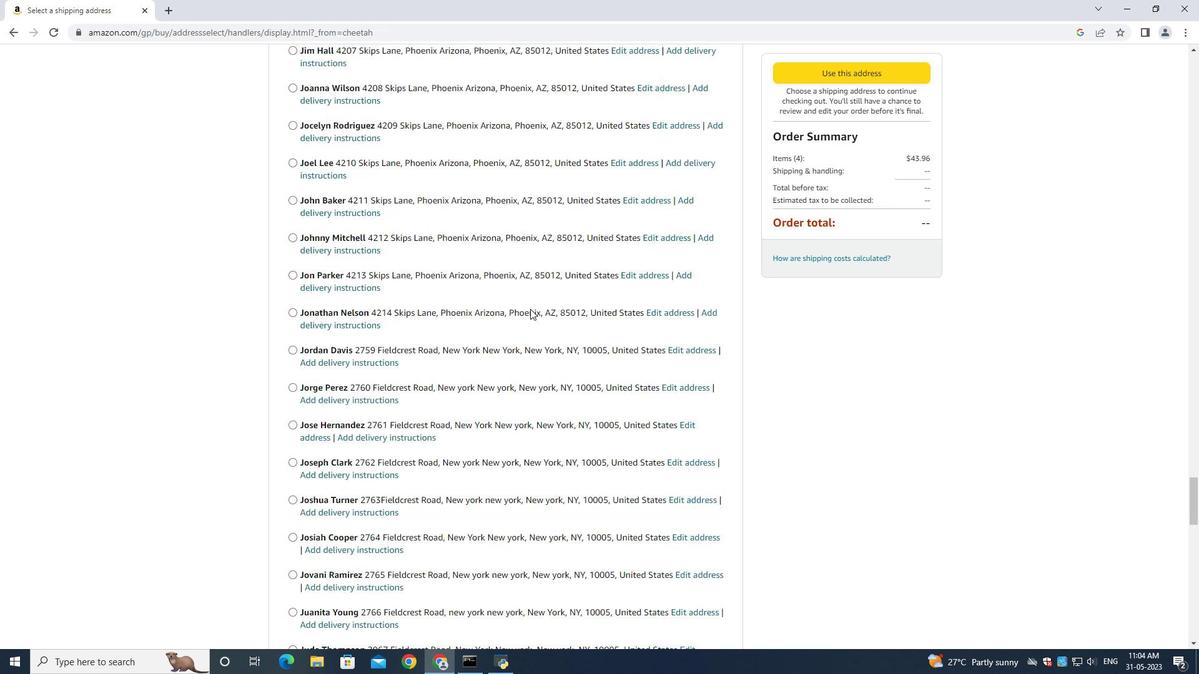 
Action: Mouse scrolled (529, 307) with delta (0, 0)
Screenshot: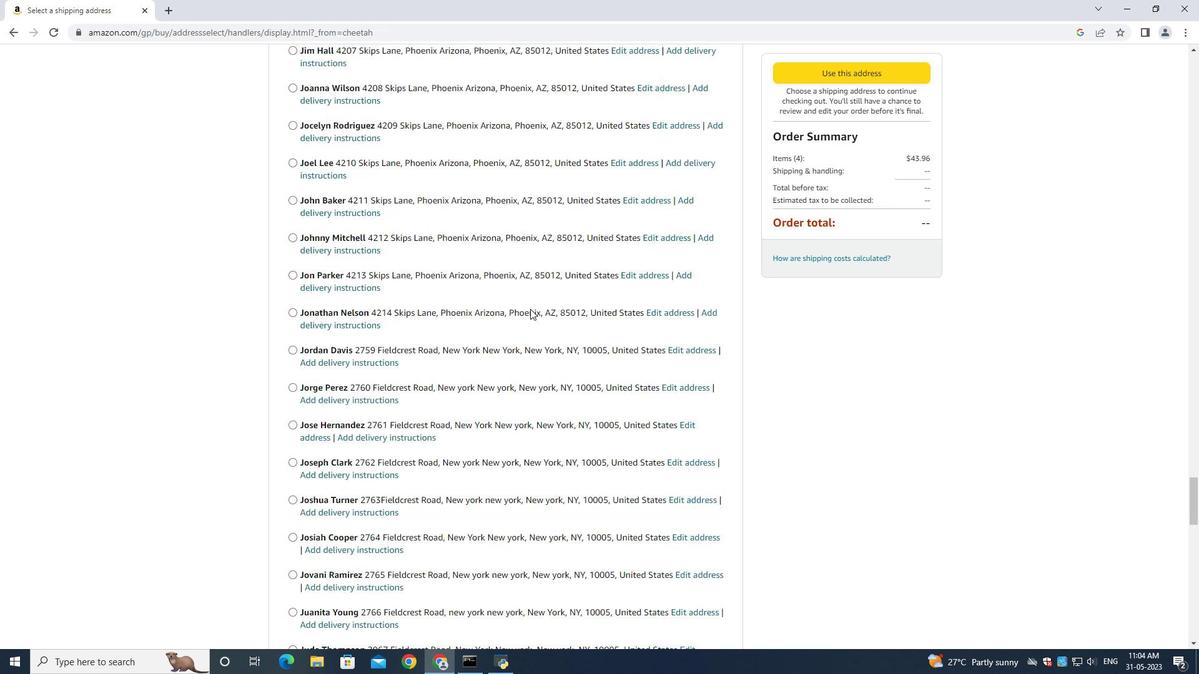 
Action: Mouse scrolled (529, 307) with delta (0, 0)
Screenshot: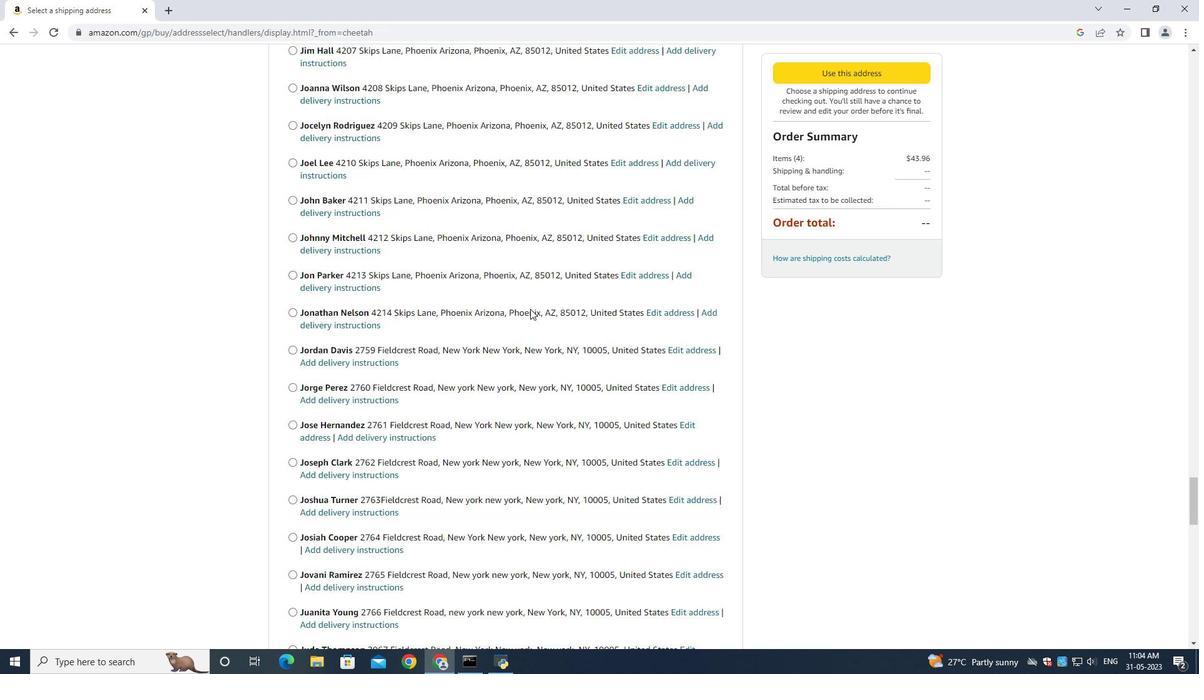 
Action: Mouse moved to (528, 308)
Screenshot: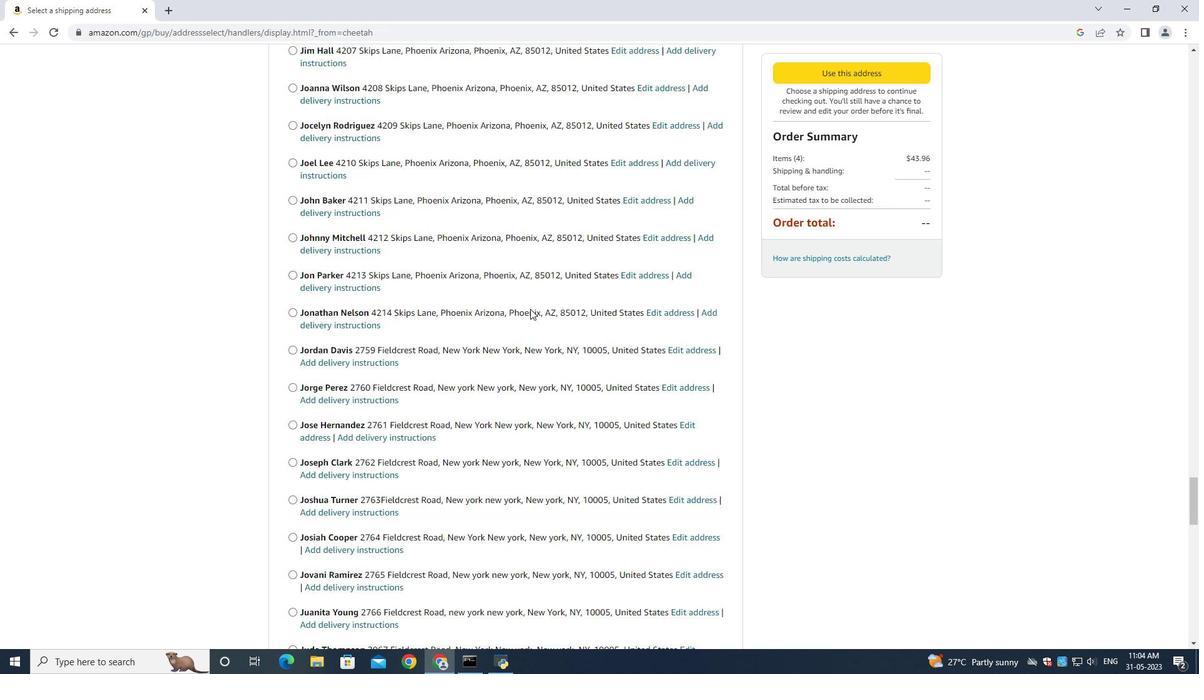 
Action: Mouse scrolled (528, 307) with delta (0, 0)
Screenshot: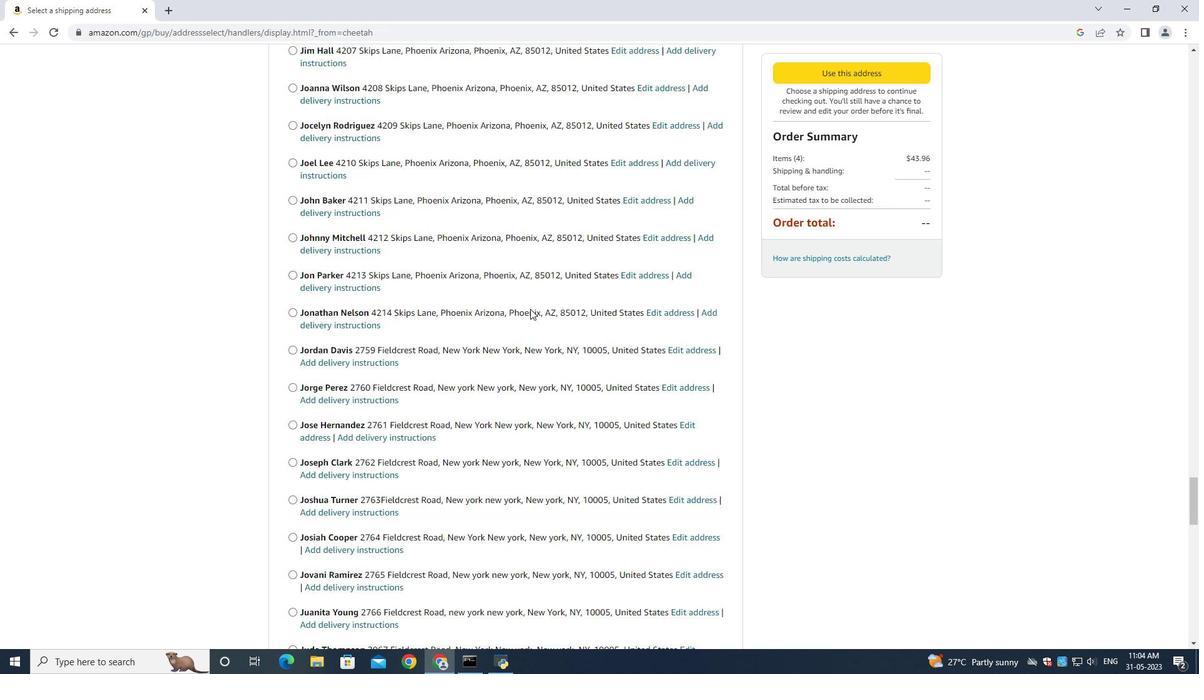 
Action: Mouse moved to (528, 307)
Screenshot: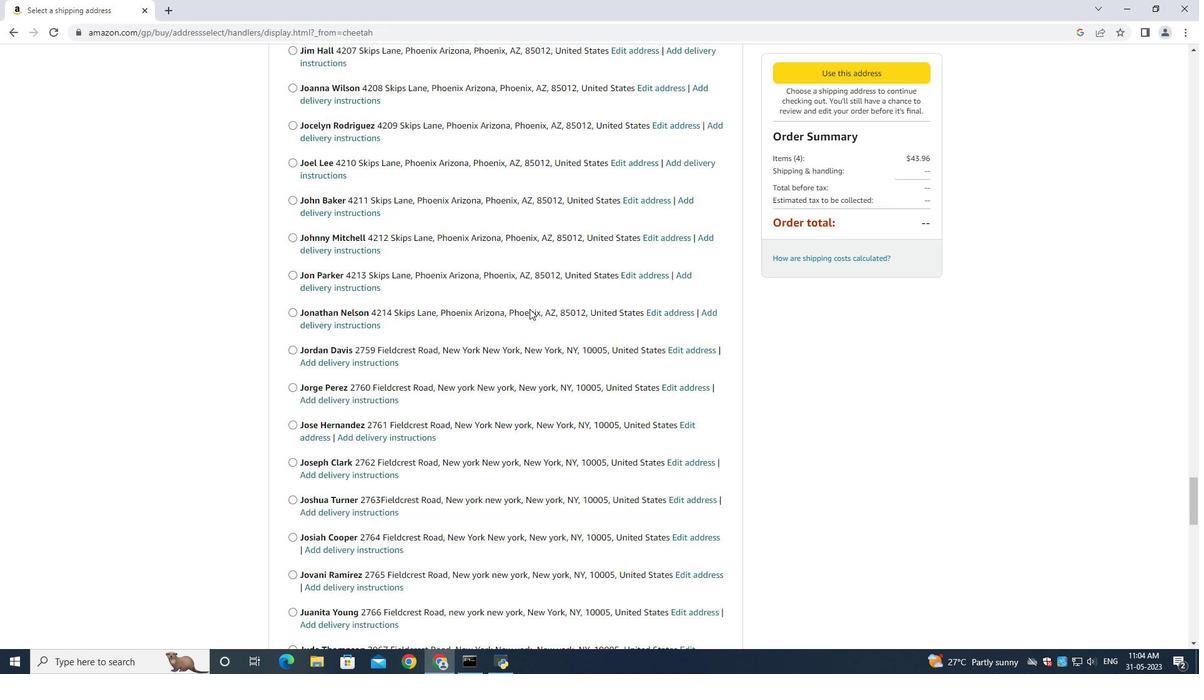 
Action: Mouse scrolled (528, 307) with delta (0, 0)
Screenshot: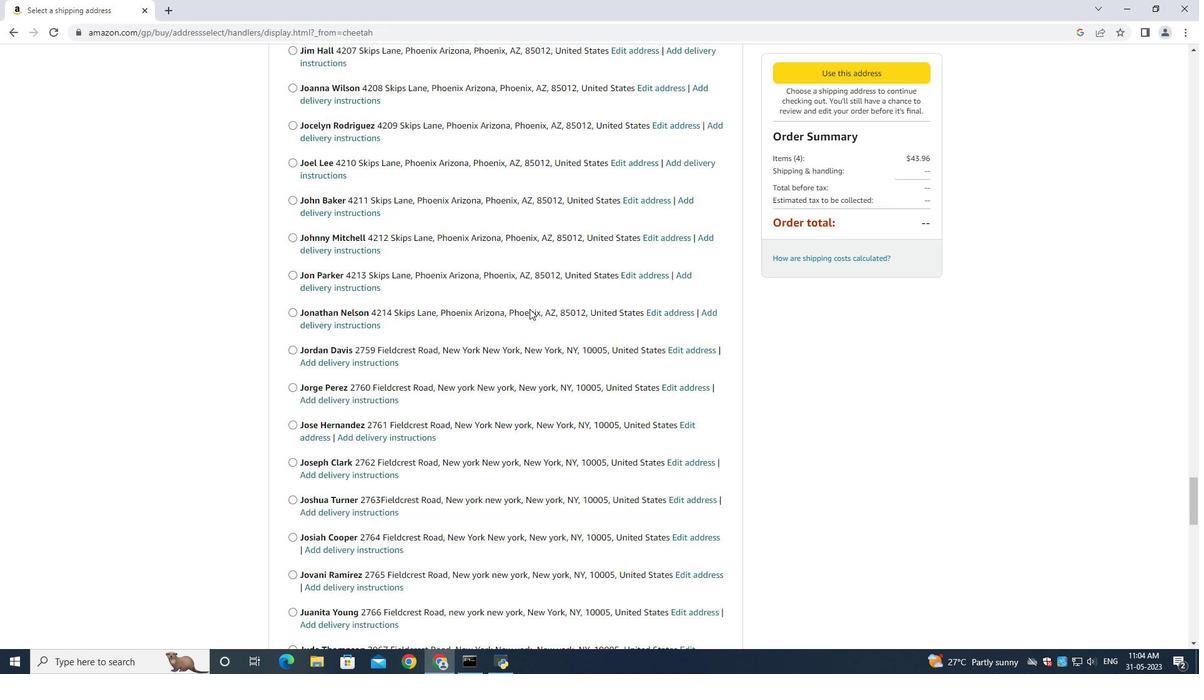 
Action: Mouse moved to (526, 305)
Screenshot: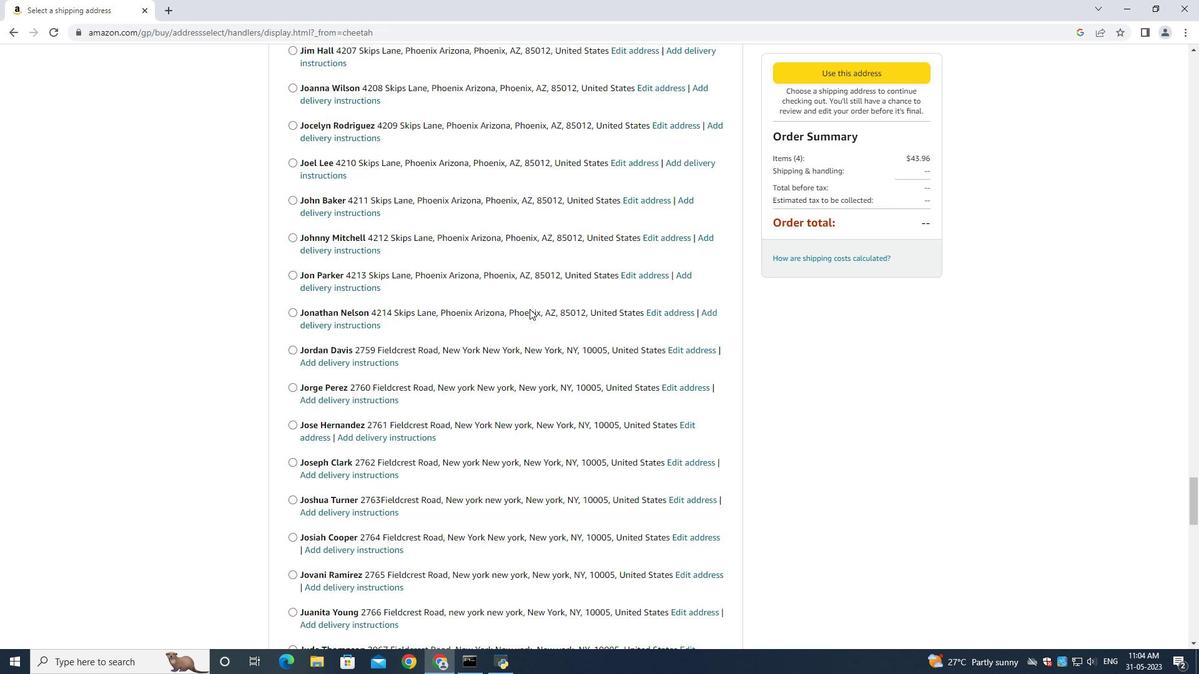 
Action: Mouse scrolled (526, 304) with delta (0, 0)
Screenshot: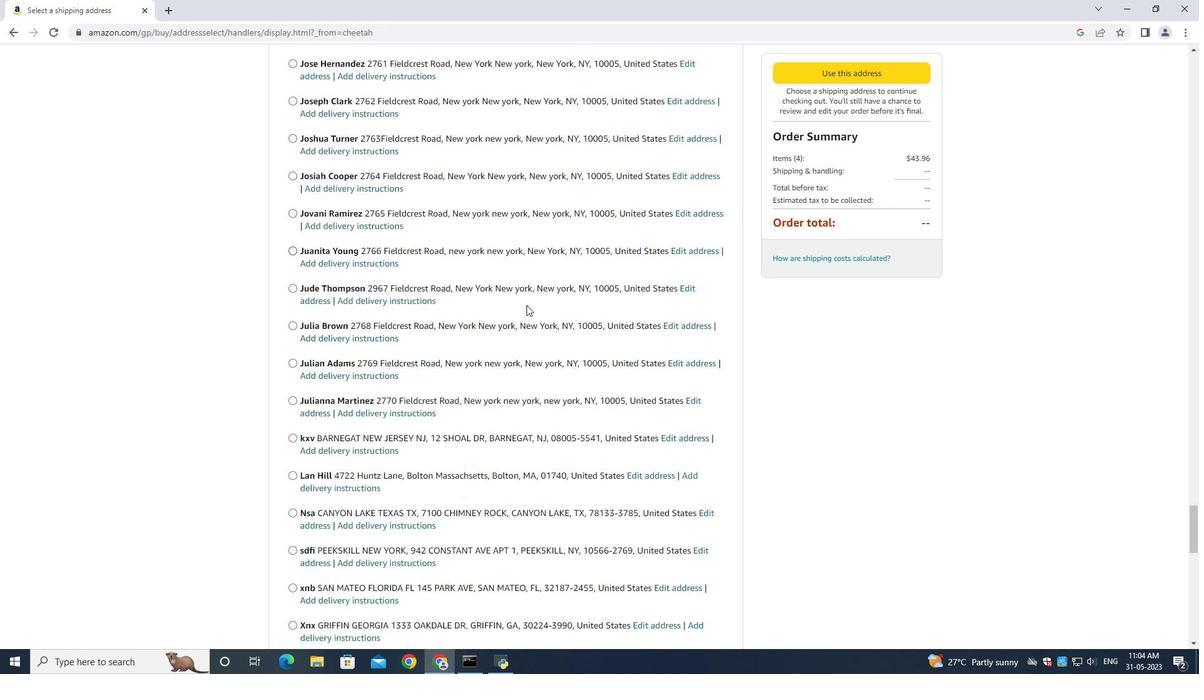
Action: Mouse scrolled (526, 304) with delta (0, 0)
Screenshot: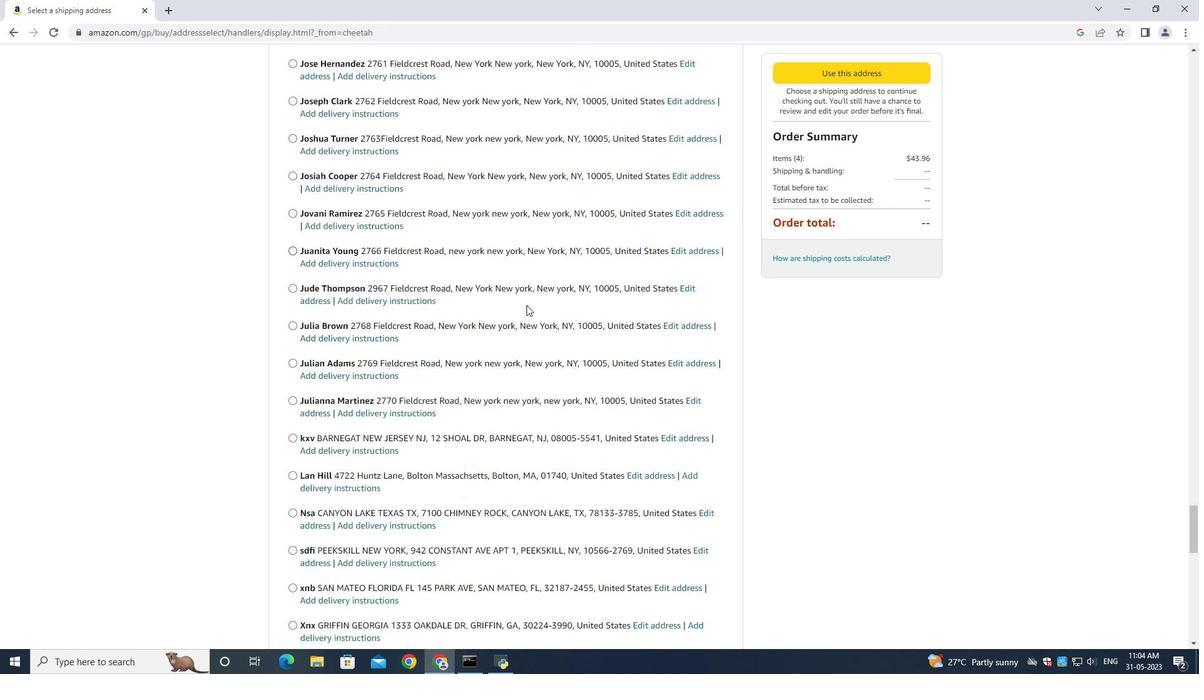 
Action: Mouse scrolled (526, 304) with delta (0, 0)
Screenshot: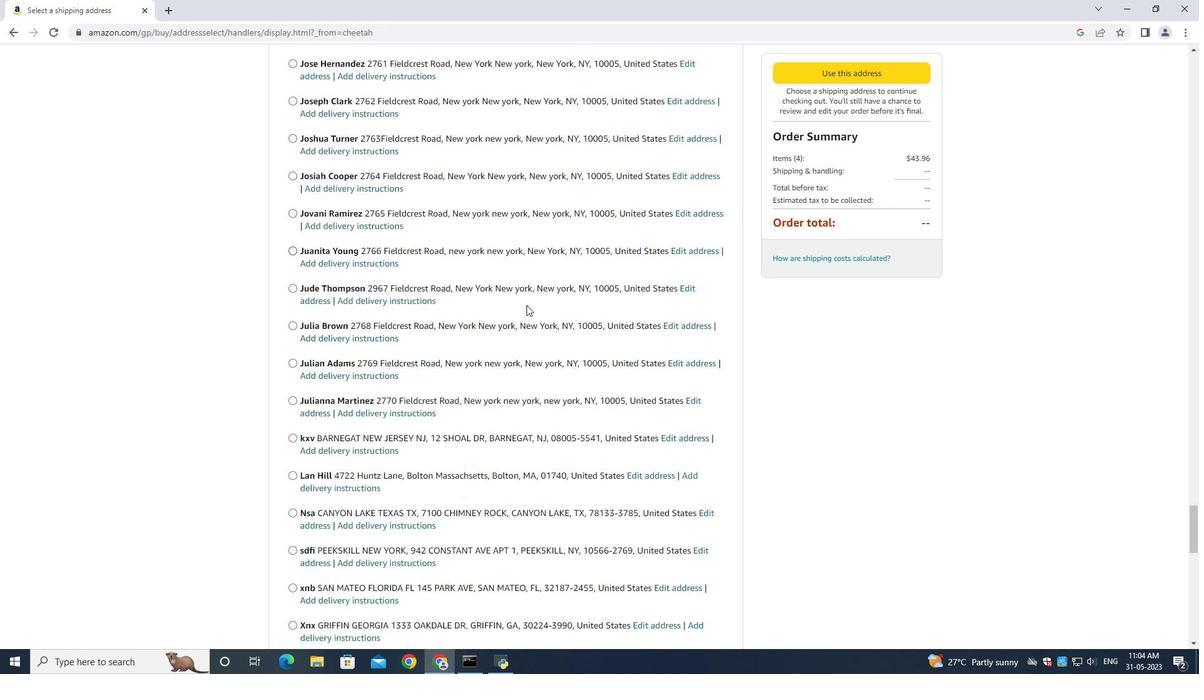 
Action: Mouse scrolled (526, 304) with delta (0, 0)
Screenshot: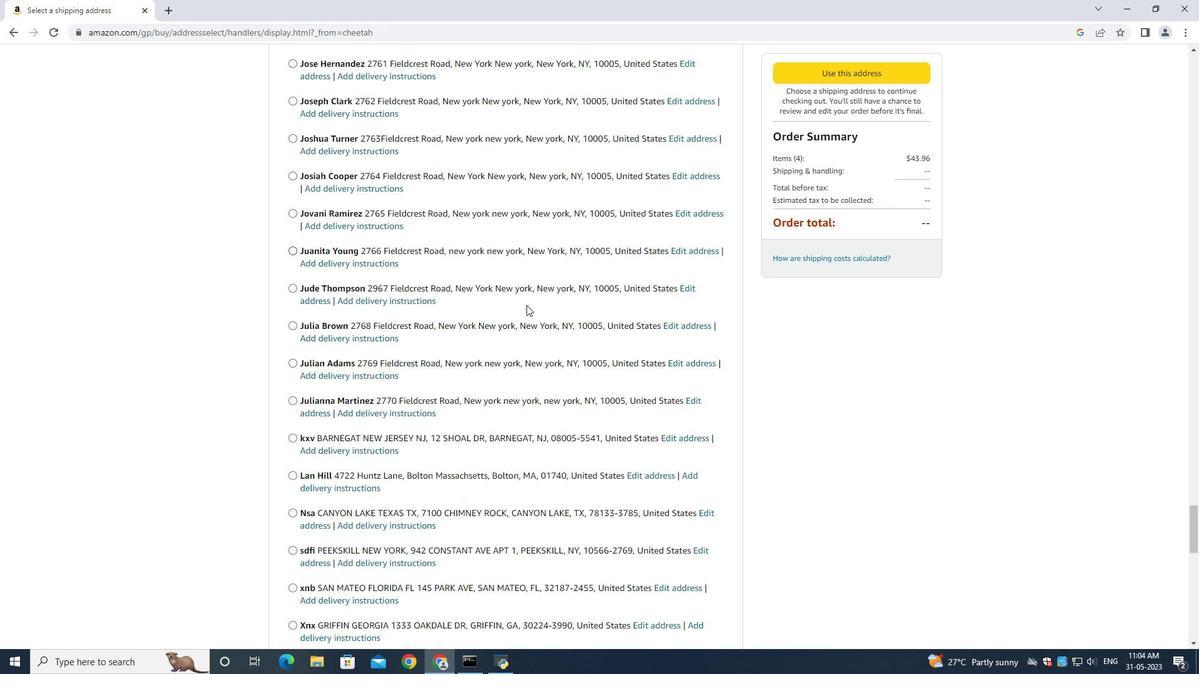 
Action: Mouse scrolled (526, 304) with delta (0, 0)
Screenshot: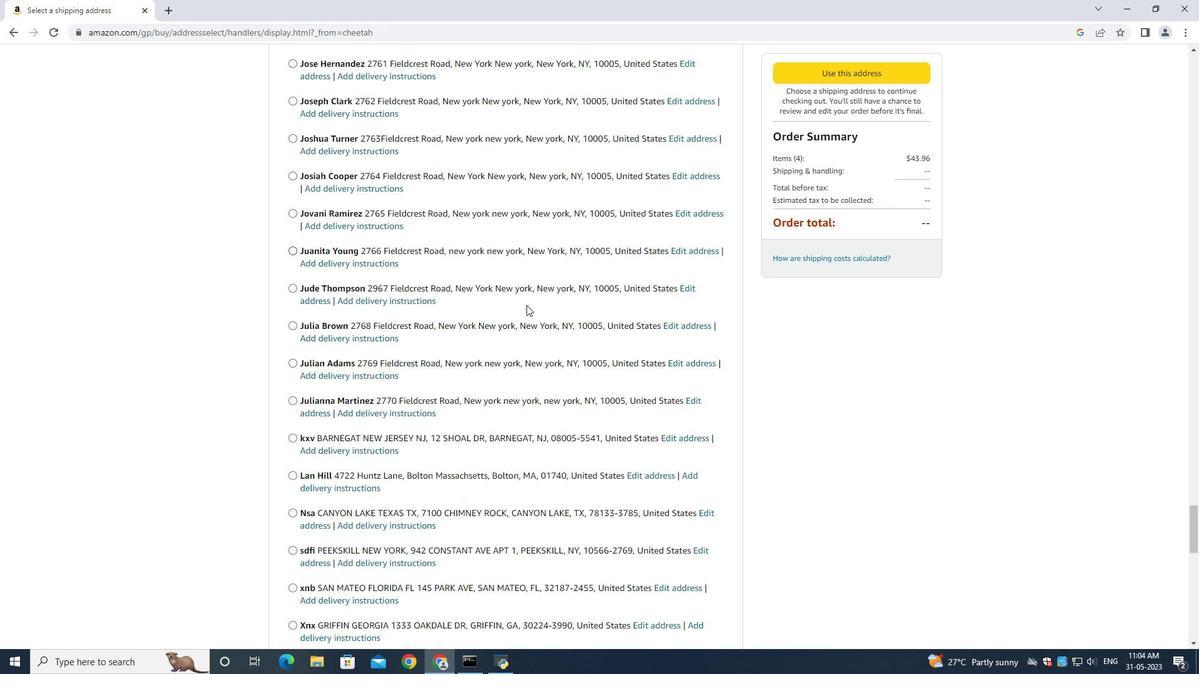 
Action: Mouse scrolled (526, 304) with delta (0, 0)
Screenshot: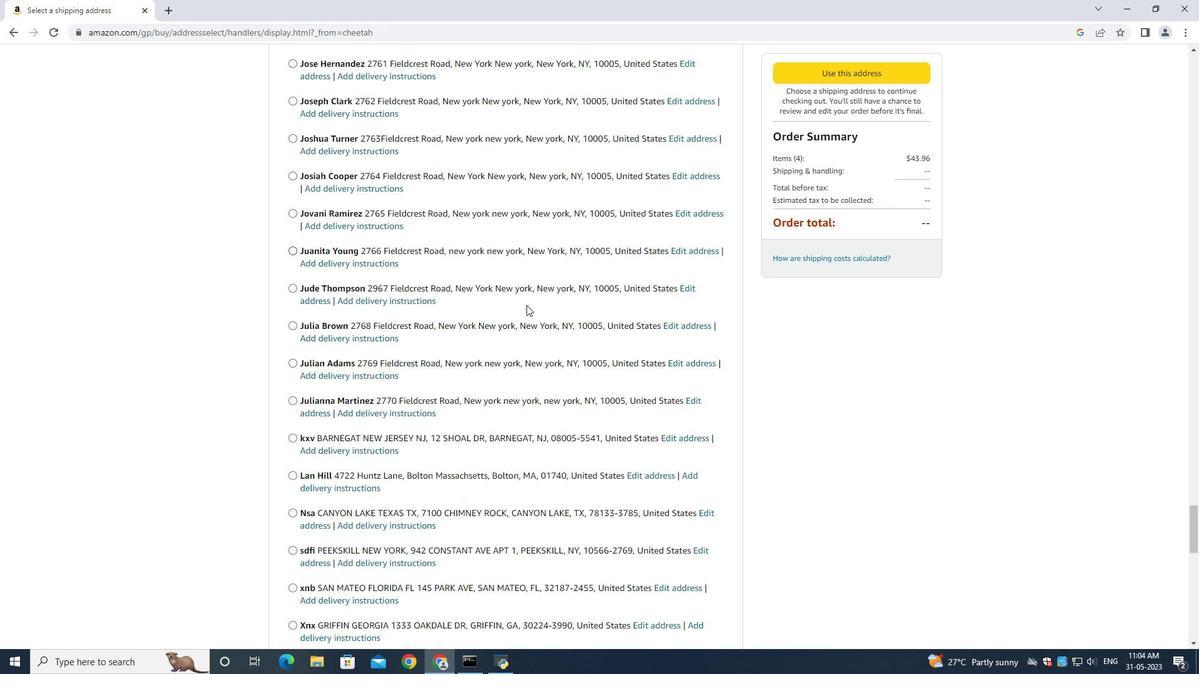 
Action: Mouse scrolled (526, 304) with delta (0, 0)
Screenshot: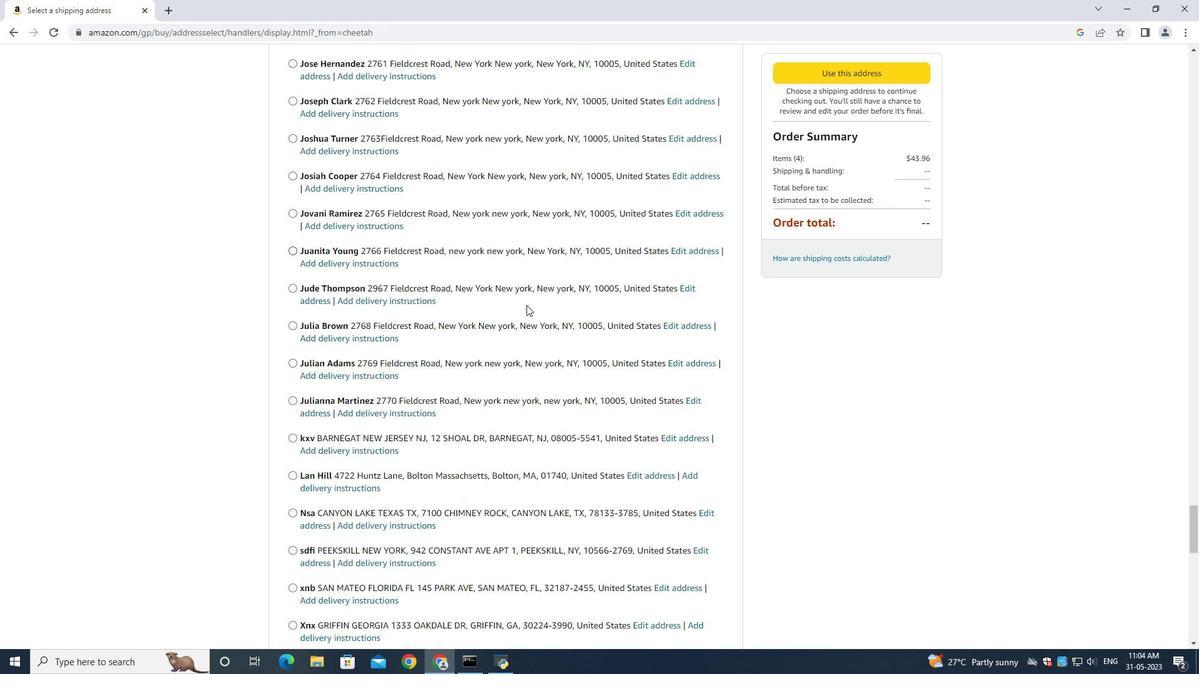 
Action: Mouse moved to (526, 305)
Screenshot: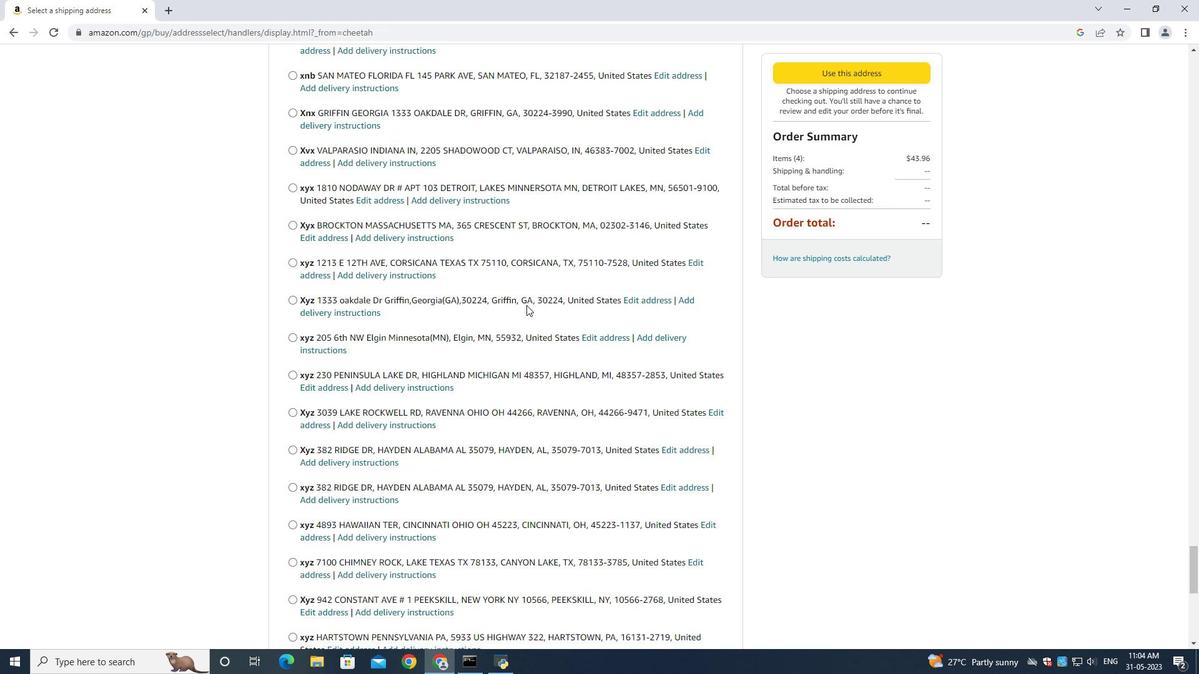 
Action: Mouse scrolled (526, 304) with delta (0, 0)
Screenshot: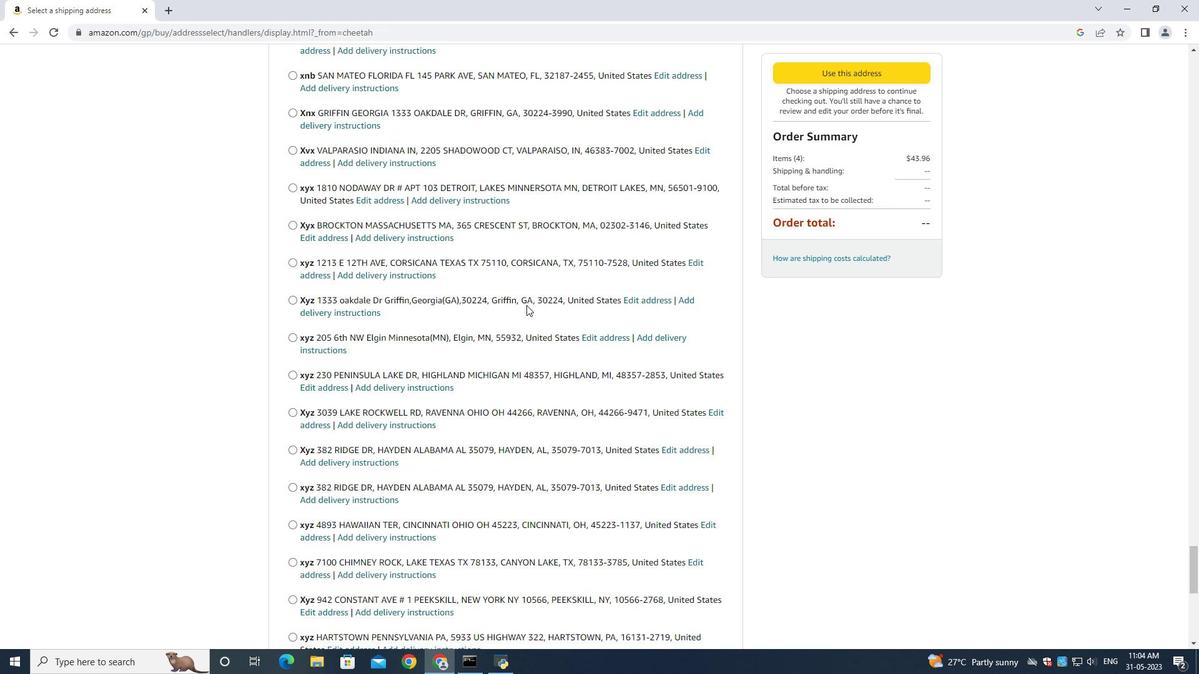 
Action: Mouse scrolled (526, 304) with delta (0, 0)
Screenshot: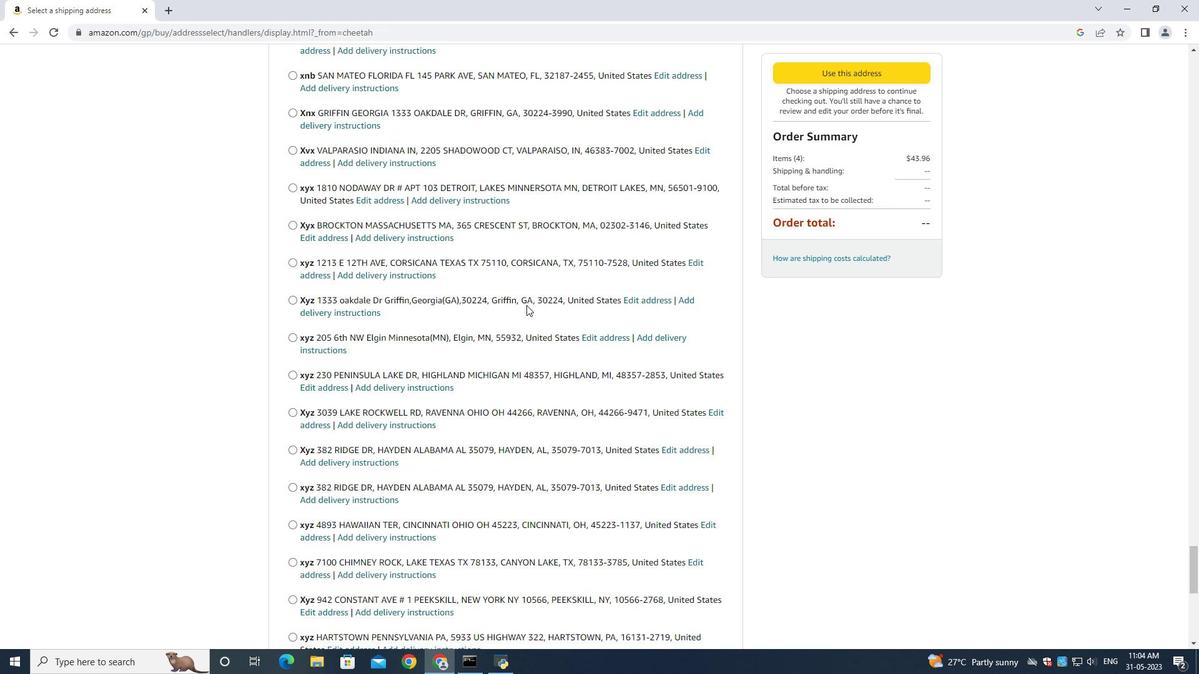
Action: Mouse scrolled (526, 304) with delta (0, 0)
Screenshot: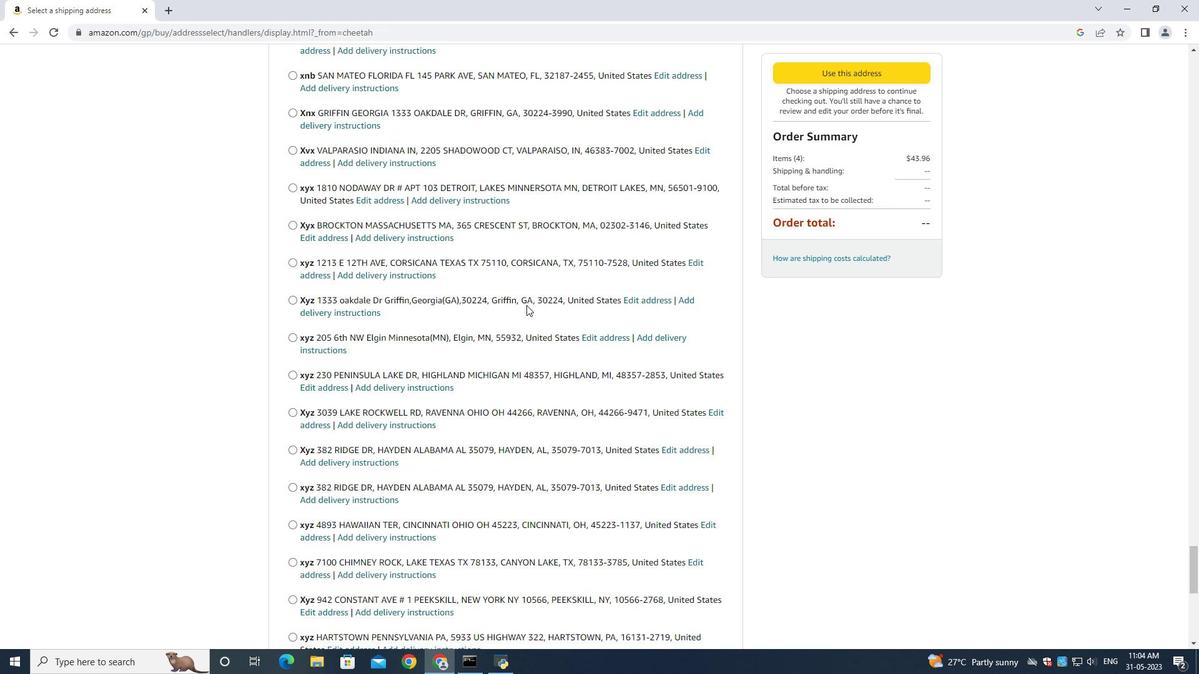
Action: Mouse scrolled (526, 304) with delta (0, 0)
Screenshot: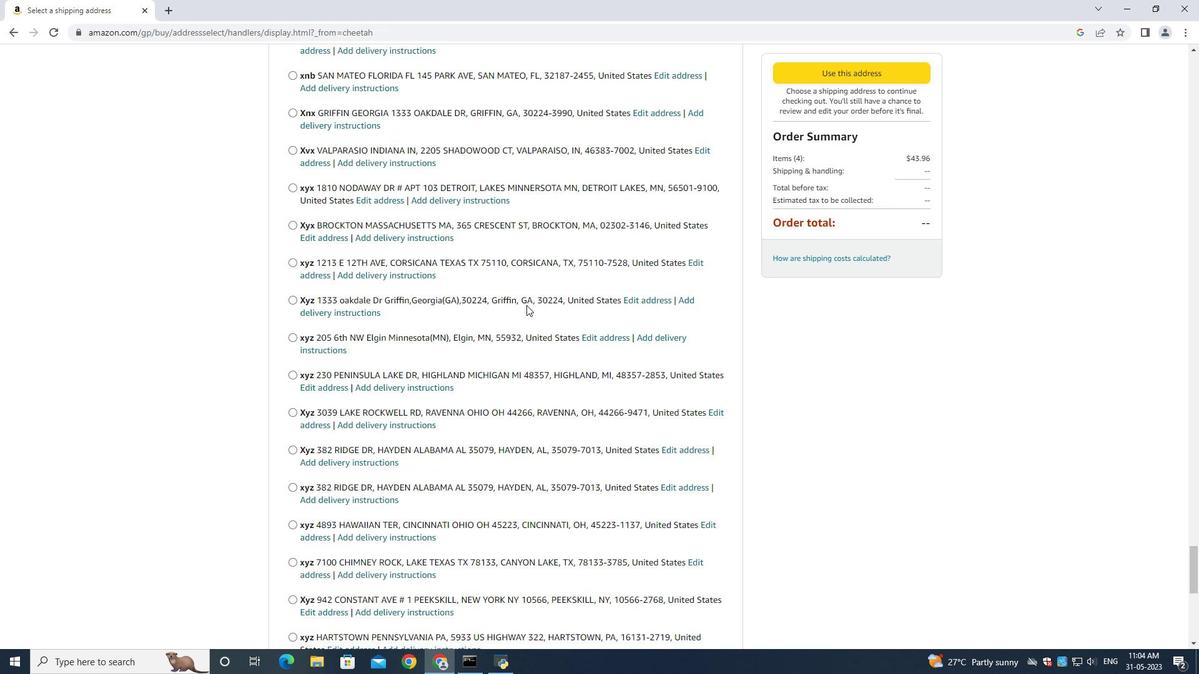 
Action: Mouse scrolled (526, 304) with delta (0, 0)
Screenshot: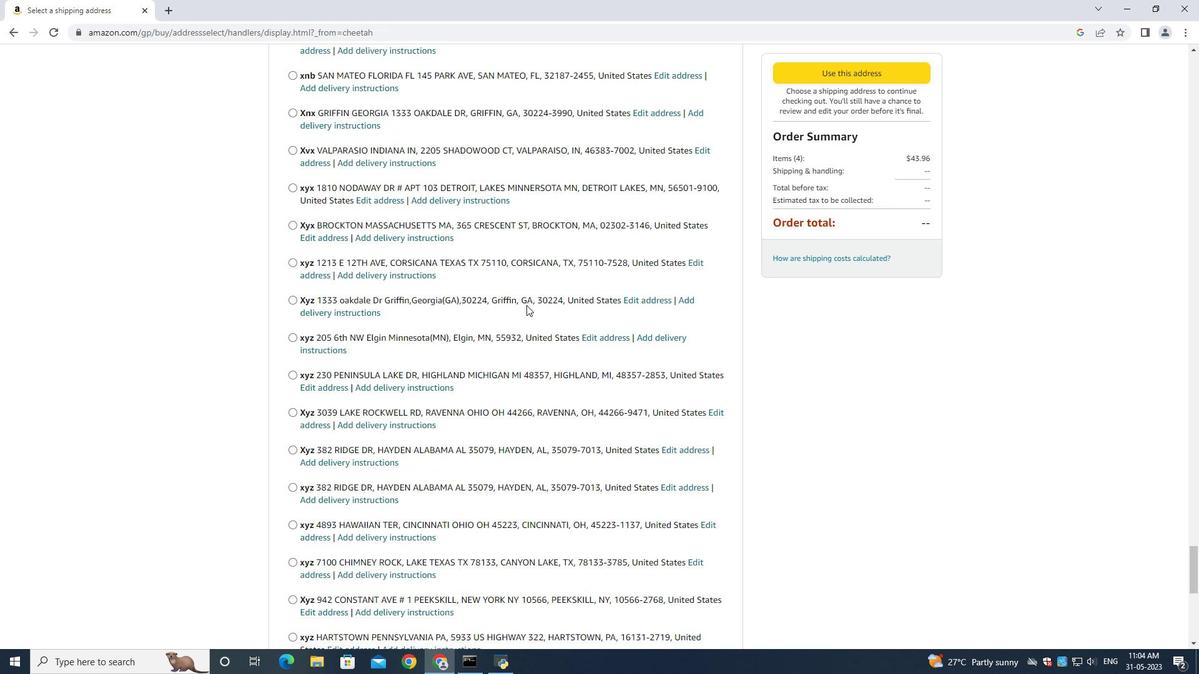 
Action: Mouse scrolled (526, 304) with delta (0, 0)
Screenshot: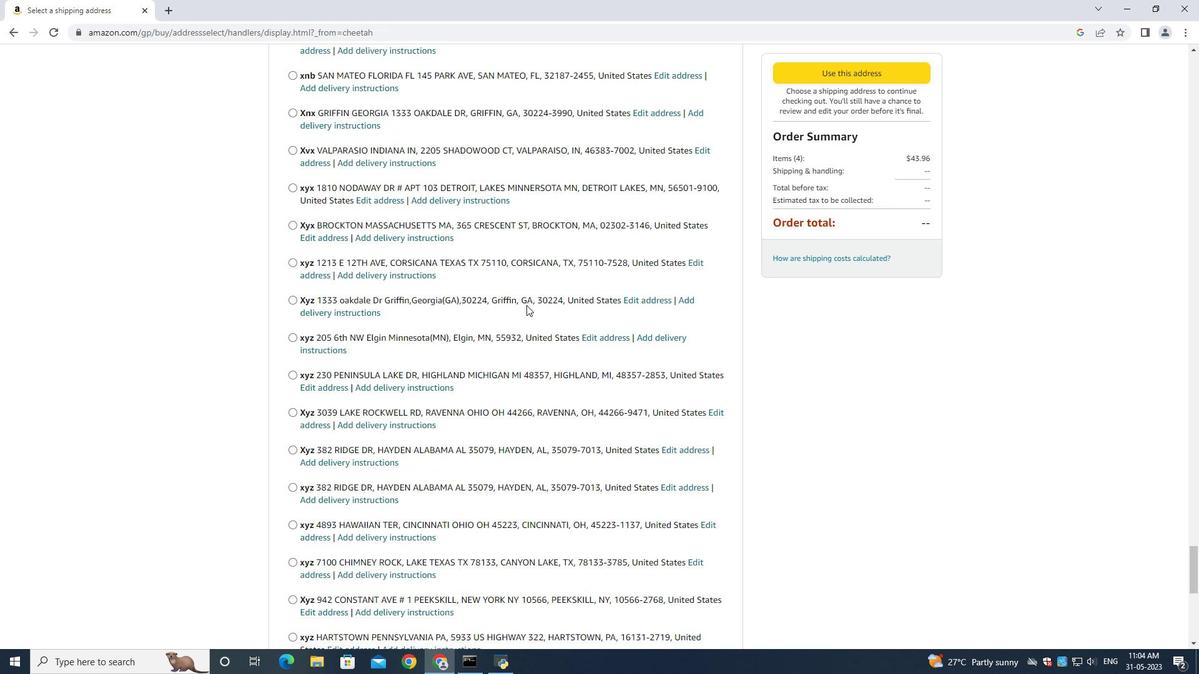 
Action: Mouse scrolled (526, 304) with delta (0, 0)
Screenshot: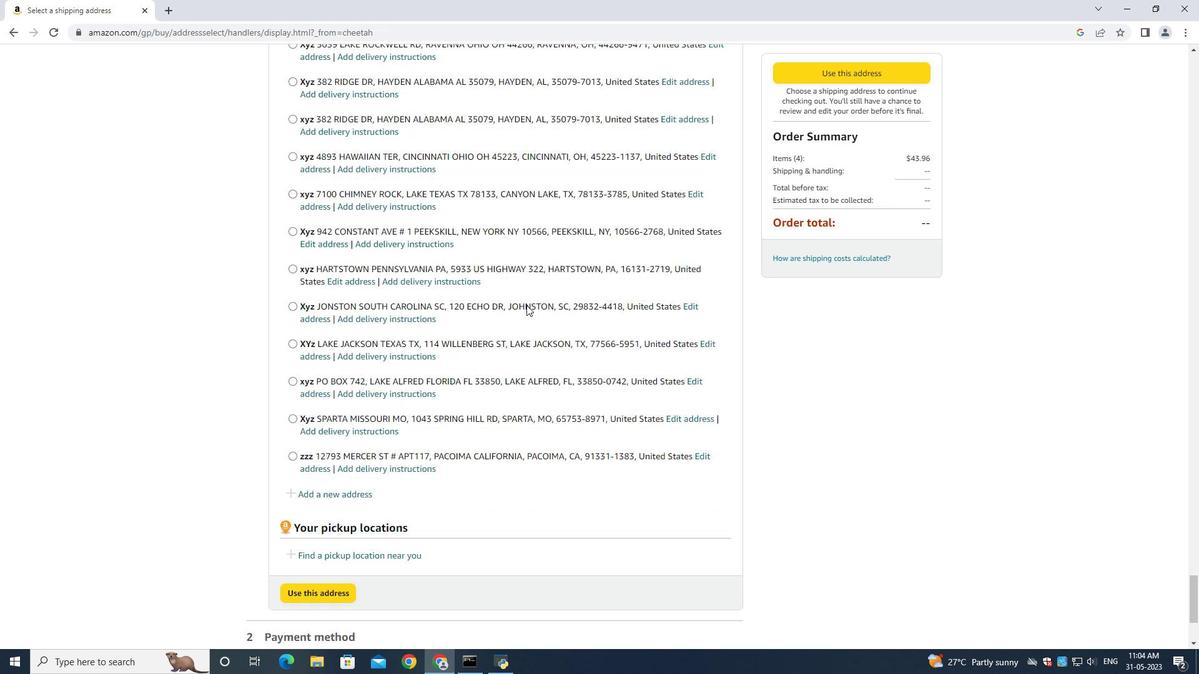 
Action: Mouse scrolled (526, 304) with delta (0, 0)
Screenshot: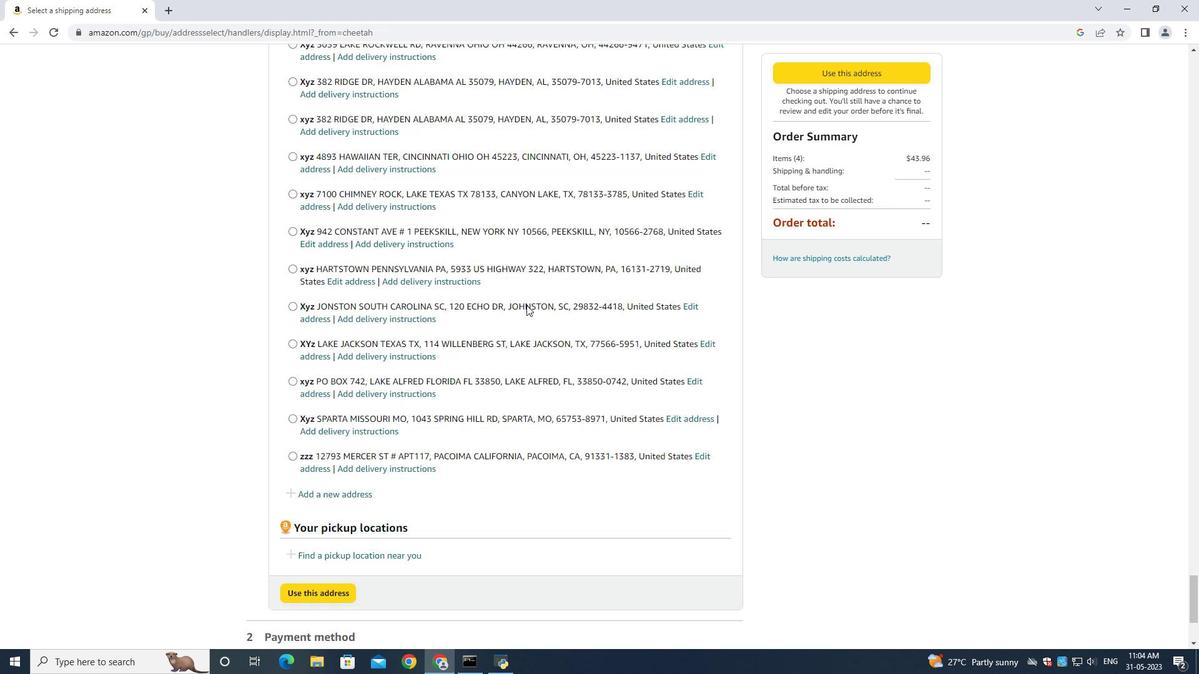
Action: Mouse scrolled (526, 304) with delta (0, 0)
Screenshot: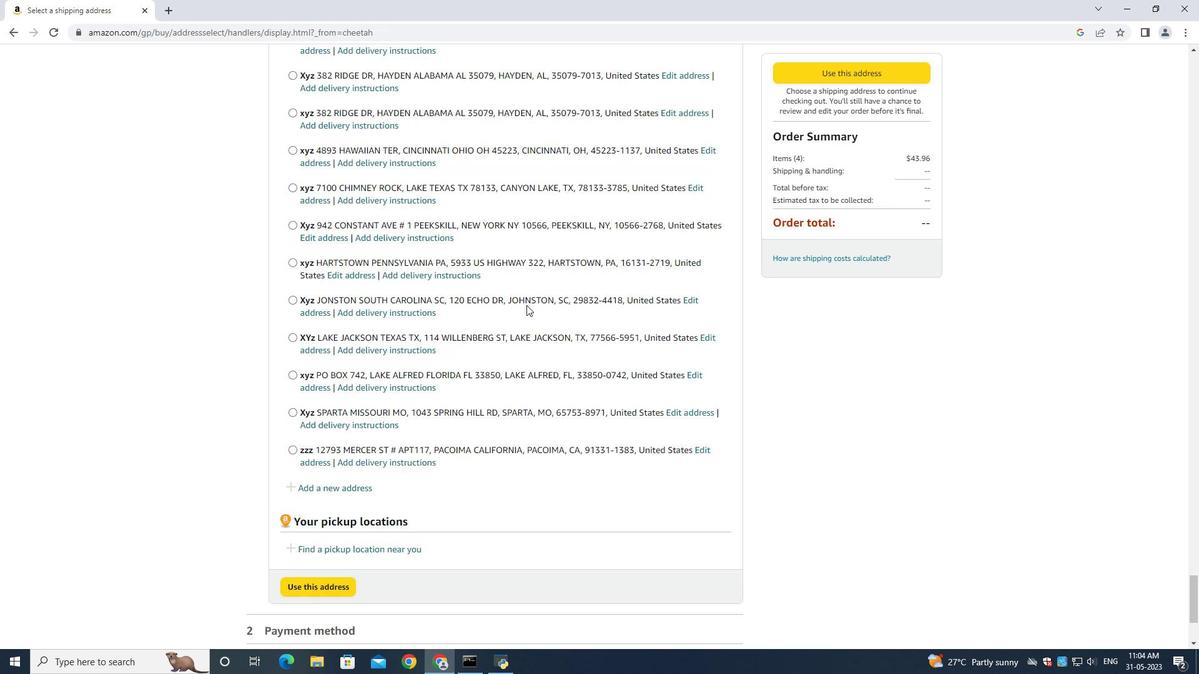 
Action: Mouse scrolled (526, 304) with delta (0, 0)
Screenshot: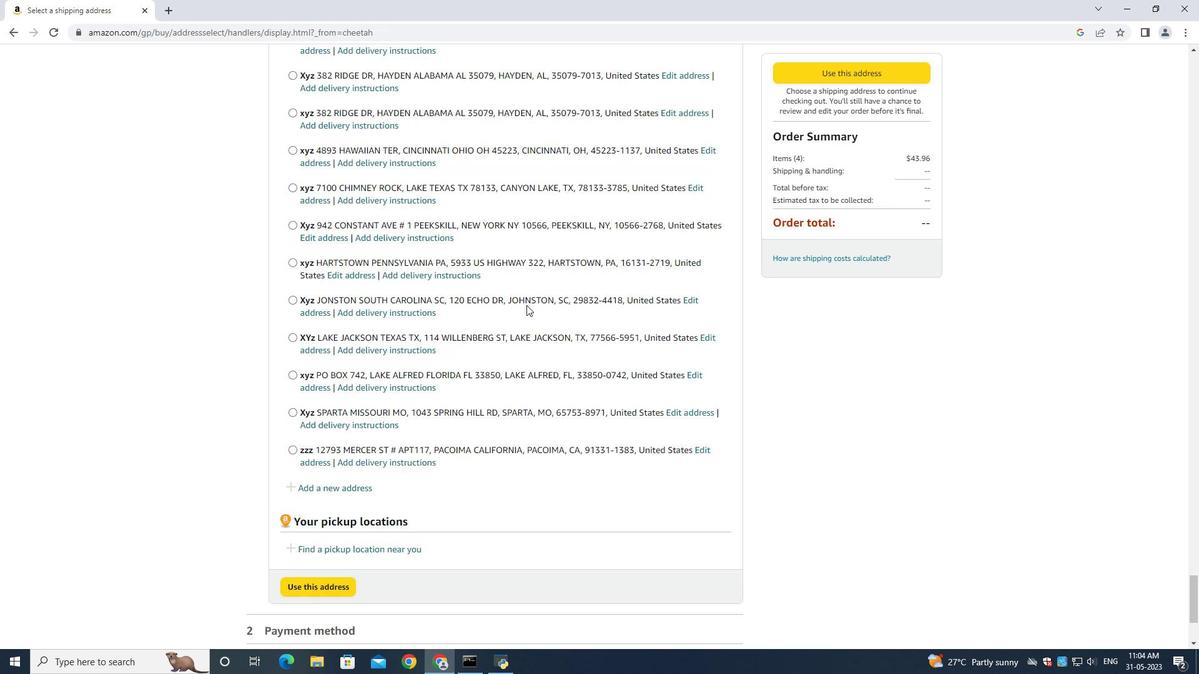 
Action: Mouse scrolled (526, 304) with delta (0, 0)
Screenshot: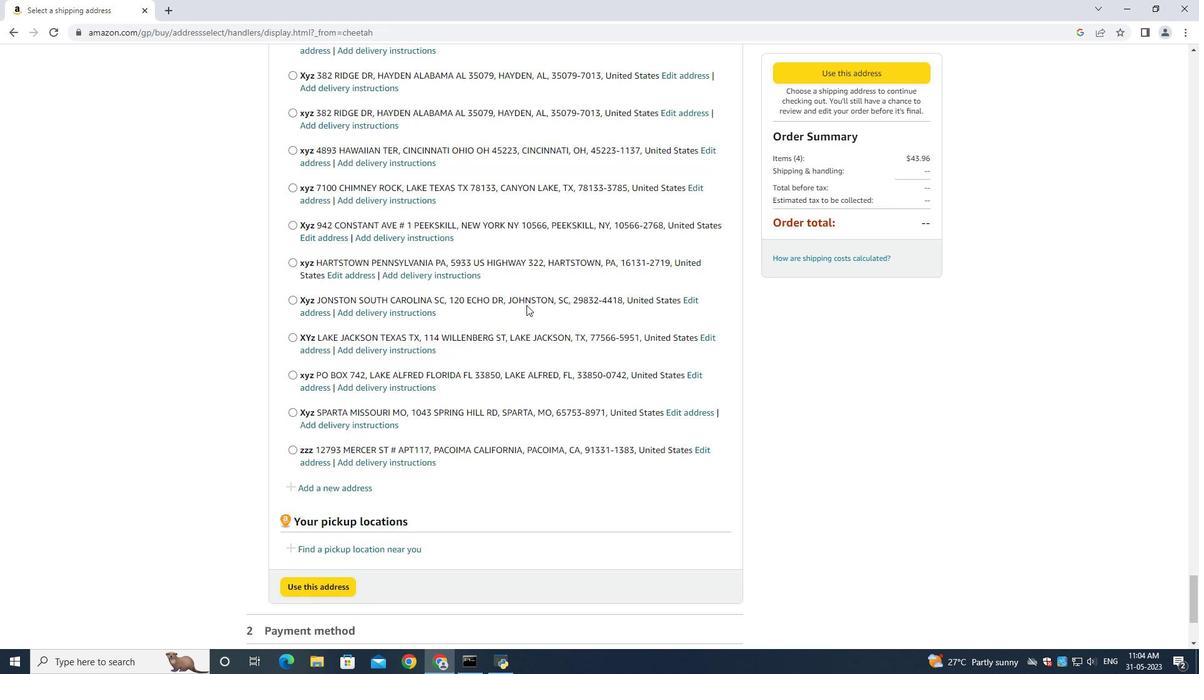 
Action: Mouse scrolled (526, 304) with delta (0, 0)
Screenshot: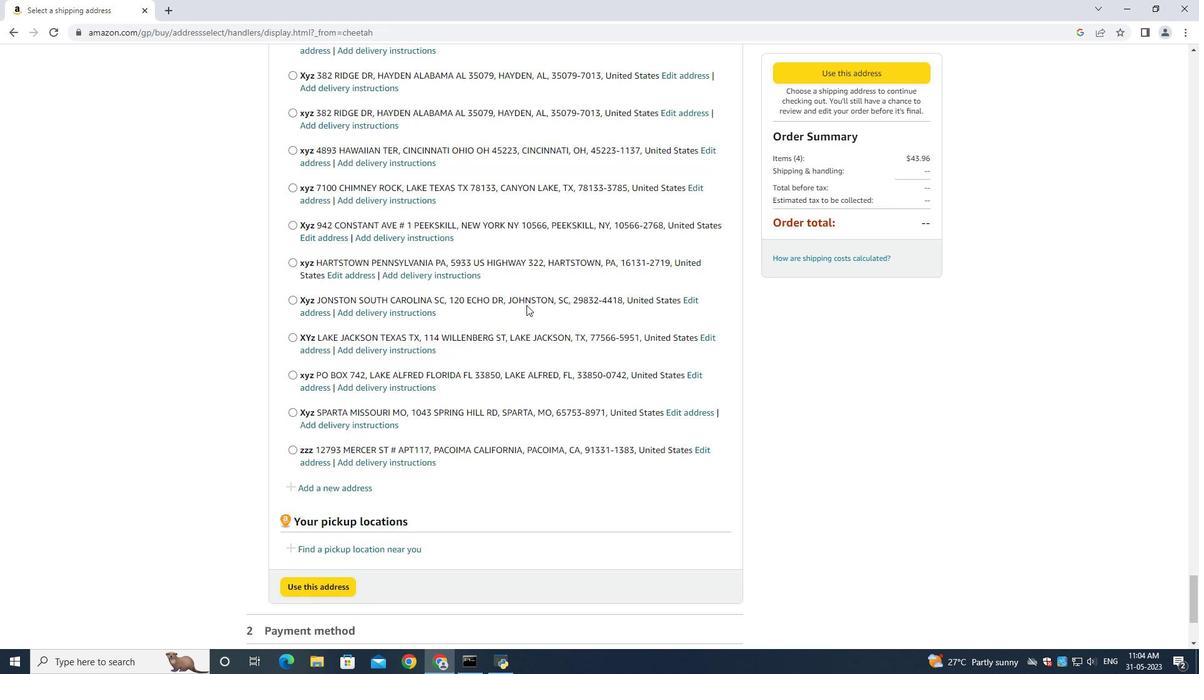 
Action: Mouse moved to (320, 301)
Screenshot: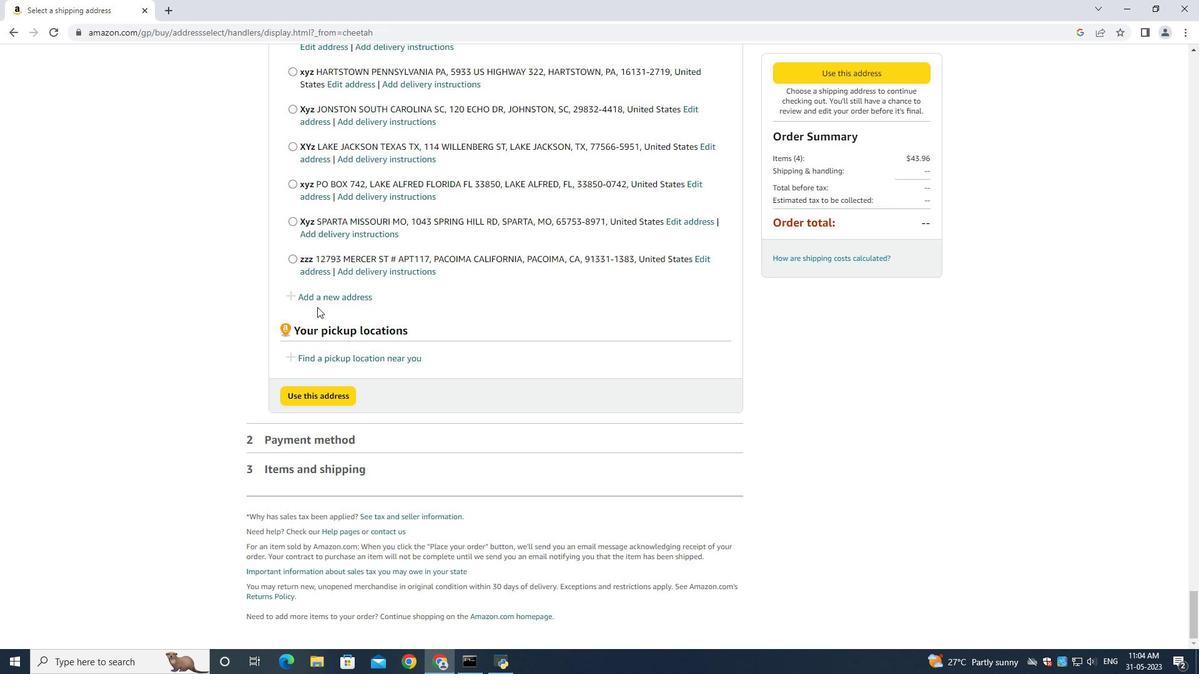 
Action: Mouse pressed left at (320, 301)
Screenshot: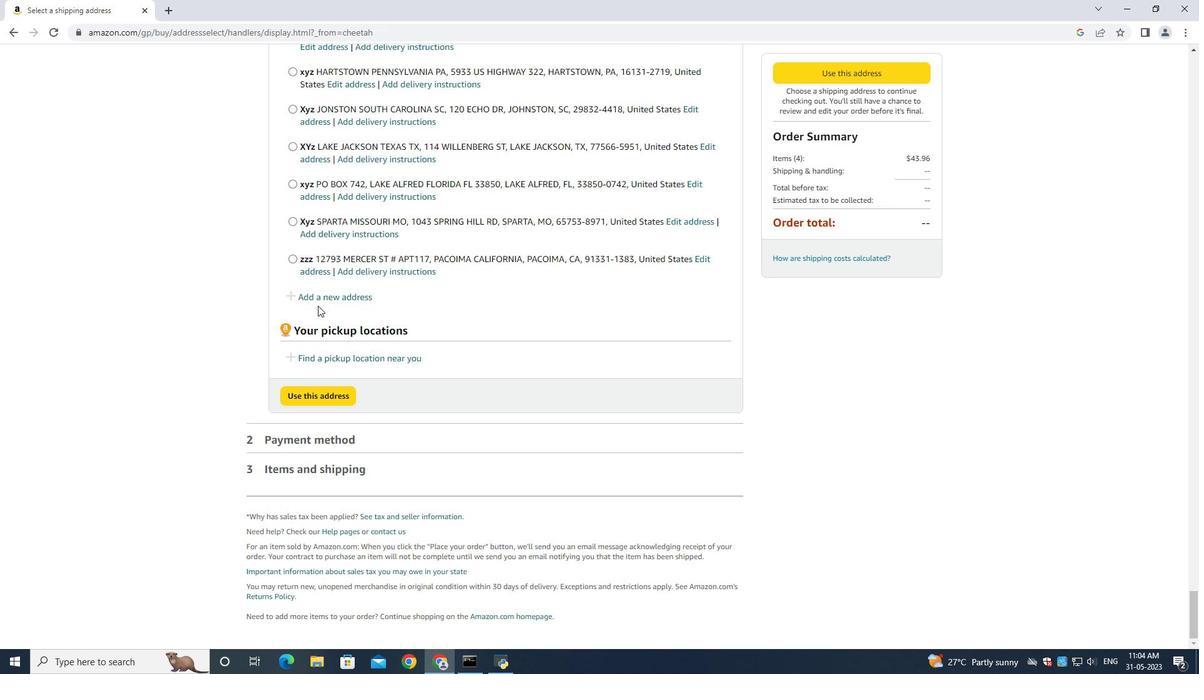 
Action: Mouse moved to (492, 306)
Screenshot: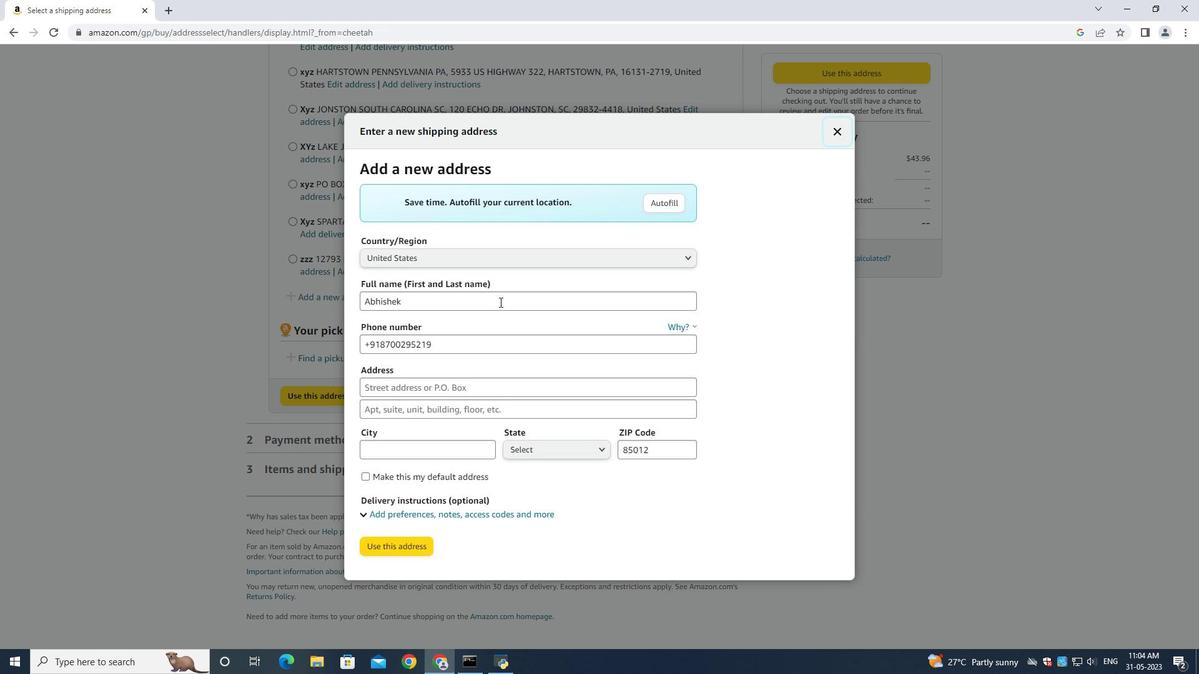 
Action: Mouse pressed left at (492, 306)
Screenshot: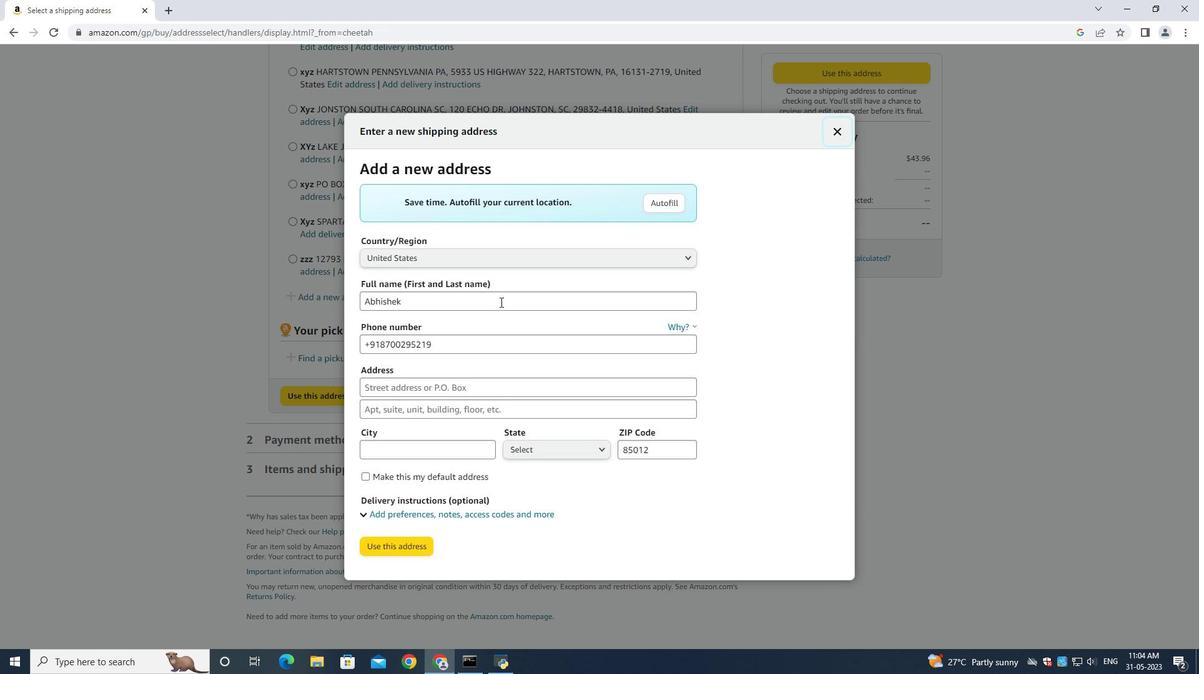 
Action: Key pressed ctrl+A<Key.backspace><Key.shift><Key.shift><Key.shift><Key.shift><Key.shift><Key.shift><Key.shift><Key.shift><Key.shift><Key.shift><Key.shift><Key.shift><Key.shift><Key.shift><Key.shift><Key.shift><Key.shift><Key.shift><Key.shift><Key.shift><Key.shift><Key.shift><Key.shift><Key.shift><Key.shift><Key.shift><Key.shift><Key.shift><Key.shift><Key.shift><Key.shift><Key.shift><Key.shift><Key.shift><Key.shift><Key.shift><Key.shift><Key.shift><Key.shift><Key.shift><Key.shift><Key.shift><Key.shift><Key.shift><Key.shift><Key.shift><Key.shift><Key.shift>Julie<Key.space><Key.shift><Key.shift><Key.shift><Key.shift><Key.shift><Key.shift><Key.shift><Key.shift><Key.shift><Key.shift><Key.shift><Key.shift><Key.shift><Key.shift><Key.shift><Key.shift><Key.shift><Key.shift><Key.shift><Key.shift><Key.shift><Key.shift>Green<Key.space><Key.tab><Key.tab><Key.backspace>6318992398<Key.space><Key.tab><Key.tab>
Screenshot: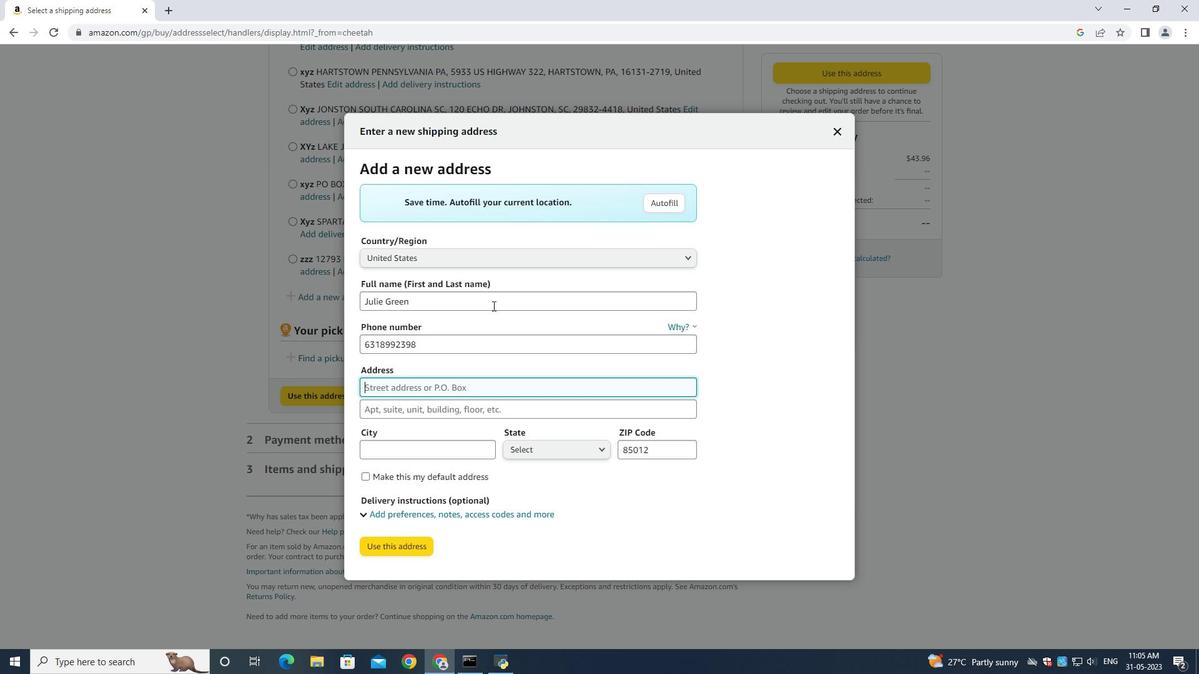 
Action: Mouse moved to (430, 374)
Screenshot: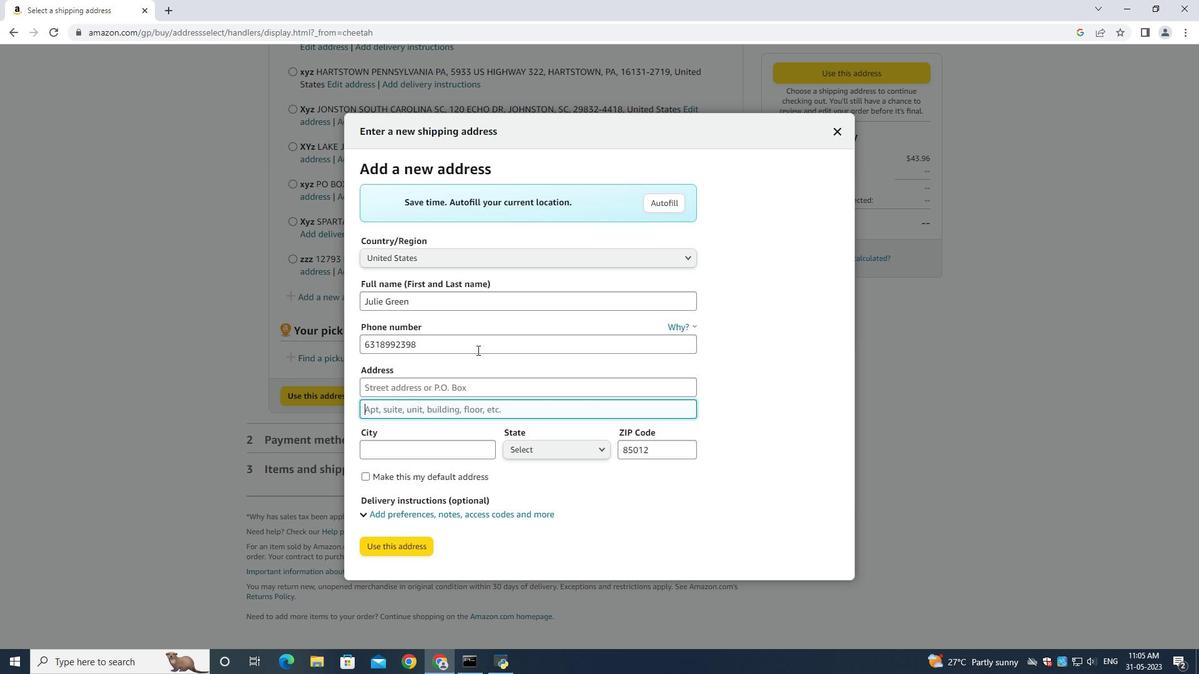 
Action: Mouse pressed left at (430, 374)
Screenshot: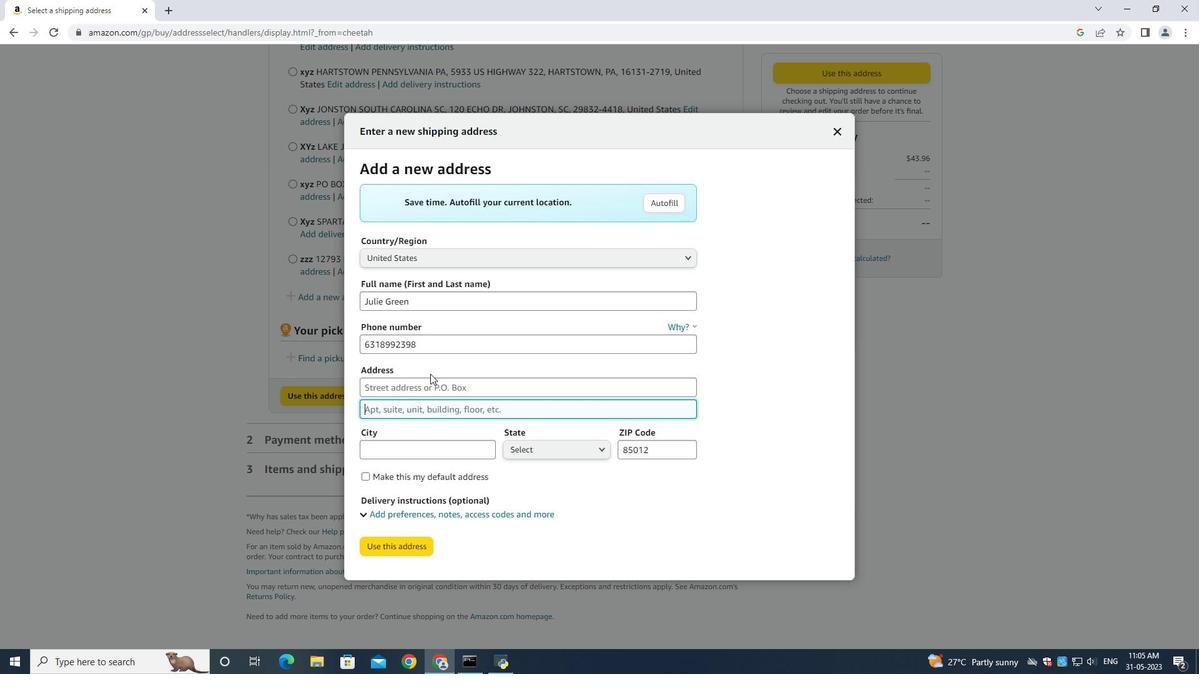 
Action: Mouse moved to (431, 380)
Screenshot: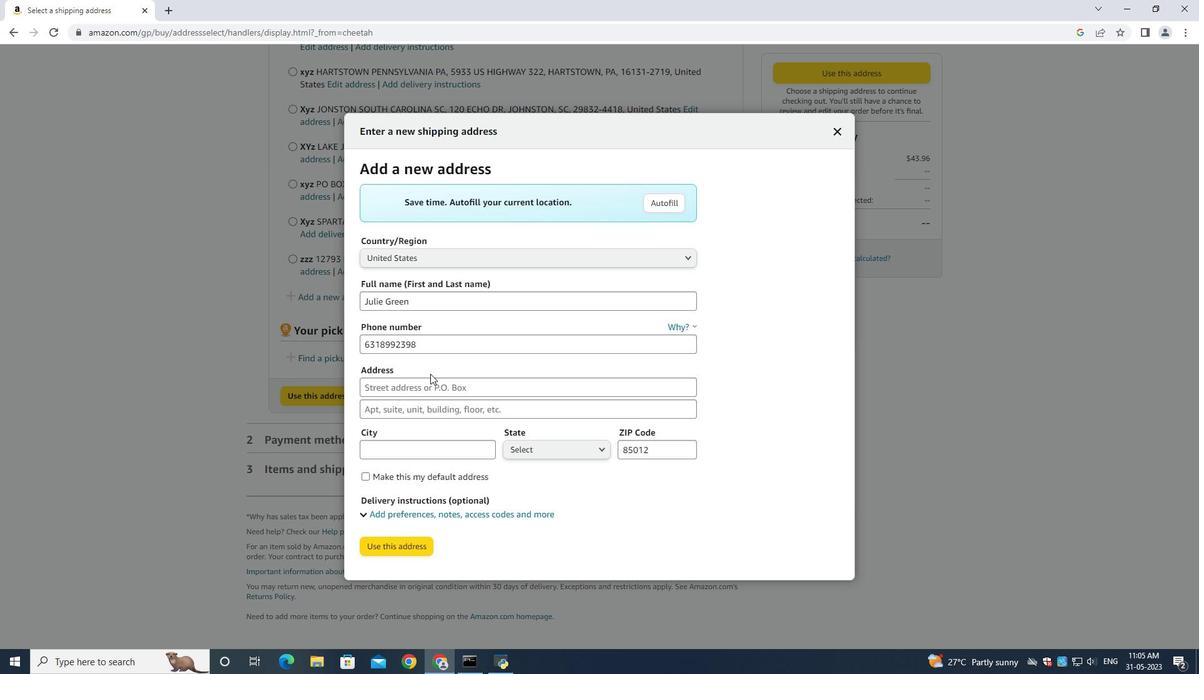 
Action: Mouse pressed left at (431, 380)
Screenshot: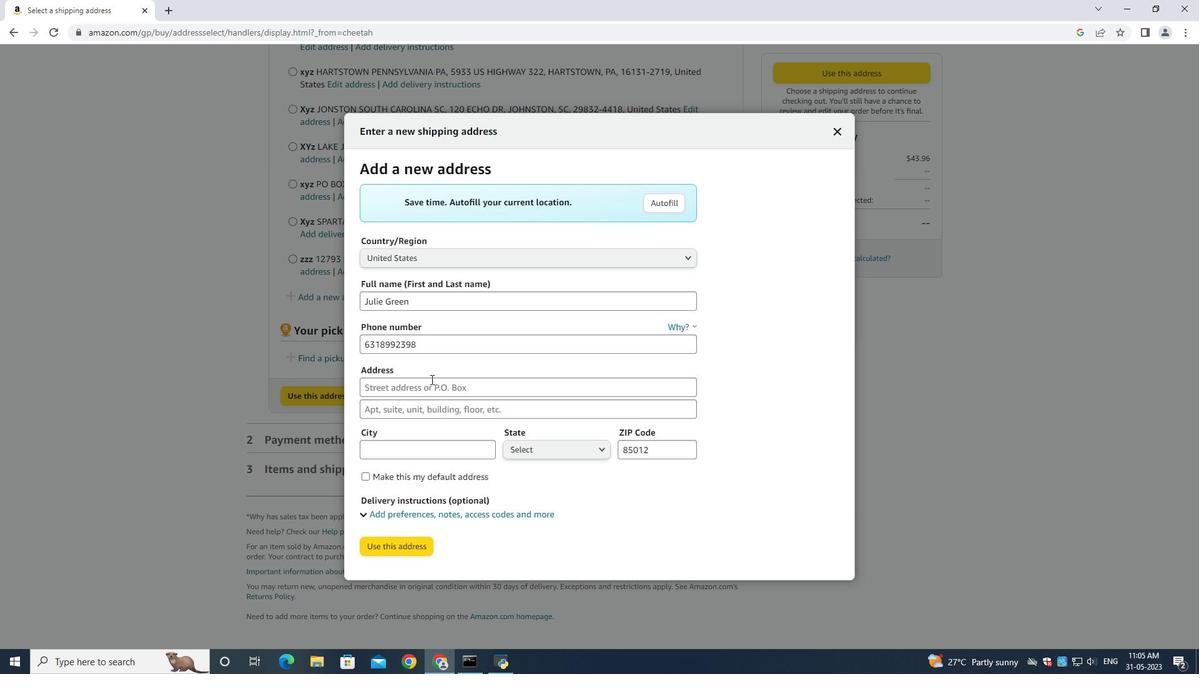 
Action: Mouse moved to (431, 379)
Screenshot: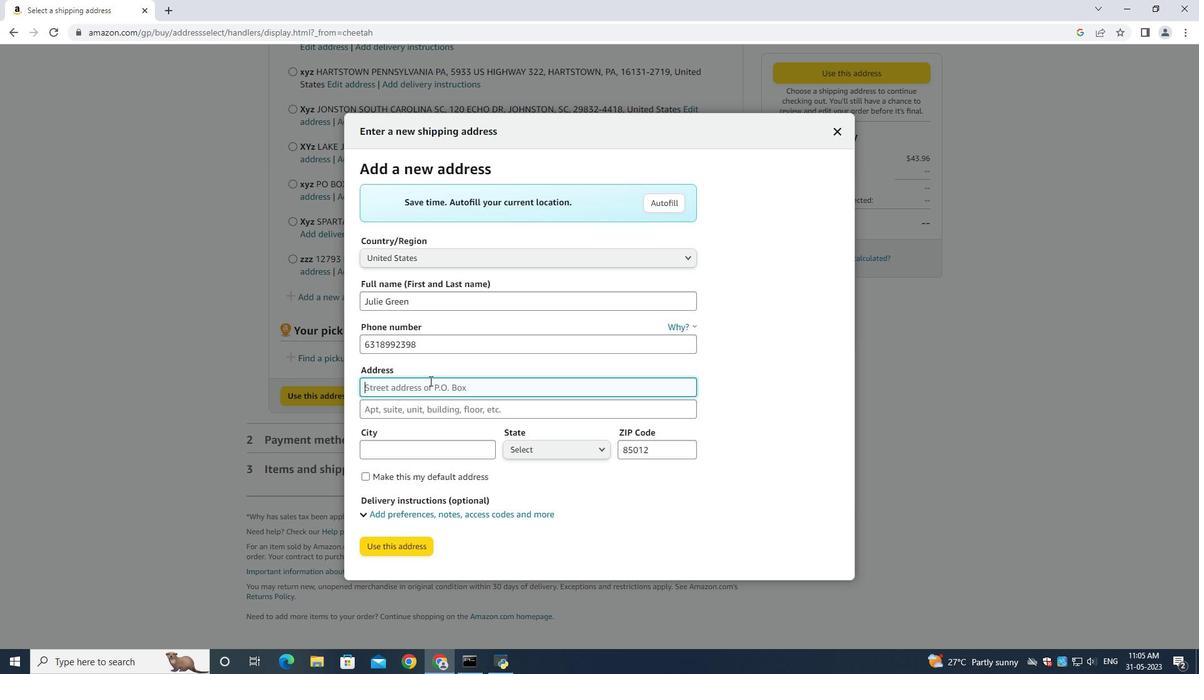 
Action: Key pressed 2771<Key.shift><Key.shift><Key.shift><Key.shift><Key.shift><Key.shift><Key.shift><Key.shift><Key.shift><Key.shift><Key.shift><Key.shift><Key.shift><Key.shift><Key.shift><Key.shift><Key.shift><Key.shift><Key.shift><Key.shift><Key.shift><Key.shift><Key.shift><Key.shift><Key.shift><Key.shift><Key.shift><Key.shift><Key.shift><Key.shift><Key.shift><Key.shift><Key.shift><Key.shift><Key.shift><Key.shift><Key.shift><Key.shift><Key.shift><Key.space><Key.shift>Field<Key.space><Key.backspace>crest<Key.space><Key.shift>Road<Key.space><Key.shift><Key.shift><Key.shift><Key.shift><Key.shift><Key.shift><Key.shift><Key.shift><Key.shift><Key.shift><Key.shift><Key.shift><Key.shift><Key.shift><Key.shift><Key.tab>new<Key.space>yoe<Key.backspace>rk<Key.space>
Screenshot: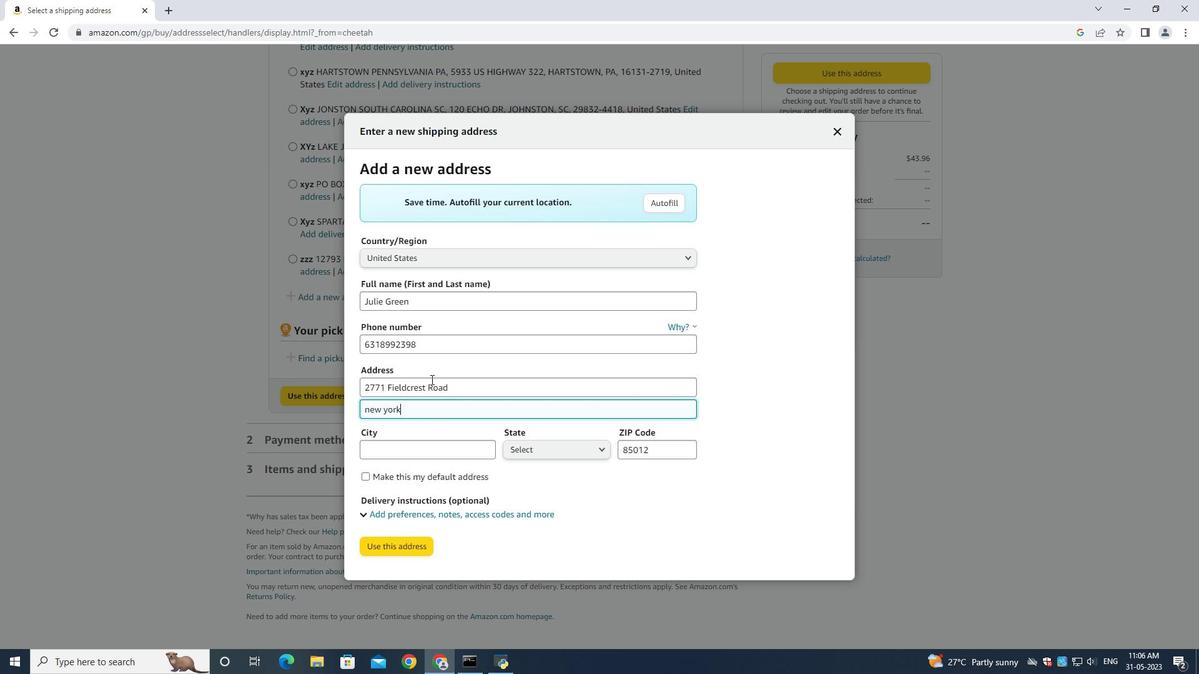 
Action: Mouse moved to (622, 453)
Screenshot: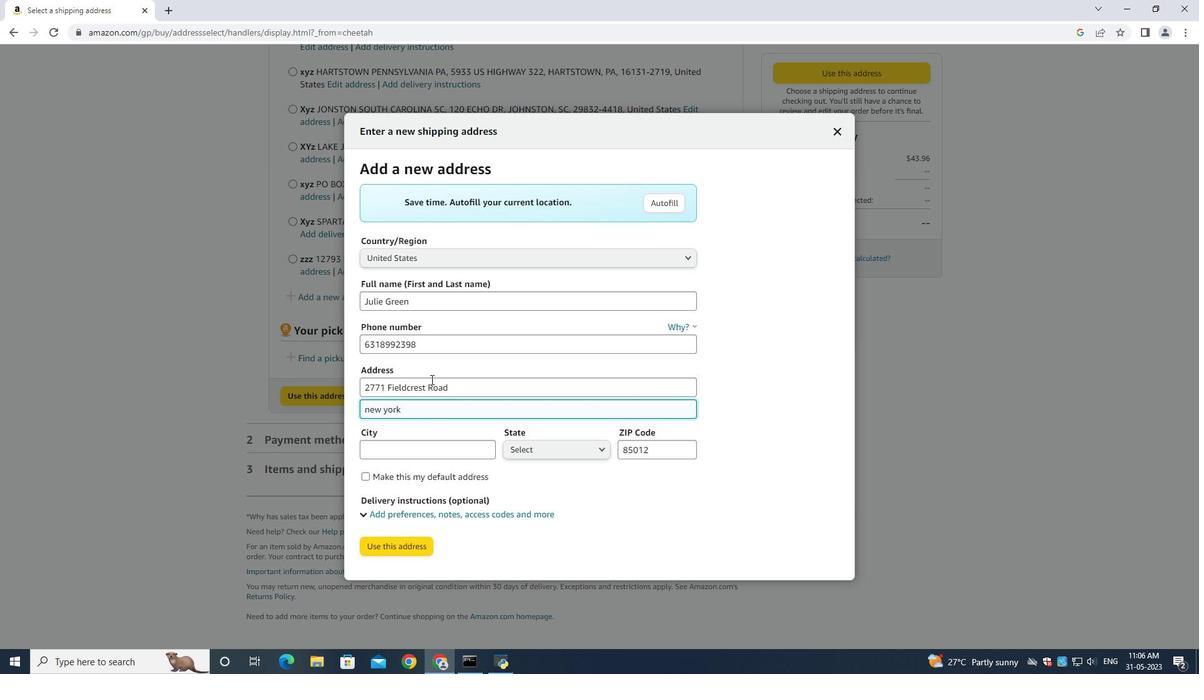 
Action: Key pressed new<Key.space>york<Key.space><Key.tab>new<Key.space>york<Key.space><Key.tab>new
Screenshot: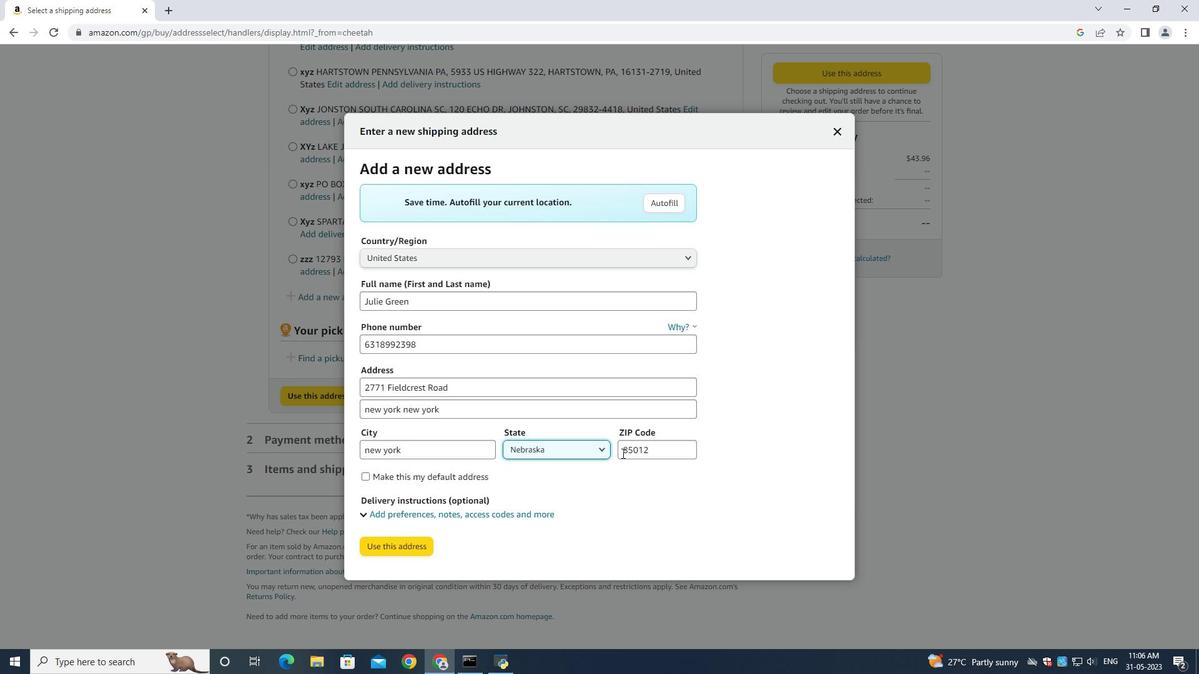 
Action: Mouse moved to (537, 446)
Screenshot: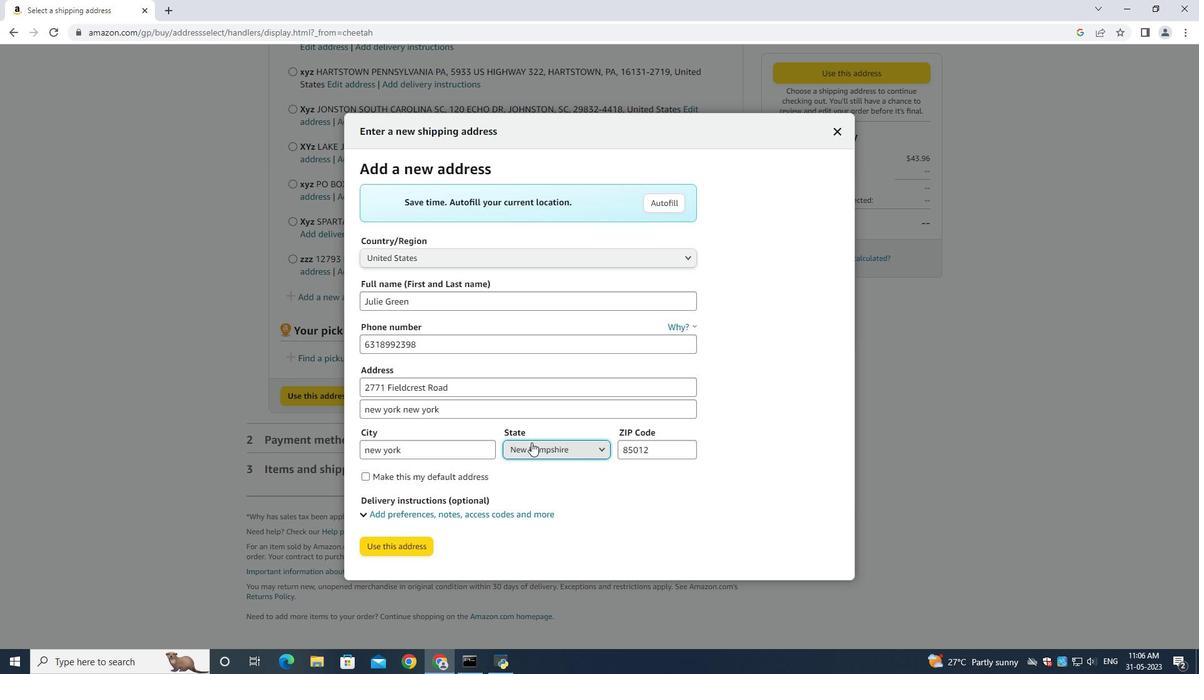 
Action: Mouse pressed left at (537, 446)
Screenshot: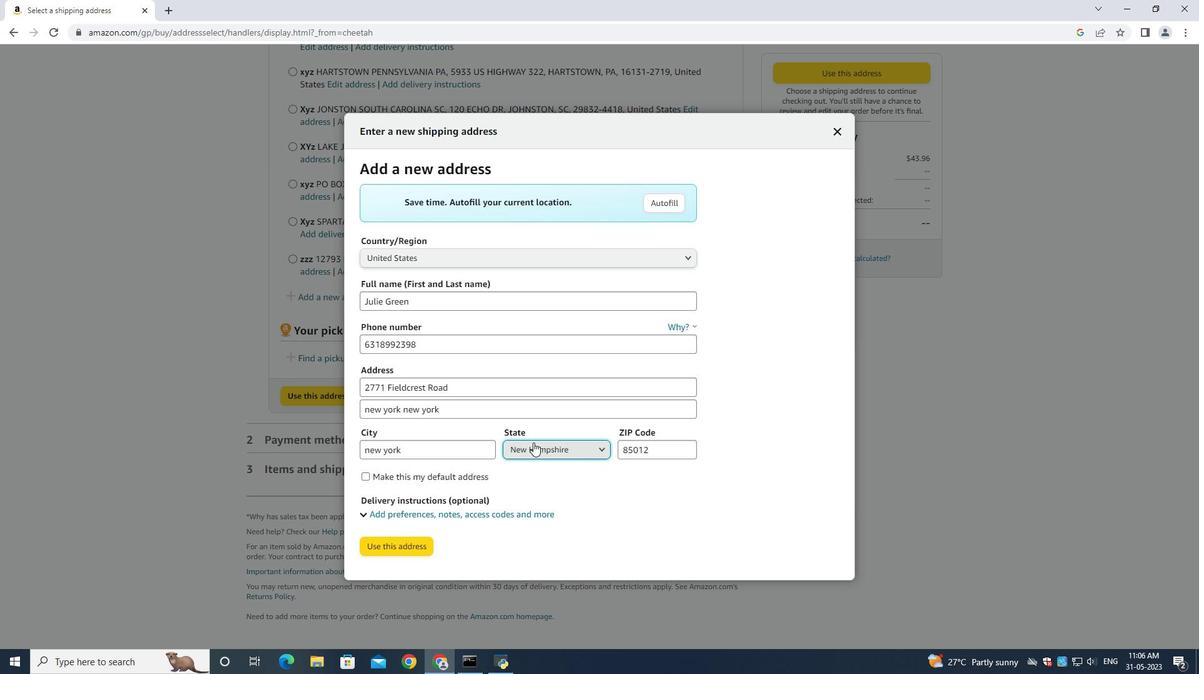 
Action: Mouse moved to (545, 313)
Screenshot: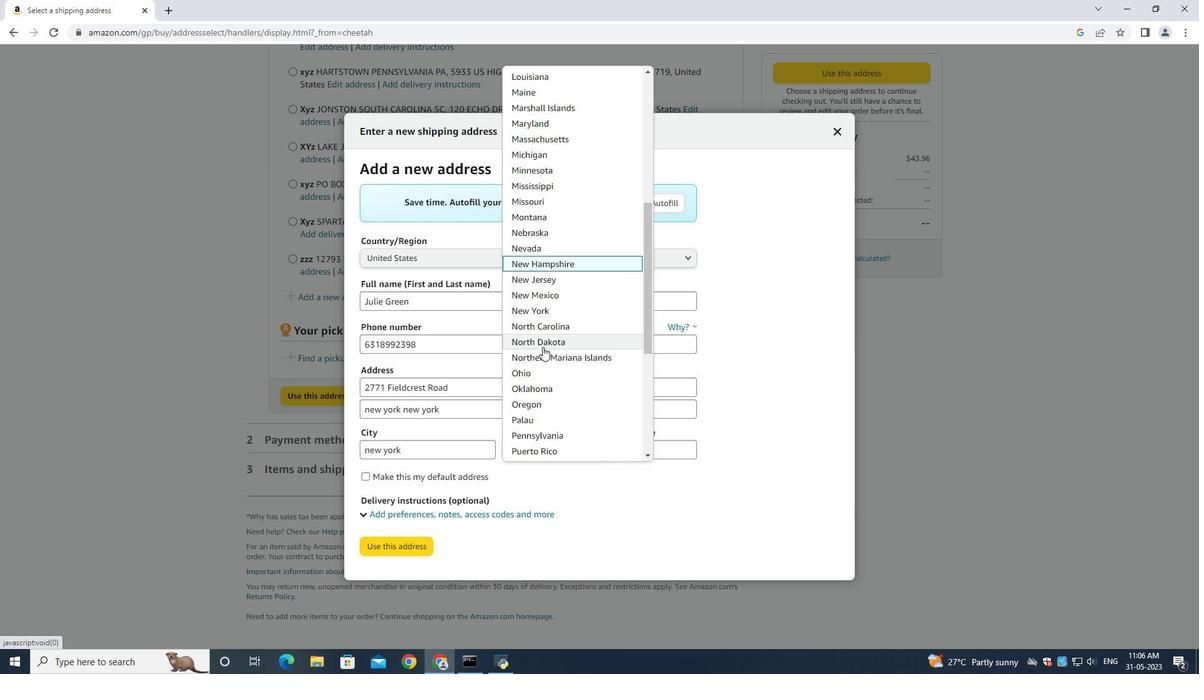 
Action: Mouse pressed left at (545, 313)
Screenshot: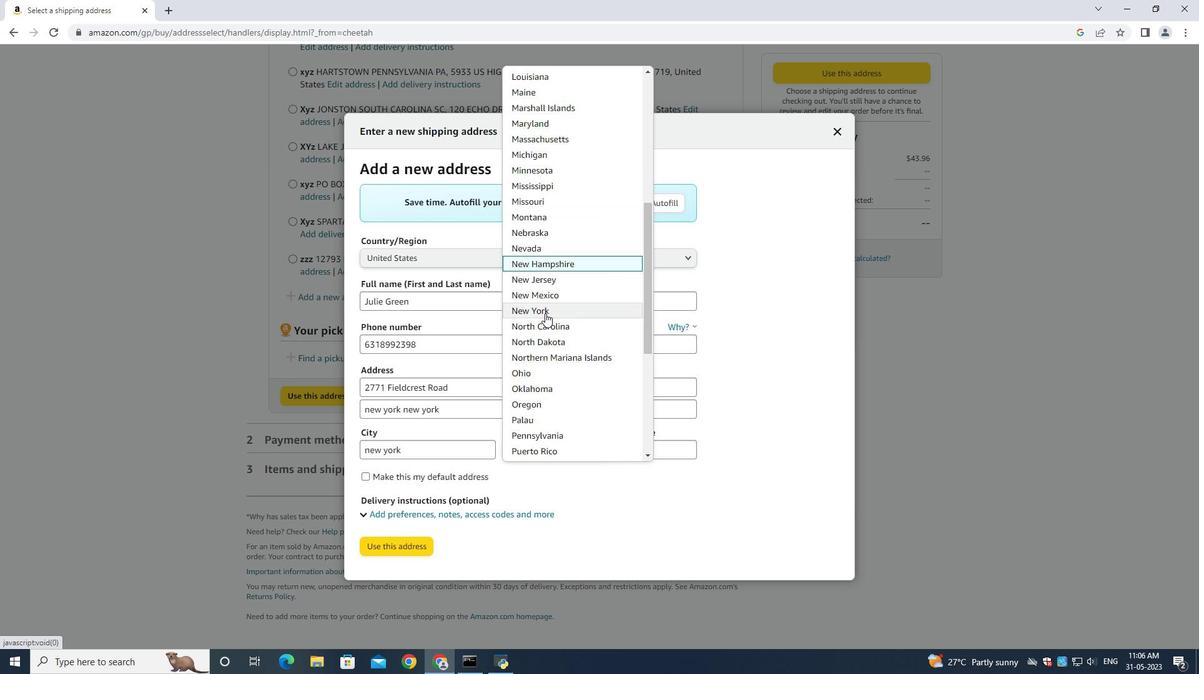 
Action: Mouse moved to (656, 451)
Screenshot: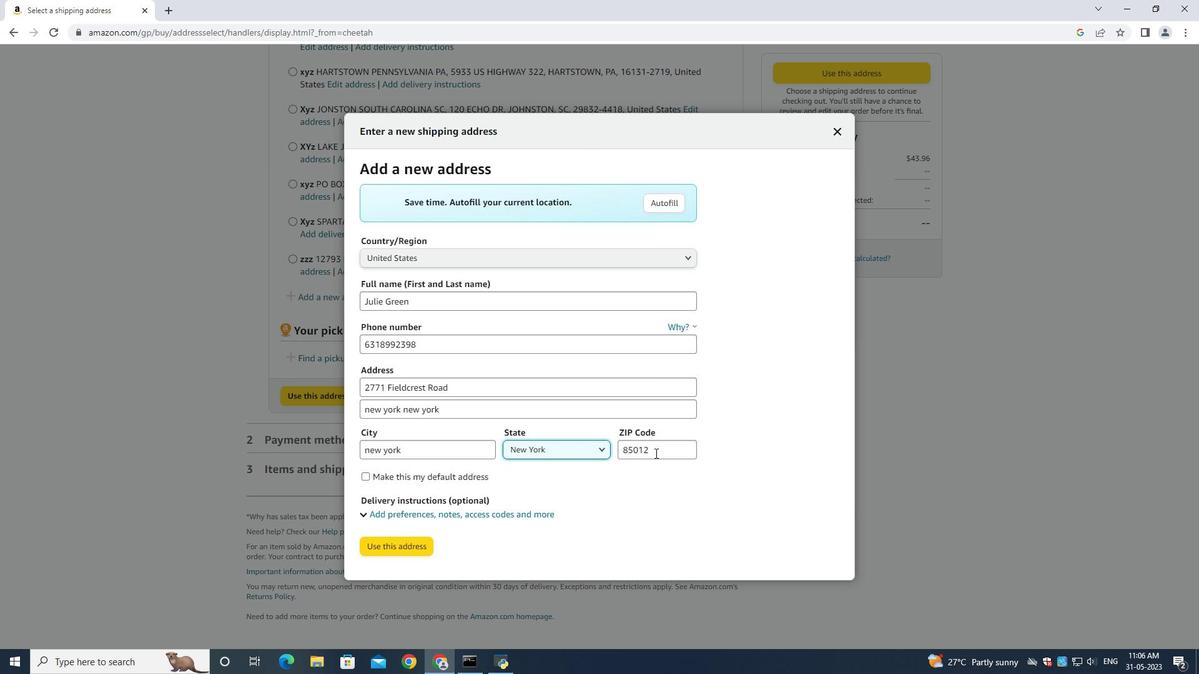 
Action: Mouse pressed left at (656, 451)
Screenshot: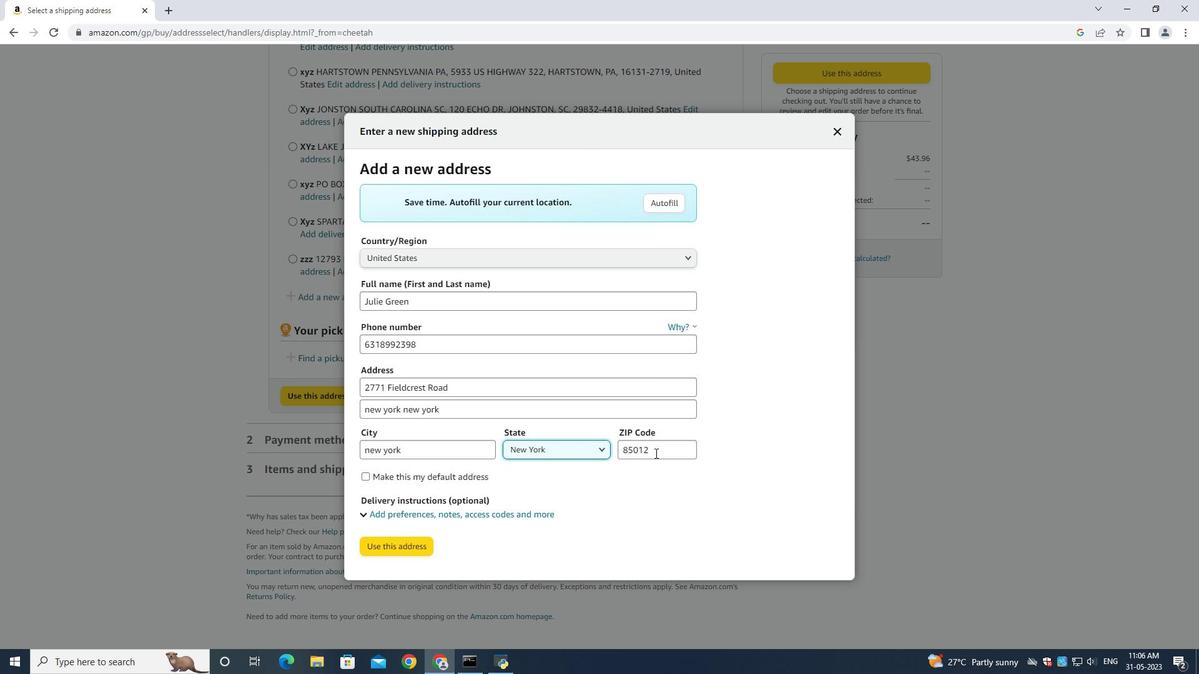 
Action: Key pressed ctrl+A<Key.backspace>100
Screenshot: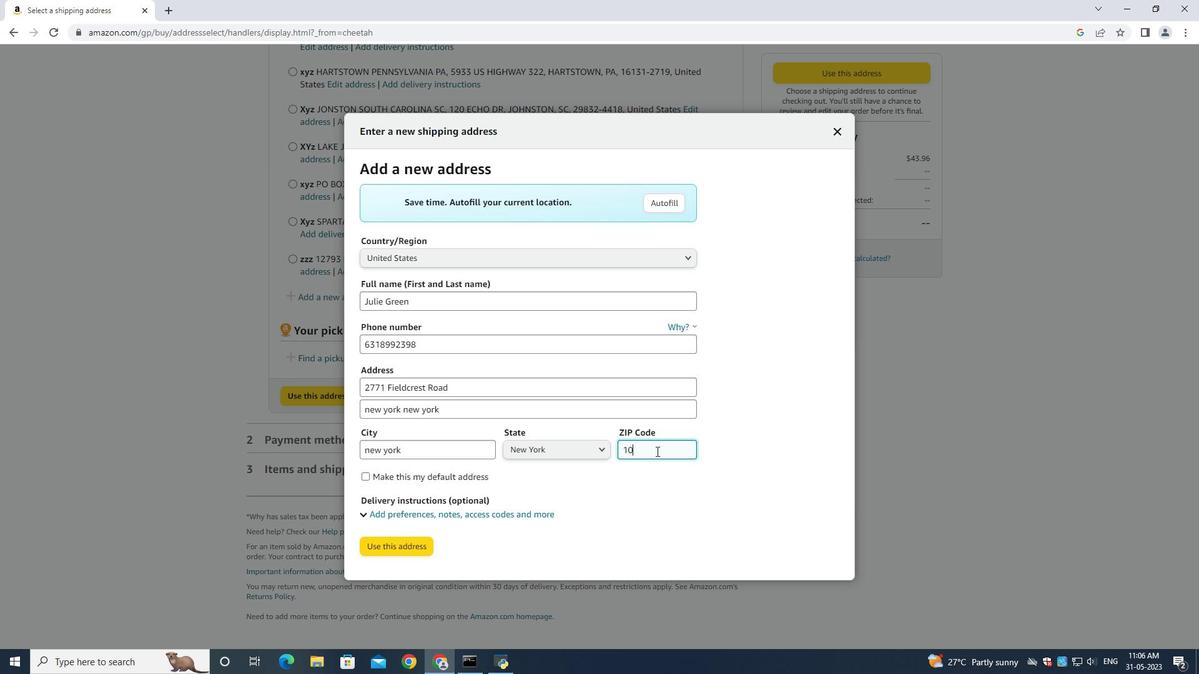 
Action: Mouse moved to (656, 452)
Screenshot: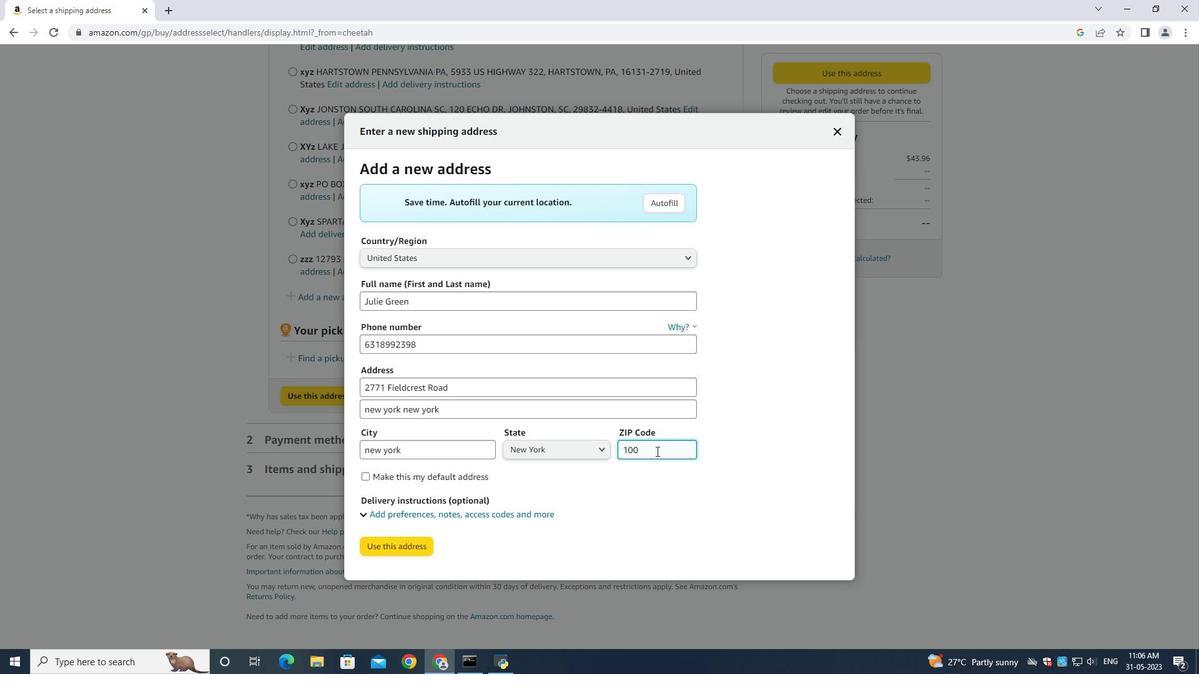 
Action: Key pressed 05
Screenshot: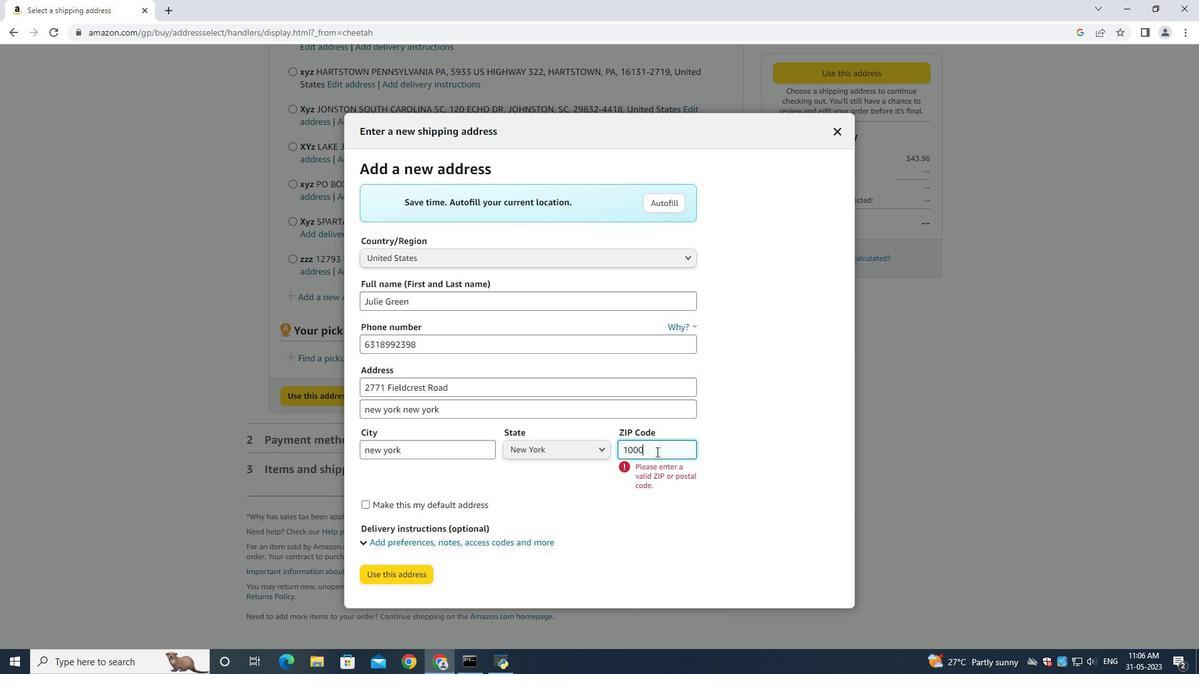 
Action: Mouse moved to (390, 555)
Screenshot: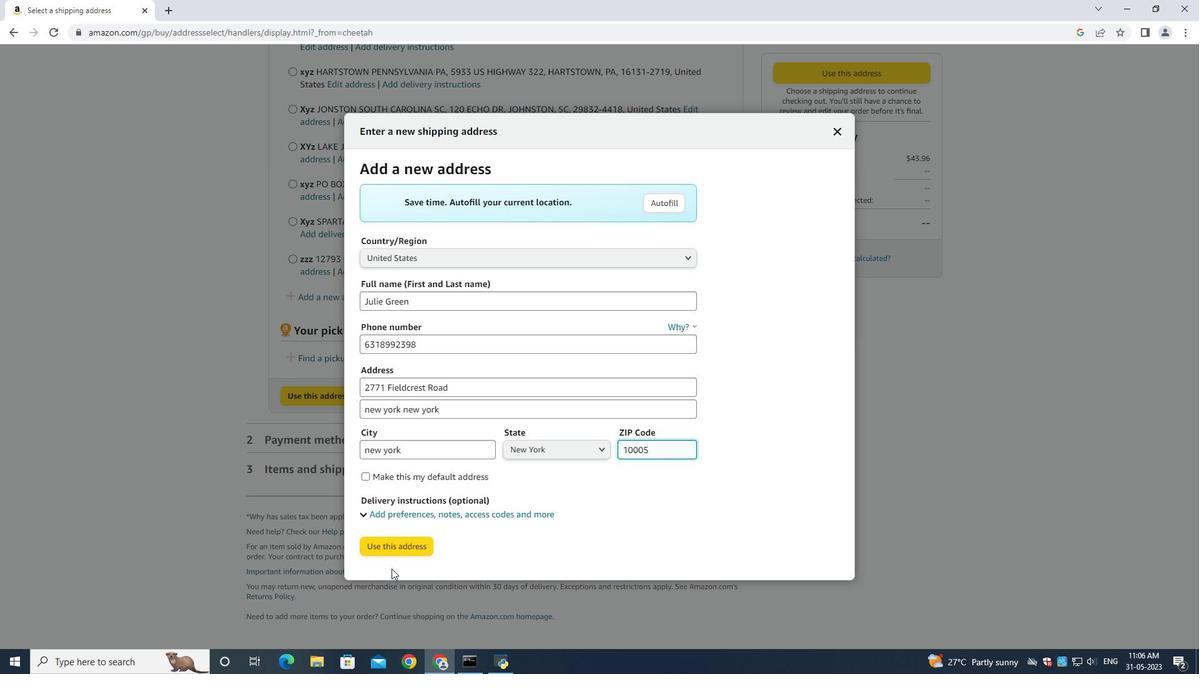
Action: Mouse pressed left at (390, 555)
Screenshot: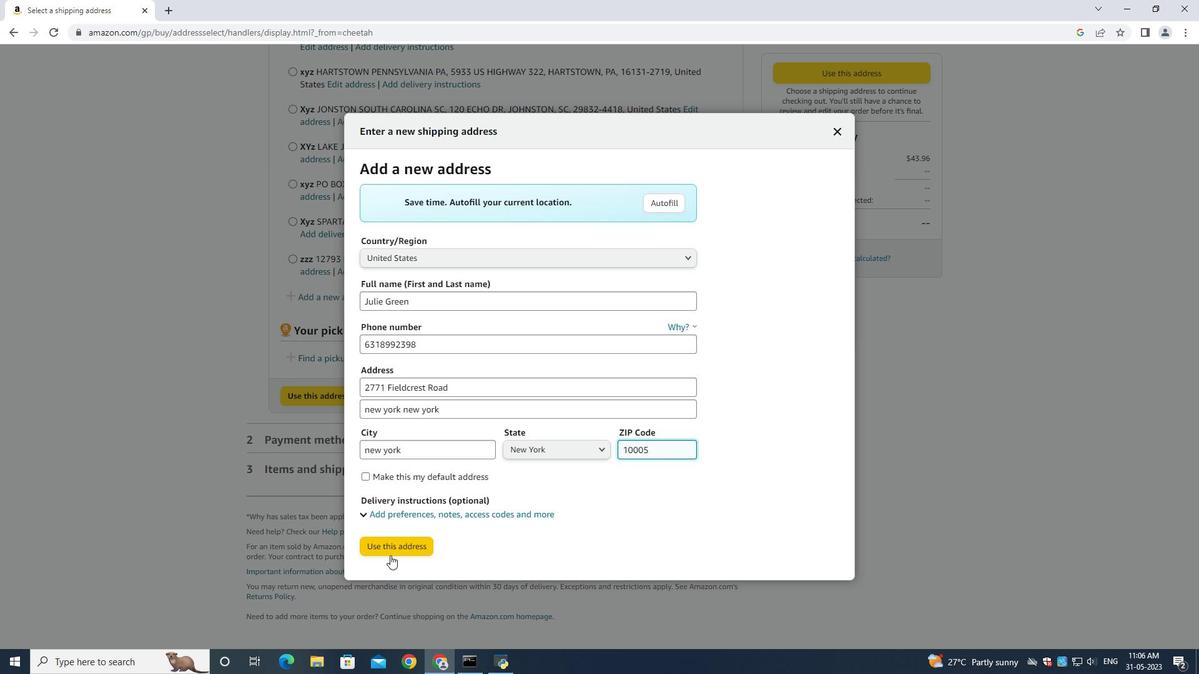 
Action: Mouse moved to (396, 634)
Screenshot: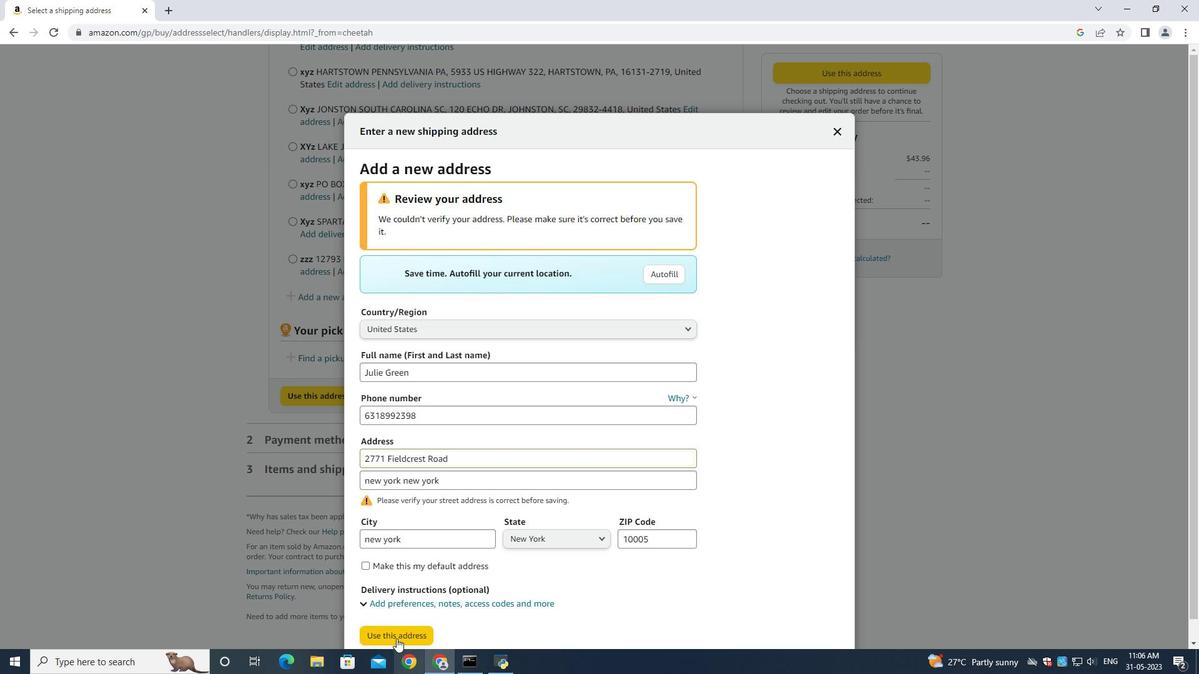 
Action: Mouse pressed left at (396, 634)
Screenshot: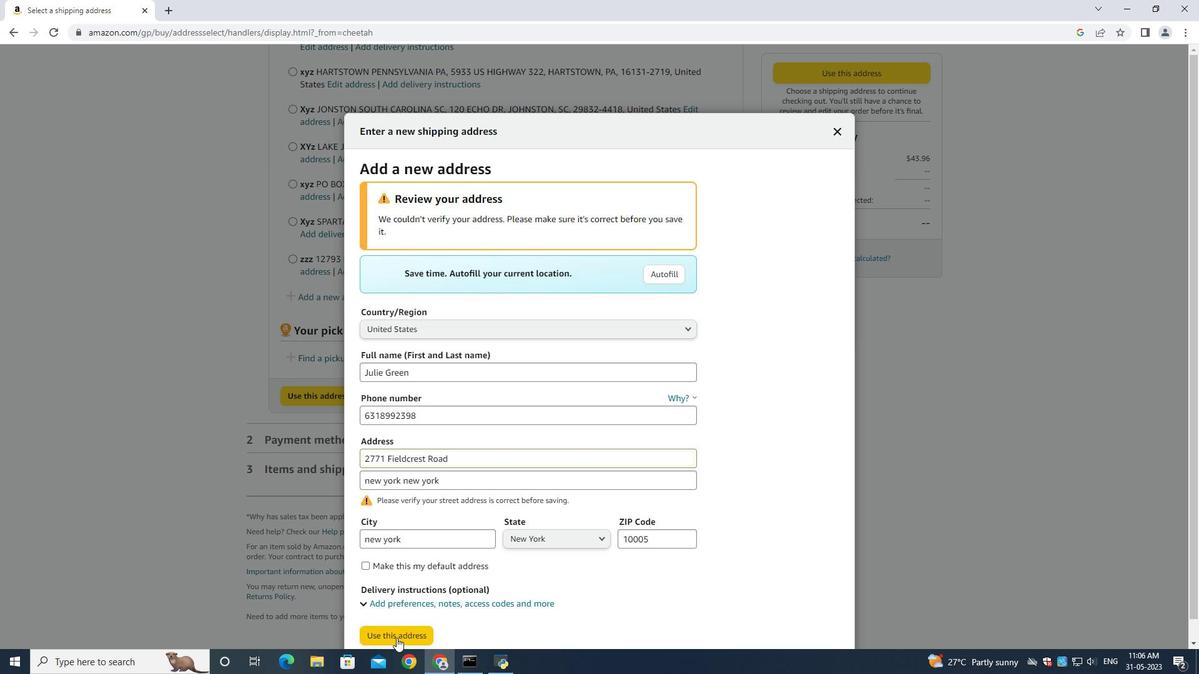 
Action: Mouse moved to (602, 253)
Screenshot: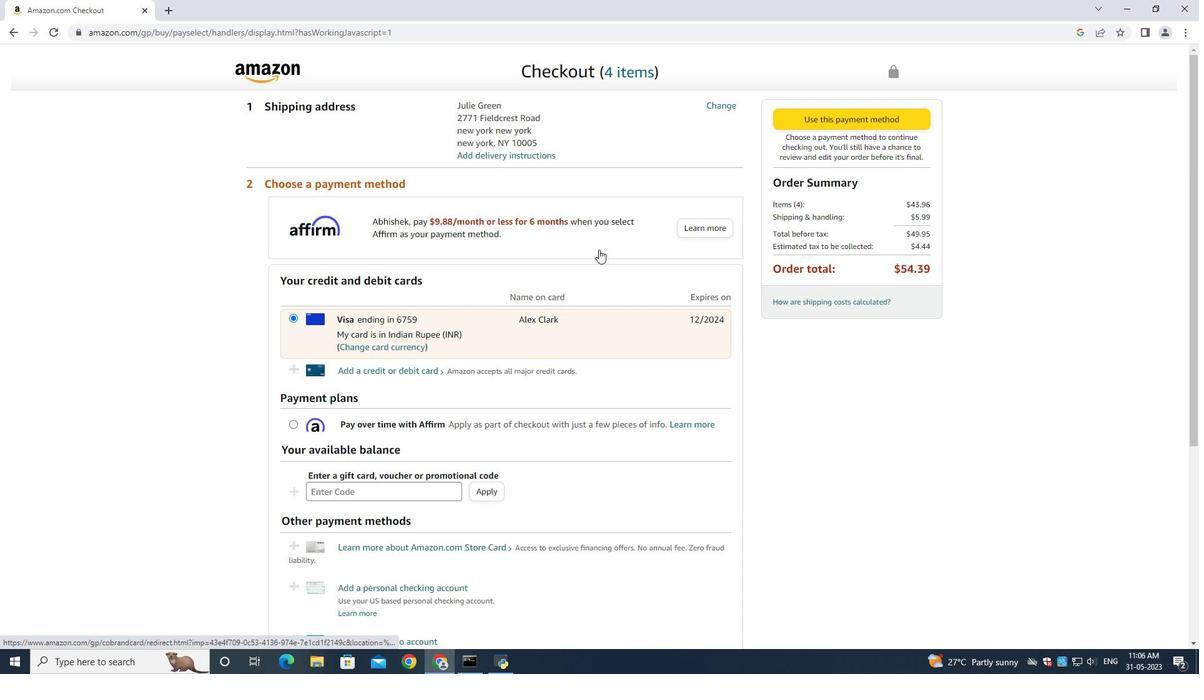 
